 Task: Add an event with the title Project Wrap-up Meeting, date '2024/05/07', time 8:00 AM to 10:00 AMand add a description: In addition, you should be open to discussing your business's short-term and long-term goals, potential challenges, and how an investment could accelerate your growth trajectory. This dialogue will help both parties assess the alignment of interests and the potential for a successful partnership.Select event color  Tangerine . Add location for the event as: 654 Hagia Sophia, Istanbul, Turkey, logged in from the account softage.2@softage.netand send the event invitation to softage.5@softage.net and softage.6@softage.net. Set a reminder for the event Every weekday(Monday to Friday)
Action: Mouse pressed left at (55, 128)
Screenshot: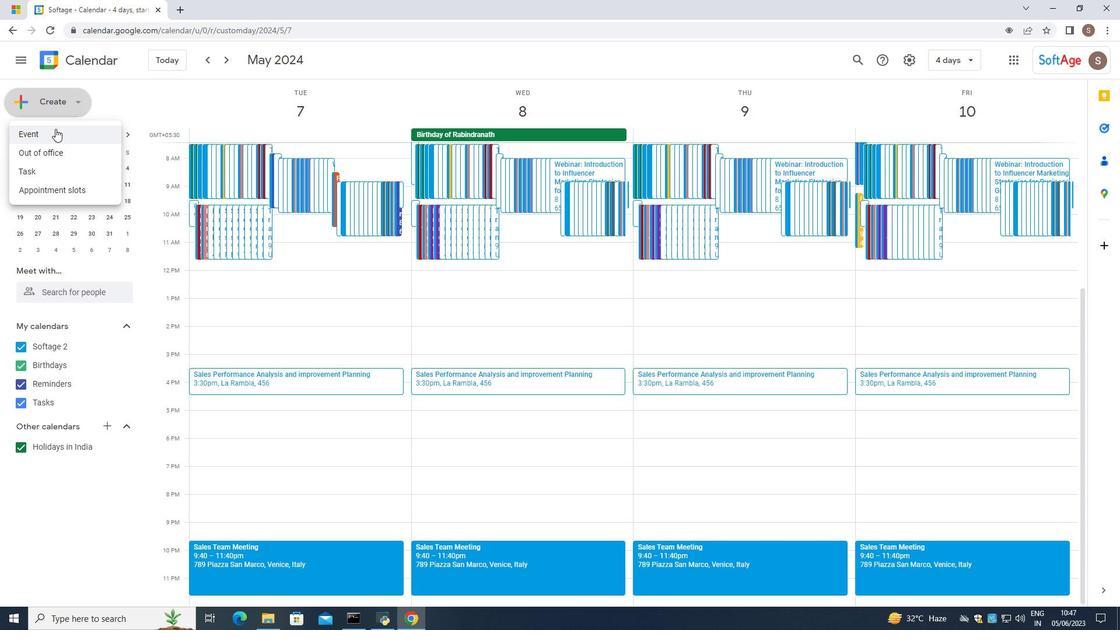 
Action: Mouse moved to (475, 218)
Screenshot: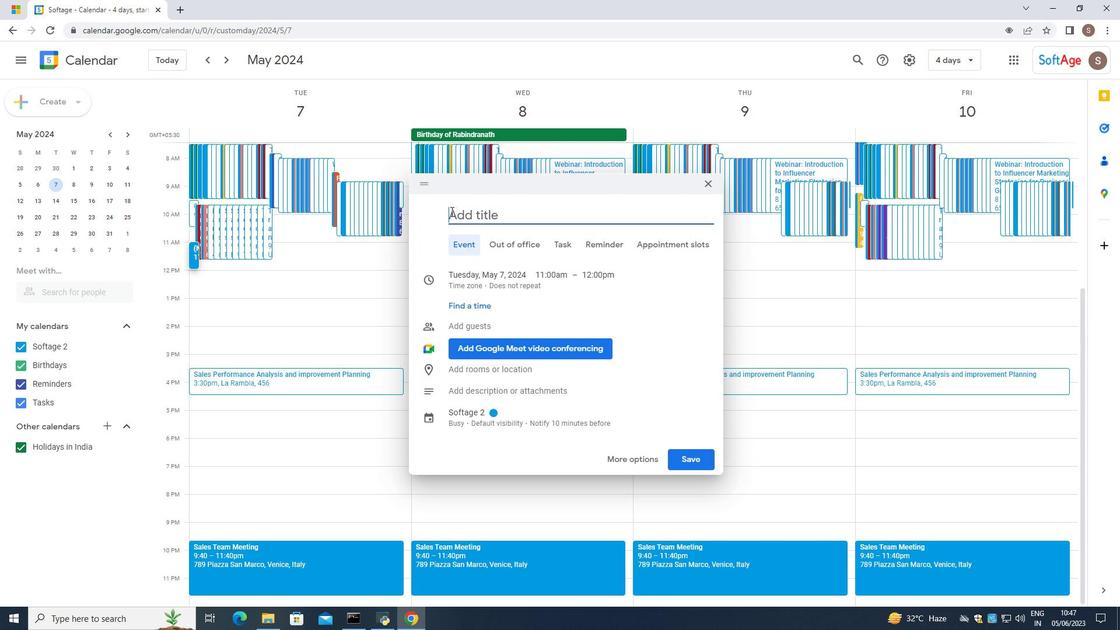 
Action: Mouse pressed left at (475, 218)
Screenshot: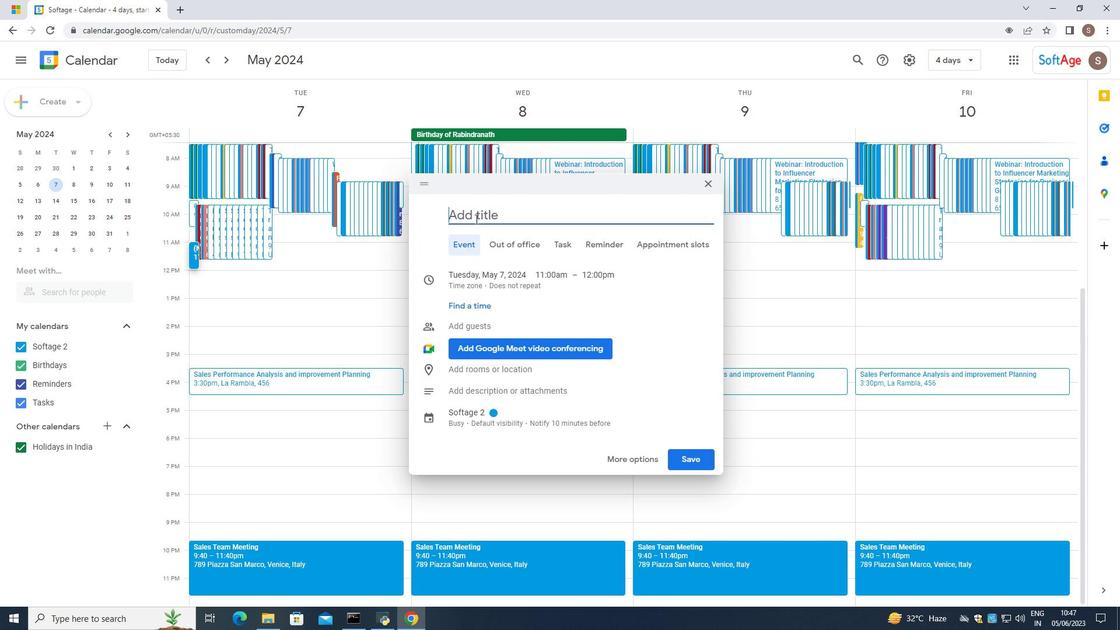 
Action: Mouse moved to (478, 217)
Screenshot: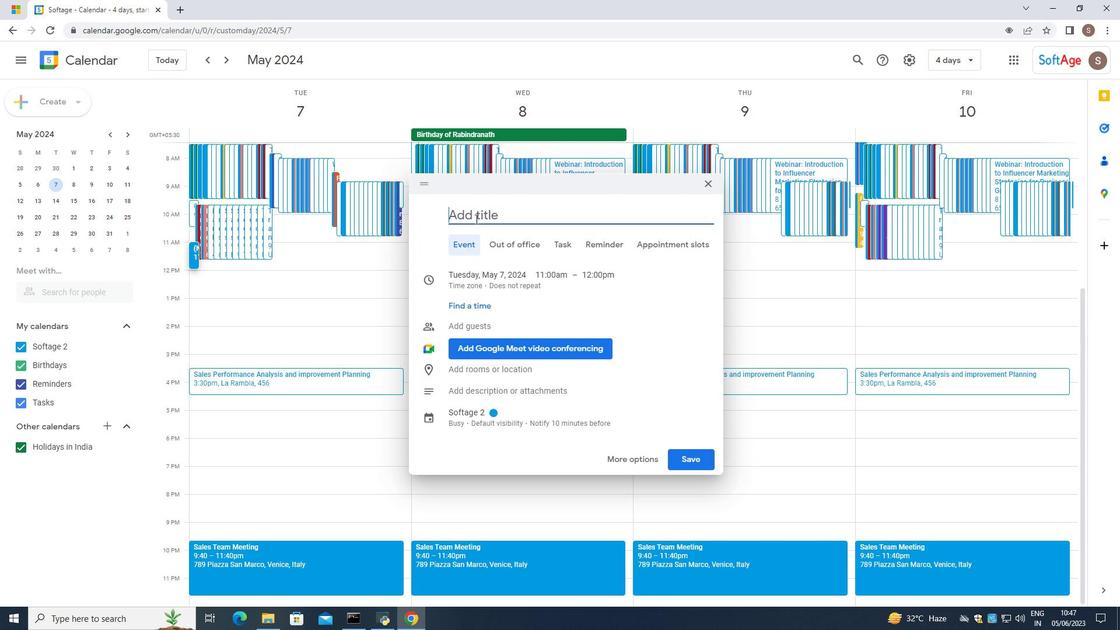 
Action: Key pressed <Key.caps_lock>P<Key.caps_lock>roh
Screenshot: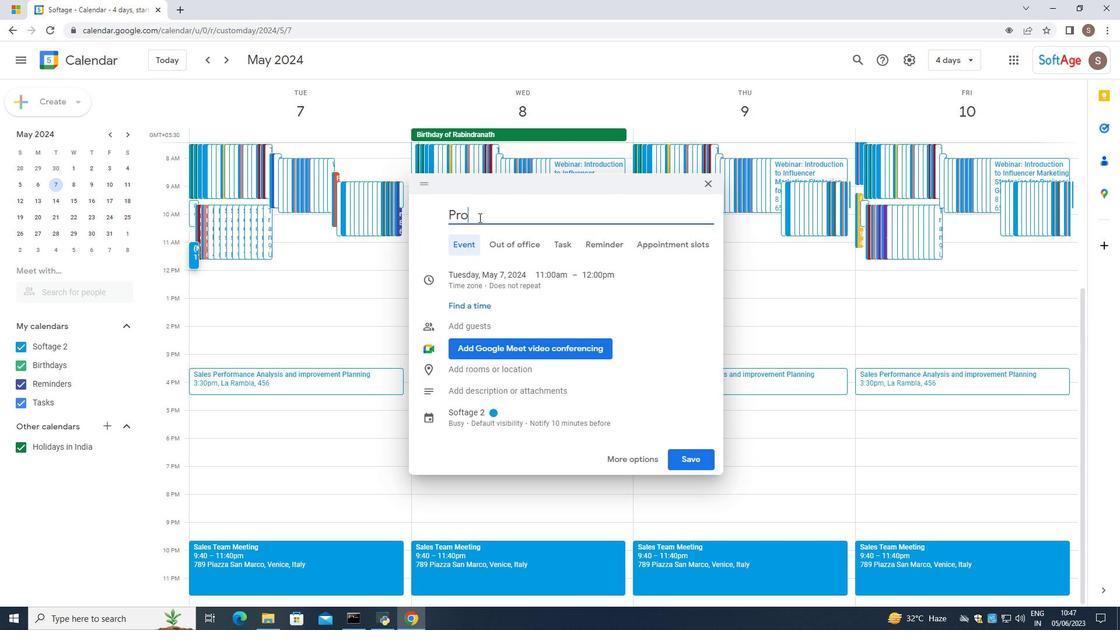 
Action: Mouse moved to (508, 213)
Screenshot: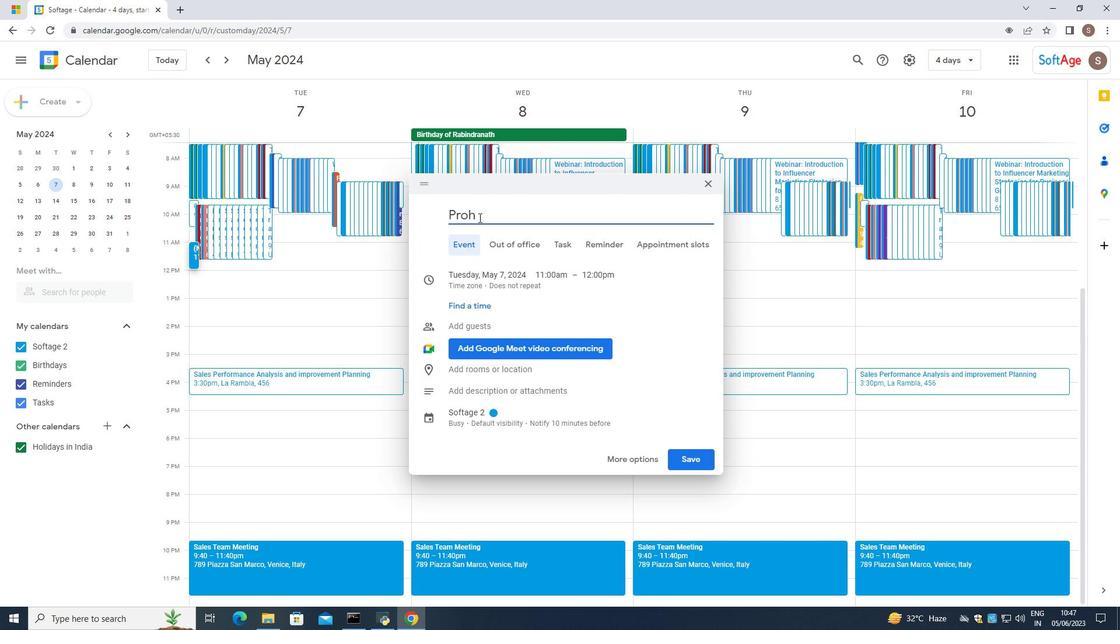 
Action: Key pressed <Key.backspace>jr<Key.backspace>evc<Key.backspace><Key.backspace>ct<Key.space><Key.caps_lock>W<Key.caps_lock>rap<Key.space><Key.caps_lock>U<Key.caps_lock>po]<Key.backspace><Key.backspace><Key.space><Key.caps_lock>MN<Key.caps_lock><Key.backspace><Key.backspace>m<Key.caps_lock><Key.backspace>M<Key.caps_lock>eeting
Screenshot: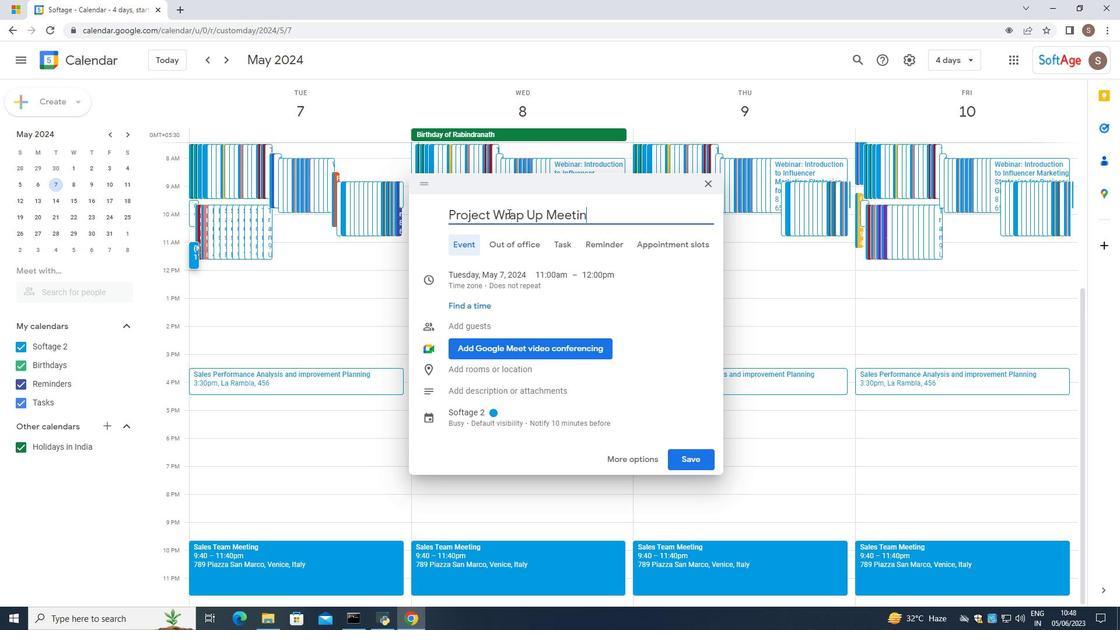 
Action: Mouse moved to (585, 274)
Screenshot: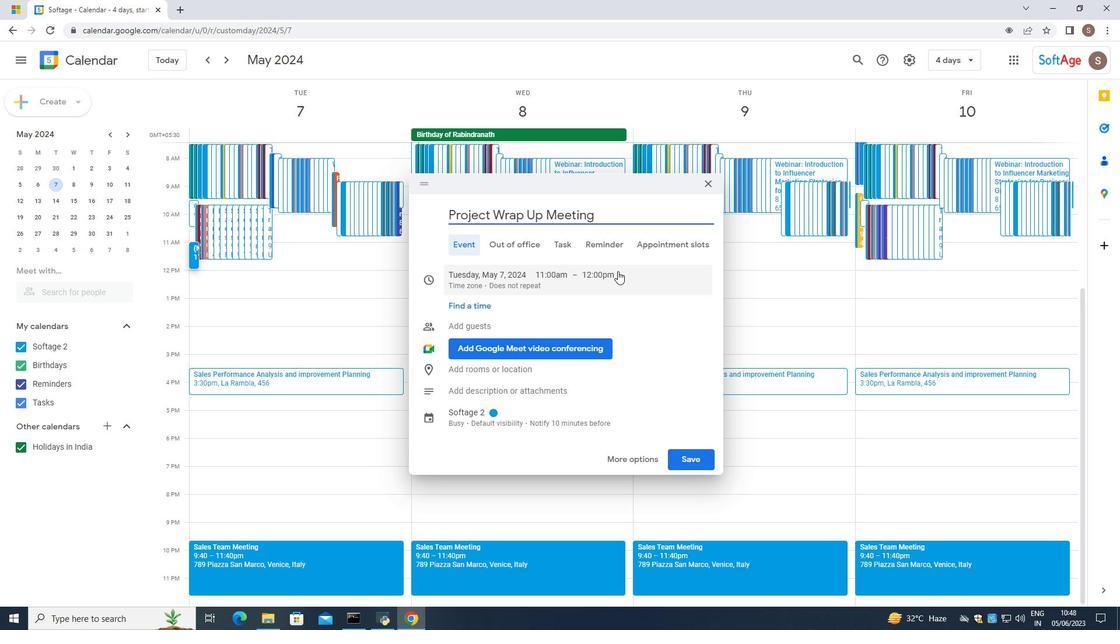 
Action: Mouse pressed left at (585, 274)
Screenshot: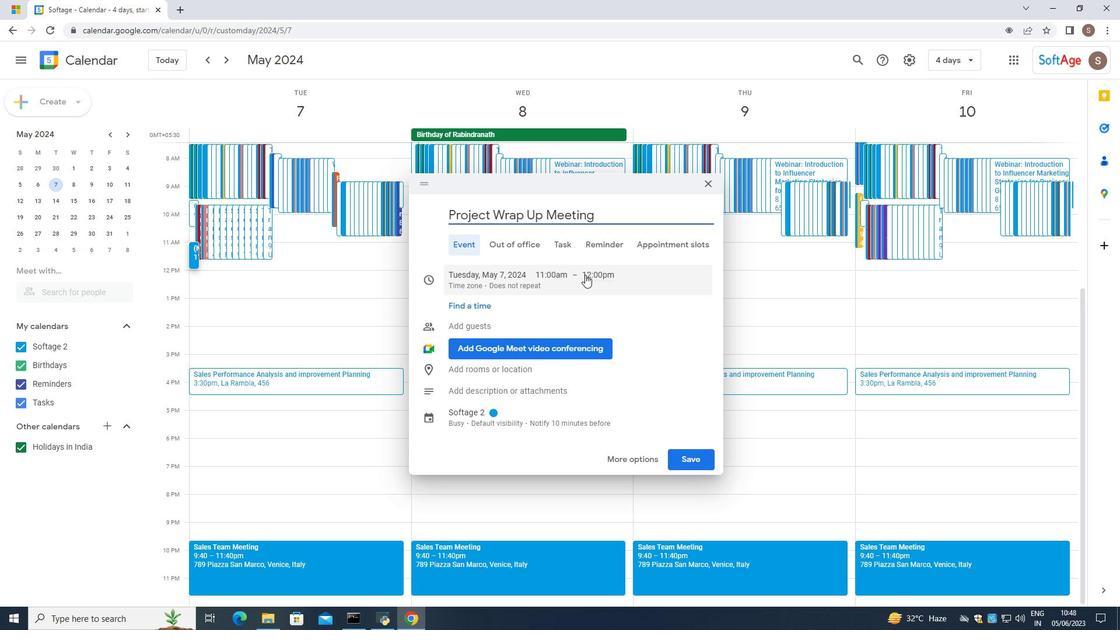 
Action: Mouse moved to (540, 279)
Screenshot: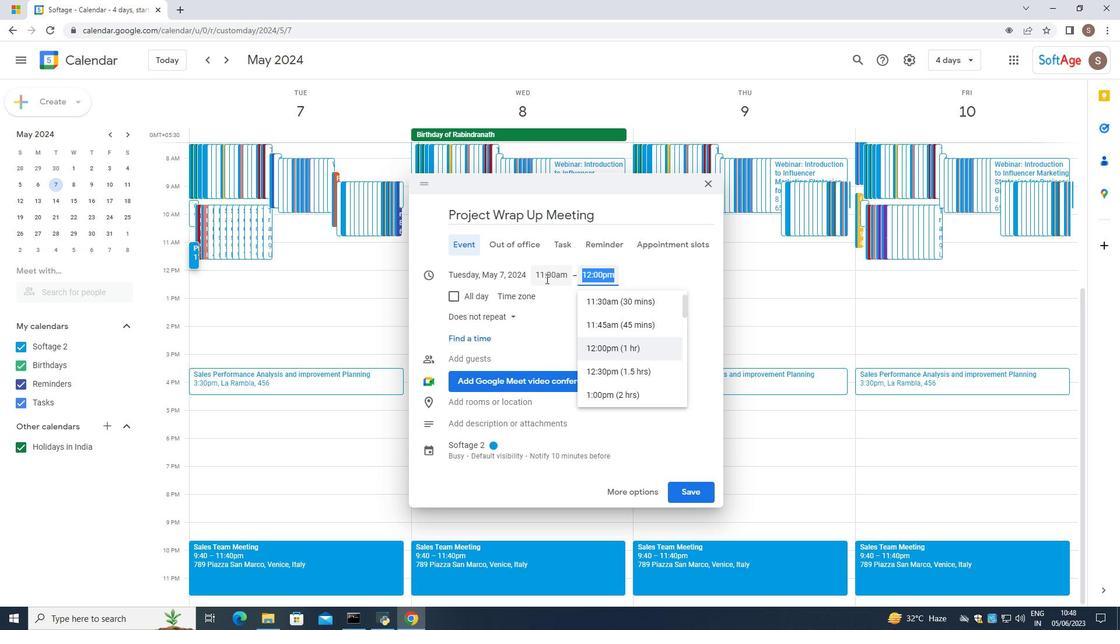 
Action: Mouse pressed left at (540, 279)
Screenshot: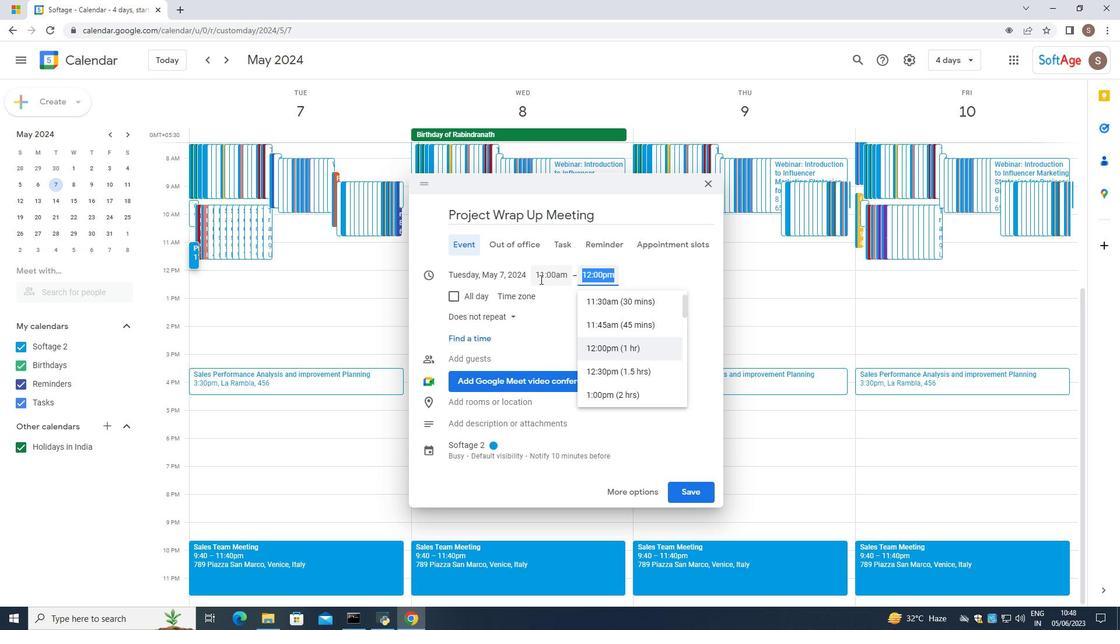 
Action: Mouse moved to (541, 345)
Screenshot: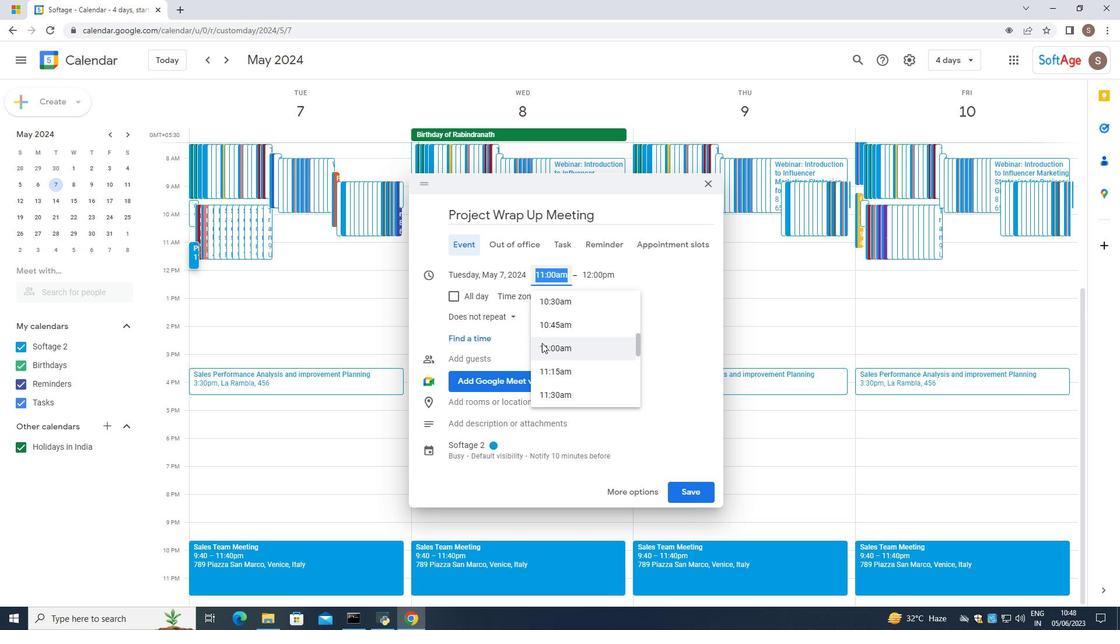 
Action: Mouse scrolled (541, 345) with delta (0, 0)
Screenshot: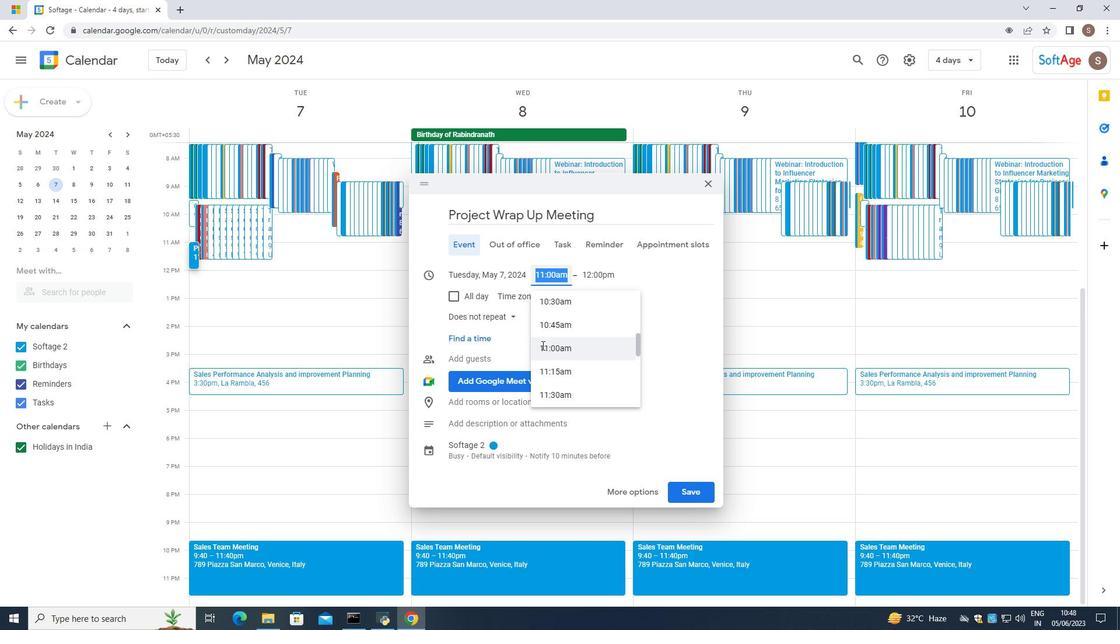 
Action: Mouse scrolled (541, 345) with delta (0, 0)
Screenshot: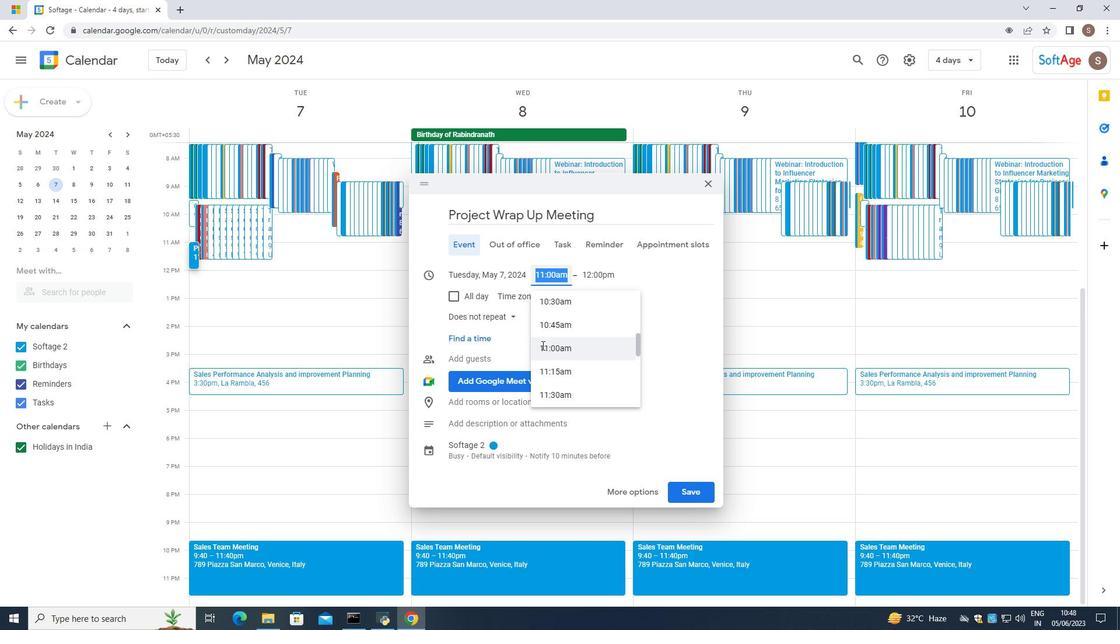 
Action: Mouse moved to (548, 333)
Screenshot: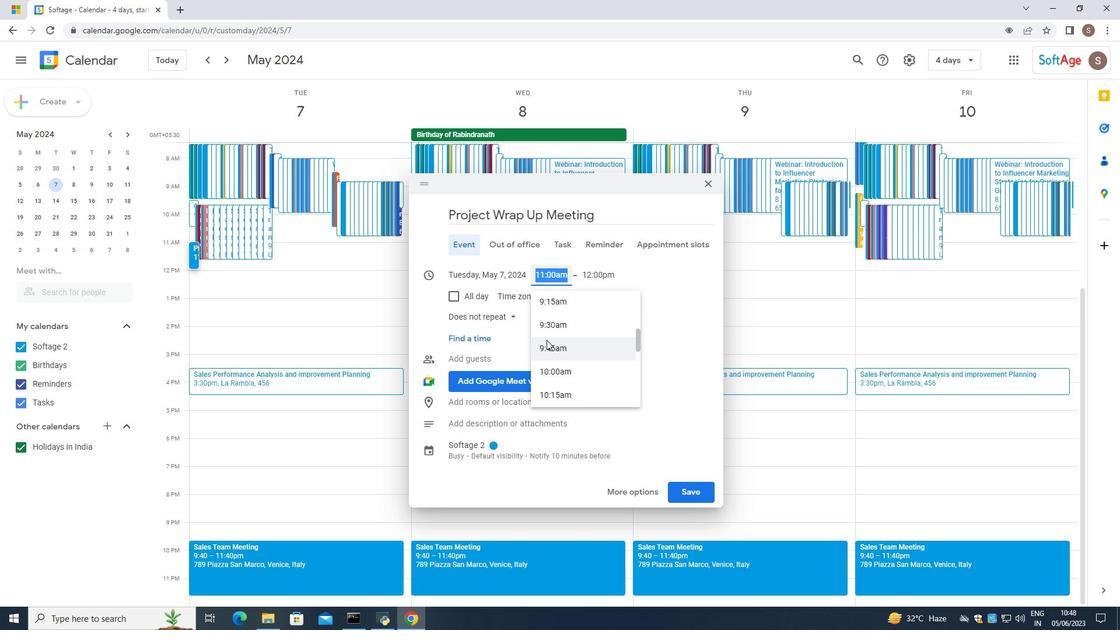 
Action: Mouse scrolled (548, 333) with delta (0, 0)
Screenshot: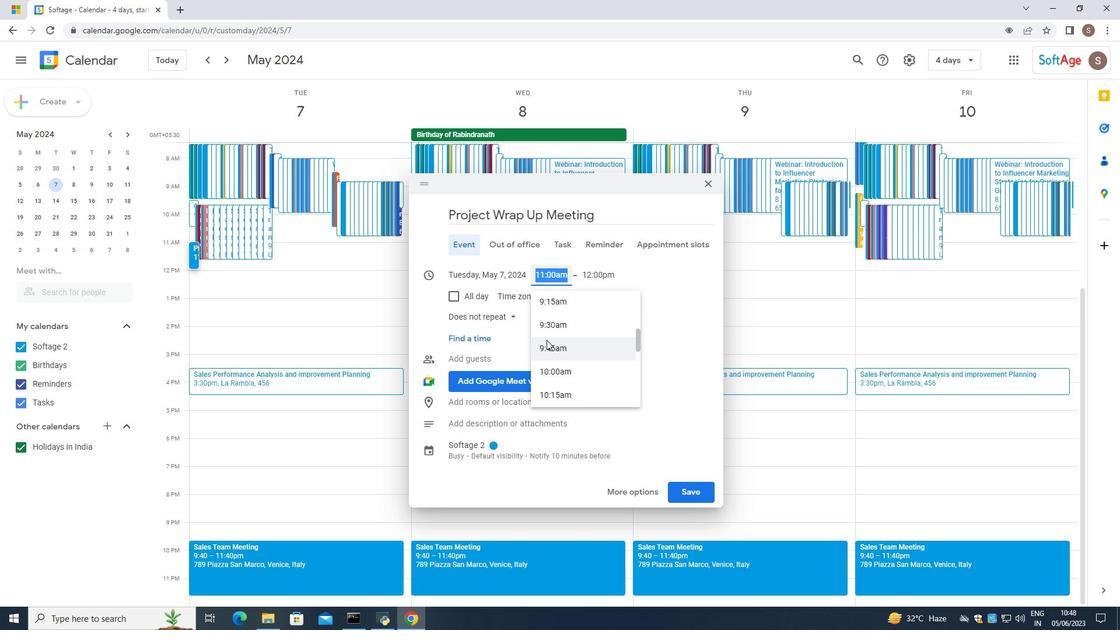
Action: Mouse moved to (551, 317)
Screenshot: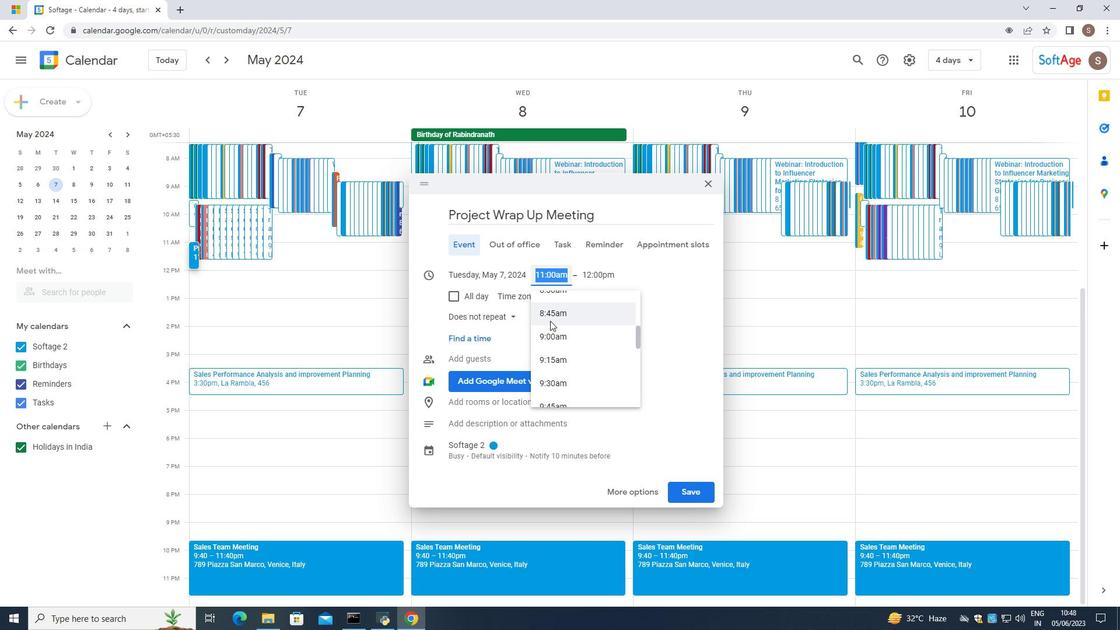 
Action: Mouse scrolled (551, 318) with delta (0, 0)
Screenshot: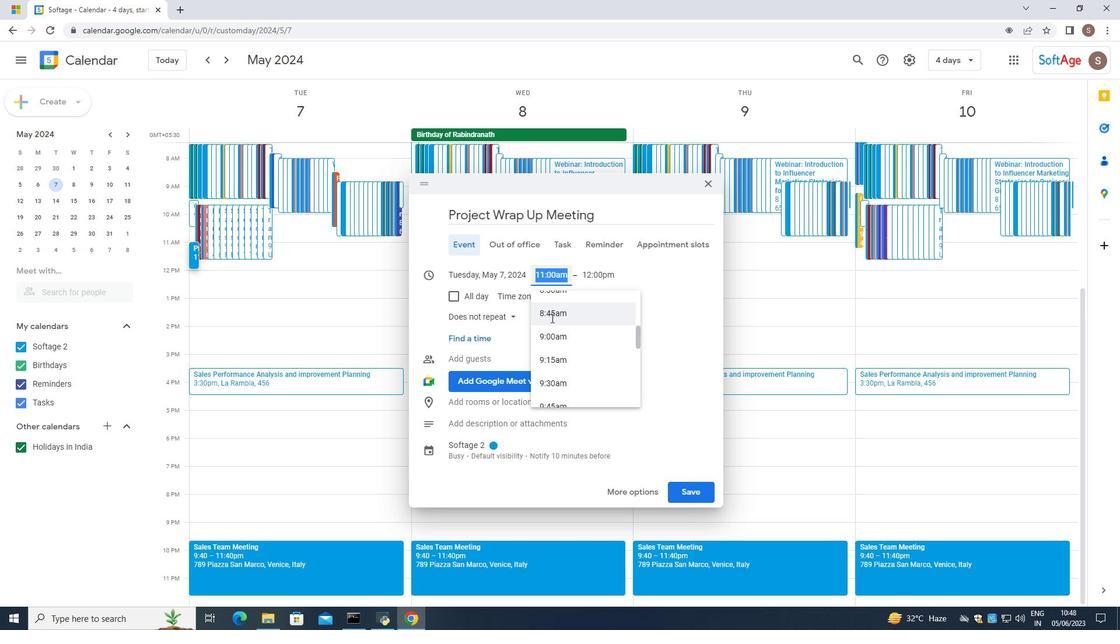 
Action: Mouse moved to (554, 306)
Screenshot: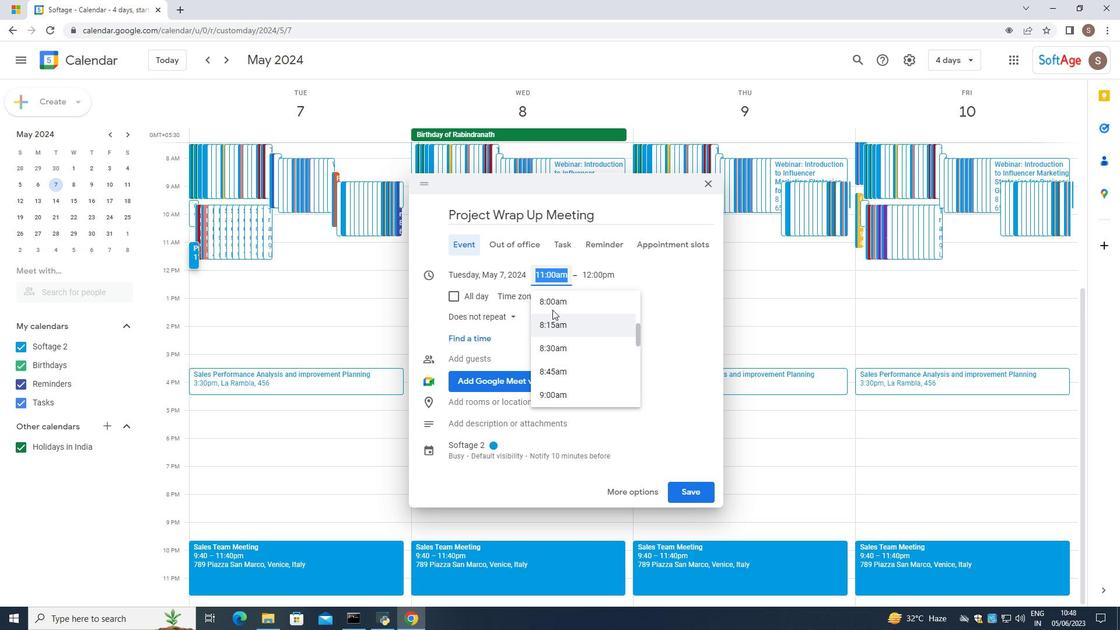 
Action: Mouse pressed left at (554, 306)
Screenshot: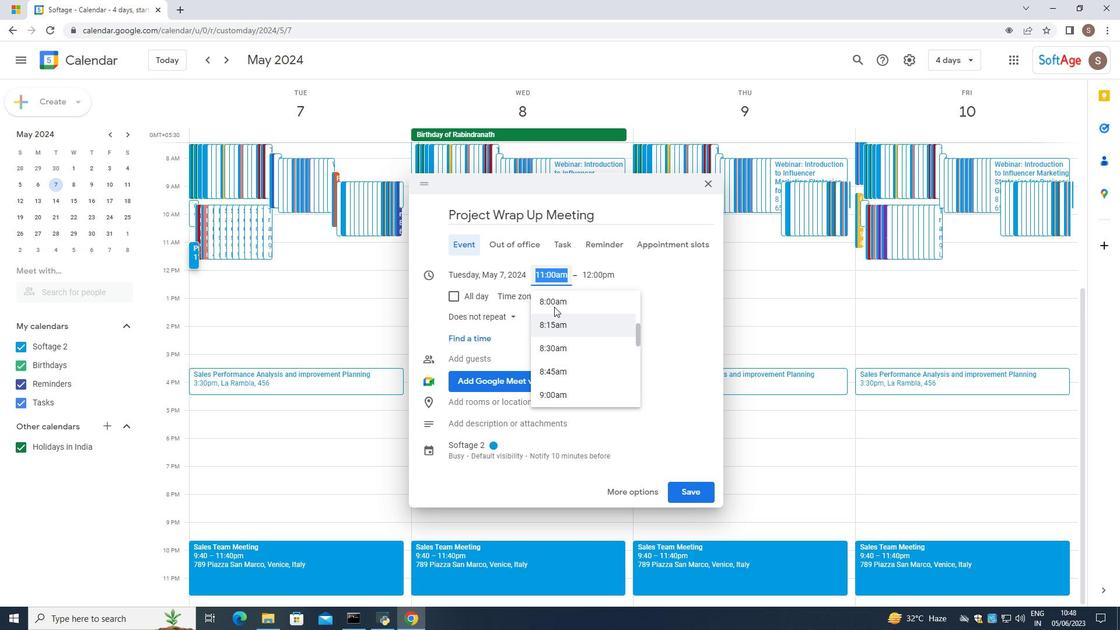 
Action: Mouse moved to (595, 275)
Screenshot: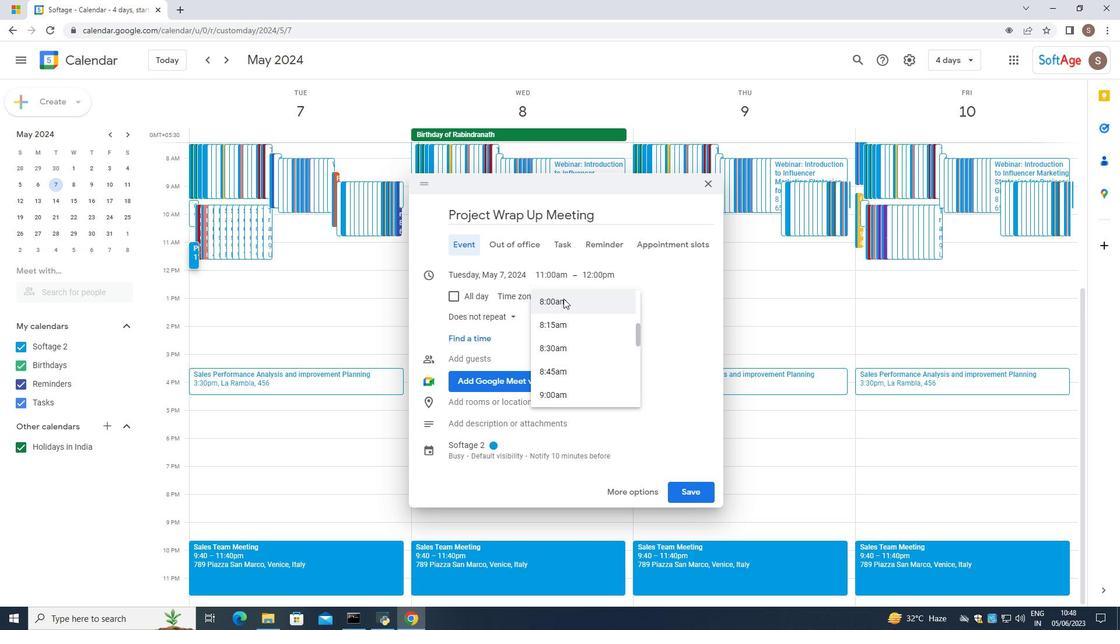 
Action: Mouse pressed left at (595, 275)
Screenshot: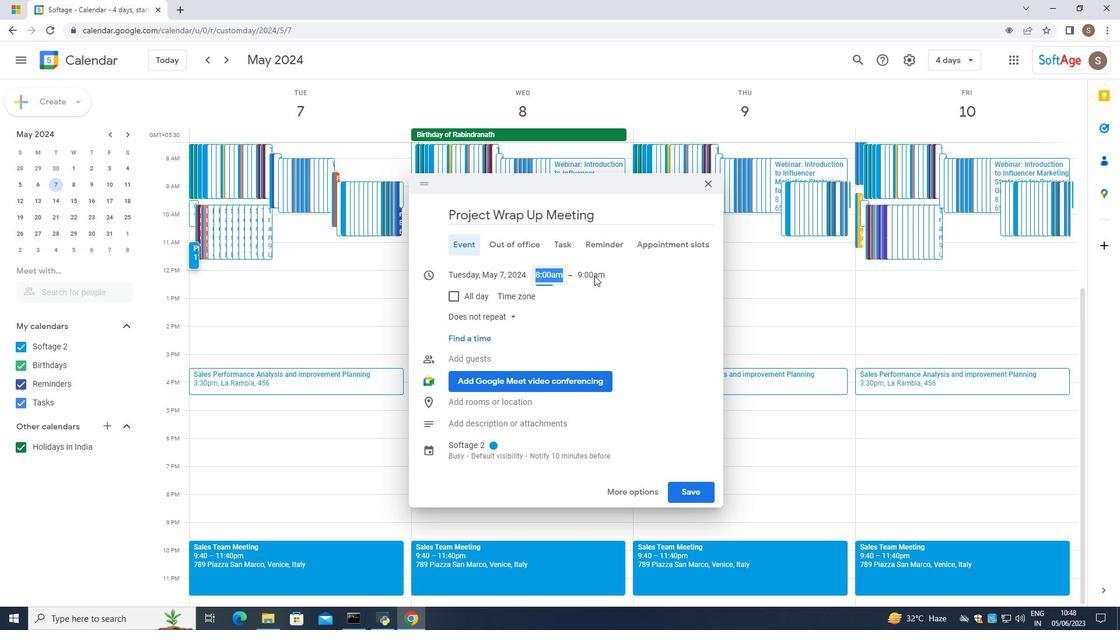 
Action: Mouse moved to (605, 372)
Screenshot: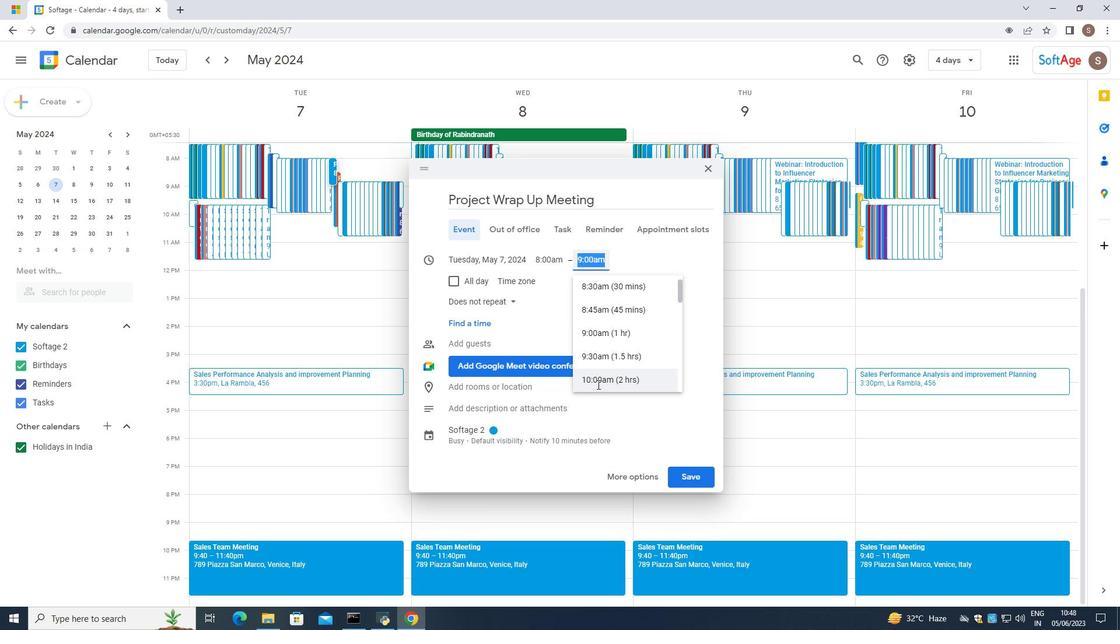 
Action: Mouse pressed left at (605, 372)
Screenshot: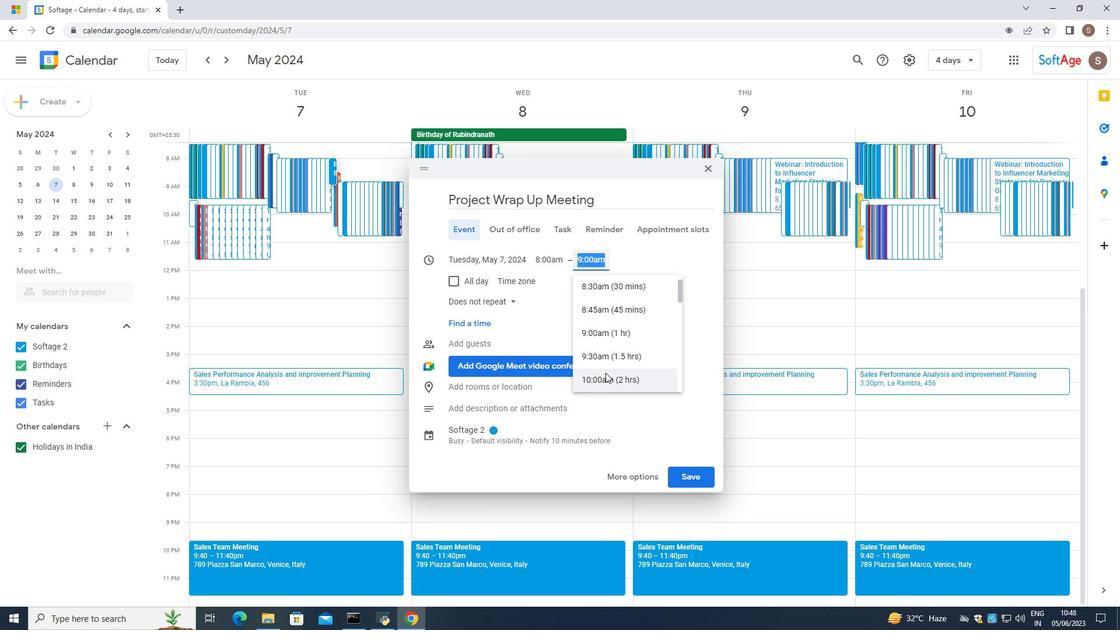 
Action: Mouse moved to (471, 298)
Screenshot: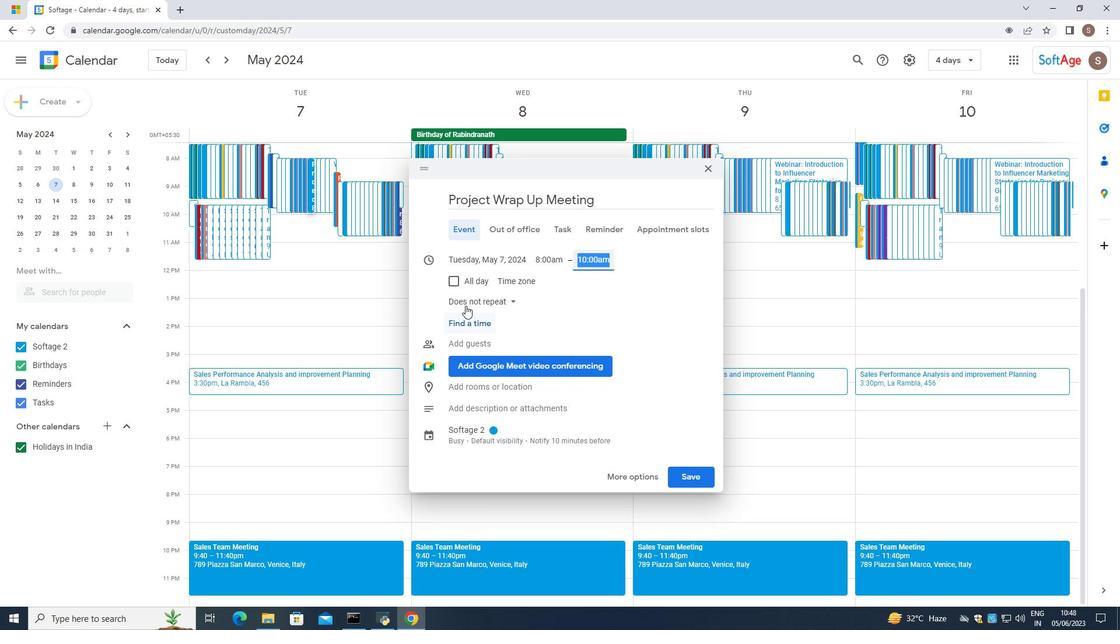 
Action: Mouse pressed left at (471, 298)
Screenshot: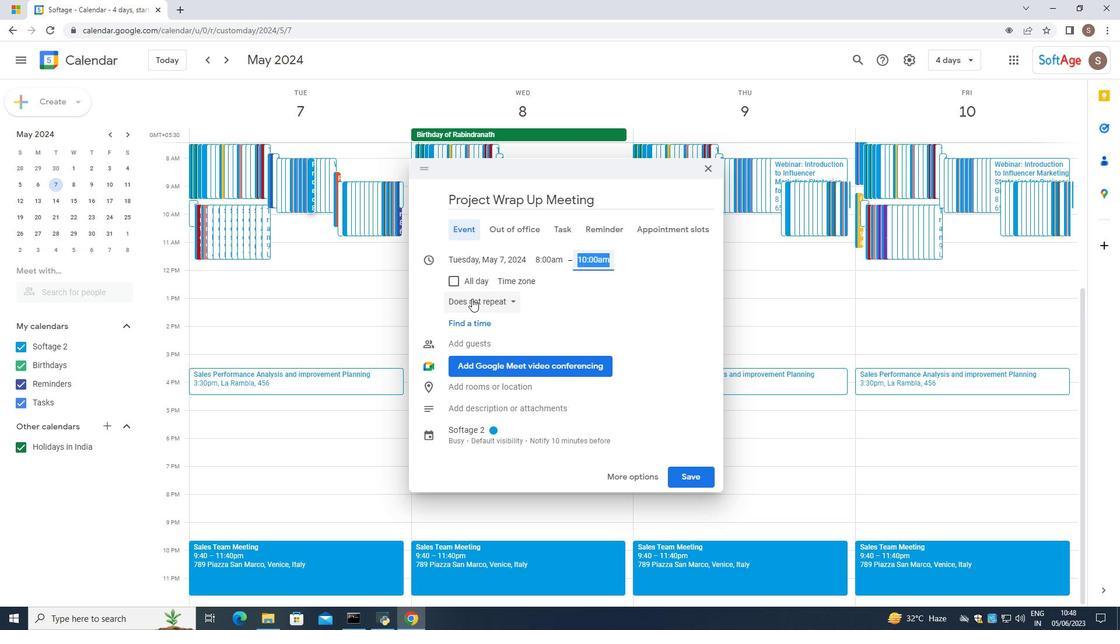 
Action: Mouse moved to (469, 402)
Screenshot: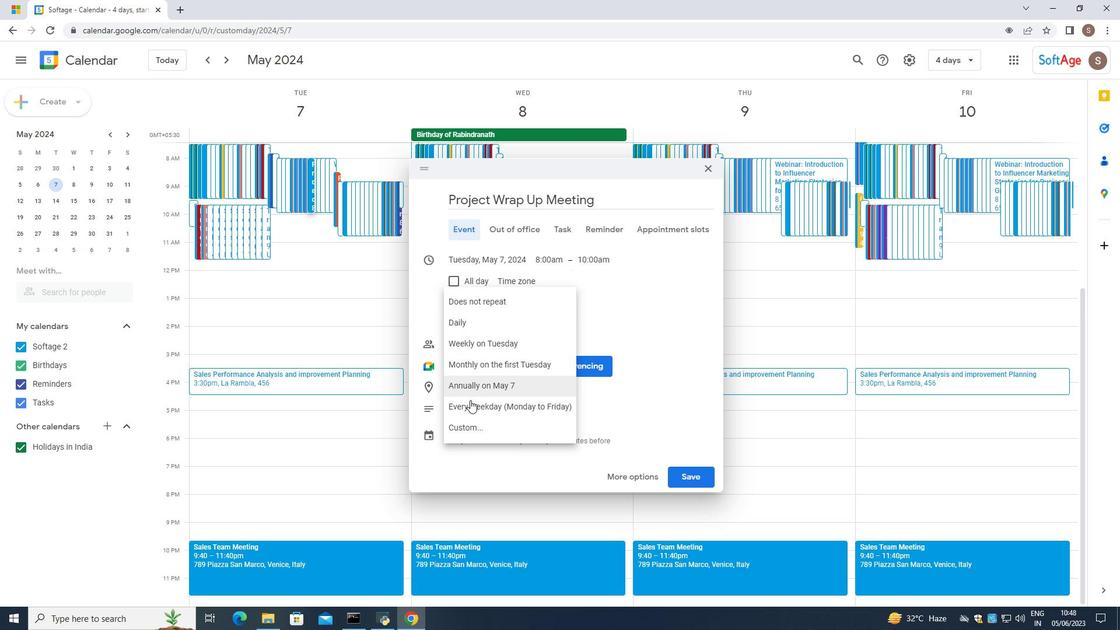 
Action: Mouse pressed left at (469, 402)
Screenshot: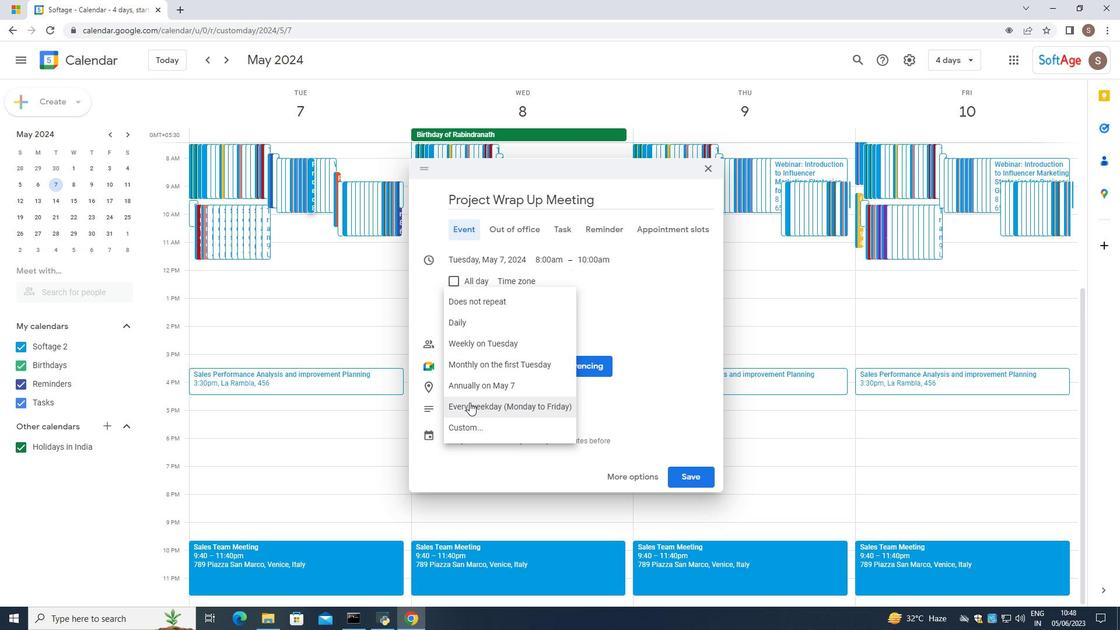 
Action: Mouse moved to (472, 333)
Screenshot: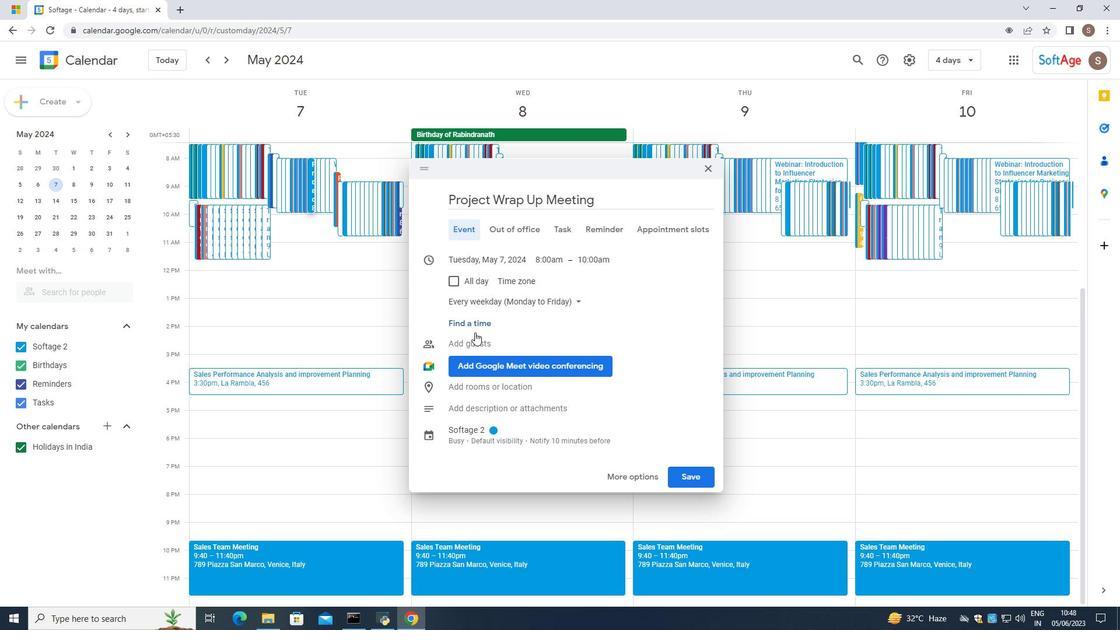
Action: Mouse scrolled (472, 332) with delta (0, 0)
Screenshot: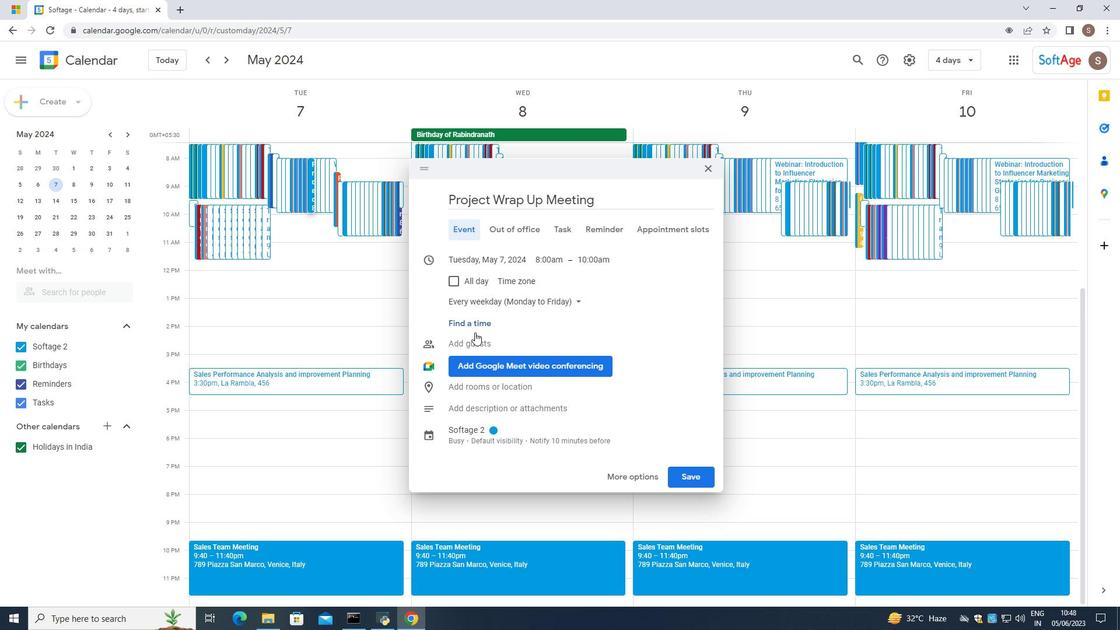 
Action: Mouse moved to (470, 334)
Screenshot: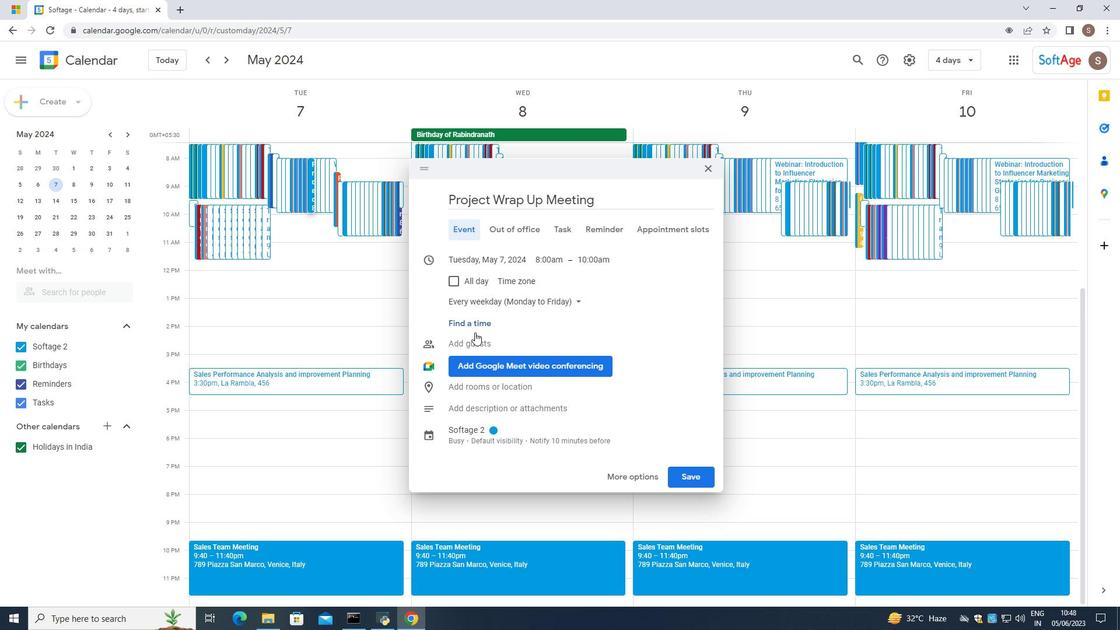 
Action: Mouse scrolled (470, 334) with delta (0, 0)
Screenshot: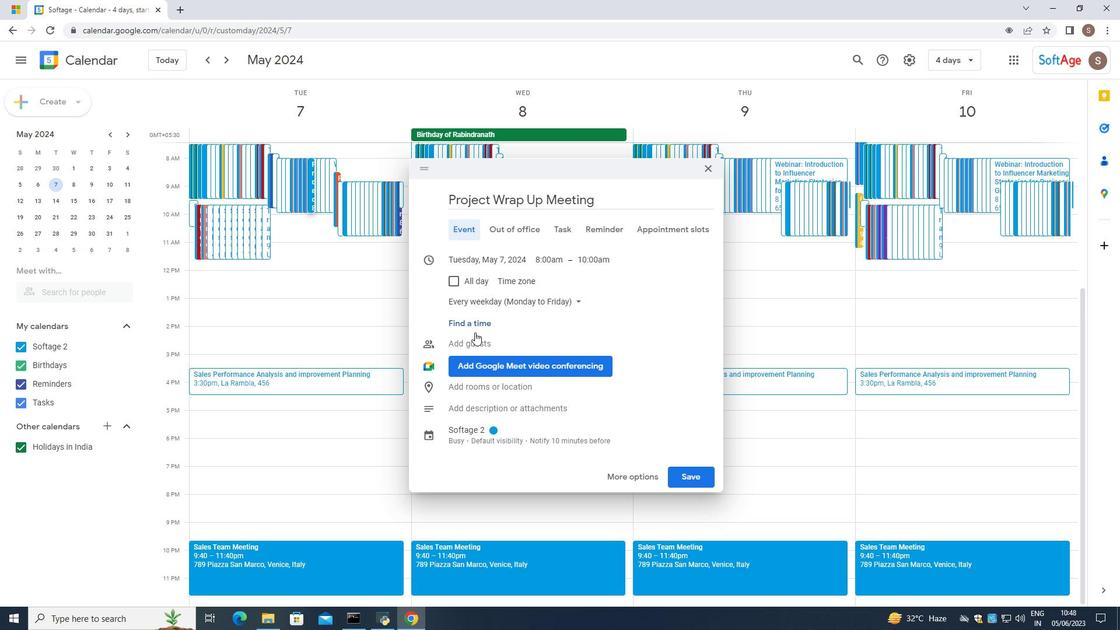 
Action: Mouse moved to (468, 336)
Screenshot: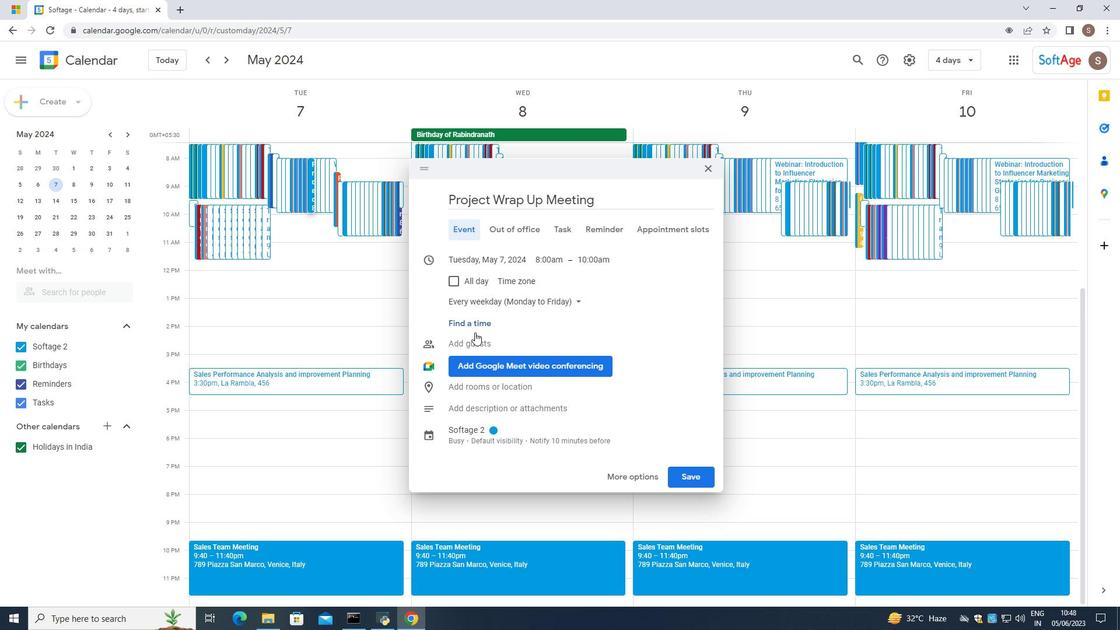 
Action: Mouse scrolled (468, 335) with delta (0, 0)
Screenshot: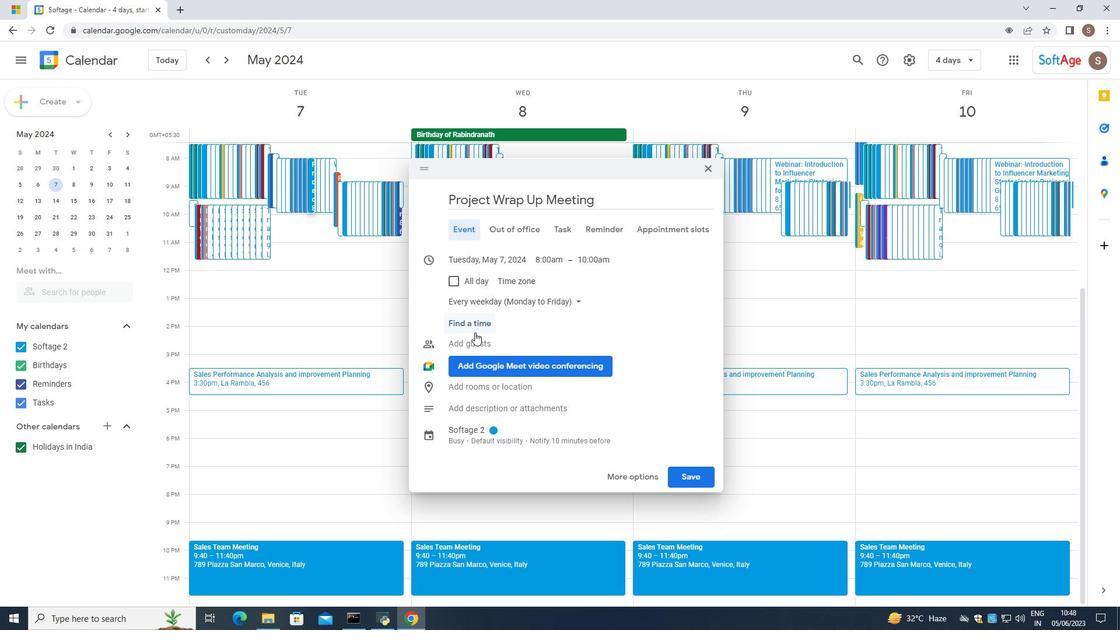 
Action: Mouse scrolled (468, 335) with delta (0, 0)
Screenshot: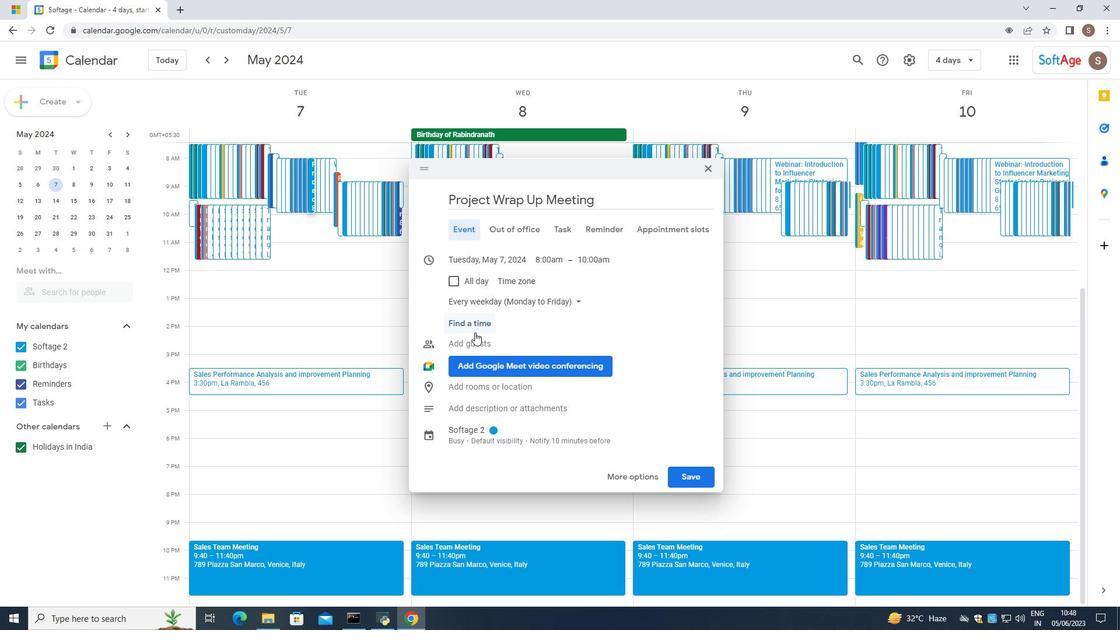 
Action: Mouse moved to (467, 336)
Screenshot: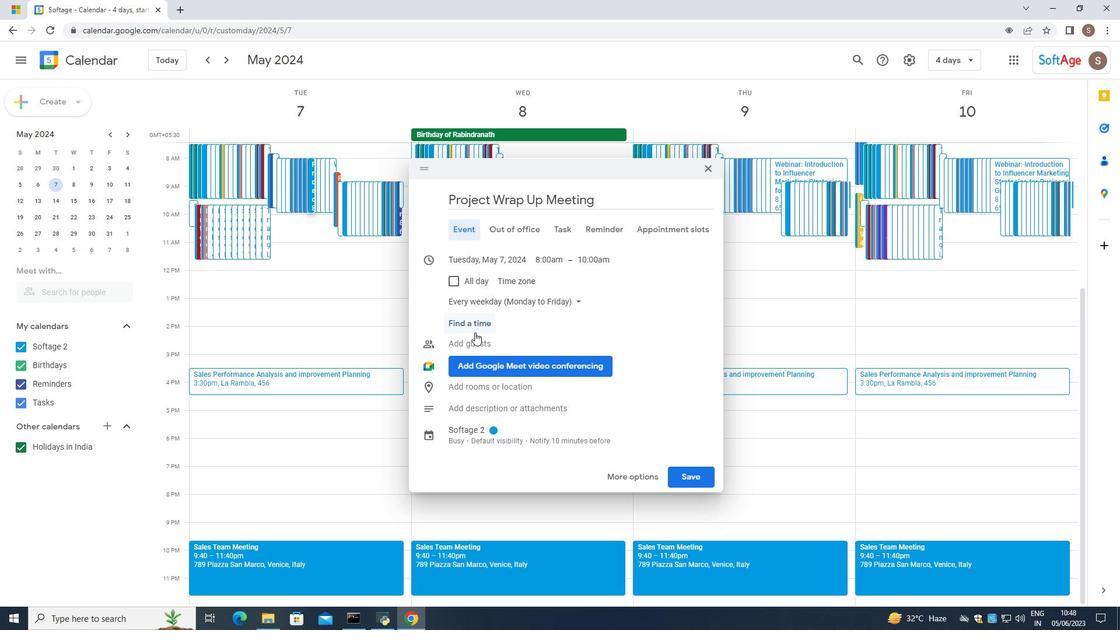 
Action: Mouse scrolled (467, 336) with delta (0, 0)
Screenshot: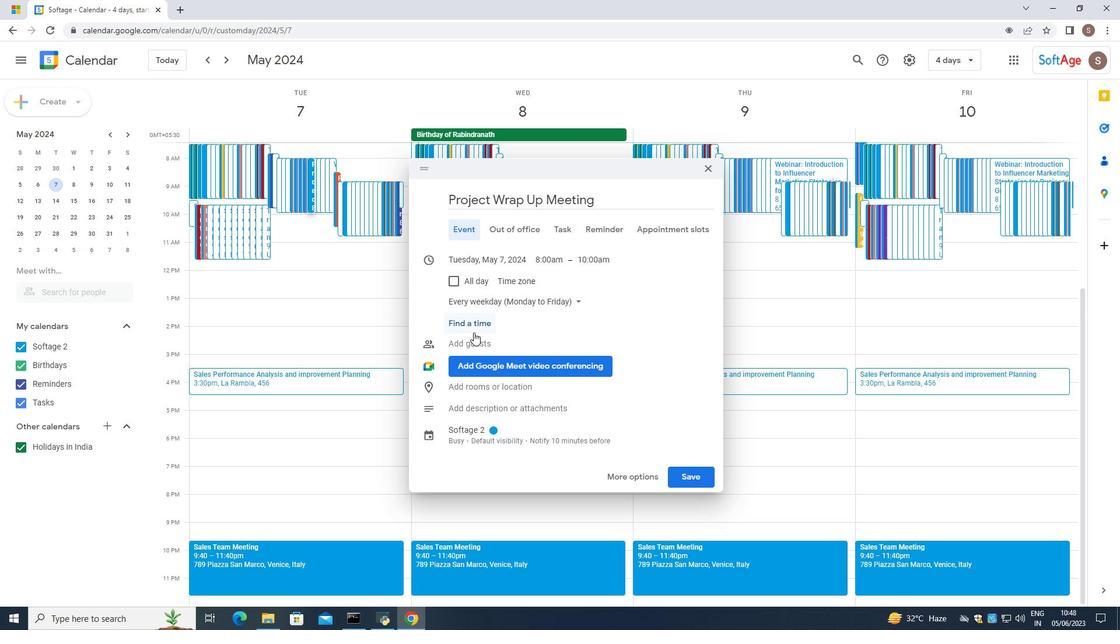
Action: Mouse moved to (463, 421)
Screenshot: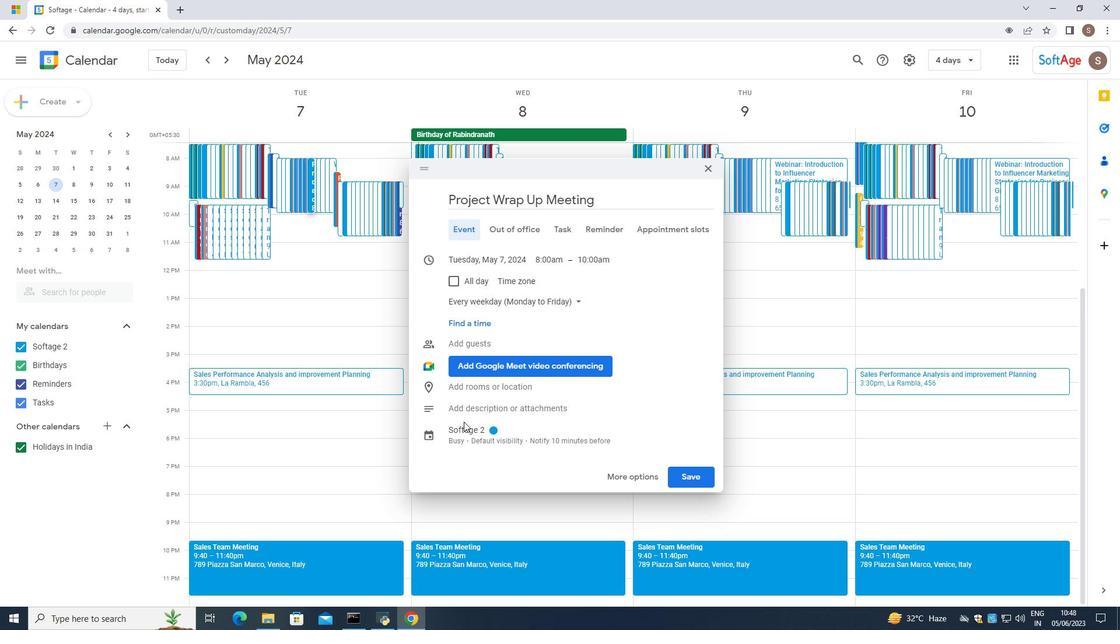 
Action: Mouse scrolled (463, 422) with delta (0, 0)
Screenshot: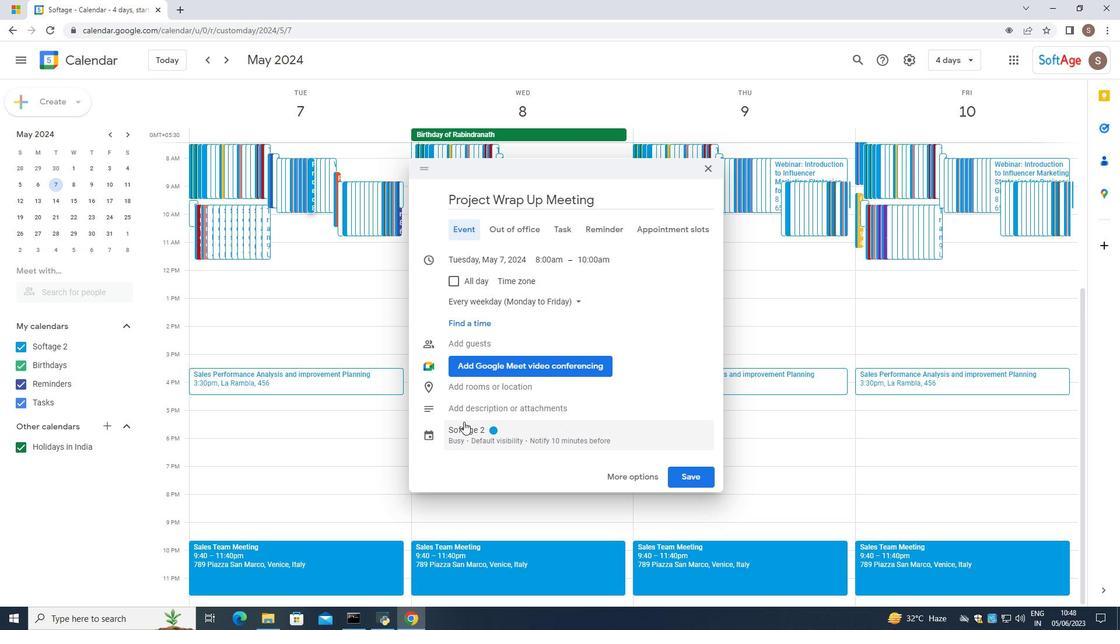 
Action: Mouse moved to (464, 424)
Screenshot: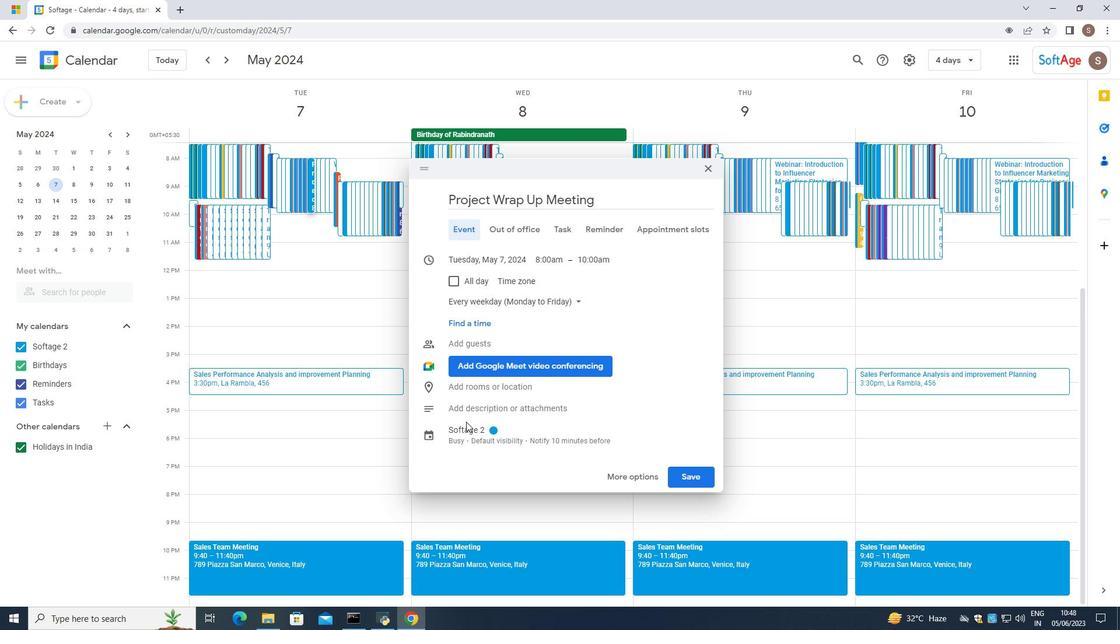 
Action: Mouse pressed left at (464, 424)
Screenshot: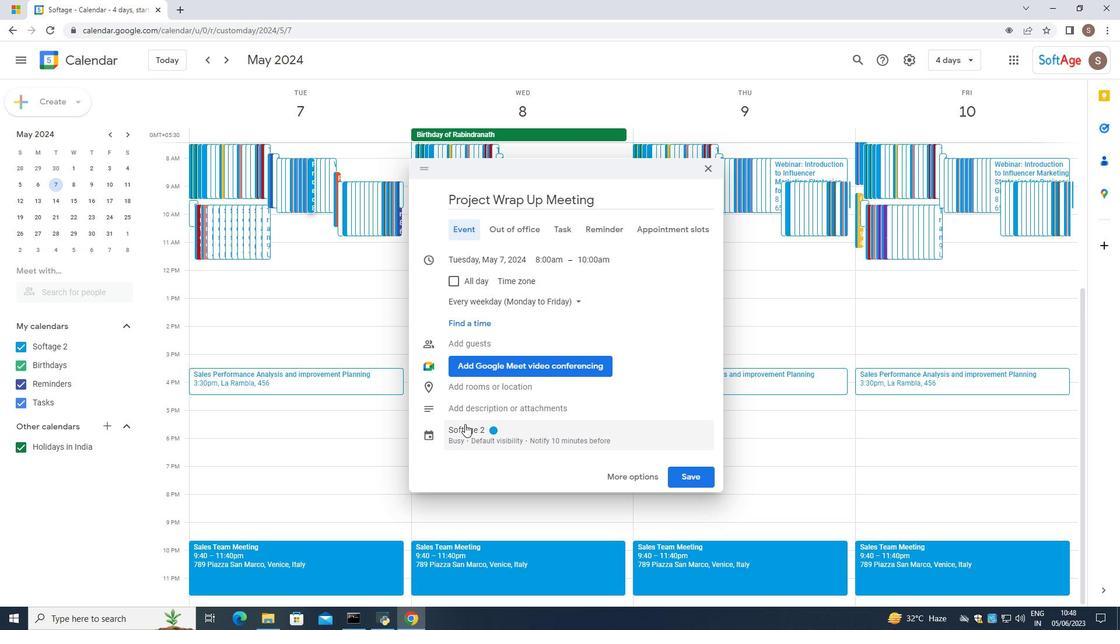 
Action: Mouse moved to (462, 399)
Screenshot: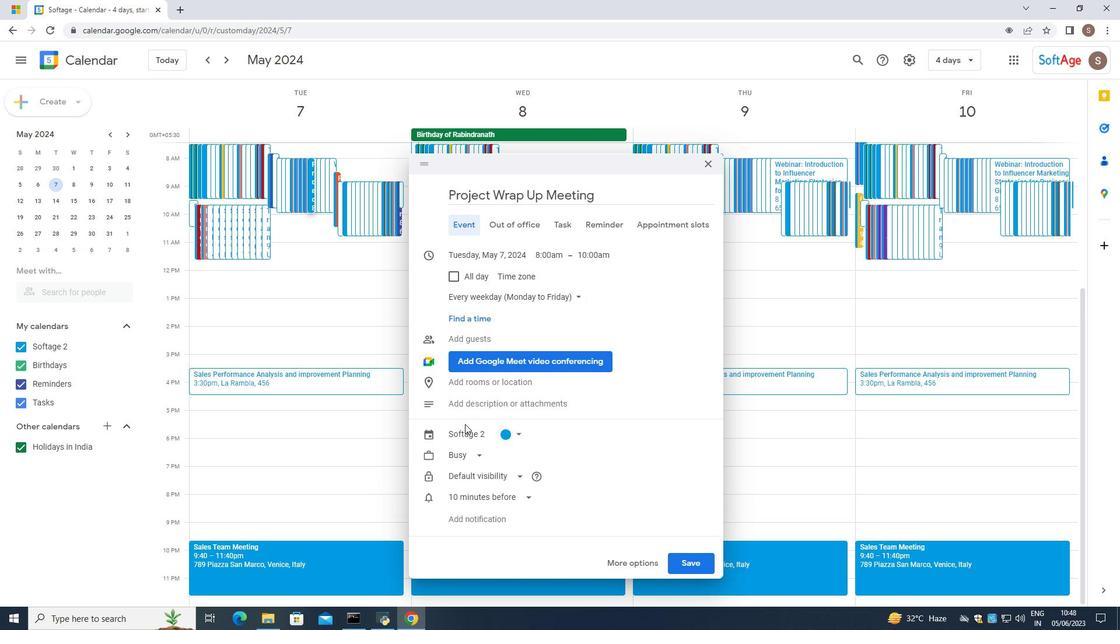 
Action: Mouse scrolled (462, 398) with delta (0, 0)
Screenshot: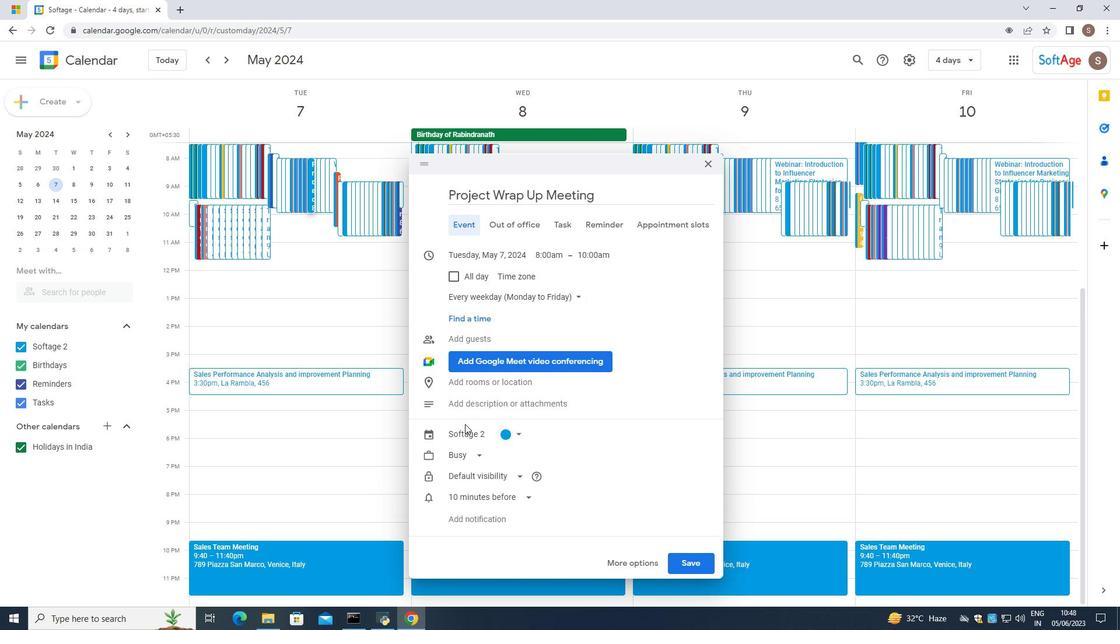 
Action: Mouse moved to (512, 422)
Screenshot: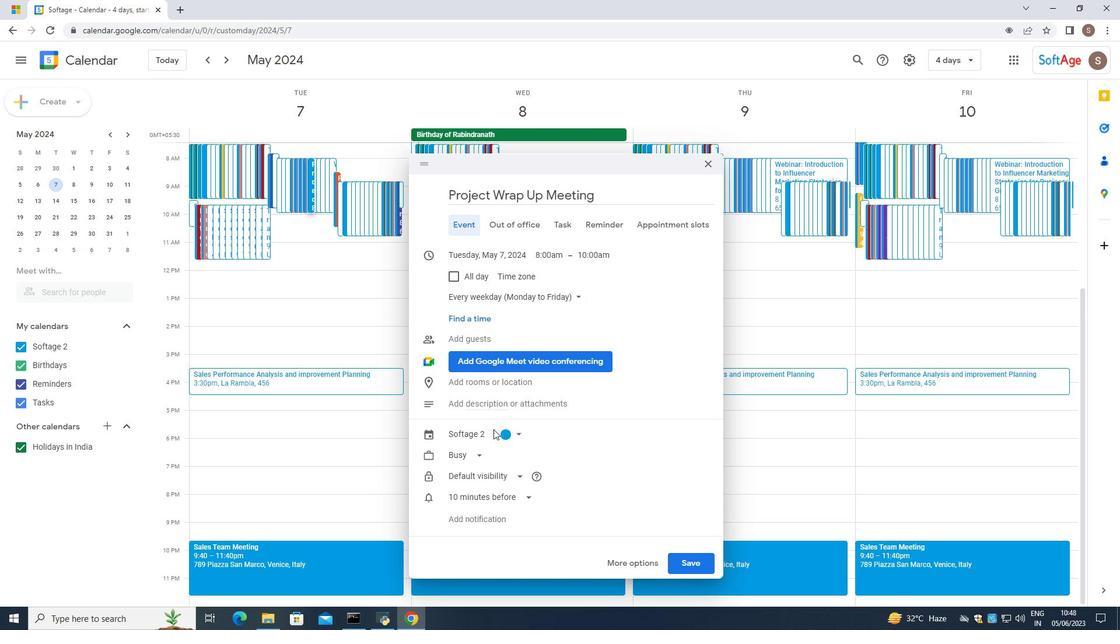
Action: Mouse pressed left at (512, 422)
Screenshot: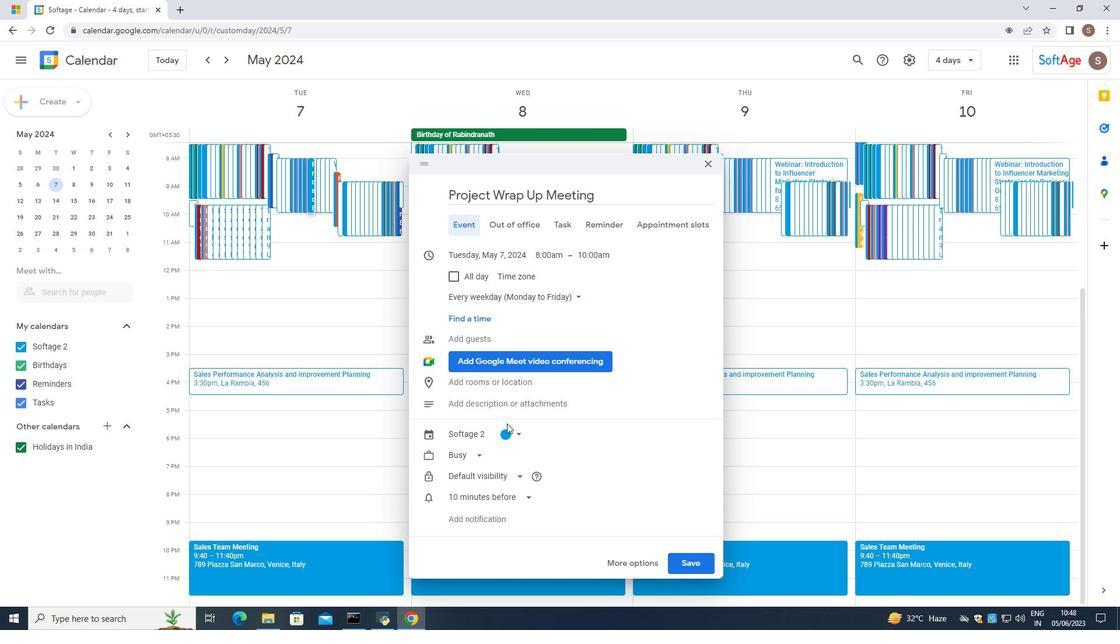 
Action: Mouse moved to (502, 444)
Screenshot: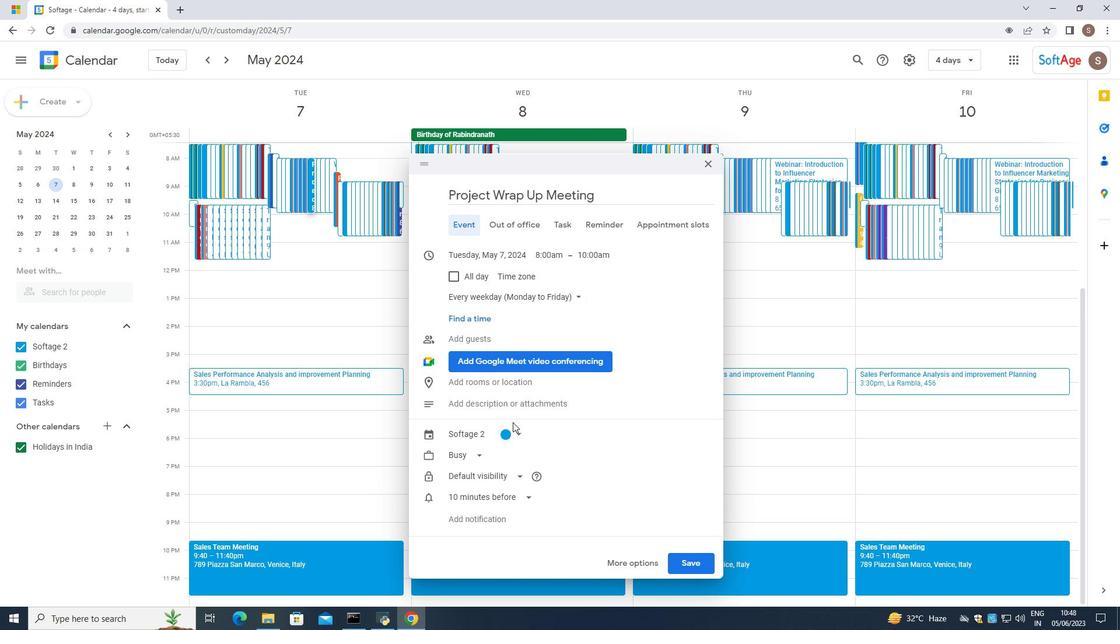 
Action: Mouse pressed left at (502, 444)
Screenshot: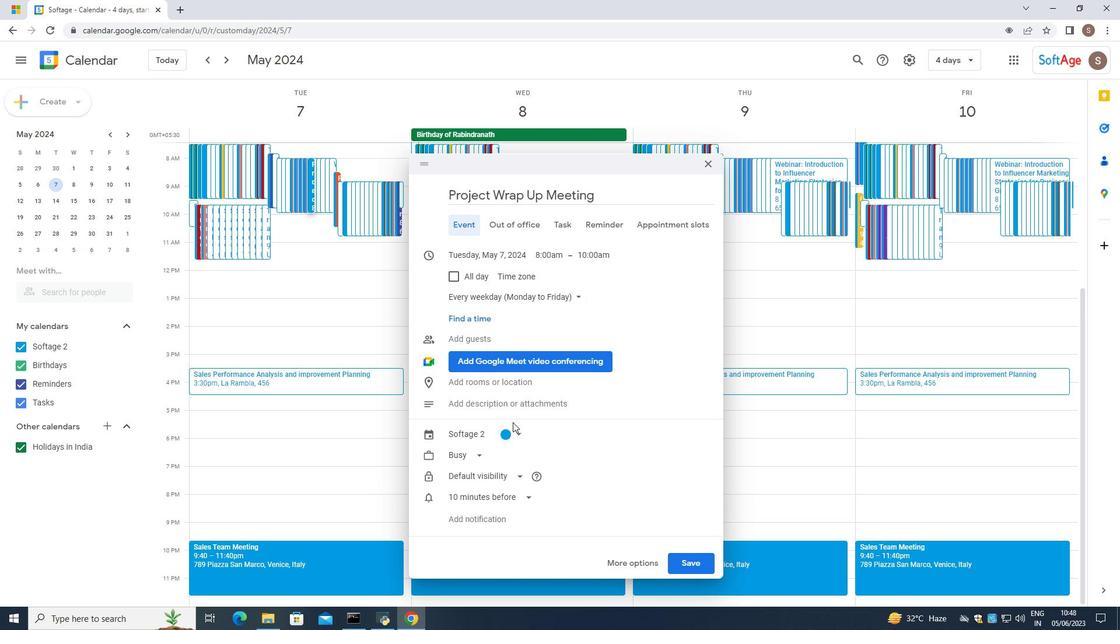 
Action: Mouse moved to (505, 446)
Screenshot: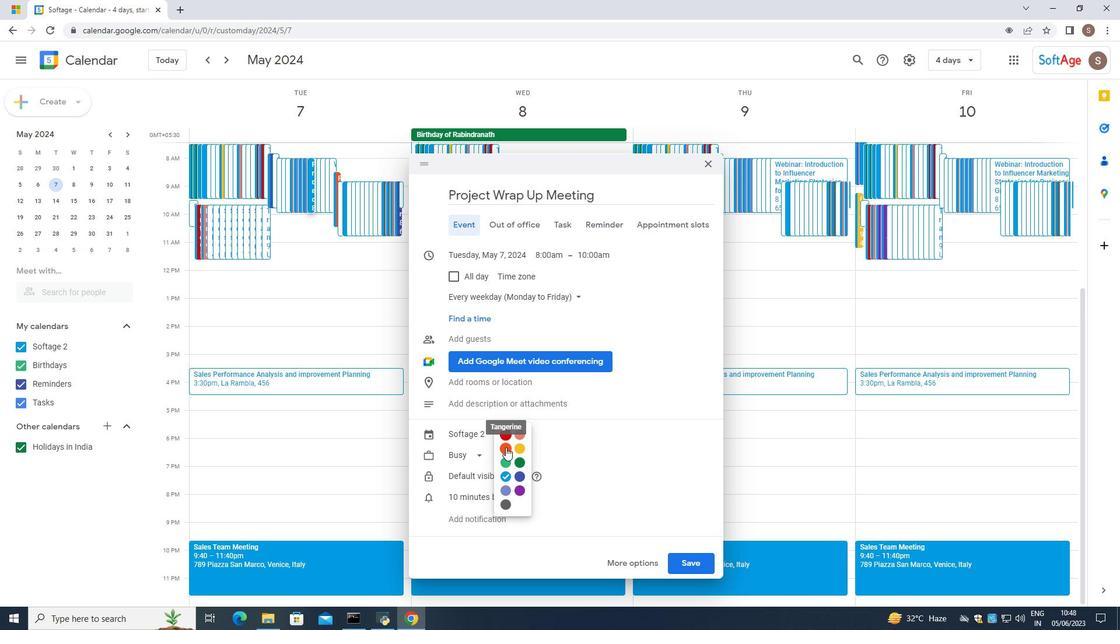 
Action: Mouse pressed left at (505, 446)
Screenshot: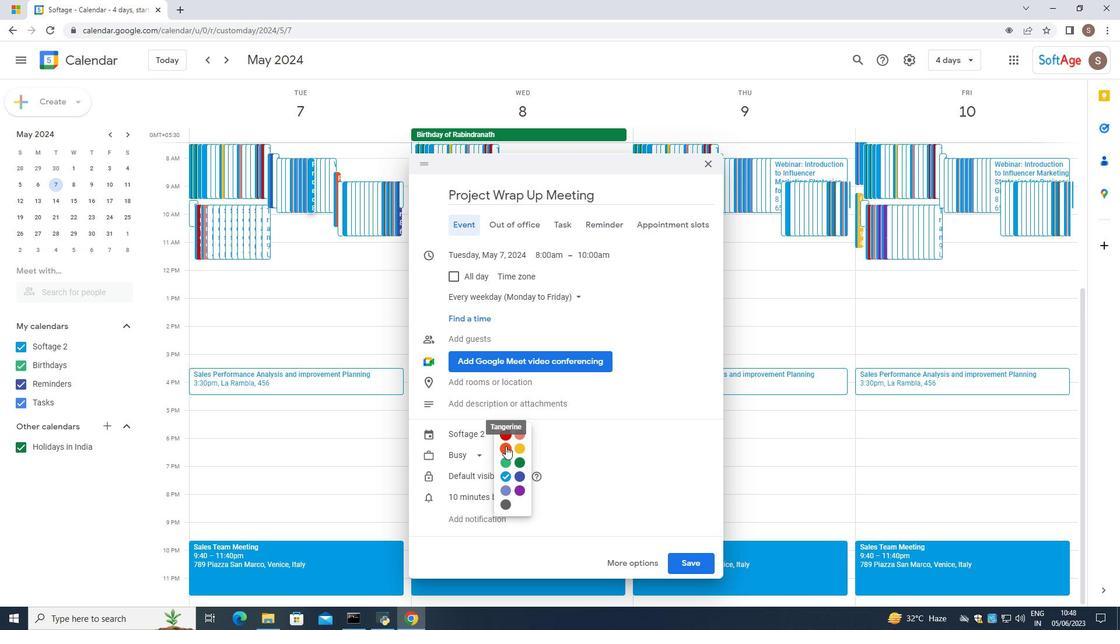 
Action: Mouse moved to (473, 382)
Screenshot: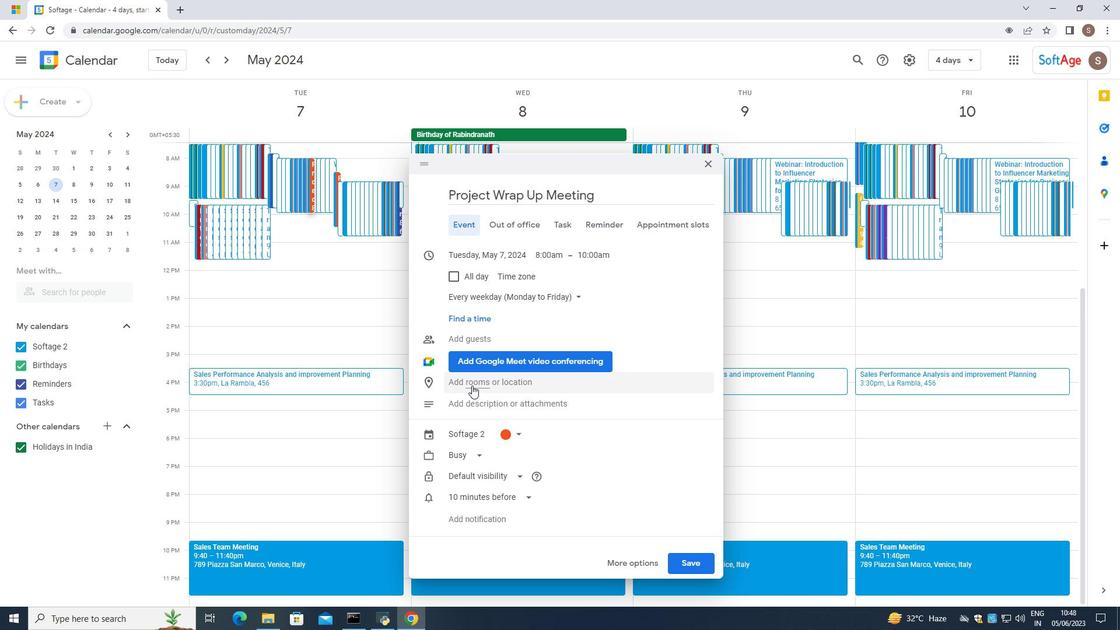 
Action: Mouse pressed left at (473, 382)
Screenshot: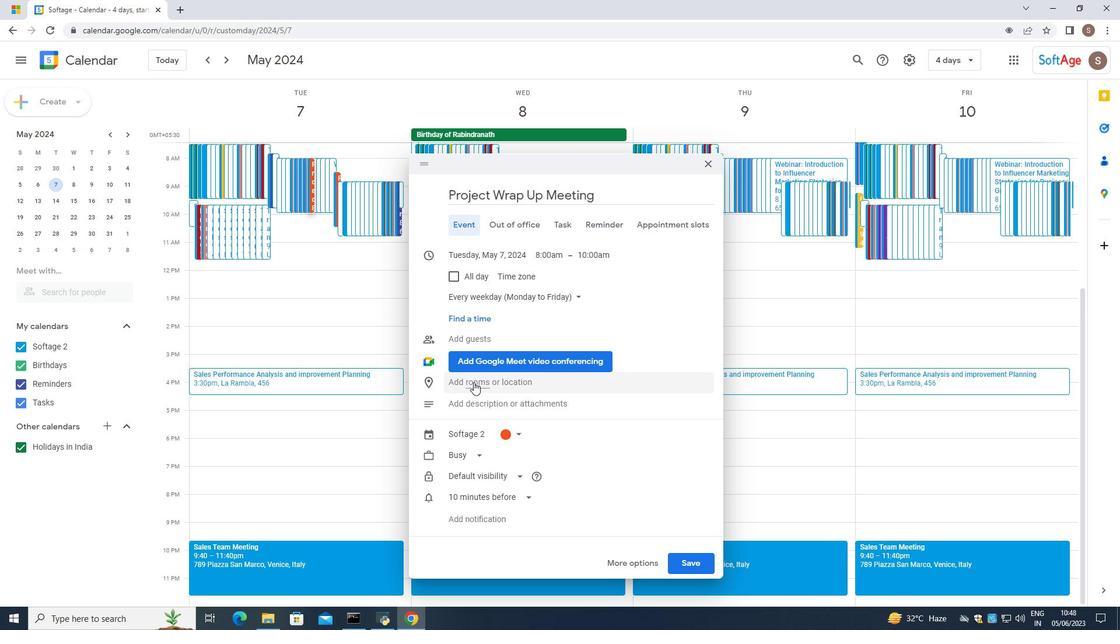 
Action: Mouse moved to (428, 134)
Screenshot: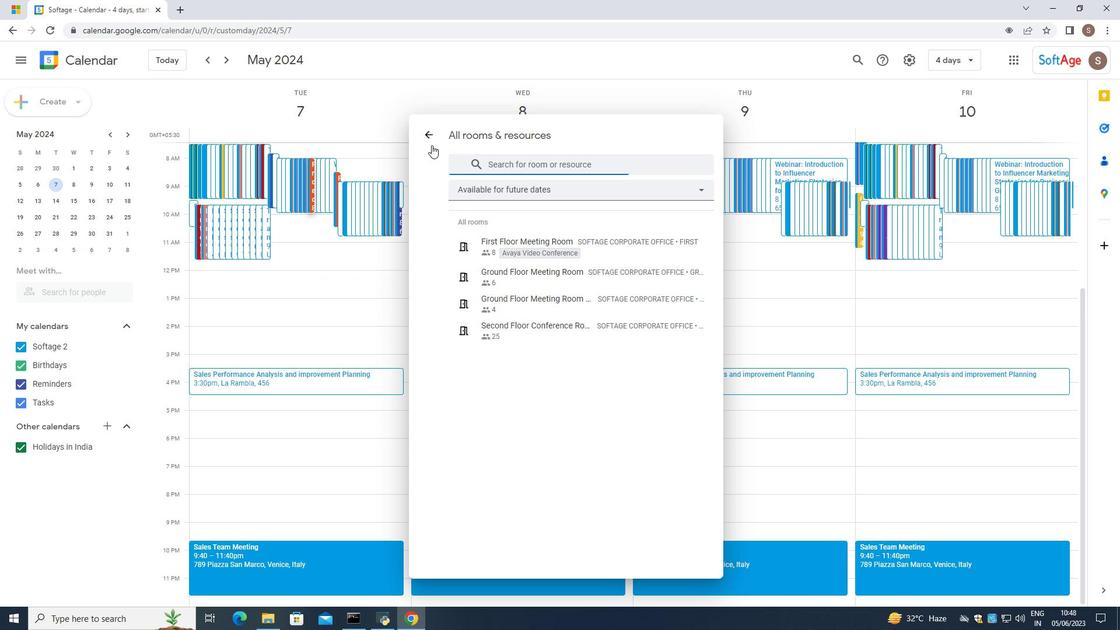 
Action: Mouse pressed left at (428, 134)
Screenshot: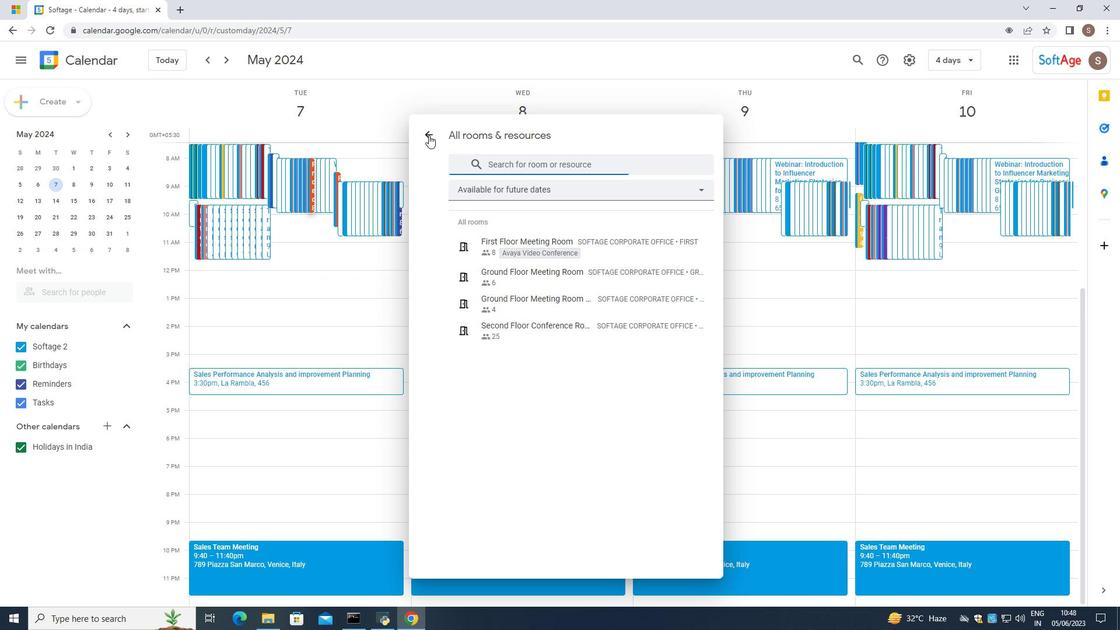 
Action: Mouse moved to (447, 373)
Screenshot: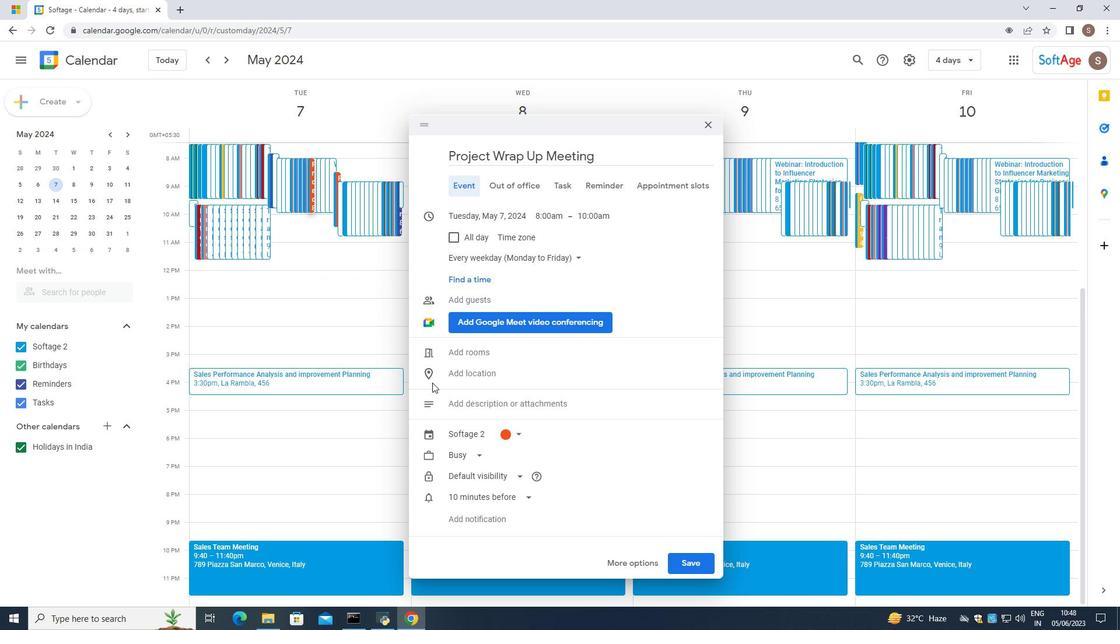 
Action: Mouse pressed left at (447, 373)
Screenshot: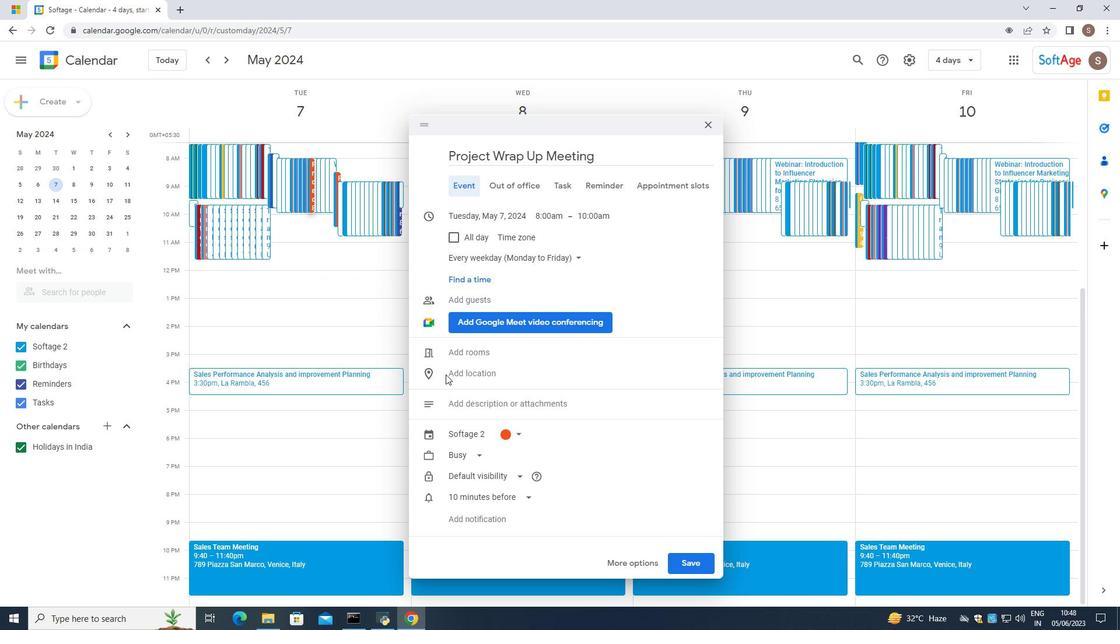 
Action: Mouse moved to (450, 371)
Screenshot: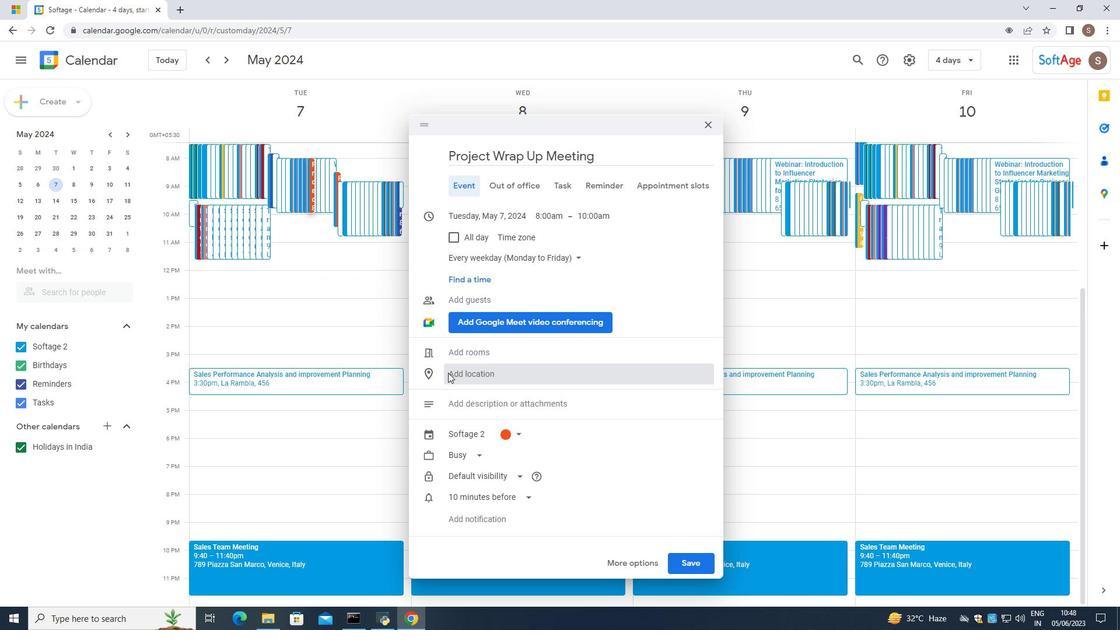 
Action: Mouse pressed left at (450, 371)
Screenshot: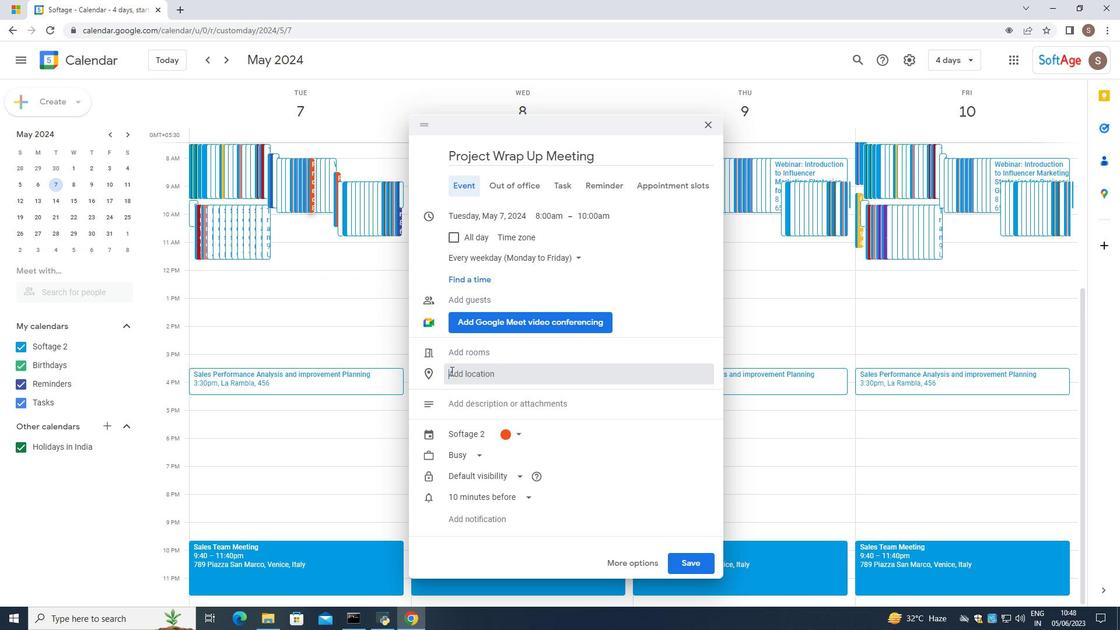 
Action: Mouse moved to (451, 370)
Screenshot: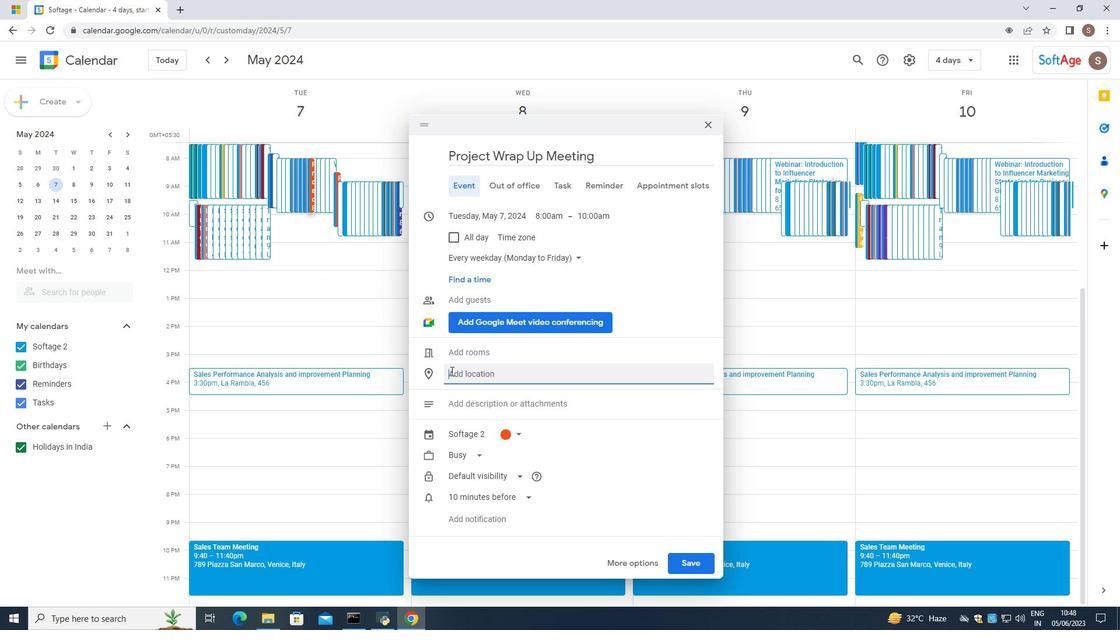 
Action: Key pressed 654,<Key.space><Key.caps_lock>H<Key.caps_lock>gia<Key.space><Key.caps_lock>S<Key.caps_lock>opj=<Key.backspace><Key.backspace><Key.backspace><Key.backspace><Key.backspace><Key.backspace><Key.backspace><Key.backspace><Key.backspace>agui<Key.backspace><Key.backspace>ia<Key.space><Key.caps_lock>S<Key.caps_lock>opjhi<Key.backspace><Key.backspace><Key.backspace>j<Key.backspace>hia,<Key.caps_lock>I<Key.caps_lock>stanbul,m<Key.backspace><Key.space><Key.caps_lock>T<Key.caps_lock>urkey
Screenshot: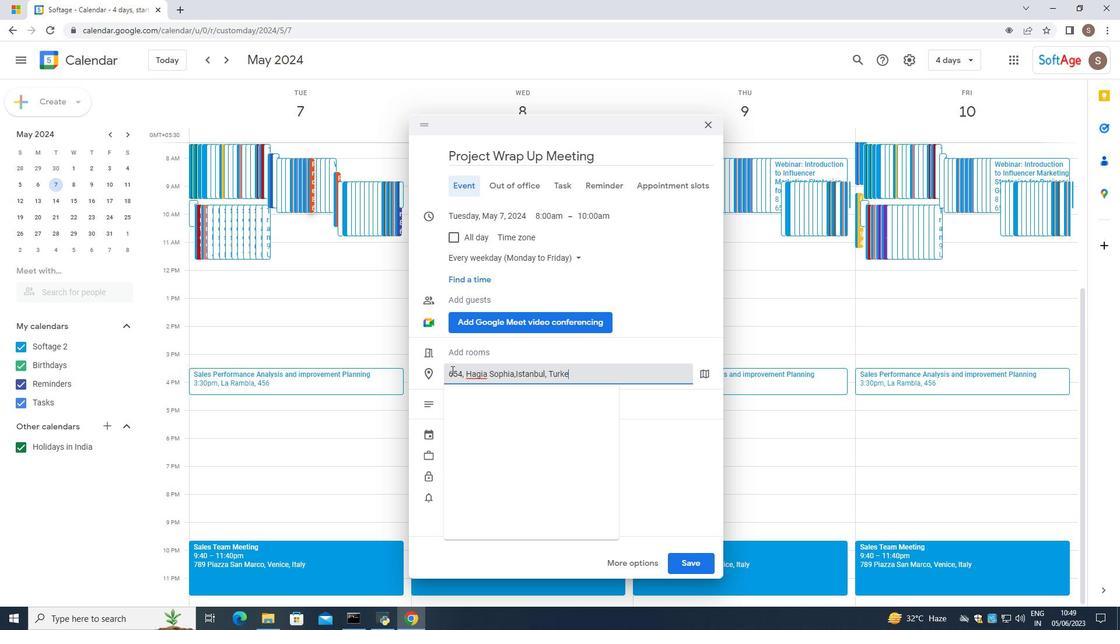 
Action: Mouse scrolled (451, 371) with delta (0, 0)
Screenshot: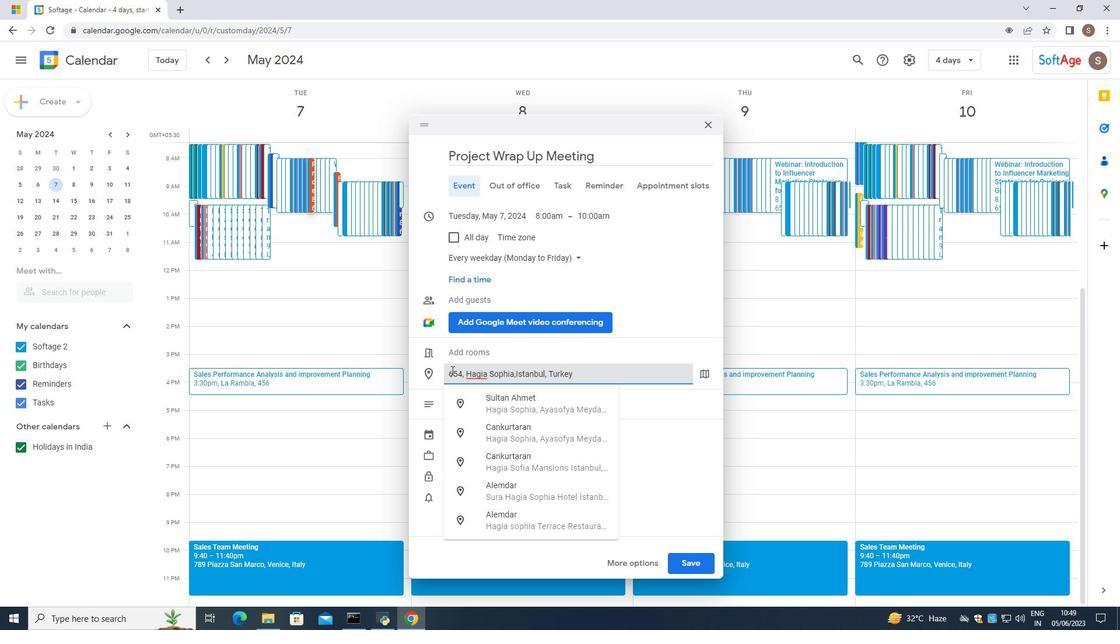 
Action: Mouse scrolled (451, 371) with delta (0, 0)
Screenshot: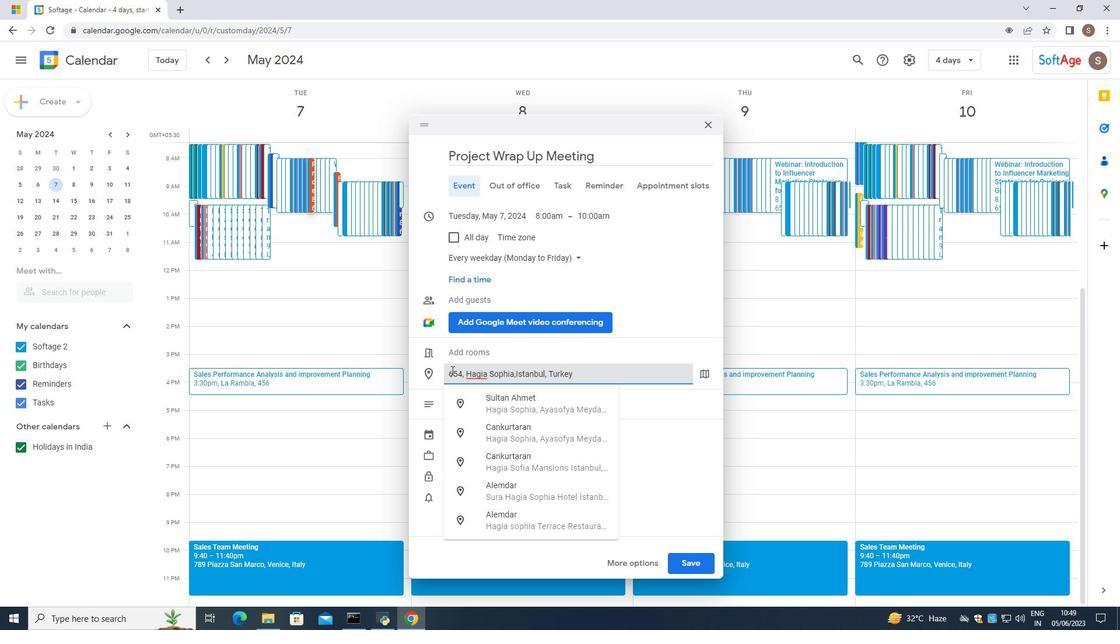 
Action: Mouse moved to (484, 371)
Screenshot: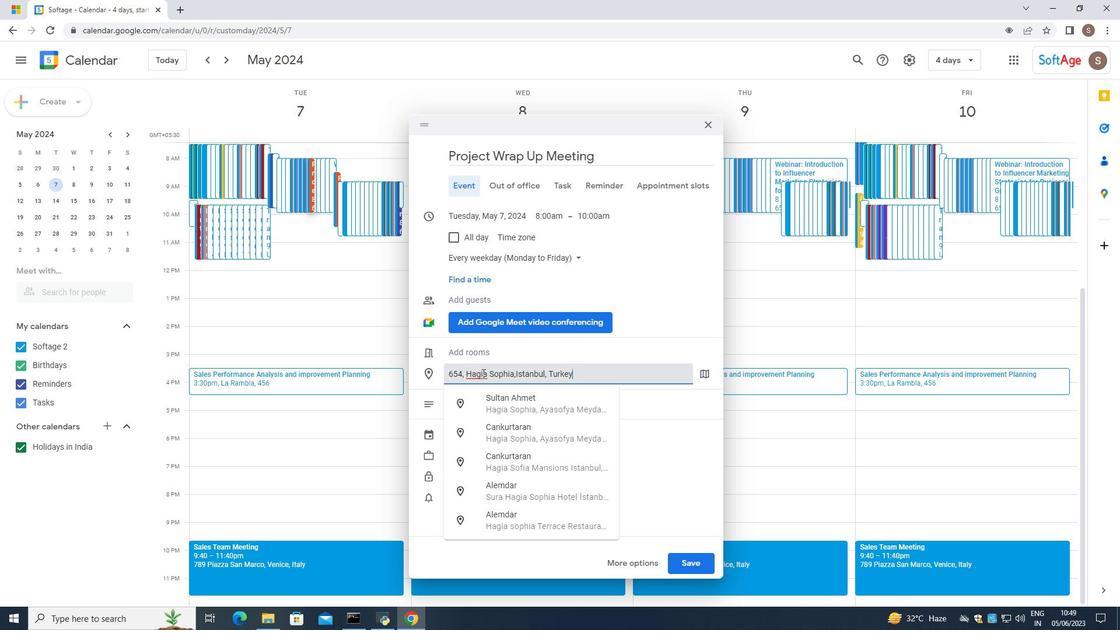 
Action: Mouse pressed left at (484, 371)
Screenshot: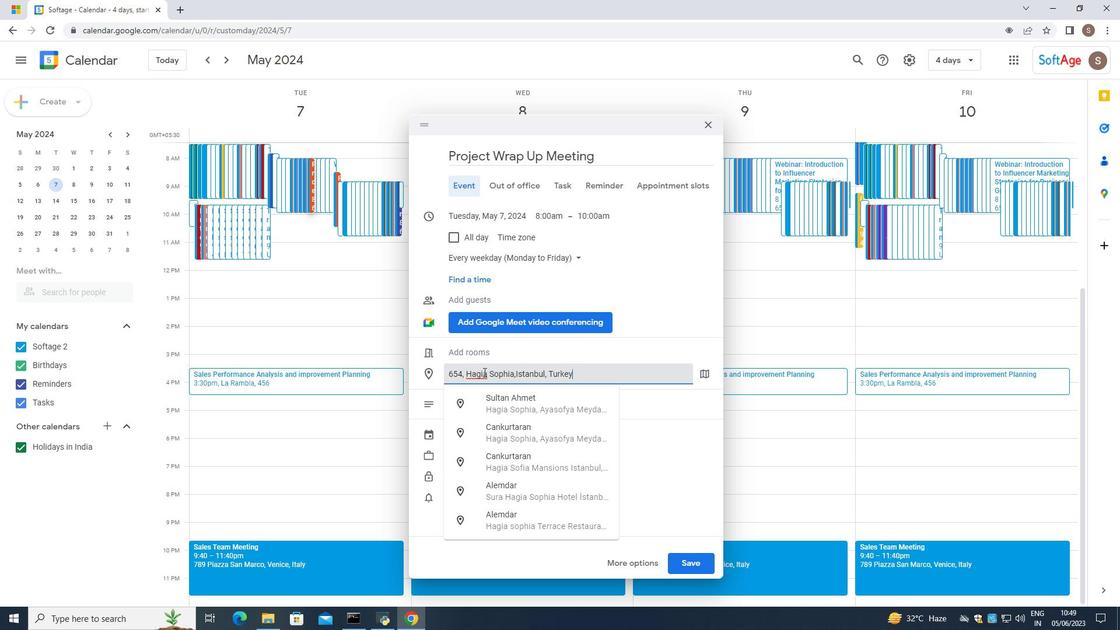 
Action: Mouse moved to (463, 407)
Screenshot: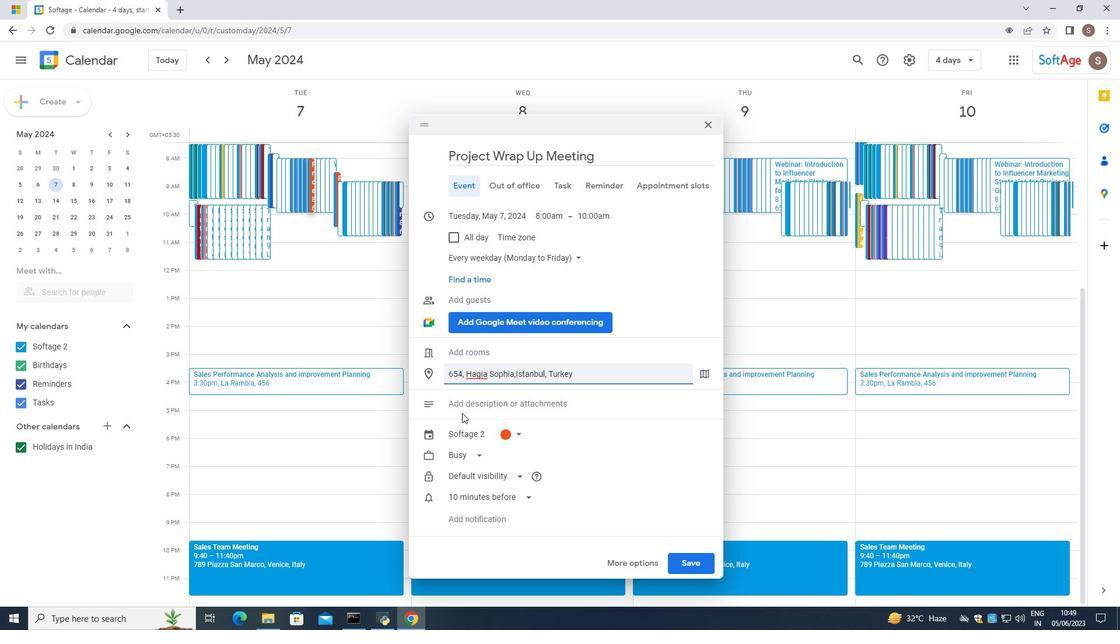 
Action: Mouse pressed left at (463, 407)
Screenshot: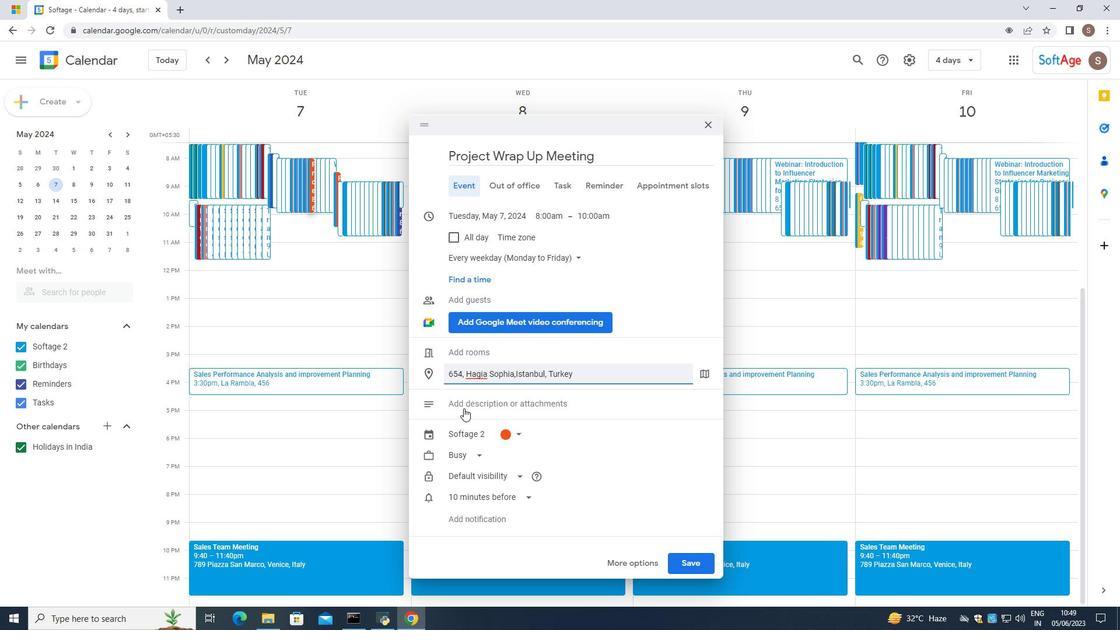 
Action: Mouse moved to (472, 378)
Screenshot: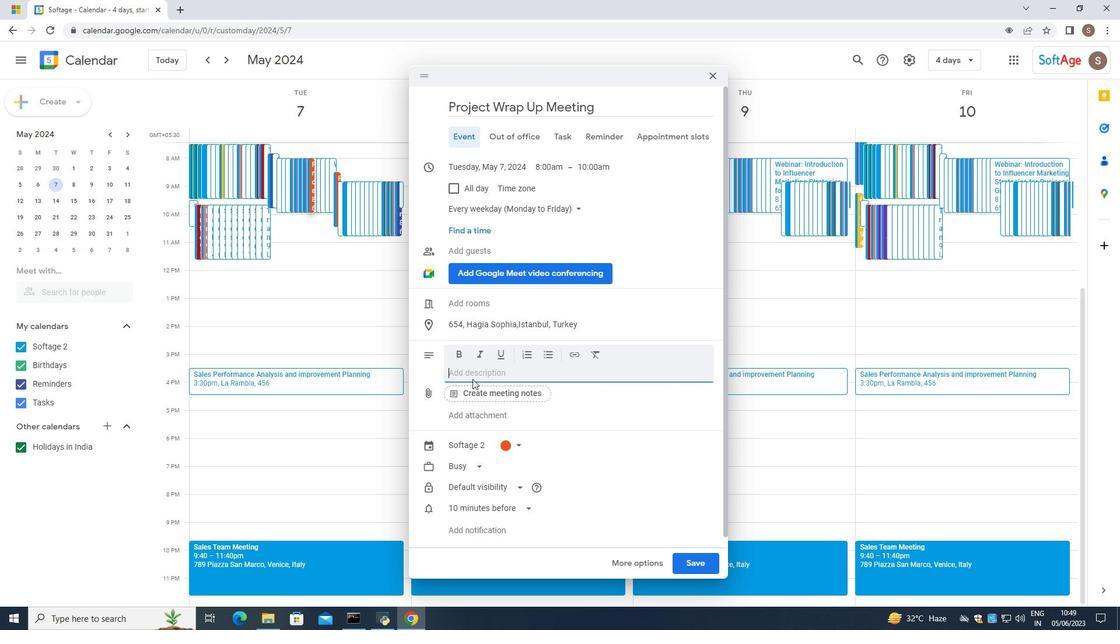 
Action: Key pressed <Key.shift><Key.caps_lock>I<Key.caps_lock>n<Key.space>addistion<Key.space>you<Key.space>should<Key.space>be<Key.space>
Screenshot: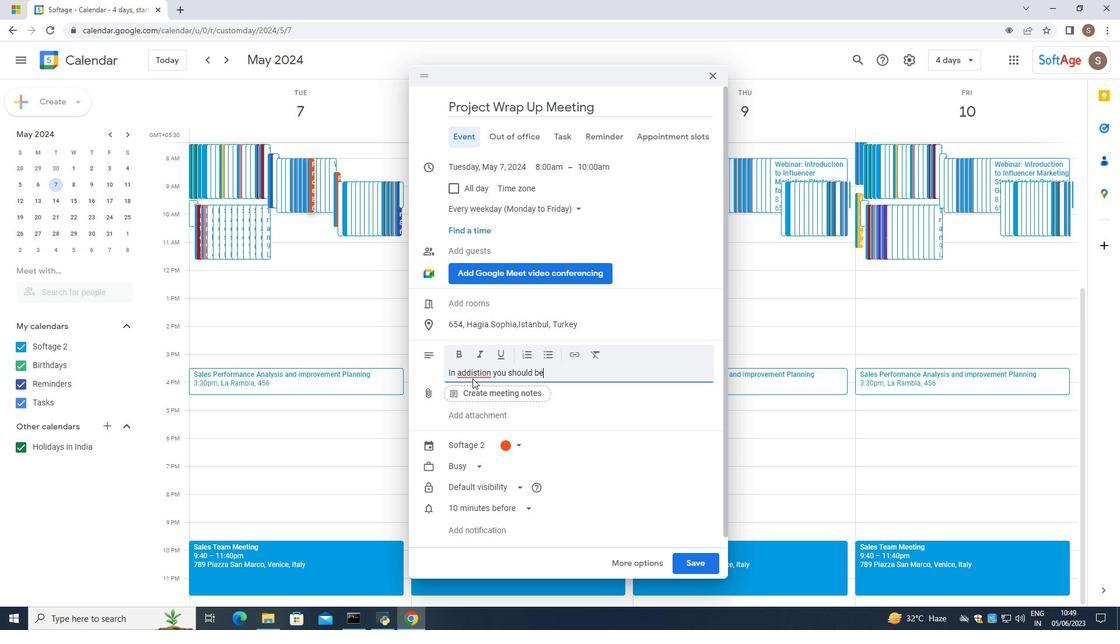 
Action: Mouse moved to (473, 371)
Screenshot: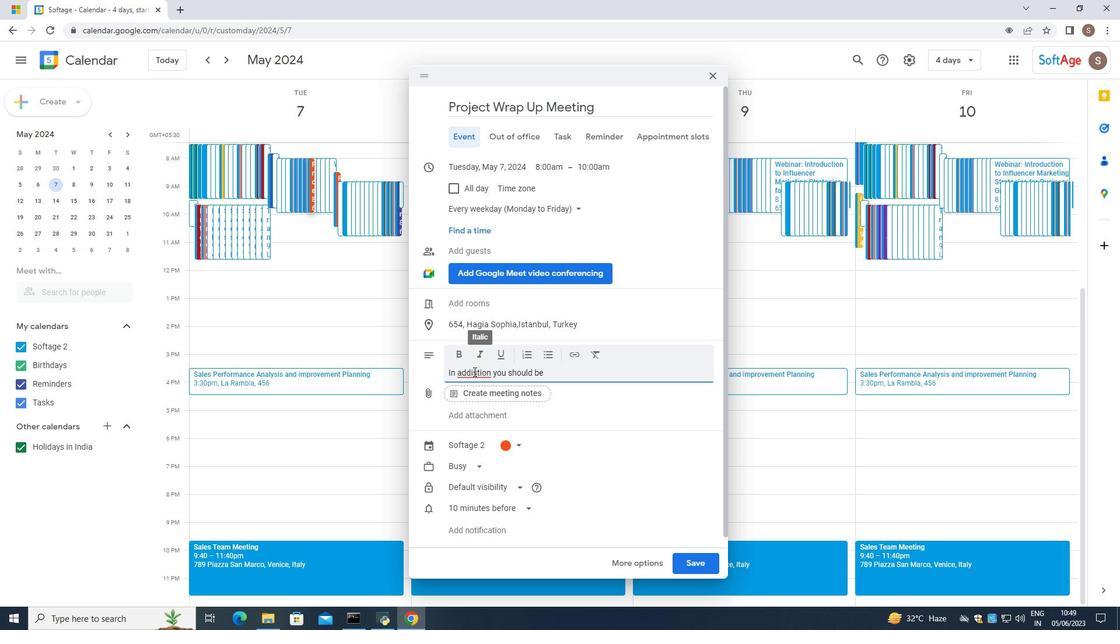 
Action: Mouse pressed left at (473, 371)
Screenshot: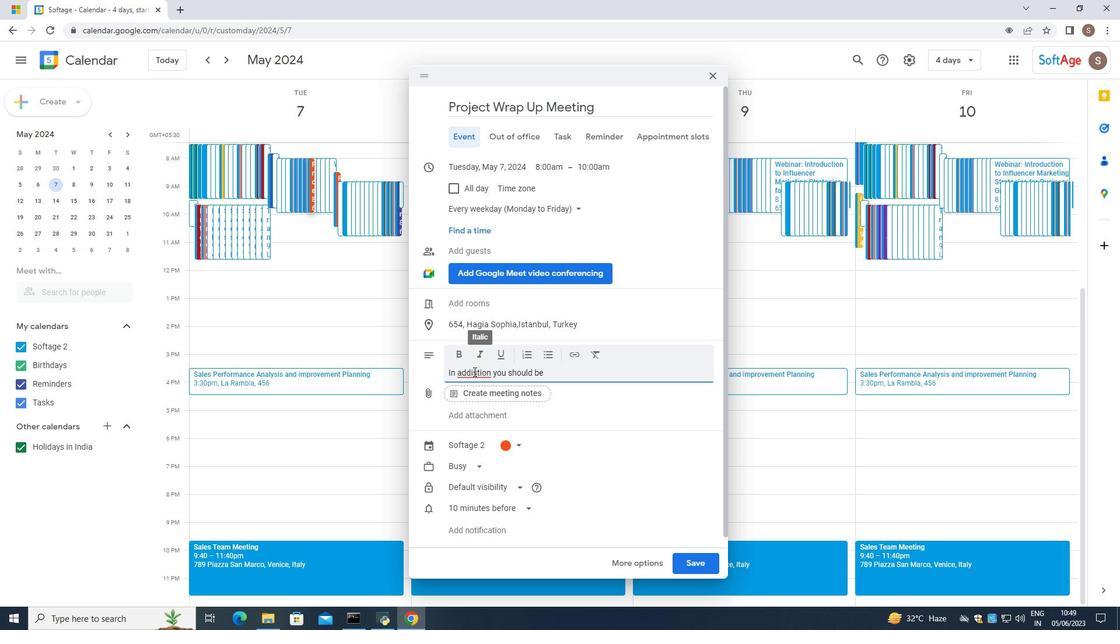 
Action: Mouse pressed right at (473, 371)
Screenshot: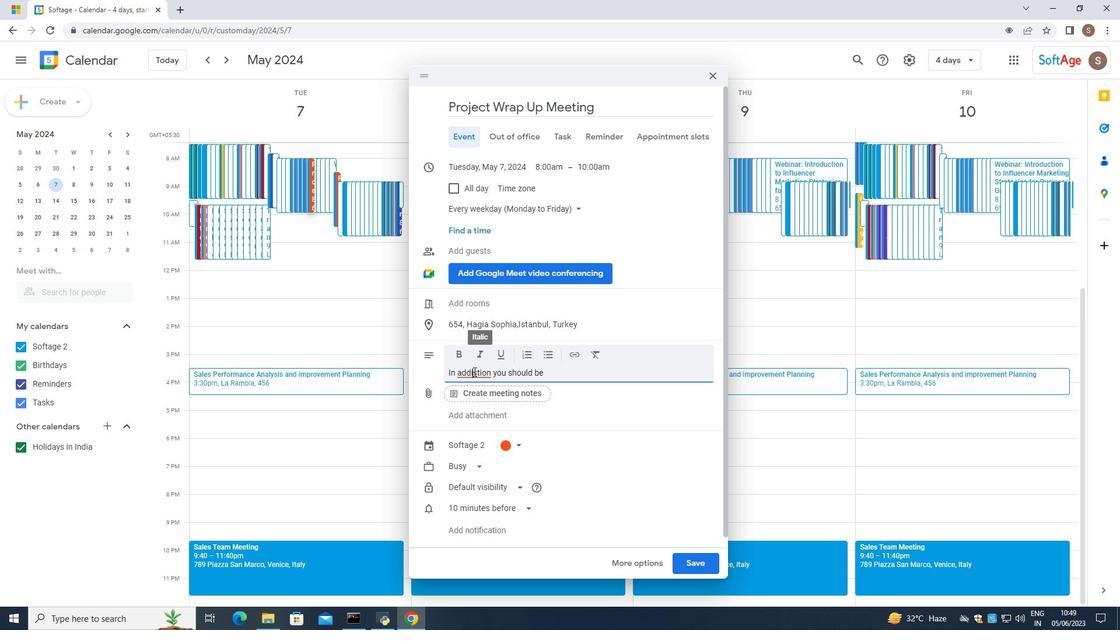 
Action: Mouse moved to (485, 385)
Screenshot: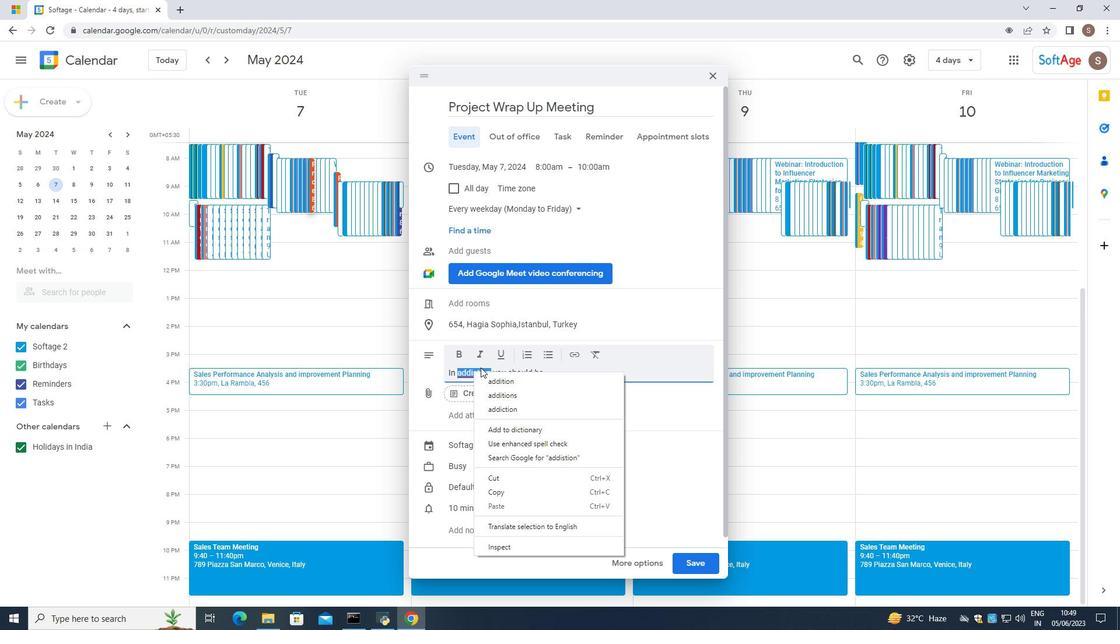 
Action: Mouse pressed left at (485, 385)
Screenshot: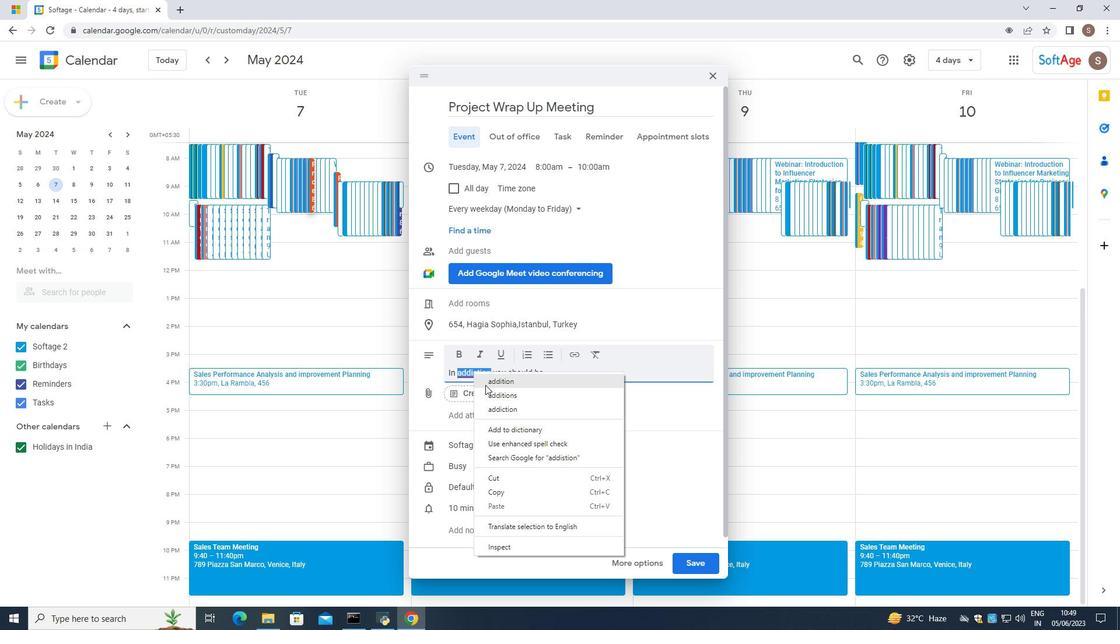 
Action: Mouse moved to (558, 373)
Screenshot: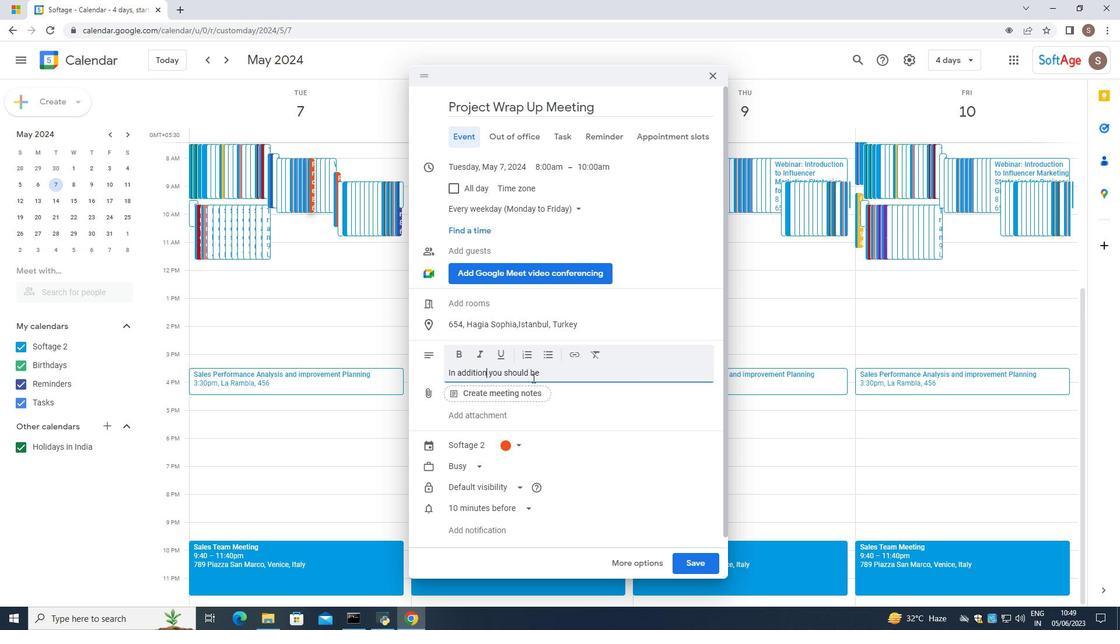 
Action: Mouse pressed left at (558, 373)
Screenshot: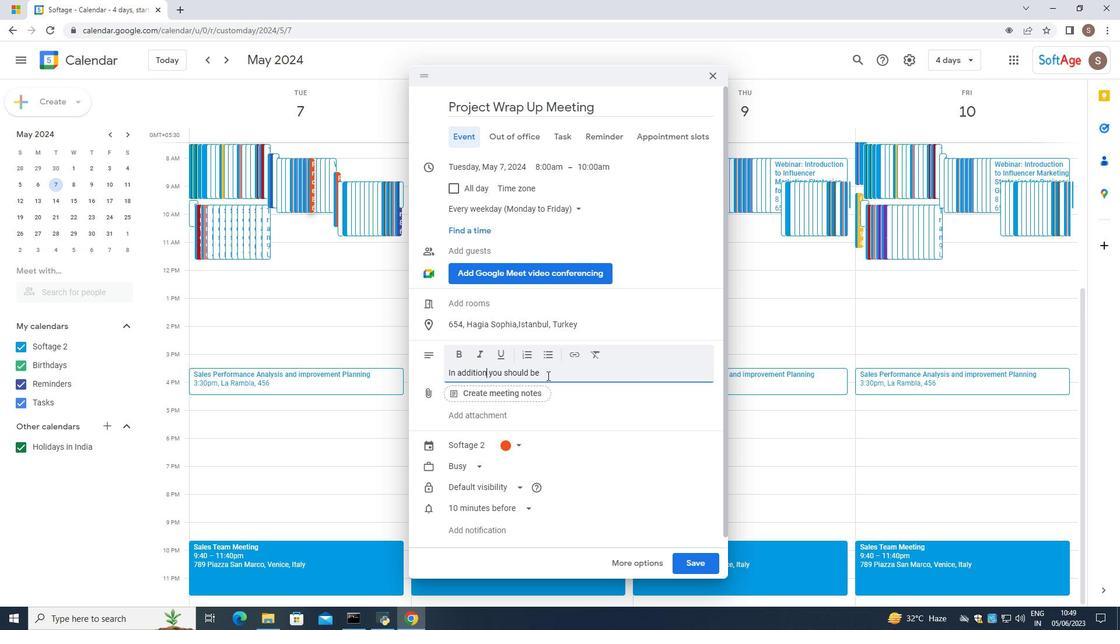 
Action: Key pressed opento<Key.space><Key.backspace><Key.backspace><Key.backspace>m<Key.backspace><Key.backspace>n<Key.space>to<Key.space>discussing<Key.space>your<Key.space>n<Key.backspace>business<Key.space>short<Key.space>tem=rm<Key.space><Key.backspace><Key.backspace><Key.backspace><Key.backspace><Key.backspace><Key.backspace>erm<Key.space>and<Key.space>long<Key.space>term<Key.space>h<Key.backspace>goals<Key.space>
Screenshot: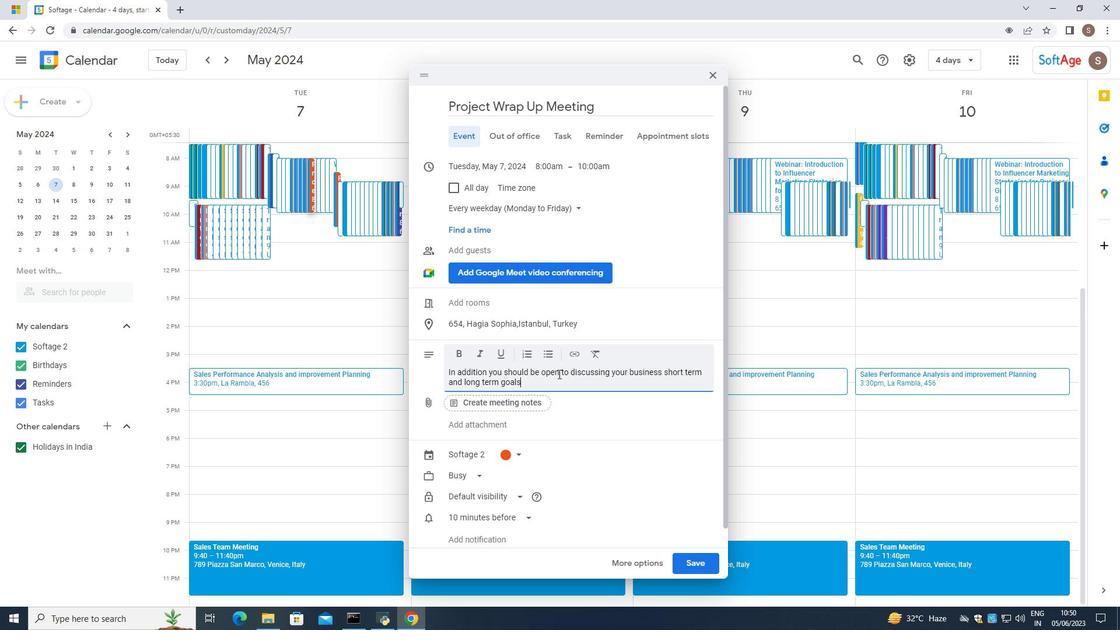 
Action: Mouse moved to (441, 345)
Screenshot: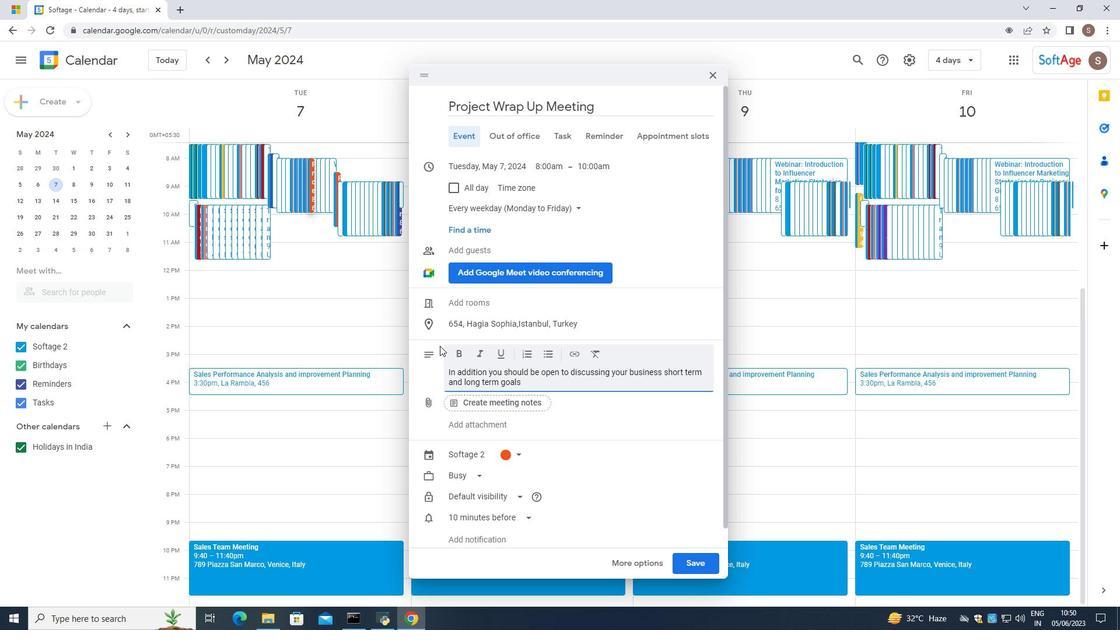 
Action: Key pressed ,<Key.space>potentail<Key.space>chasllenghes
Screenshot: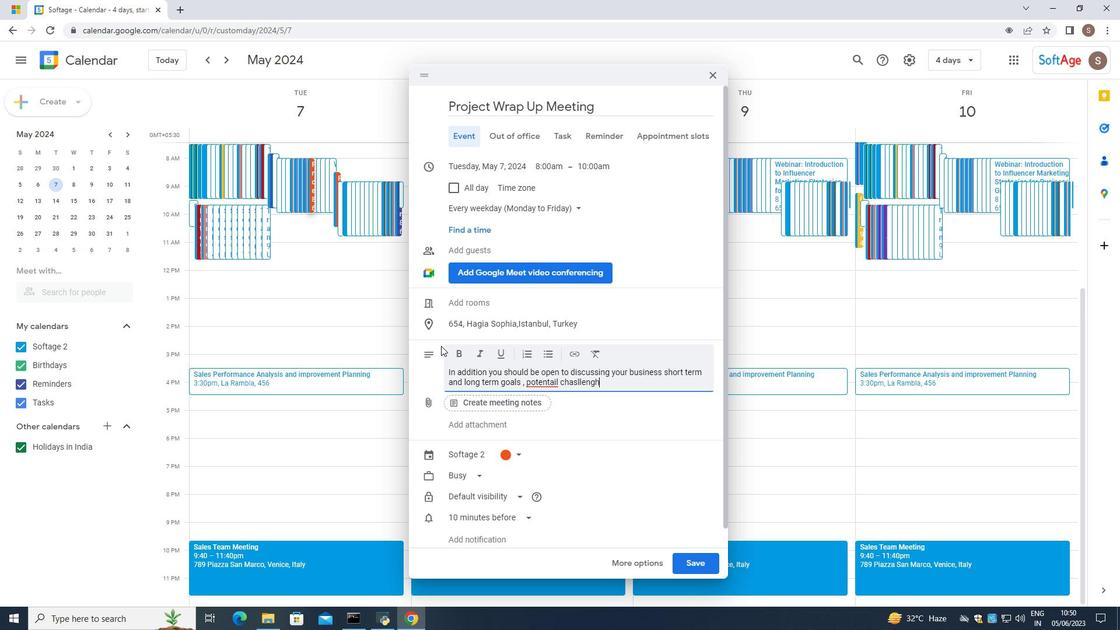 
Action: Mouse moved to (533, 383)
Screenshot: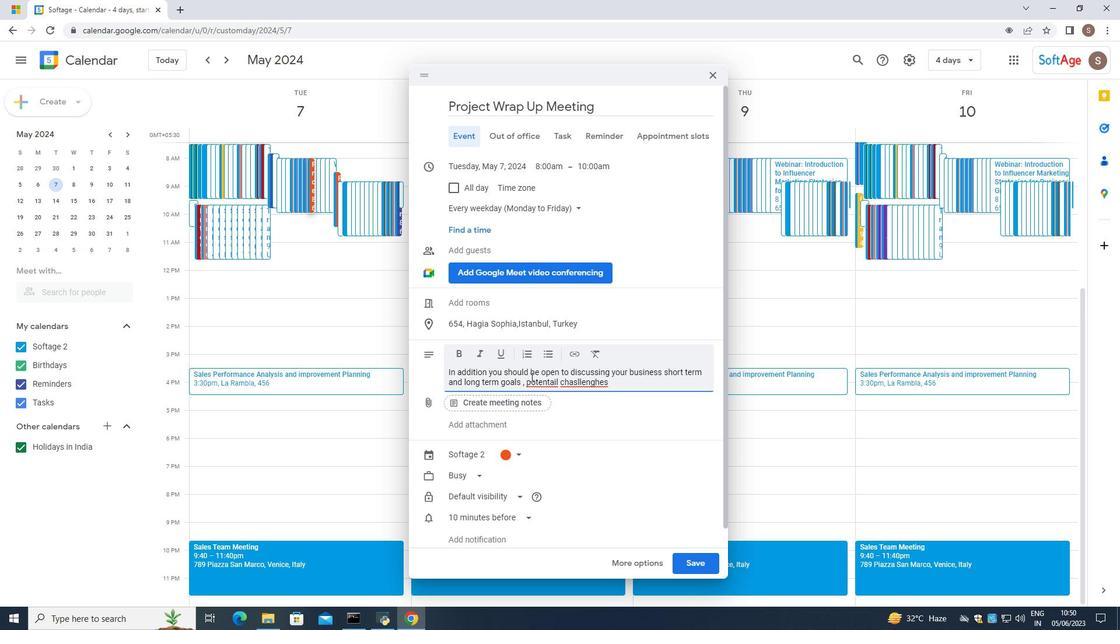 
Action: Mouse pressed left at (533, 383)
Screenshot: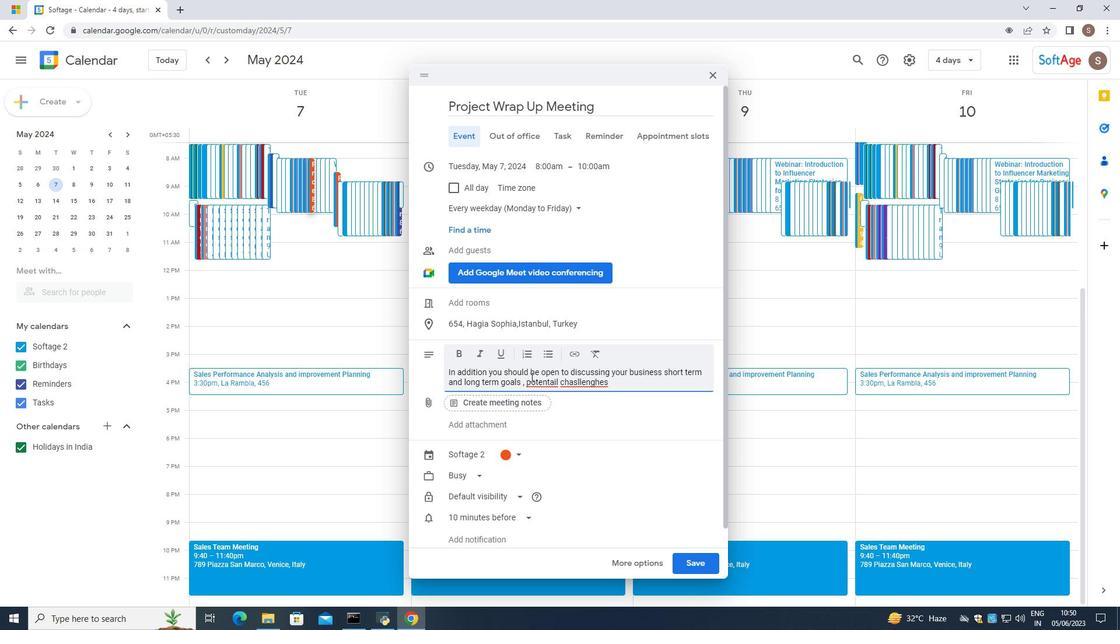 
Action: Mouse pressed right at (533, 383)
Screenshot: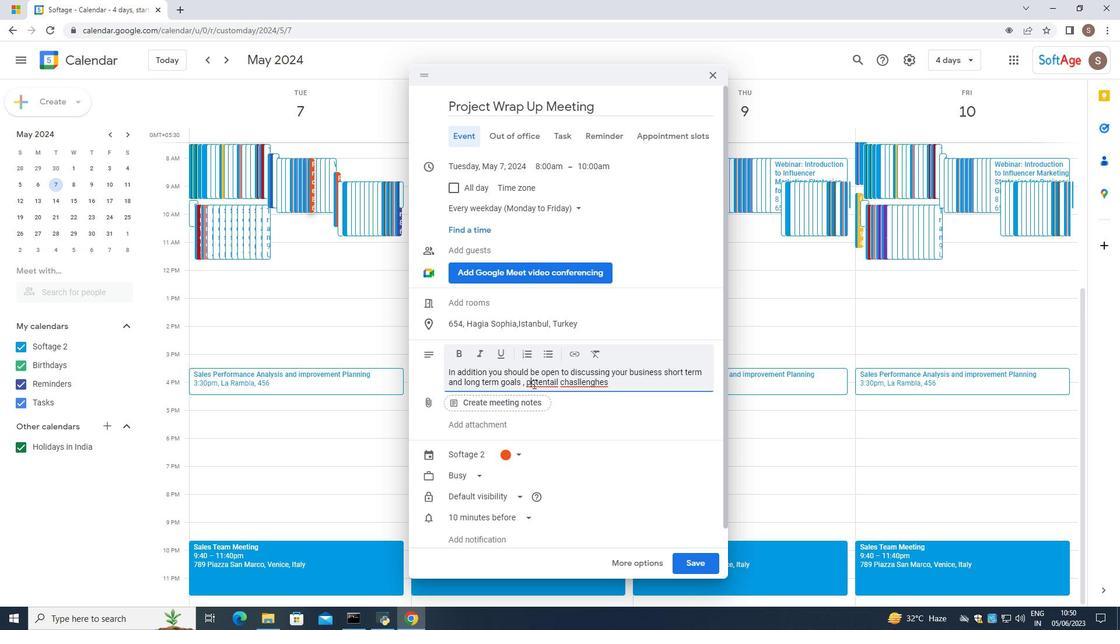 
Action: Mouse moved to (562, 392)
Screenshot: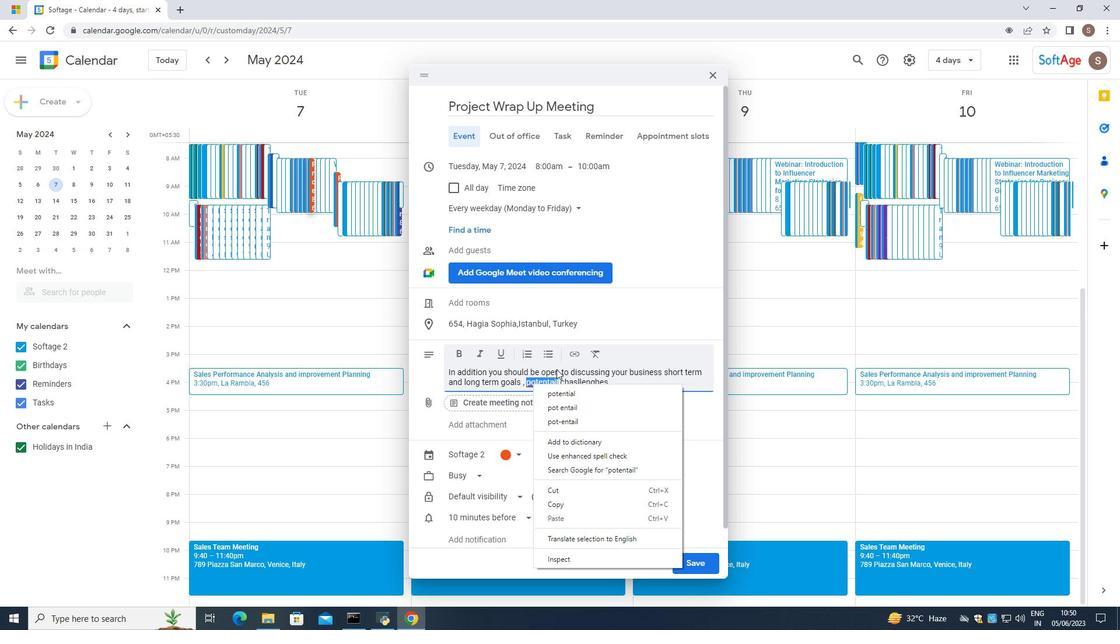 
Action: Mouse pressed left at (562, 392)
Screenshot: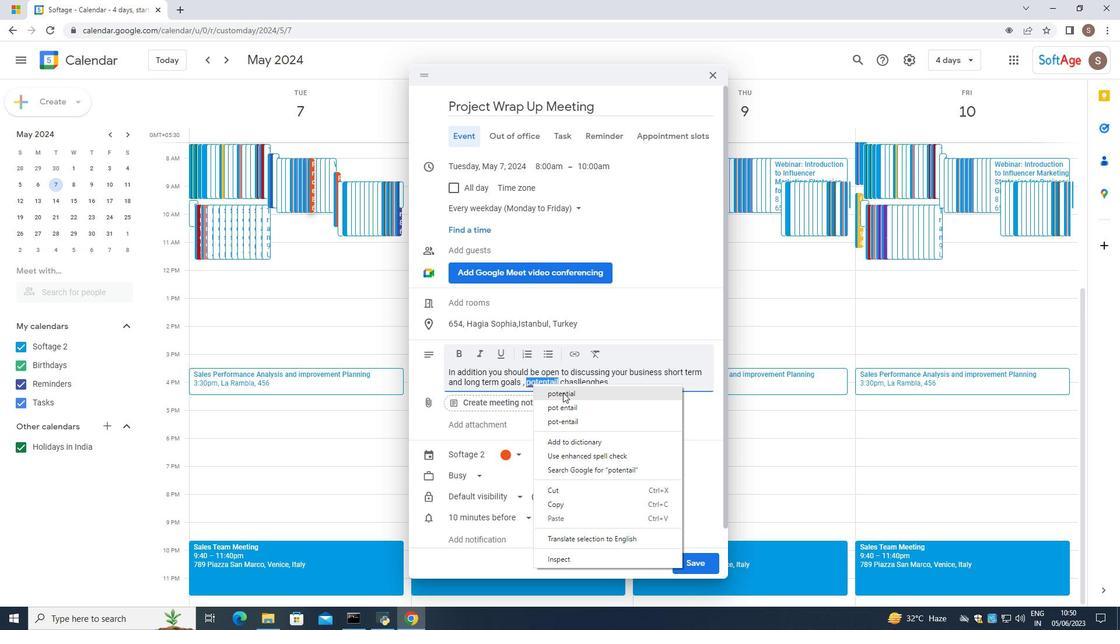 
Action: Mouse moved to (571, 387)
Screenshot: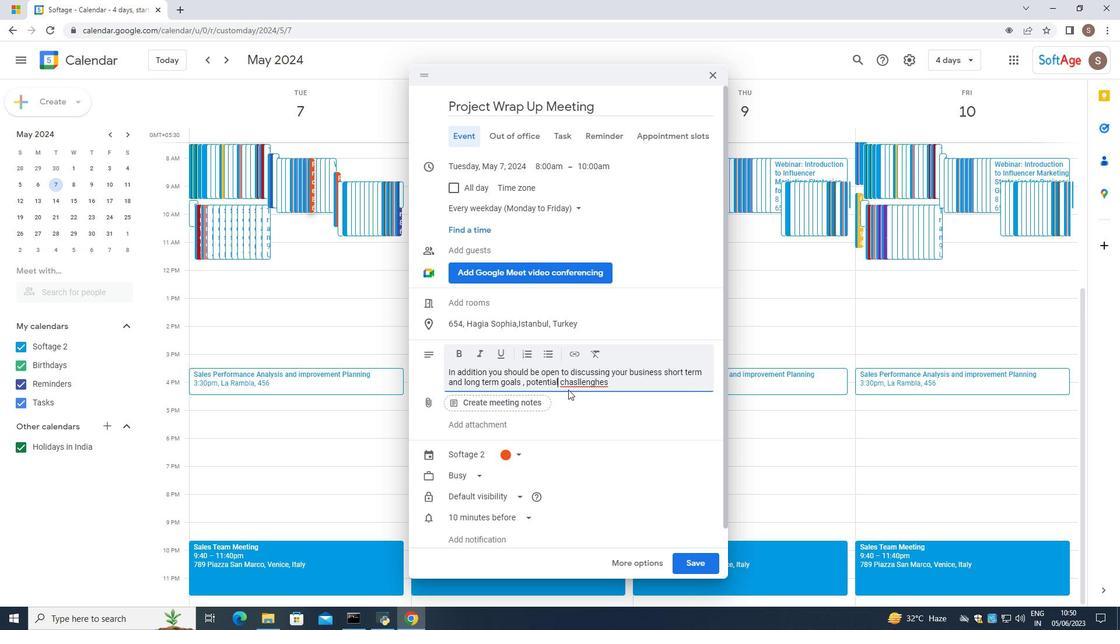
Action: Mouse pressed left at (571, 387)
Screenshot: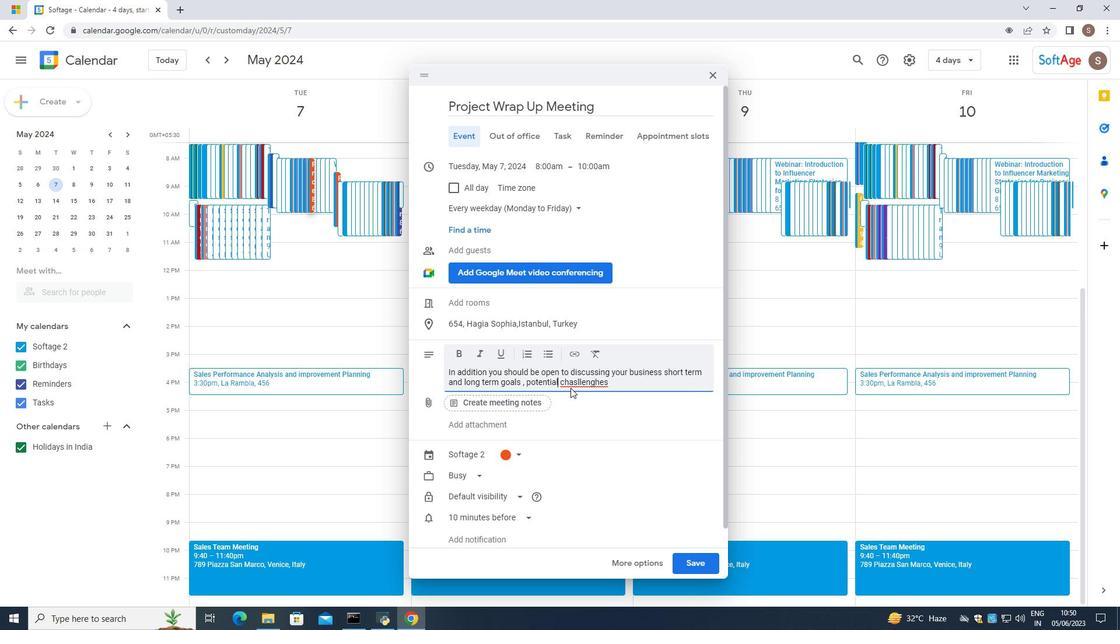 
Action: Mouse moved to (572, 386)
Screenshot: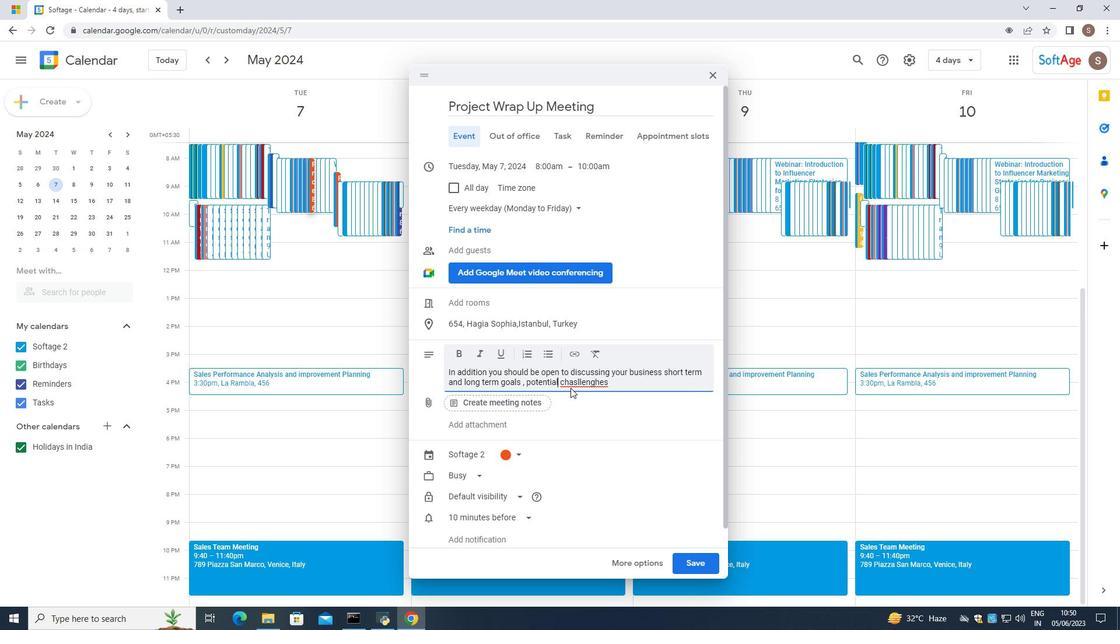 
Action: Mouse pressed left at (572, 386)
Screenshot: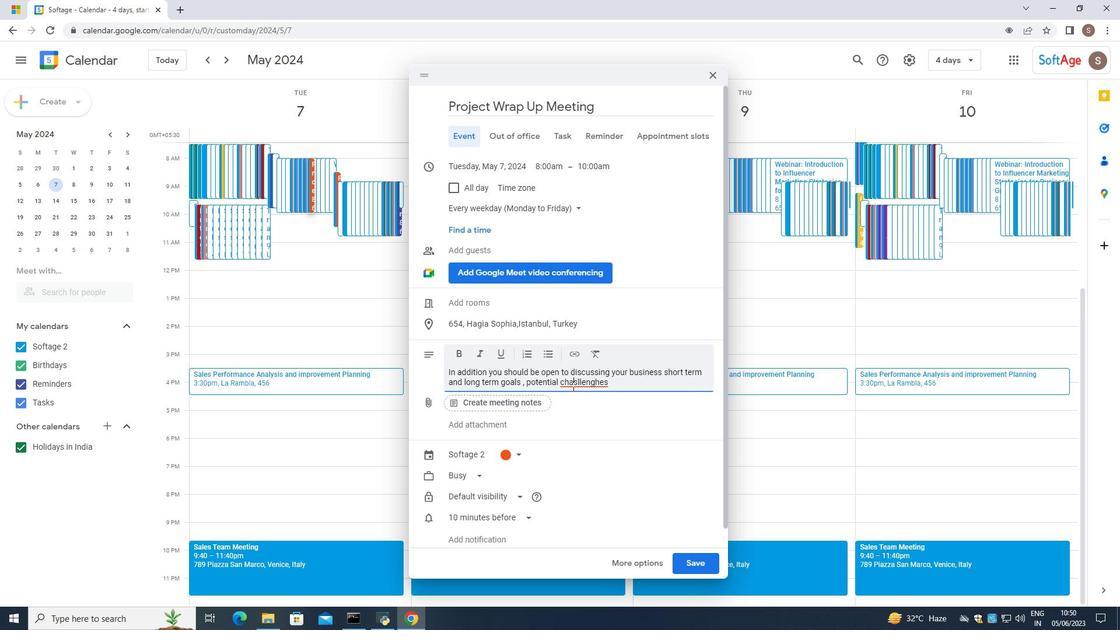 
Action: Mouse pressed right at (572, 386)
Screenshot: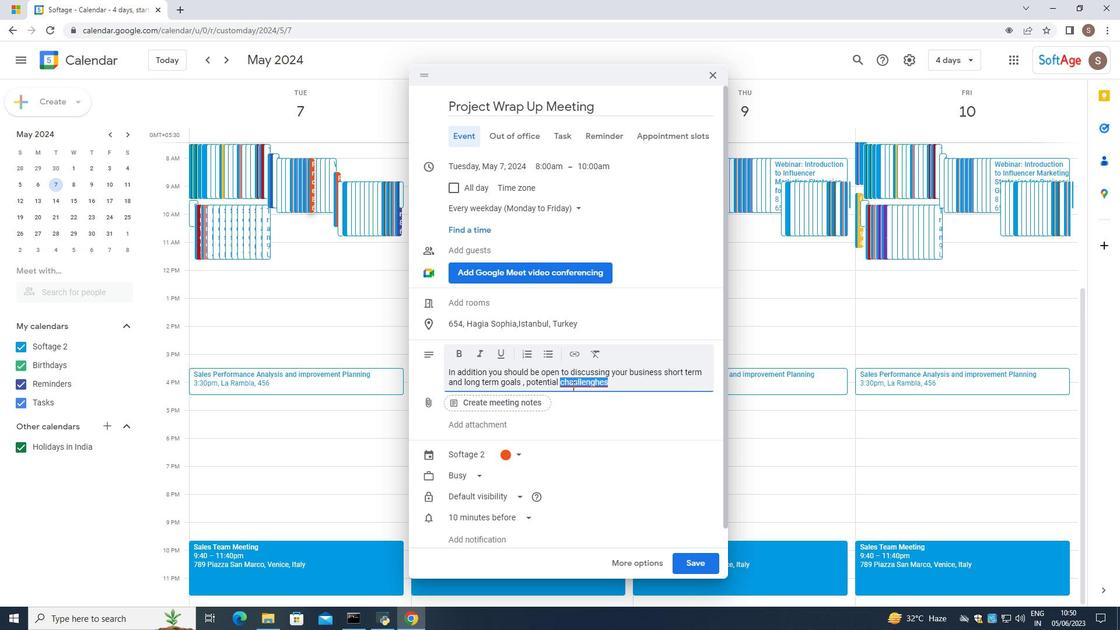 
Action: Mouse moved to (579, 391)
Screenshot: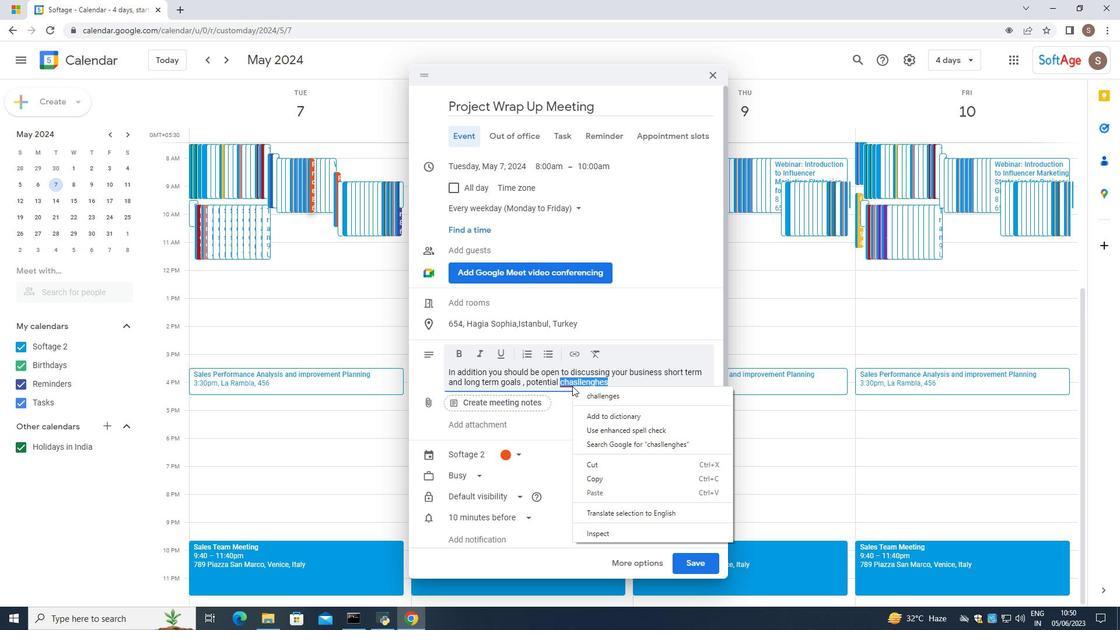
Action: Mouse pressed left at (579, 391)
Screenshot: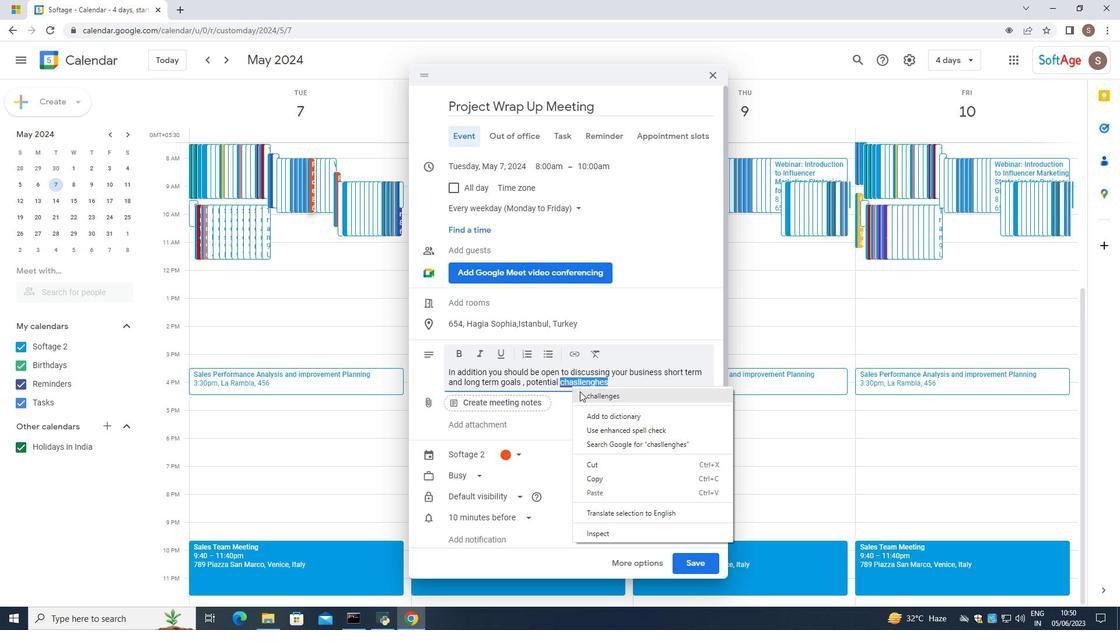 
Action: Mouse moved to (614, 385)
Screenshot: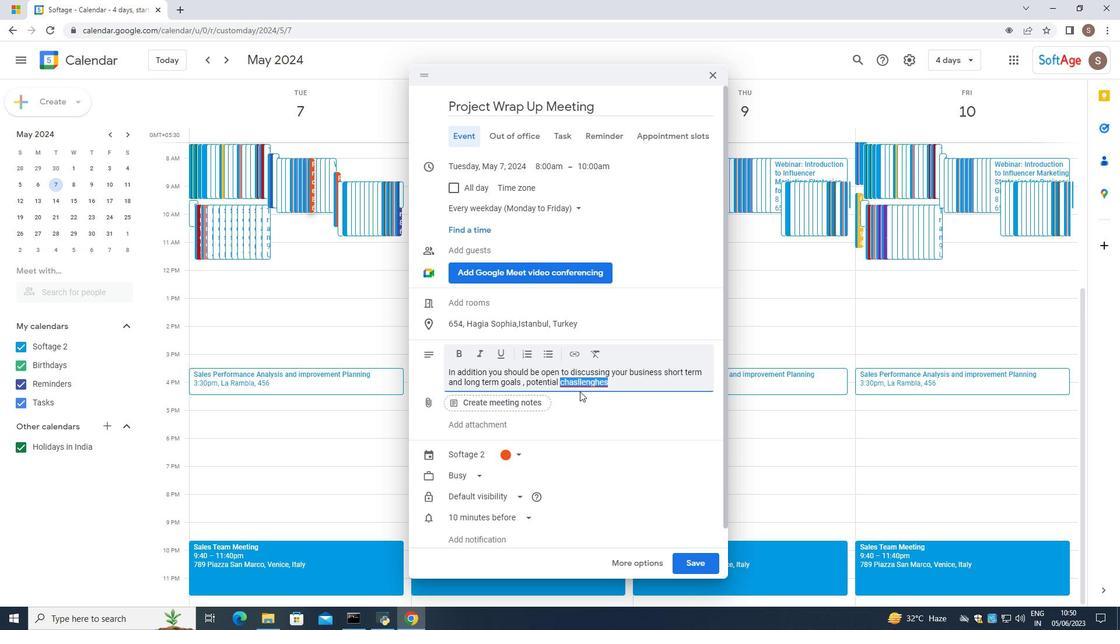 
Action: Mouse pressed left at (614, 385)
Screenshot: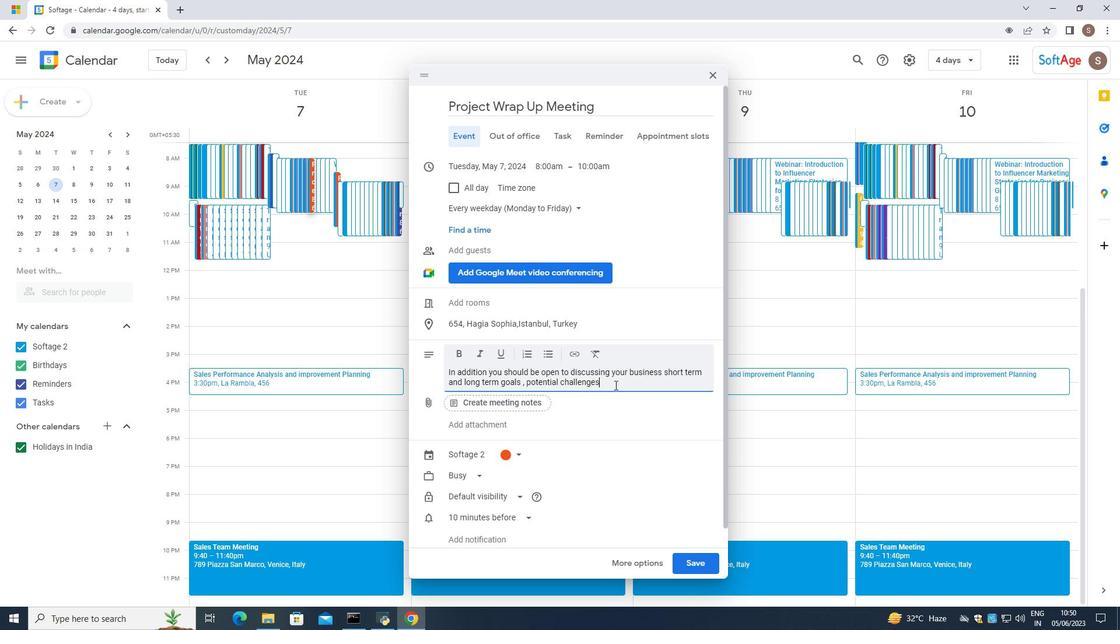 
Action: Key pressed <Key.space>and<Key.space>how<Key.space>an<Key.space>invbrestmentn<Key.backspace><Key.space>
Screenshot: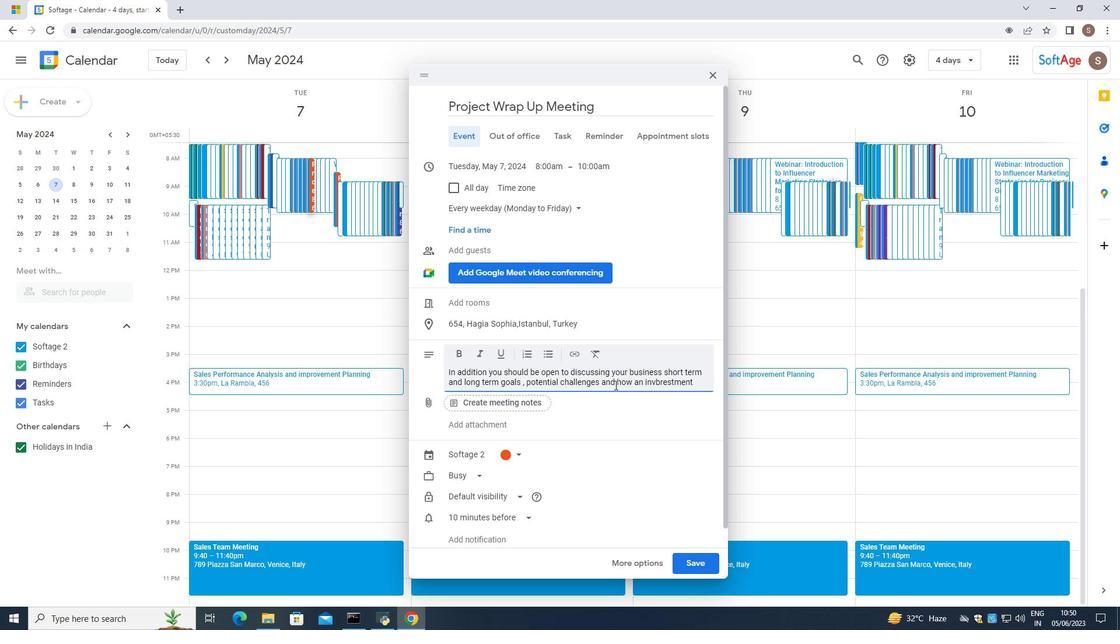 
Action: Mouse moved to (669, 386)
Screenshot: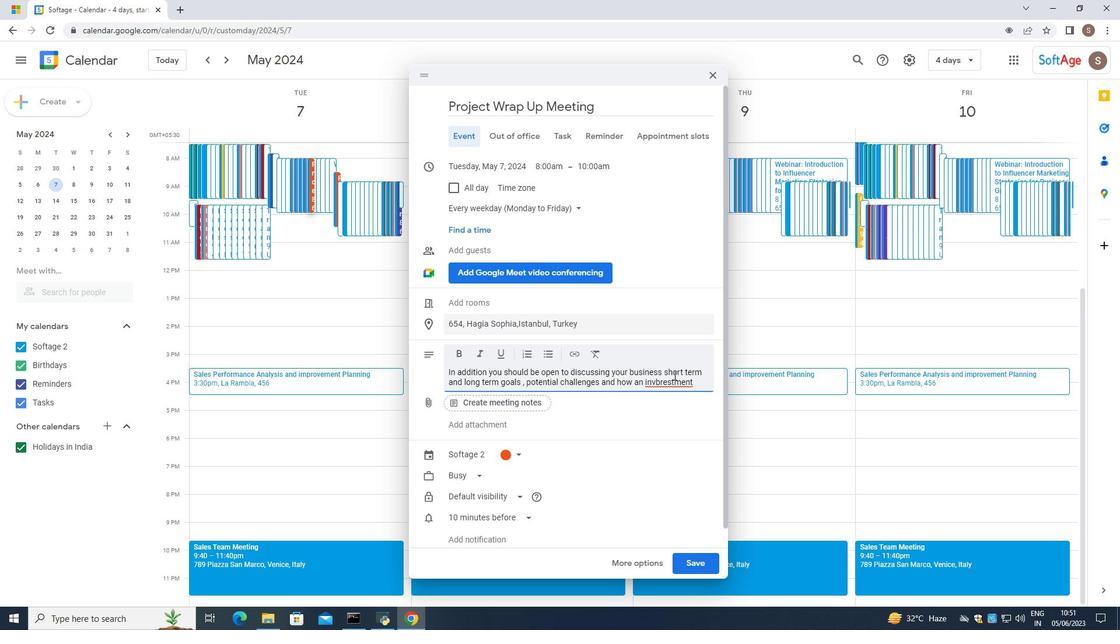 
Action: Mouse pressed left at (669, 386)
Screenshot: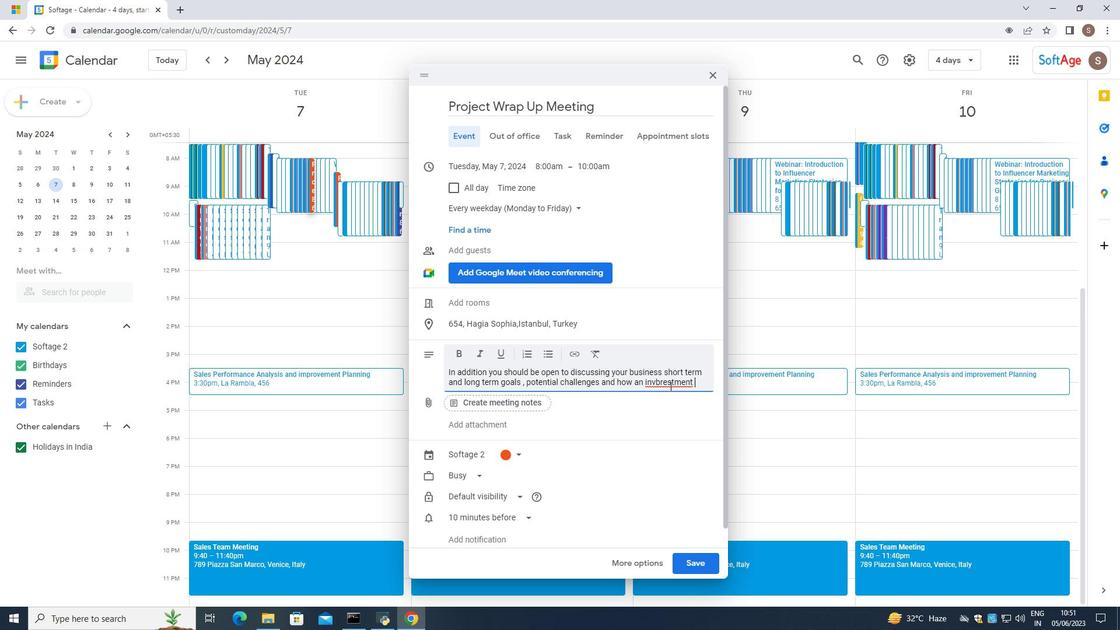 
Action: Mouse pressed right at (669, 386)
Screenshot: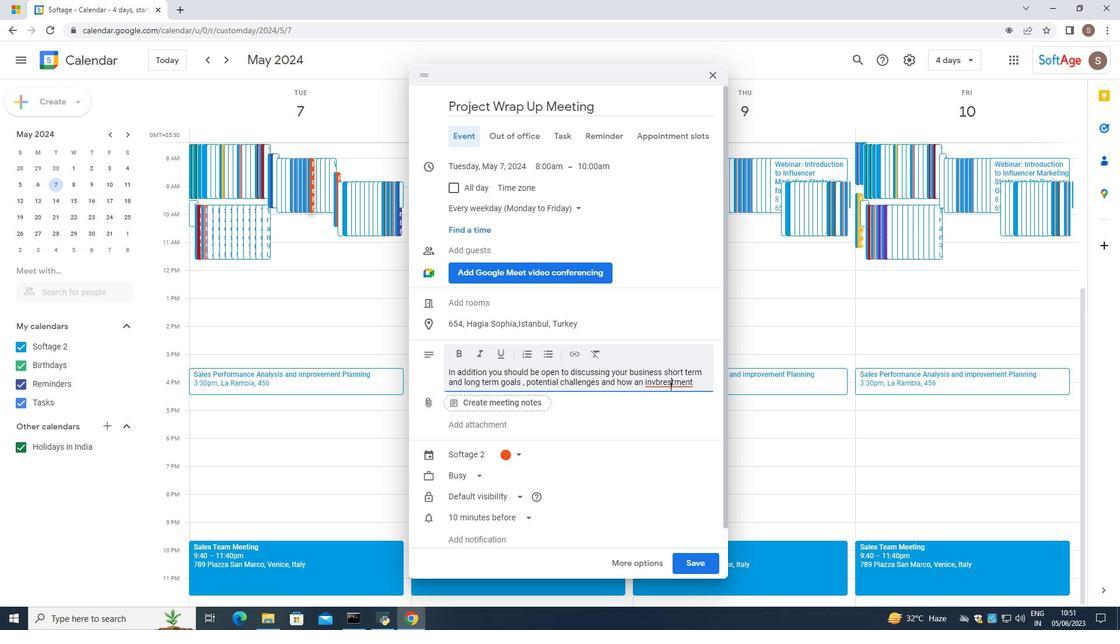 
Action: Mouse moved to (690, 386)
Screenshot: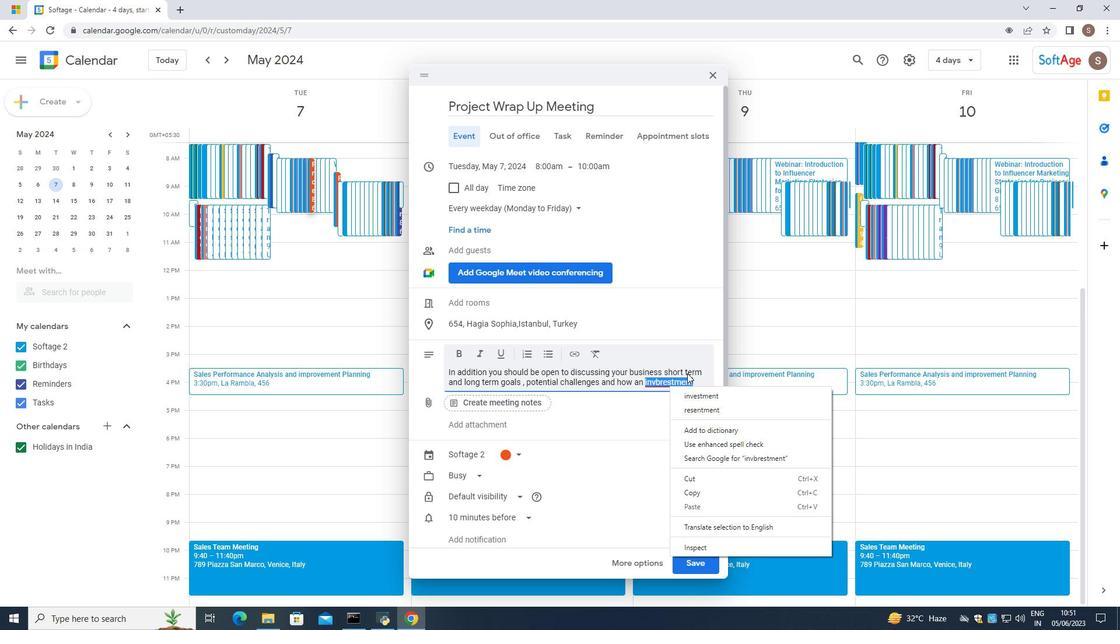 
Action: Mouse pressed left at (690, 386)
Screenshot: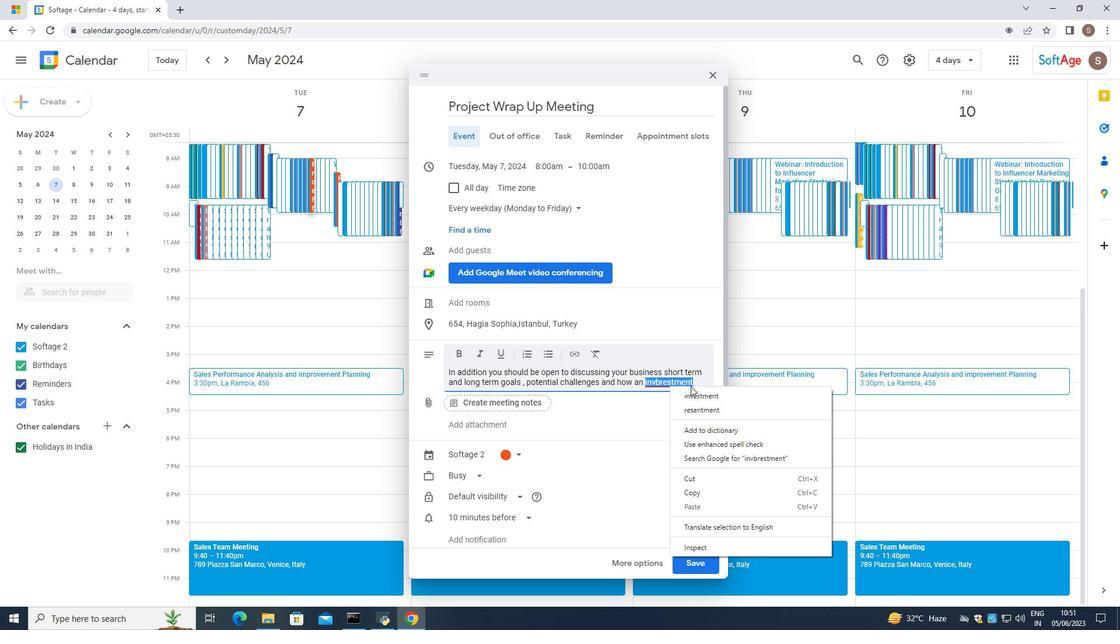 
Action: Mouse moved to (687, 385)
Screenshot: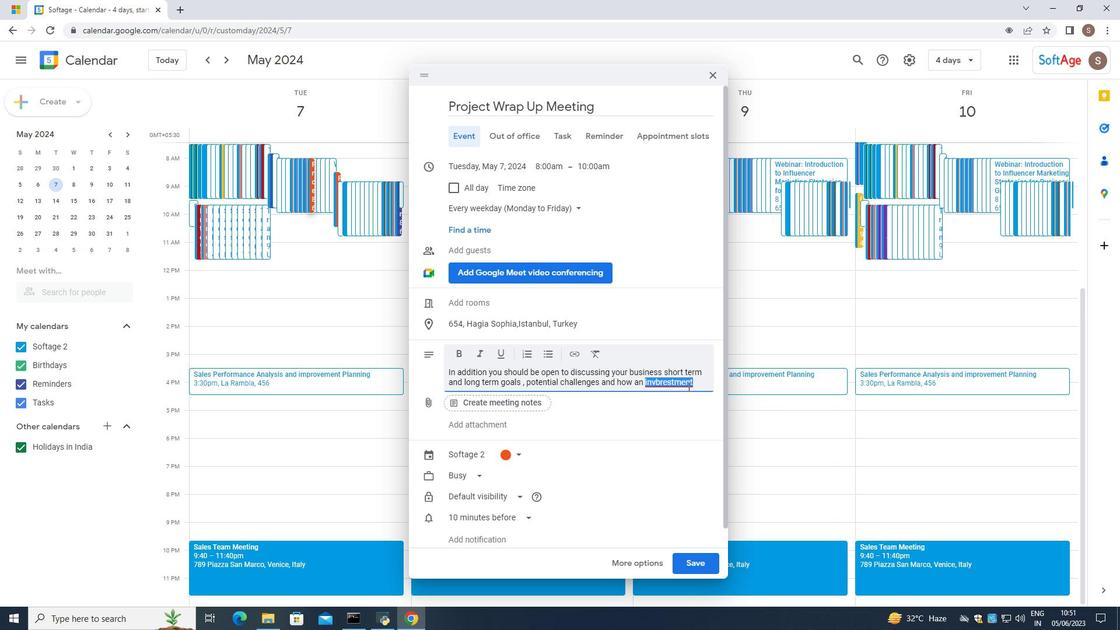 
Action: Mouse pressed left at (687, 385)
Screenshot: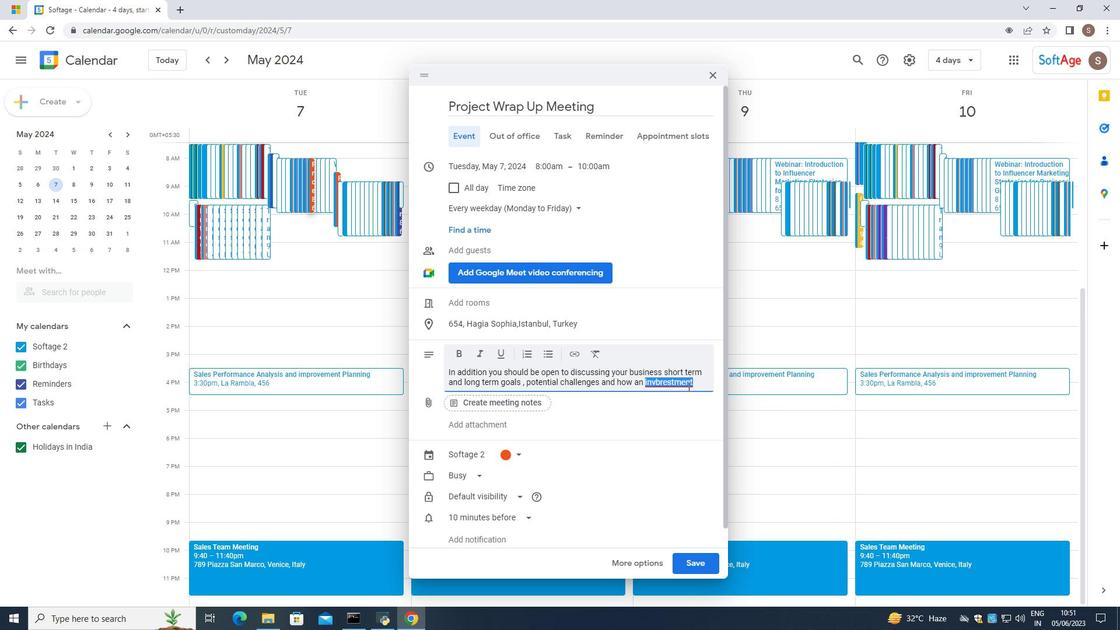 
Action: Mouse pressed right at (687, 385)
Screenshot: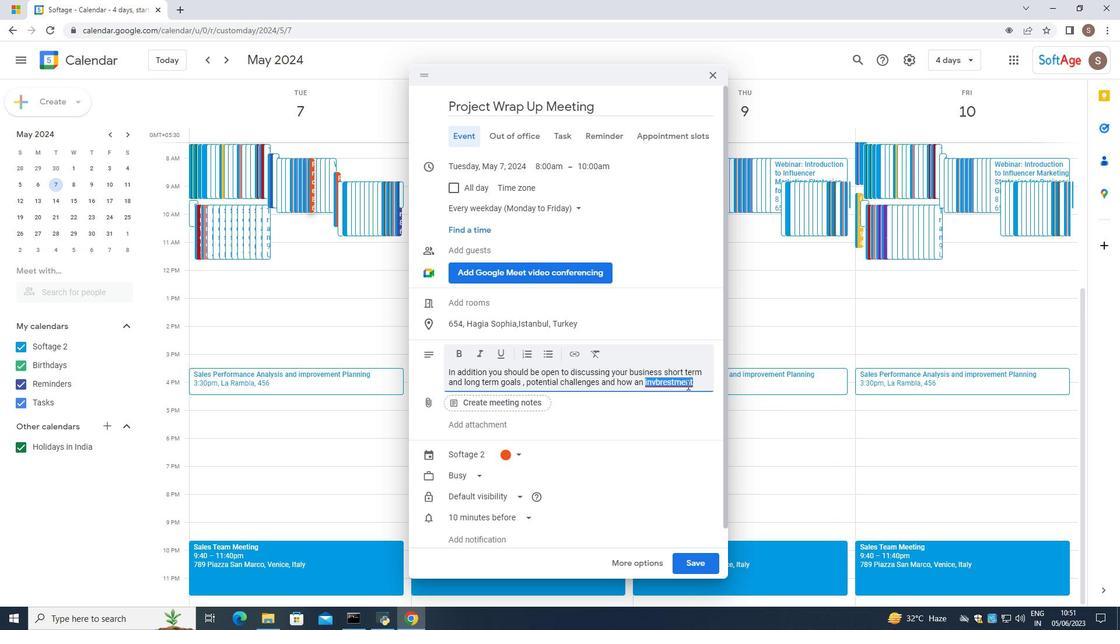 
Action: Mouse moved to (694, 389)
Screenshot: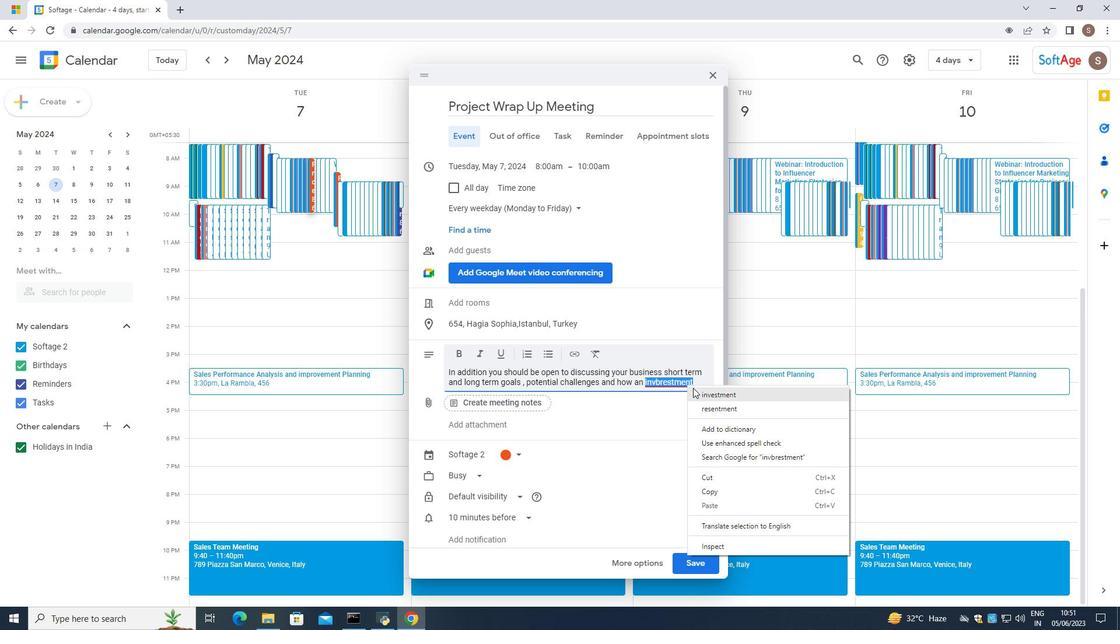 
Action: Mouse pressed left at (694, 389)
Screenshot: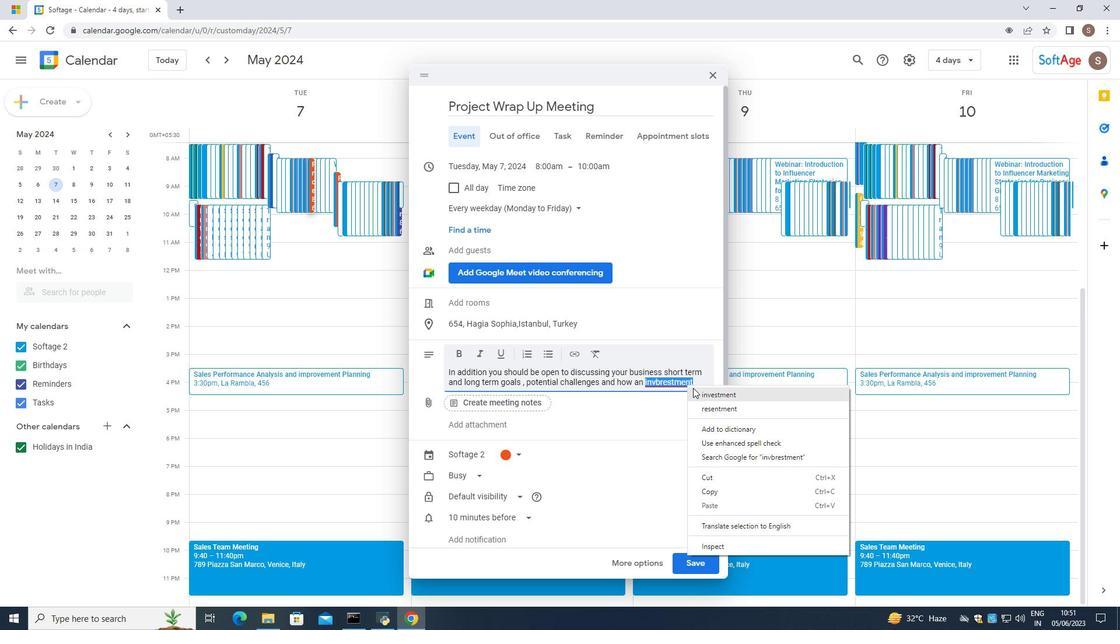 
Action: Mouse moved to (694, 380)
Screenshot: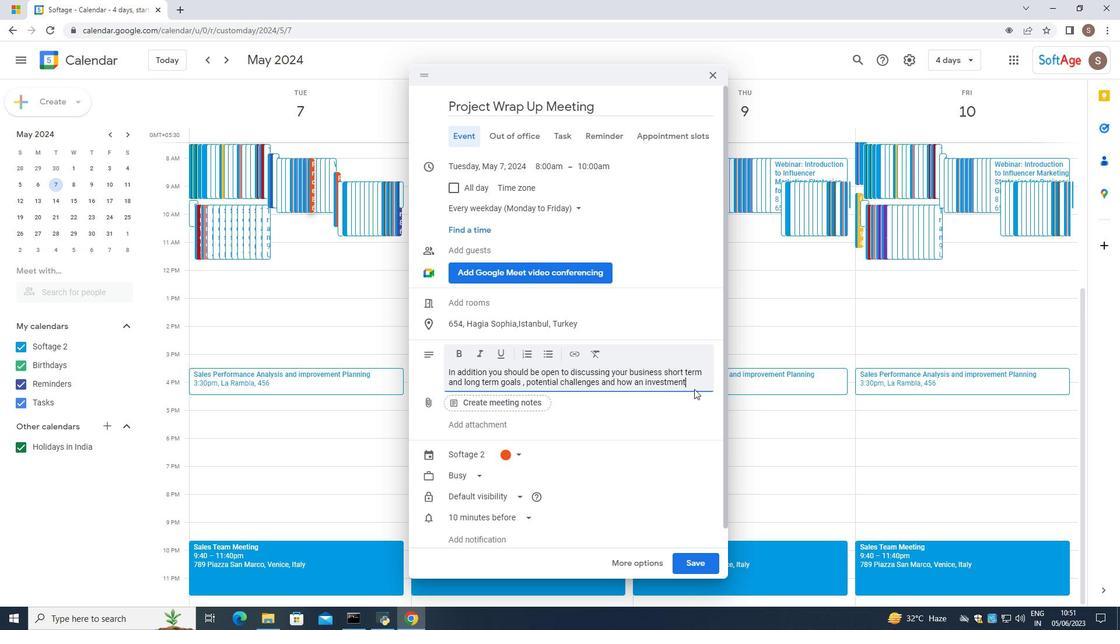 
Action: Mouse pressed left at (694, 380)
Screenshot: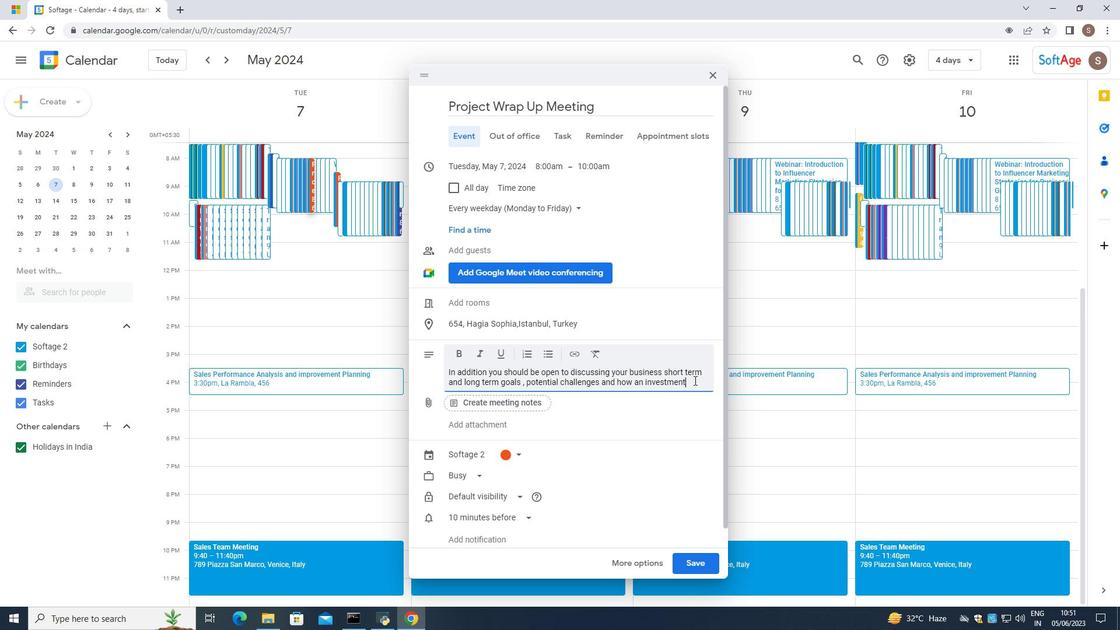 
Action: Key pressed could<Key.space>accerateg=<Key.backspace><Key.backspace><Key.backspace>e<Key.space>yoy=ur<Key.space>
Screenshot: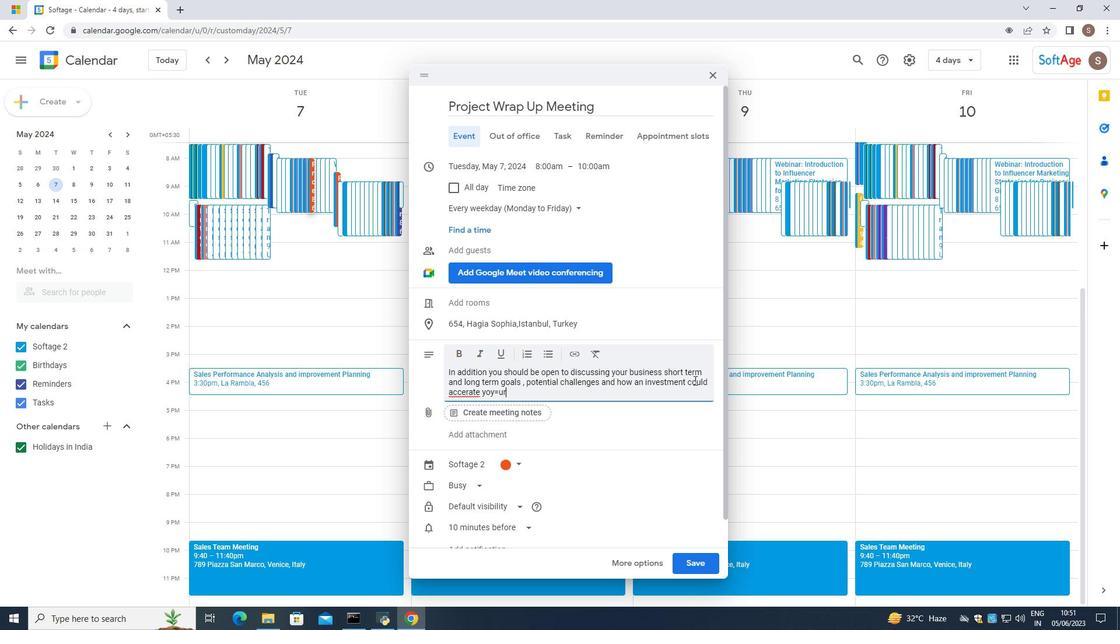 
Action: Mouse moved to (467, 390)
Screenshot: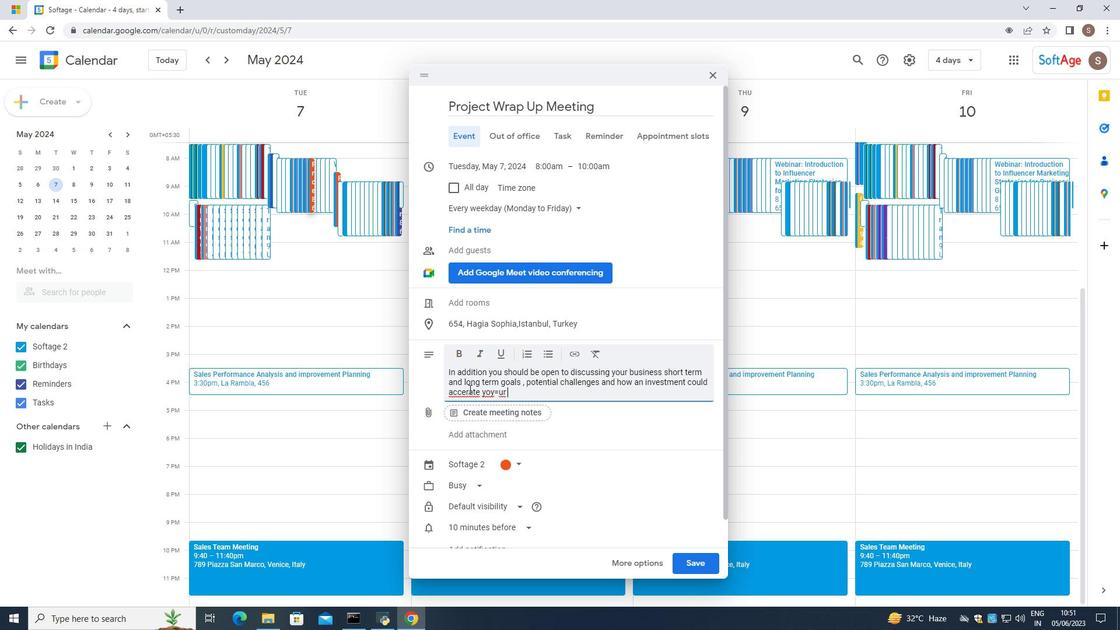 
Action: Mouse pressed left at (467, 390)
Screenshot: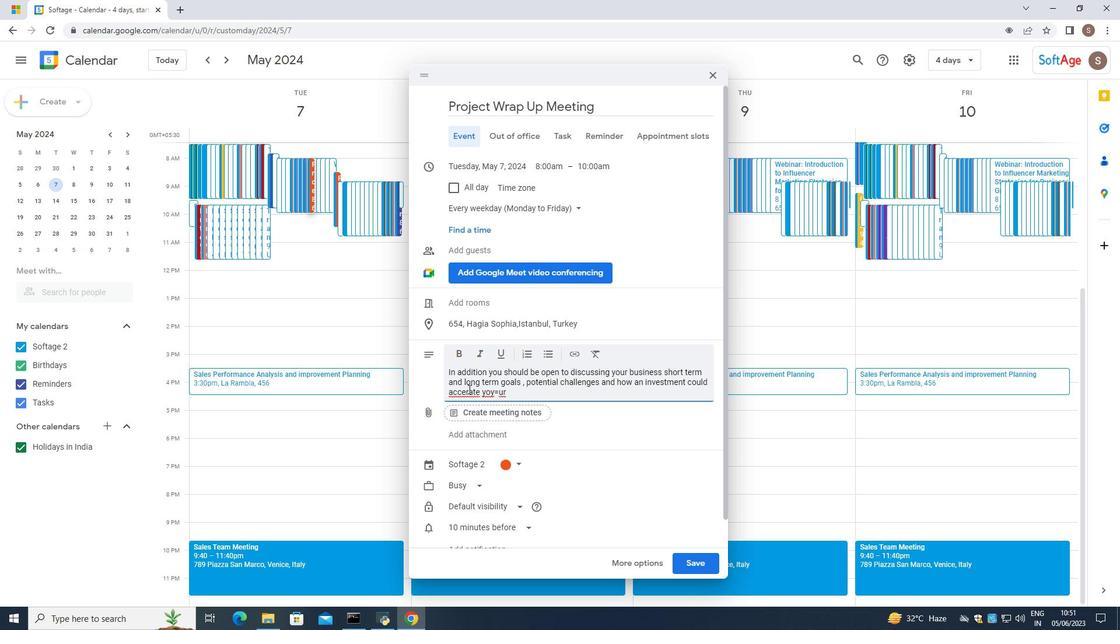 
Action: Mouse pressed right at (467, 390)
Screenshot: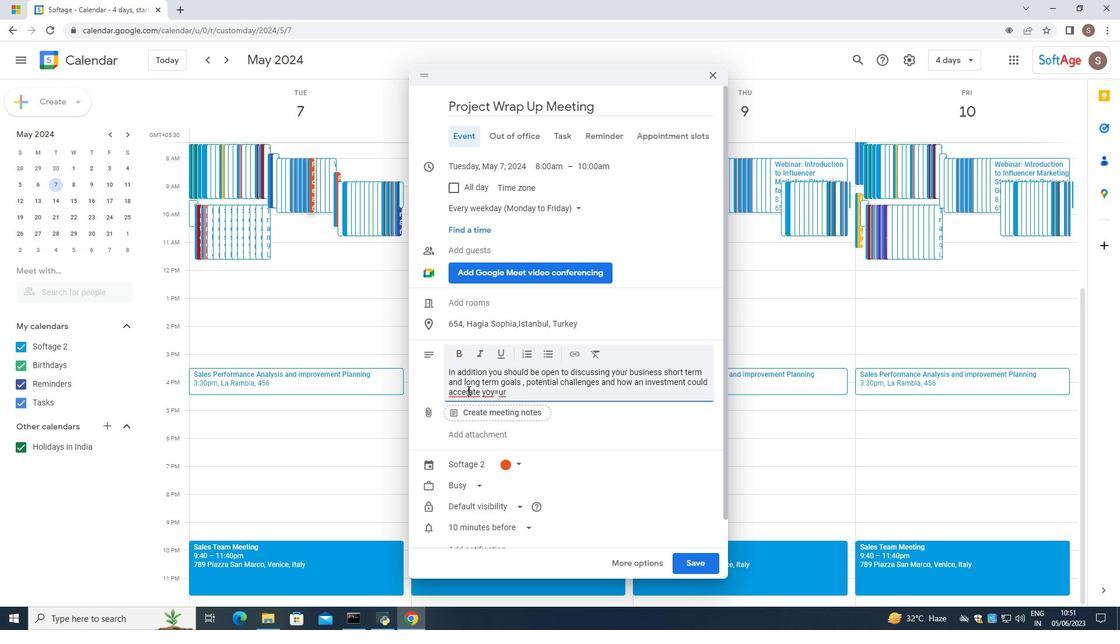 
Action: Mouse moved to (498, 393)
Screenshot: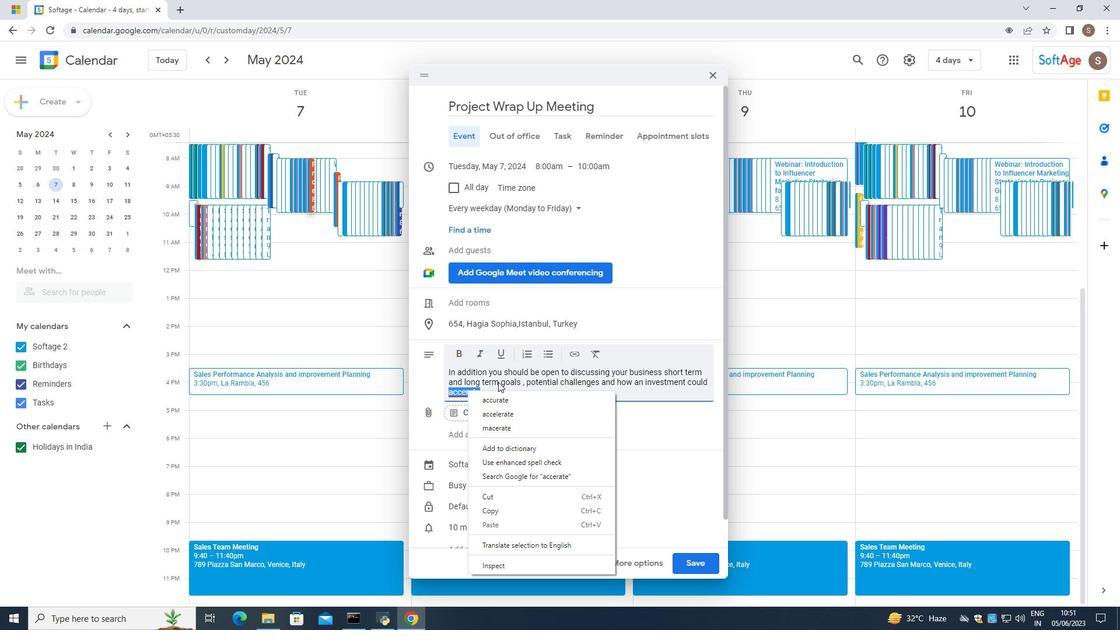 
Action: Mouse pressed left at (498, 393)
Screenshot: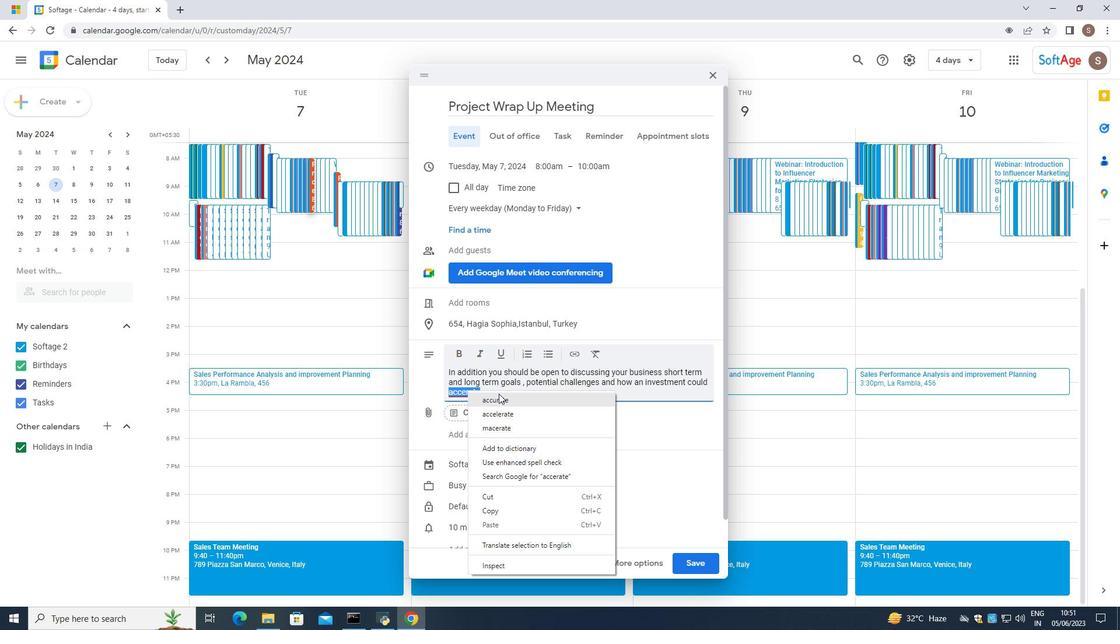 
Action: Mouse moved to (557, 342)
Screenshot: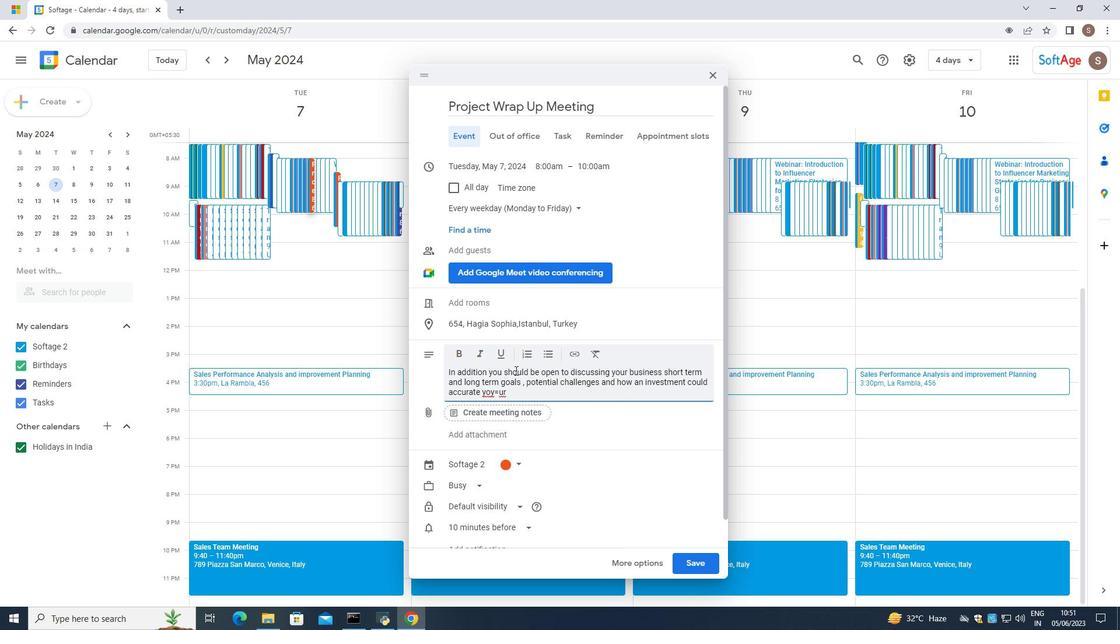 
Action: Key pressed <Key.backspace><Key.backspace><Key.backspace><Key.backspace><Key.backspace><Key.backspace>celerate<Key.space>
Screenshot: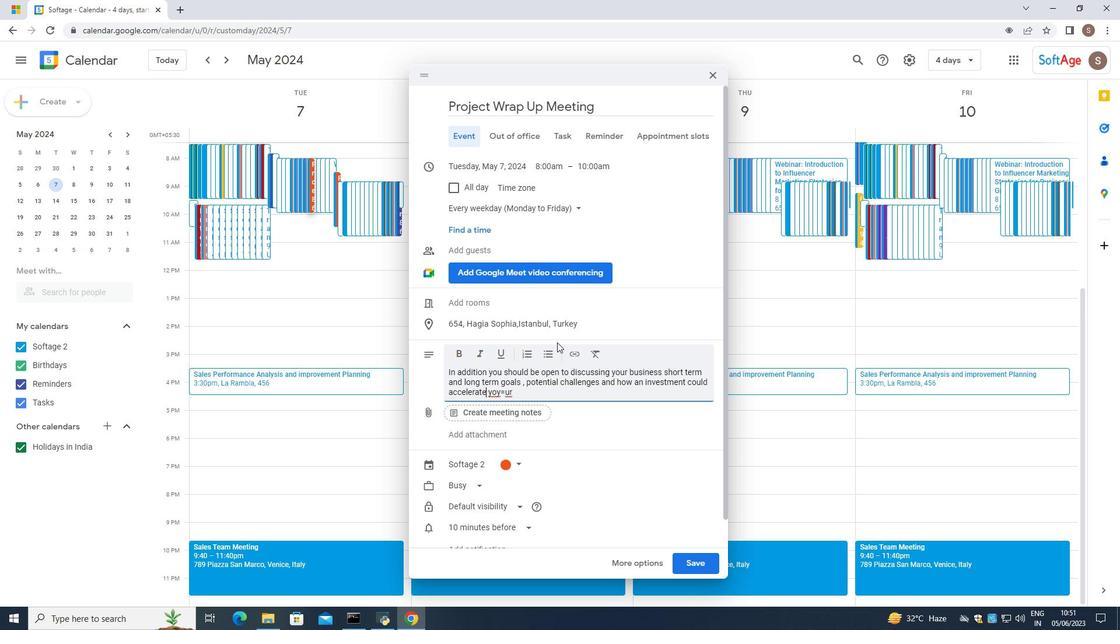
Action: Mouse moved to (505, 395)
Screenshot: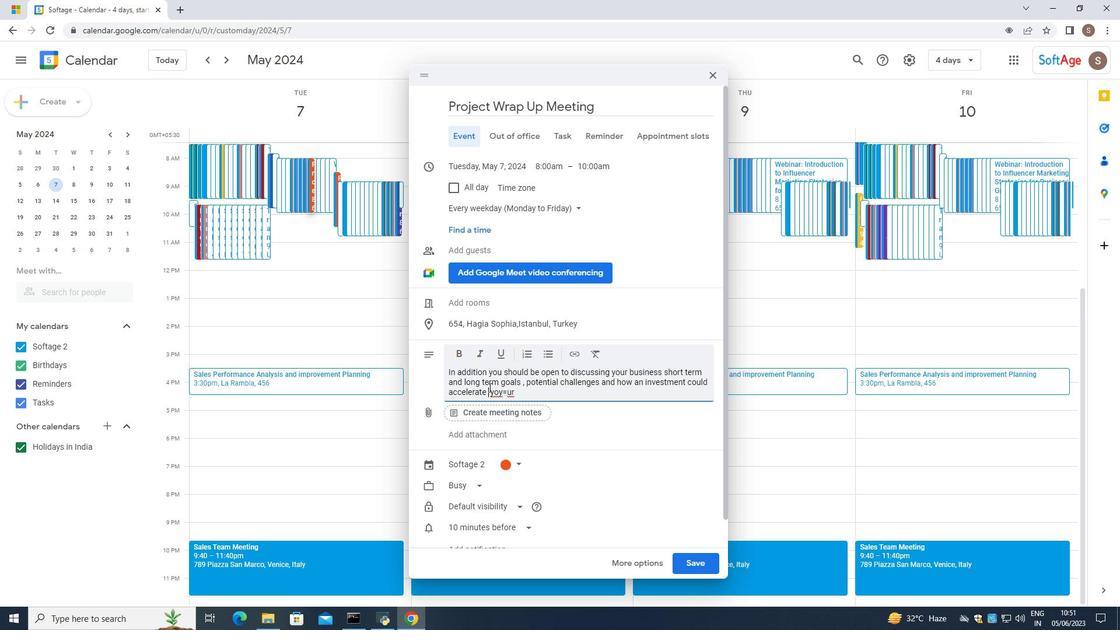 
Action: Mouse pressed left at (505, 395)
Screenshot: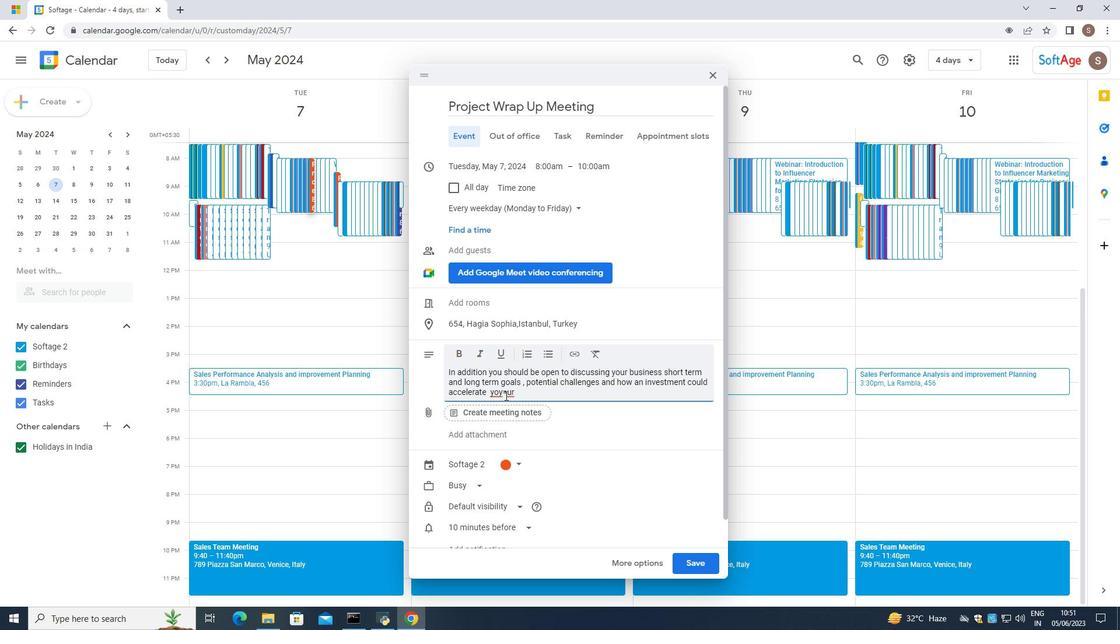 
Action: Key pressed <Key.backspace><Key.backspace>
Screenshot: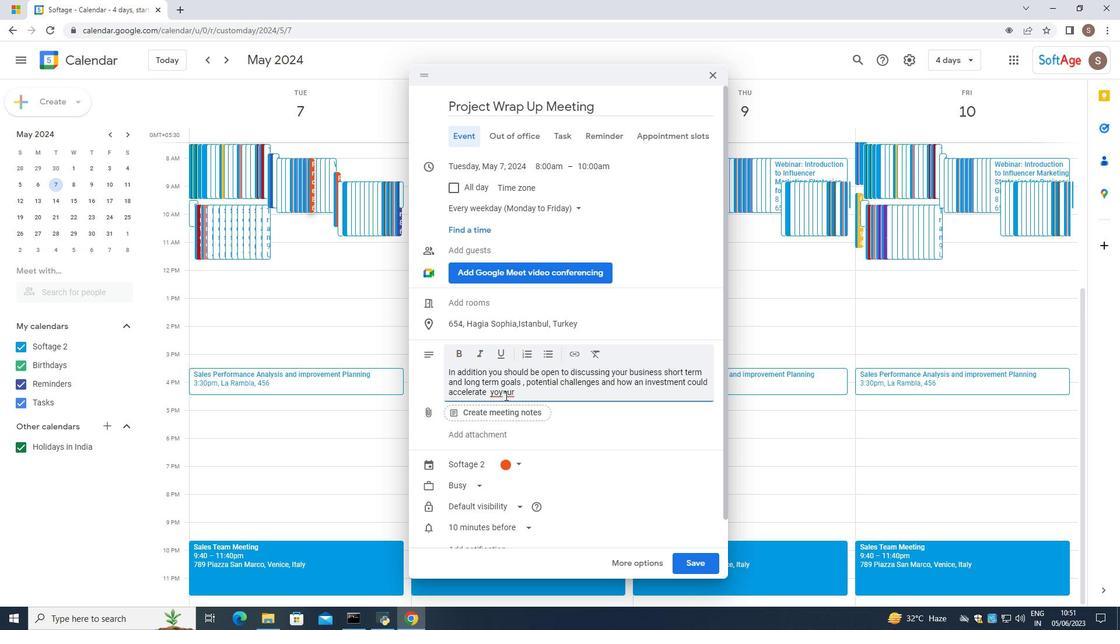 
Action: Mouse moved to (517, 382)
Screenshot: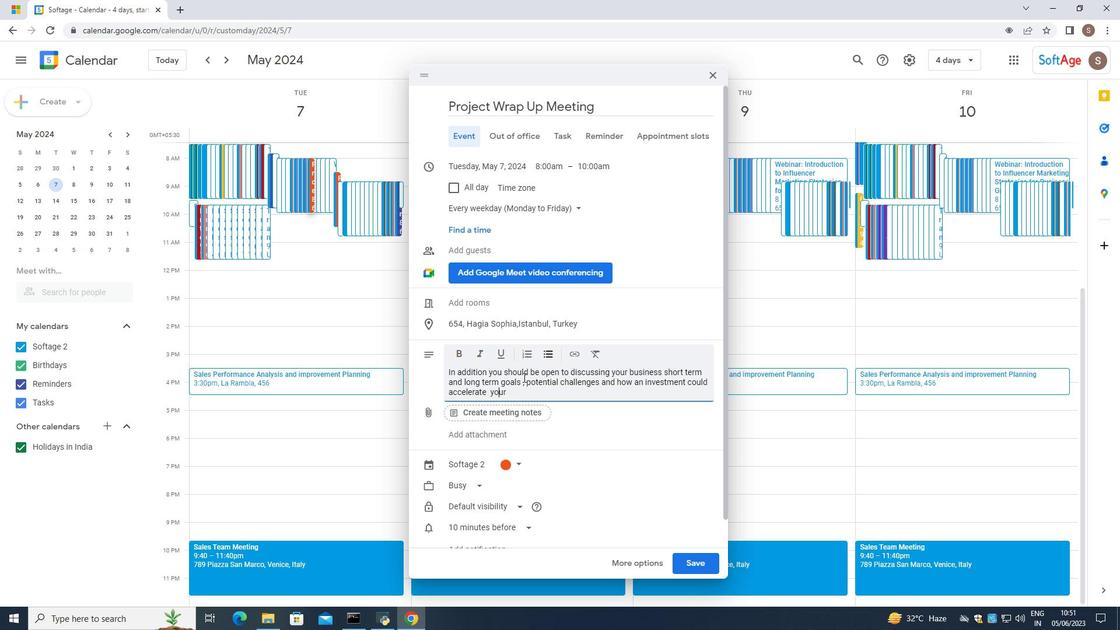 
Action: Mouse pressed left at (517, 382)
Screenshot: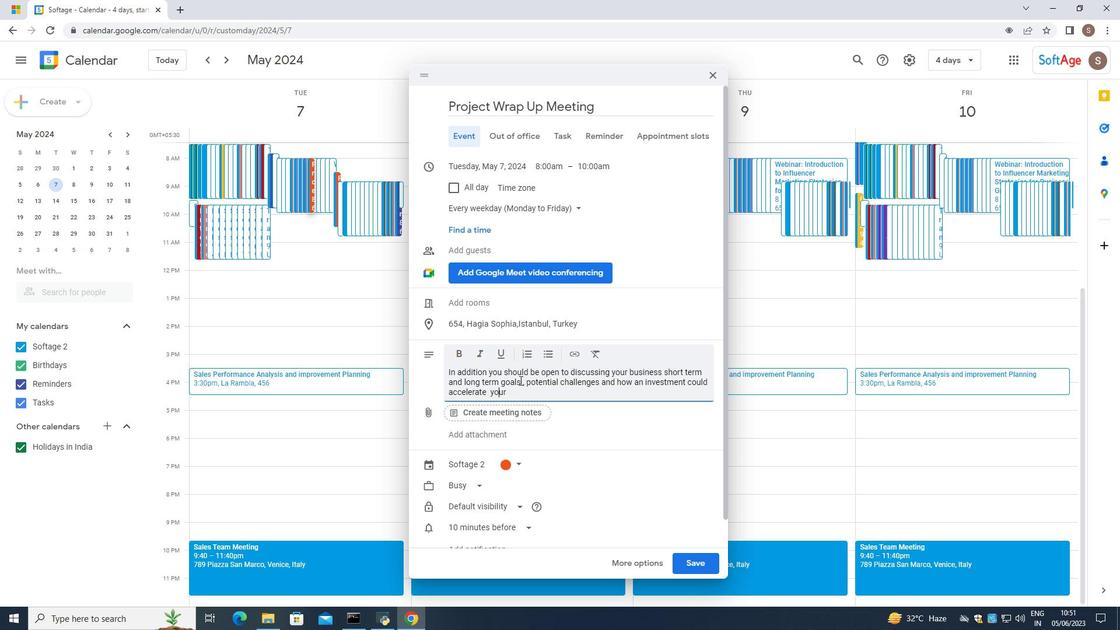 
Action: Mouse moved to (516, 388)
Screenshot: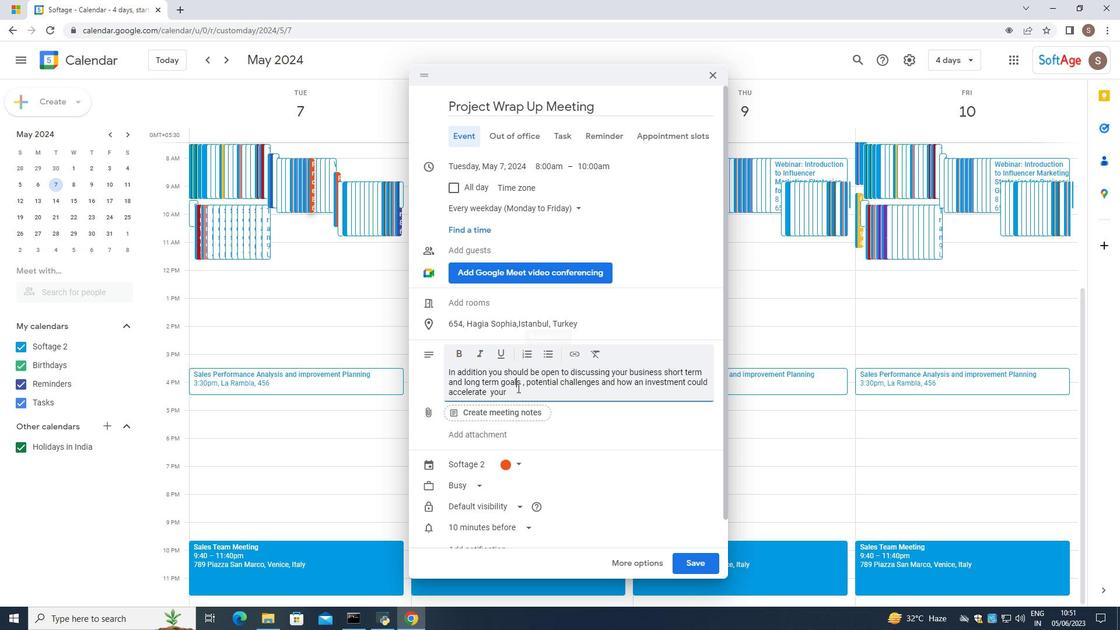 
Action: Mouse pressed left at (516, 388)
Screenshot: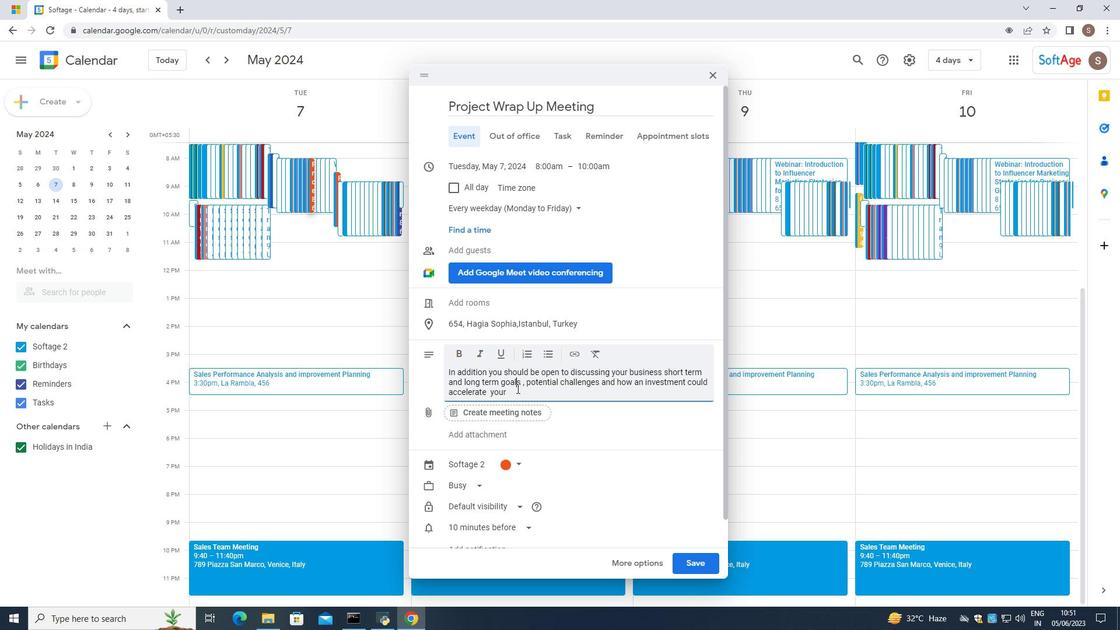 
Action: Mouse moved to (488, 365)
Screenshot: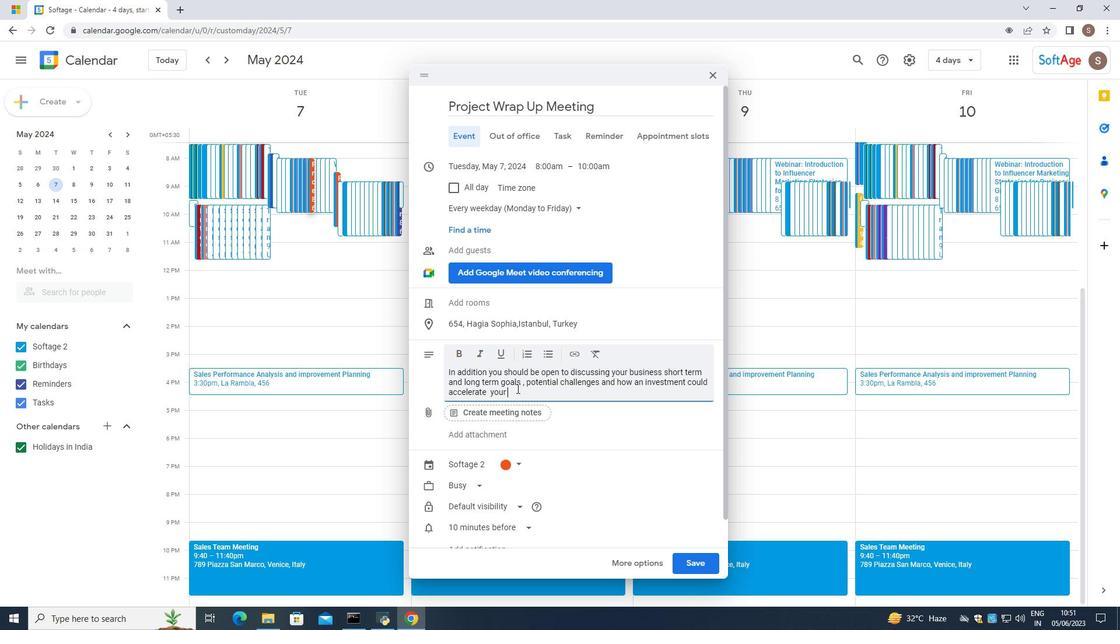 
Action: Key pressed <Key.space>gropwth<Key.space>trajkectory.
Screenshot: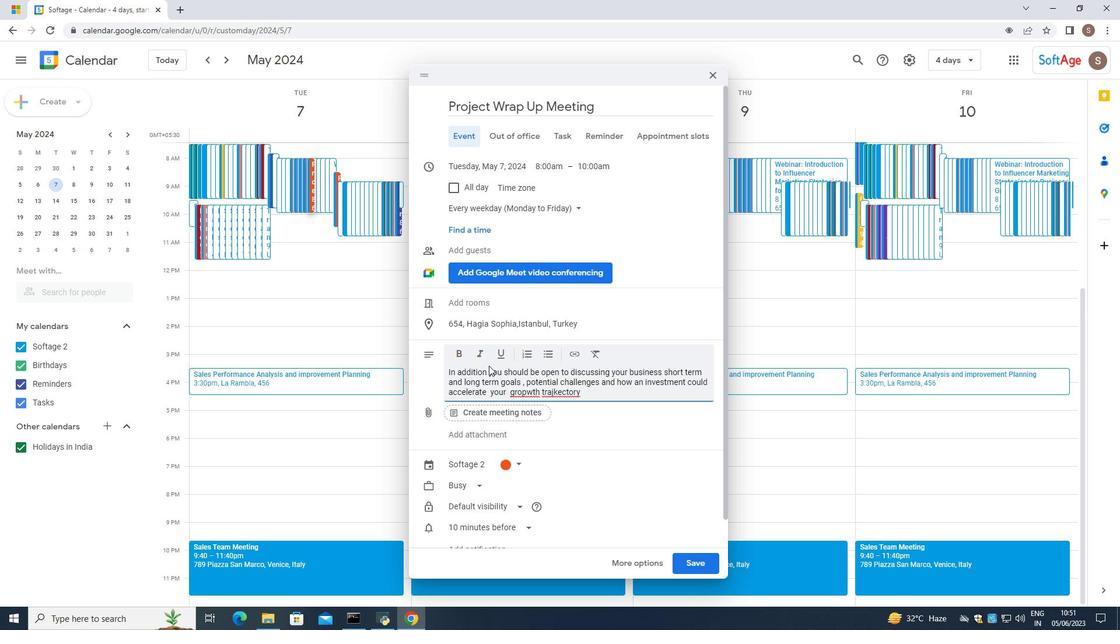 
Action: Mouse moved to (530, 392)
Screenshot: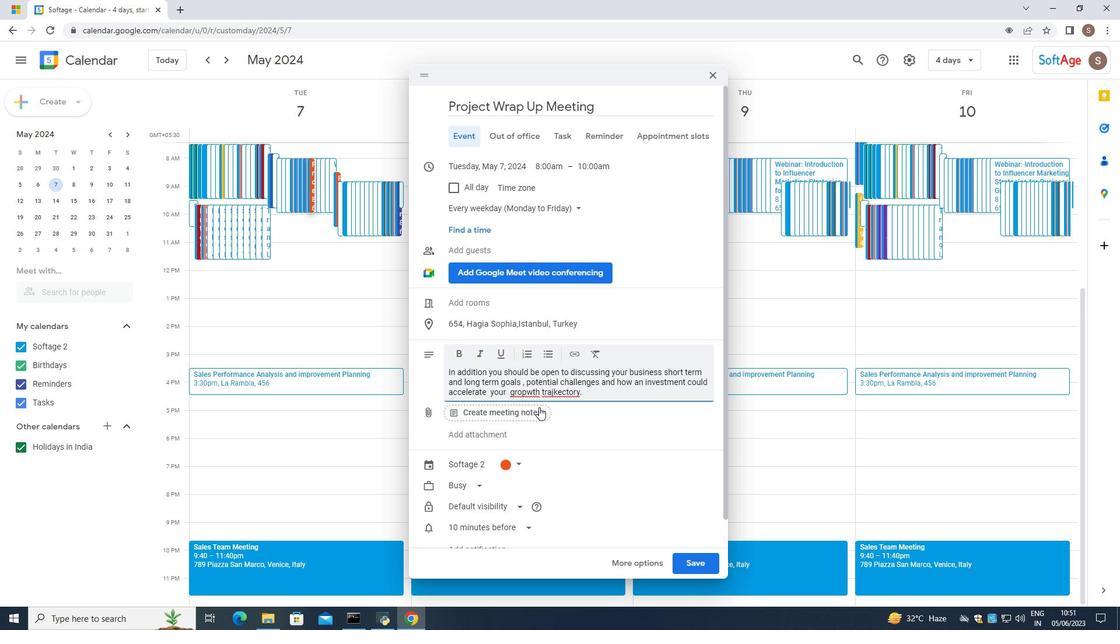 
Action: Mouse pressed left at (530, 392)
Screenshot: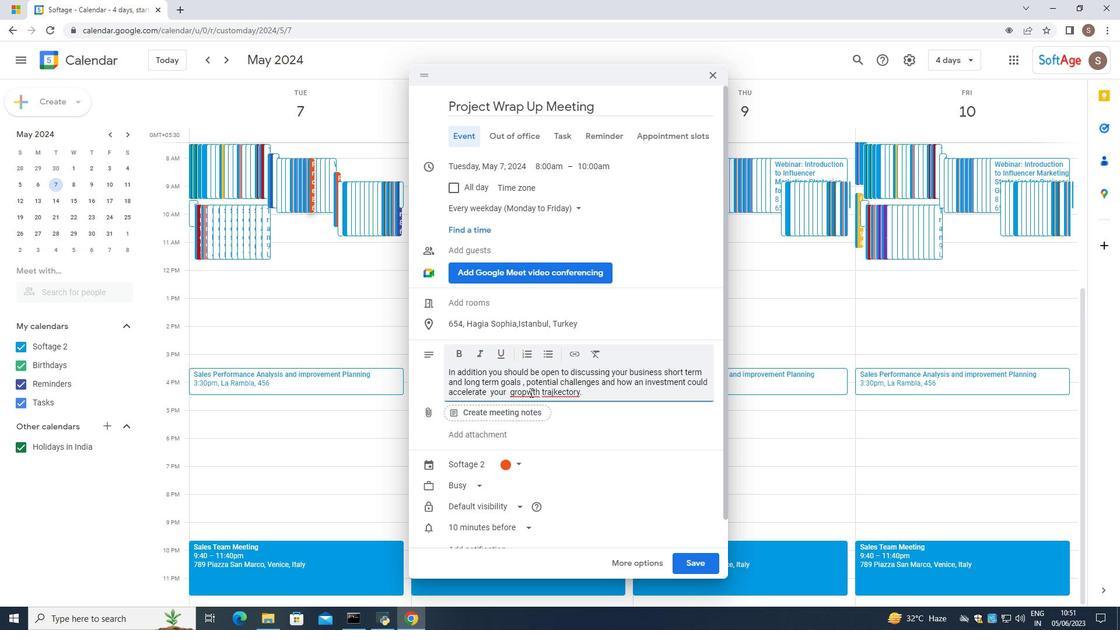 
Action: Mouse pressed right at (530, 392)
Screenshot: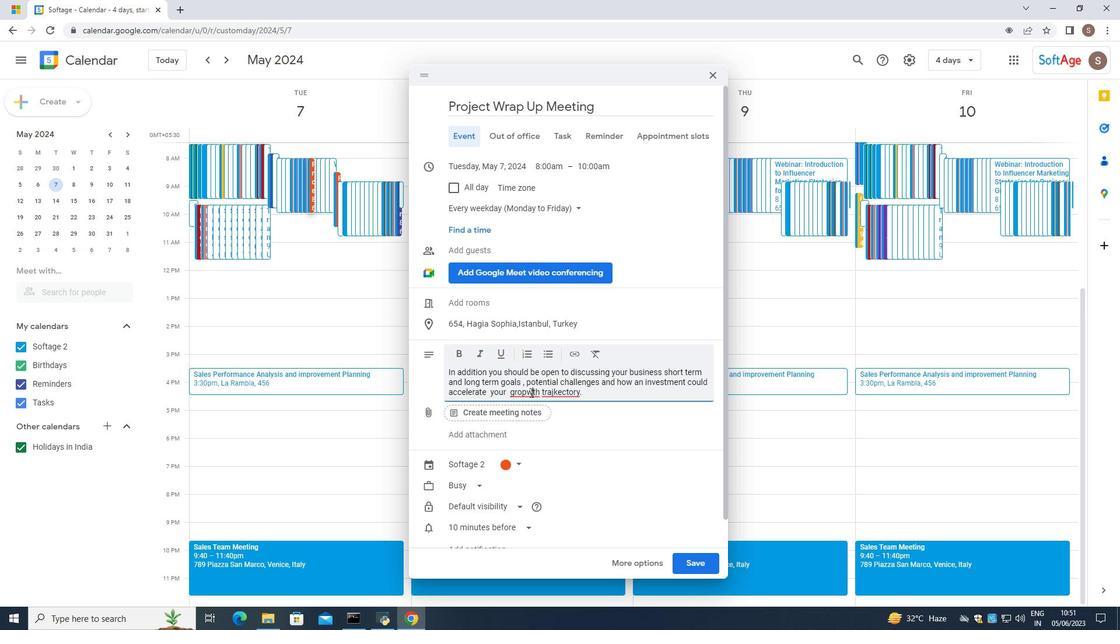 
Action: Mouse moved to (540, 404)
Screenshot: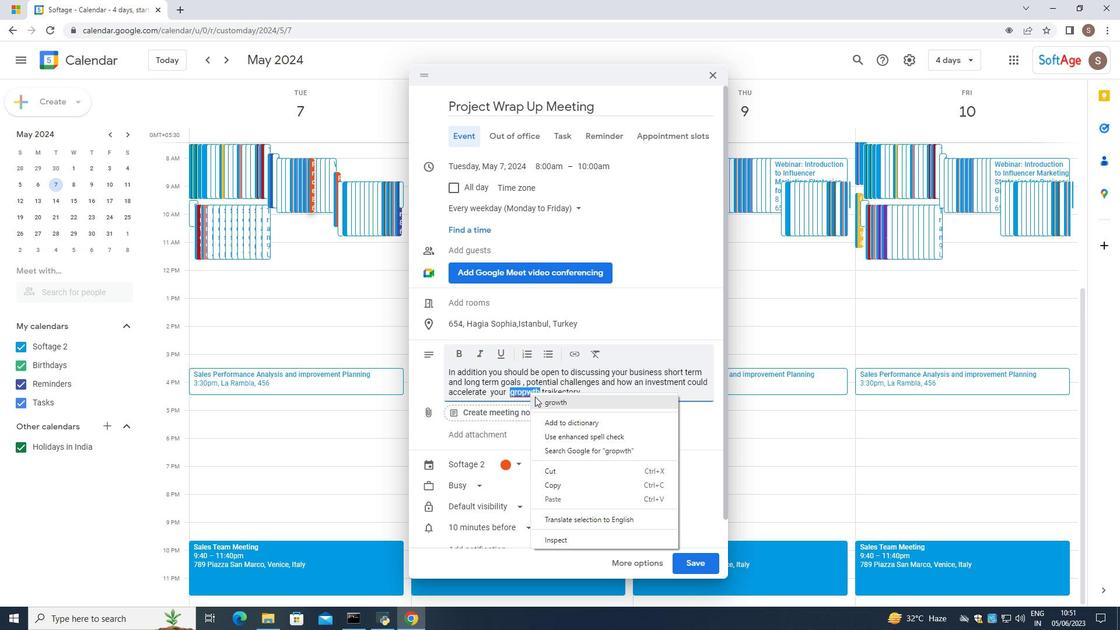 
Action: Mouse pressed left at (540, 404)
Screenshot: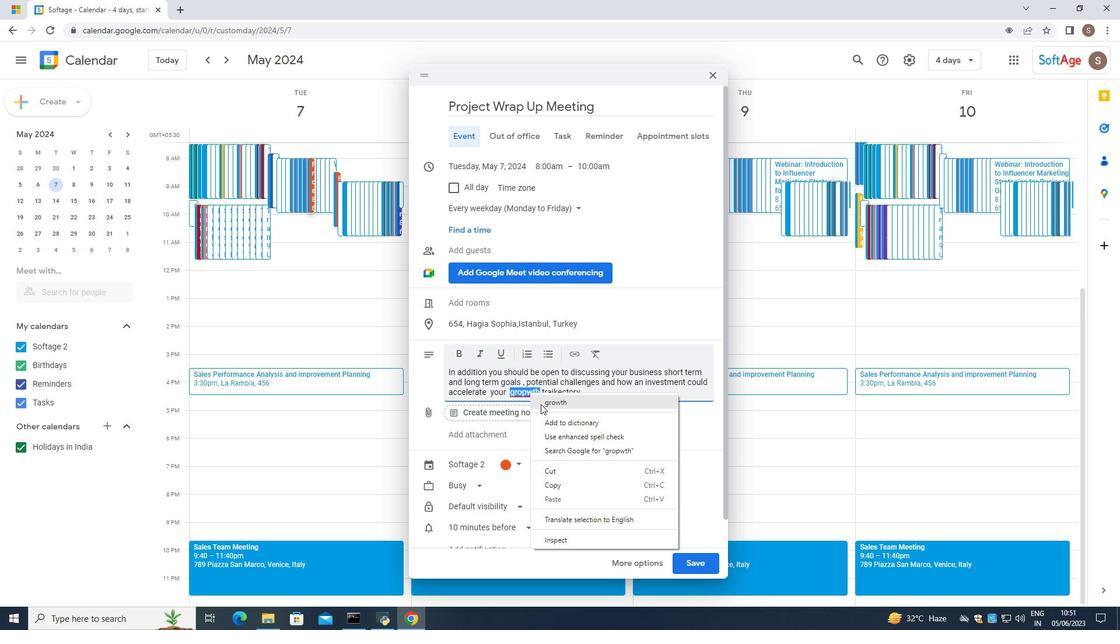 
Action: Mouse moved to (546, 392)
Screenshot: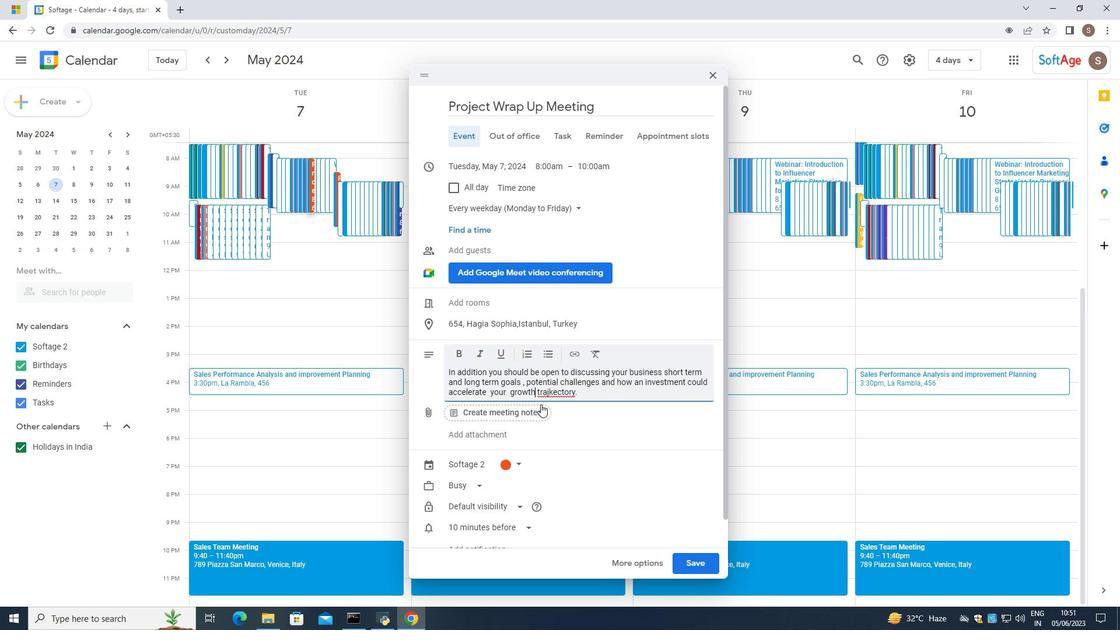 
Action: Mouse pressed left at (546, 392)
Screenshot: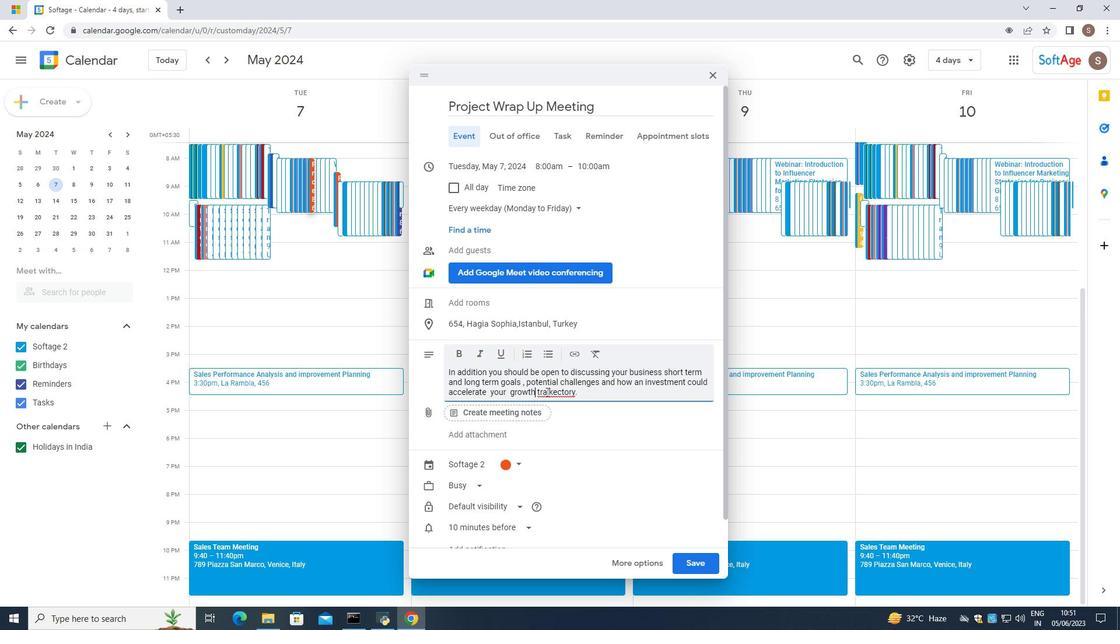 
Action: Mouse pressed right at (546, 392)
Screenshot: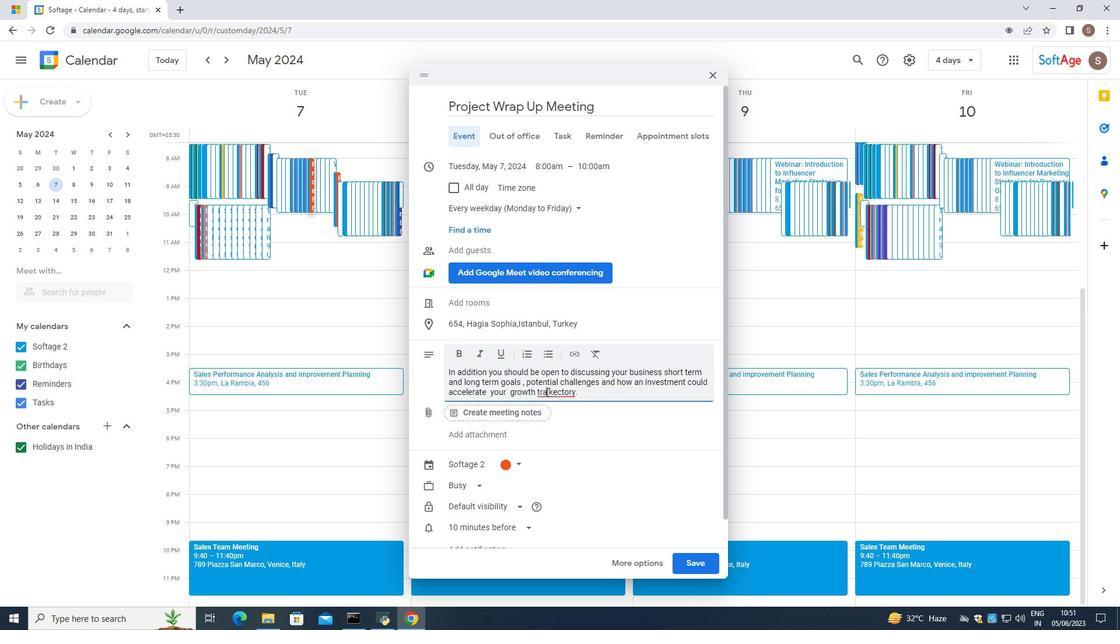 
Action: Mouse moved to (553, 401)
Screenshot: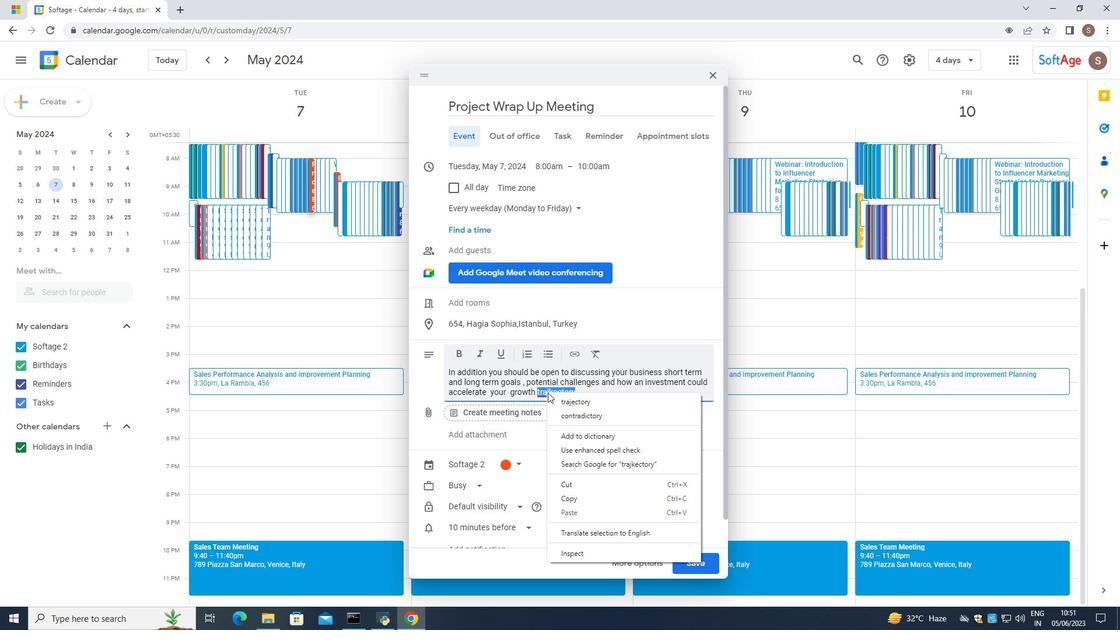 
Action: Mouse pressed left at (553, 401)
Screenshot: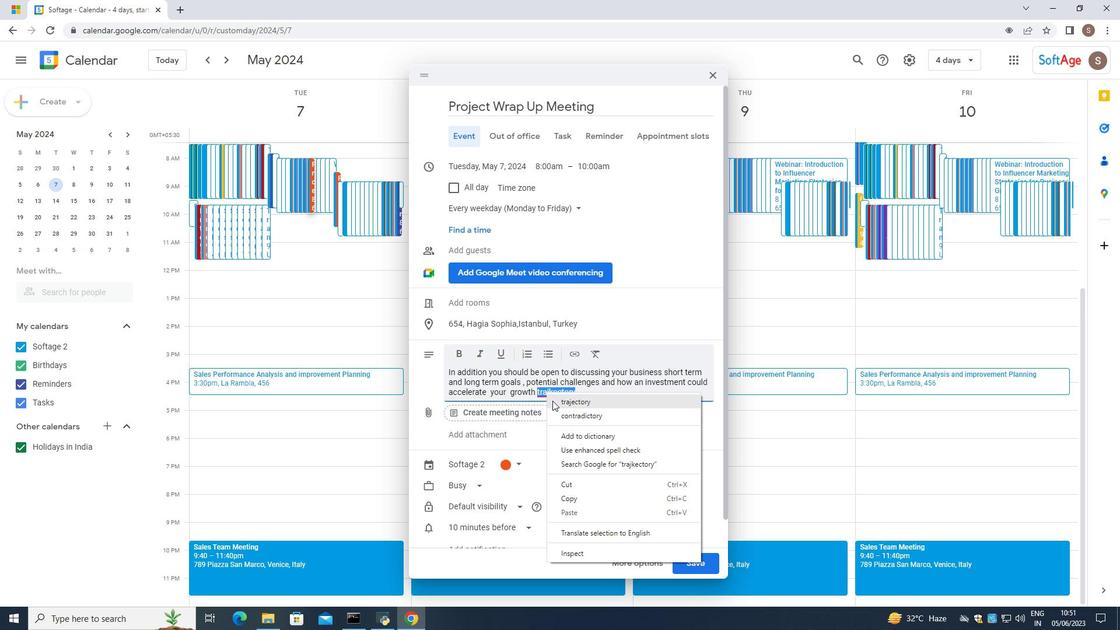 
Action: Mouse moved to (575, 393)
Screenshot: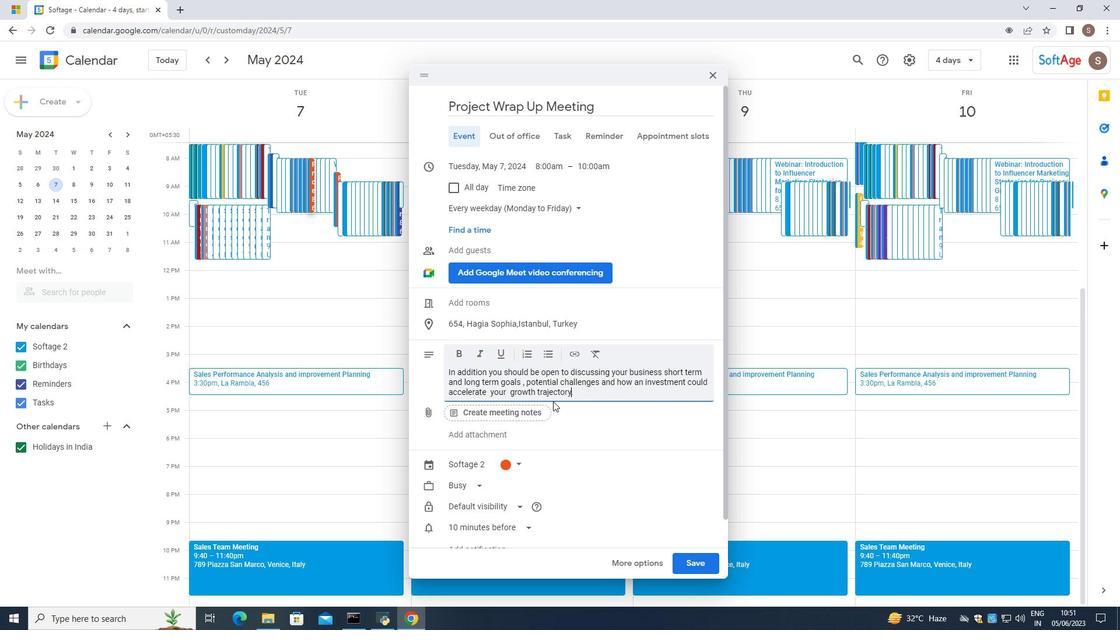 
Action: Mouse pressed left at (575, 393)
Screenshot: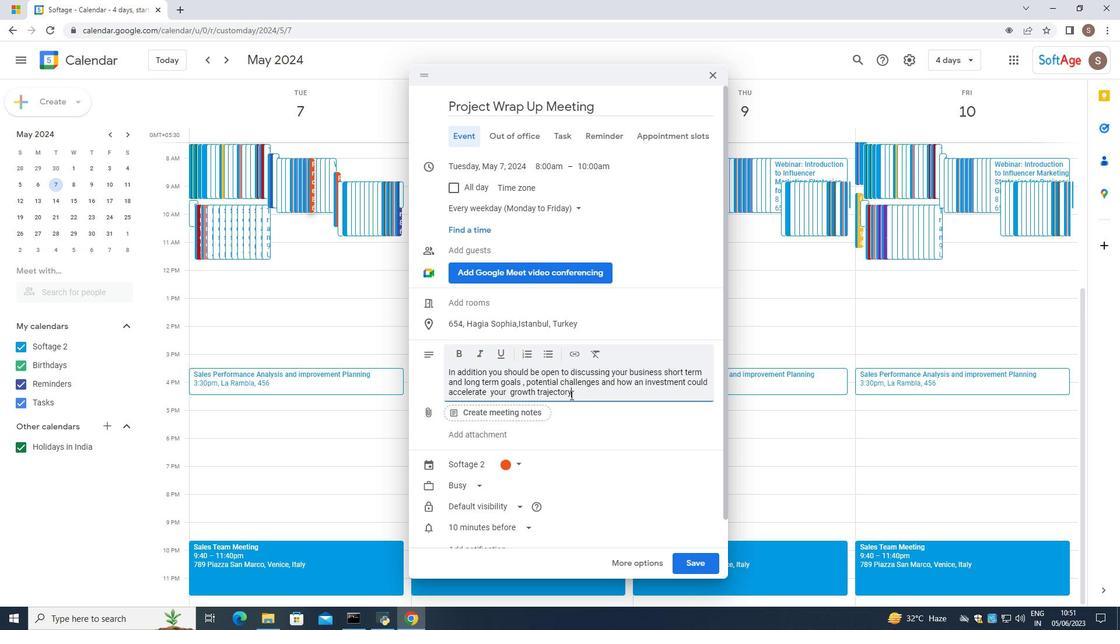
Action: Mouse moved to (578, 392)
Screenshot: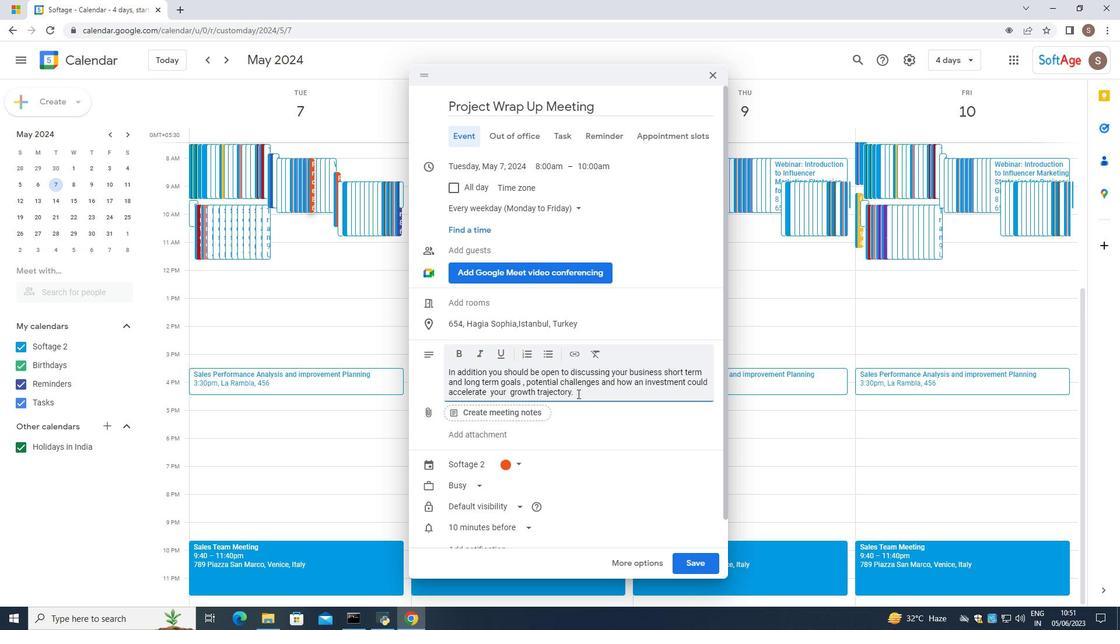 
Action: Key pressed <Key.caps_lock>T<Key.caps_lock>hsi<Key.backspace><Key.backspace>is<Key.space>dialogue<Key.space>willhelpboth<Key.space>poarties
Screenshot: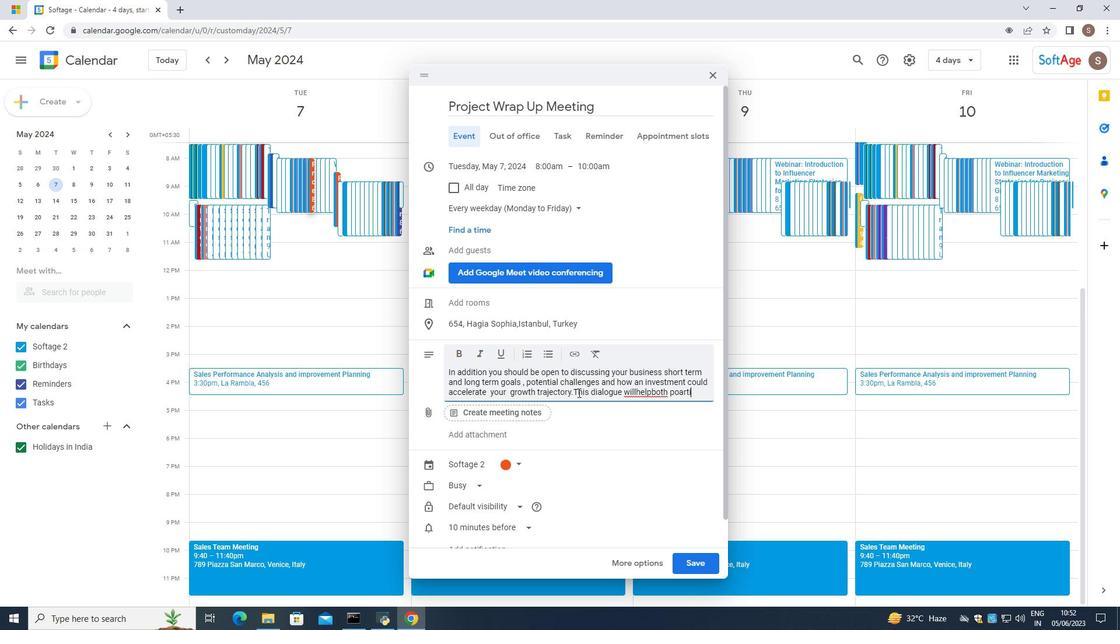 
Action: Mouse moved to (637, 389)
Screenshot: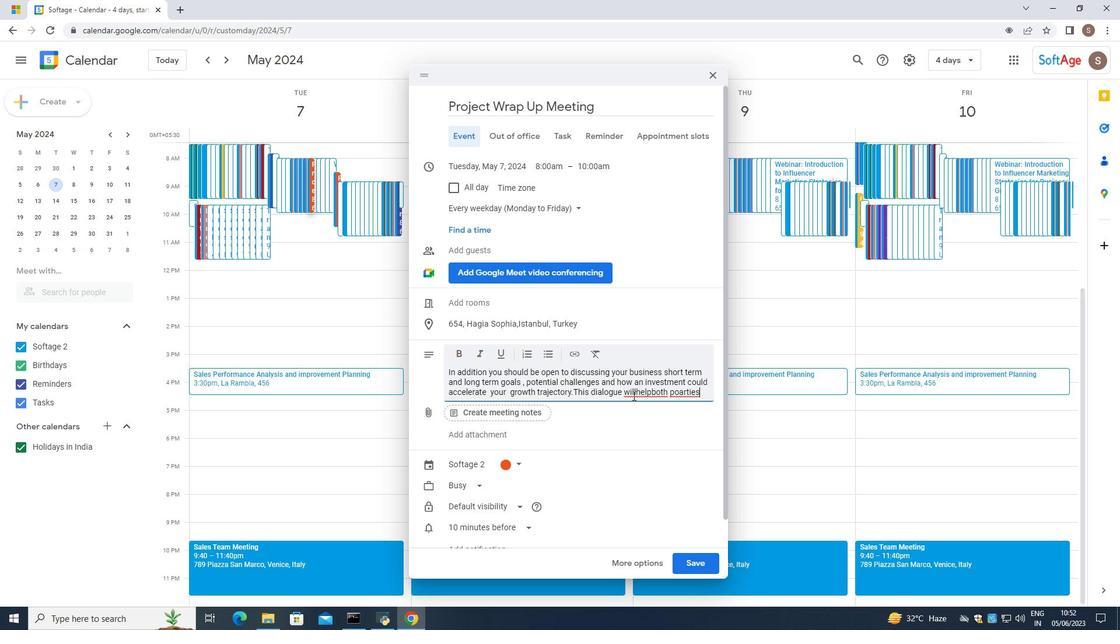 
Action: Mouse pressed left at (637, 389)
Screenshot: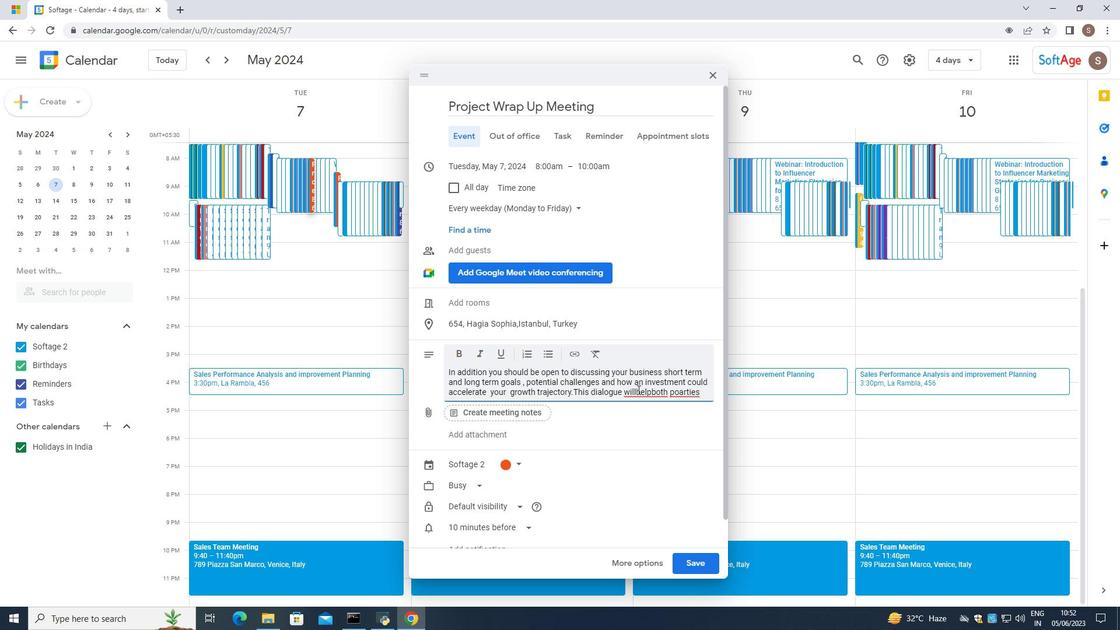 
Action: Mouse moved to (637, 390)
Screenshot: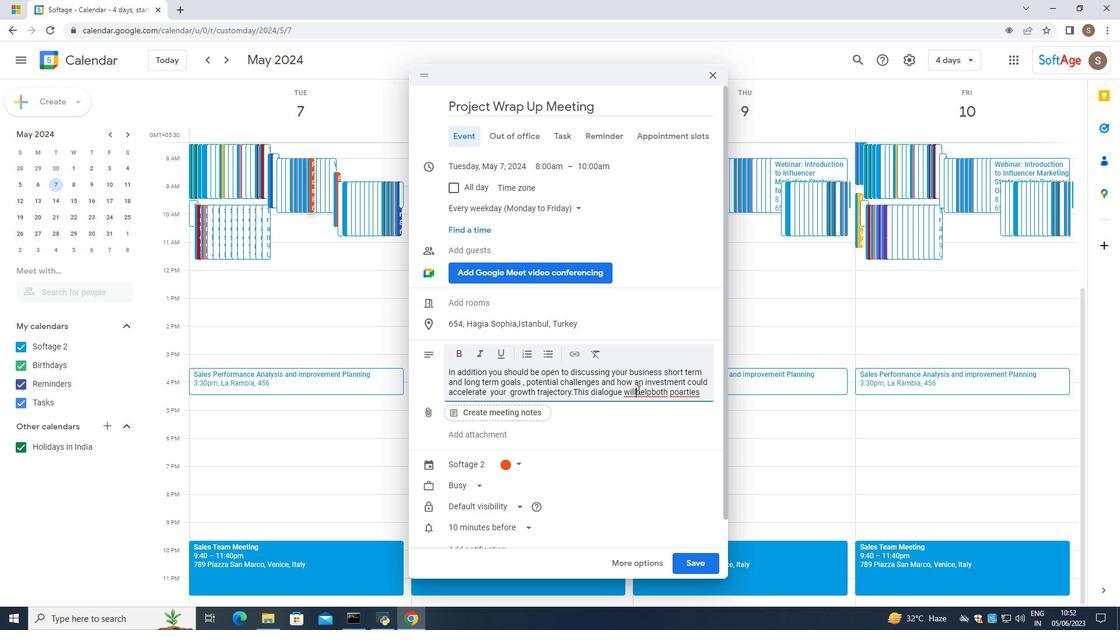 
Action: Key pressed <Key.space>
Screenshot: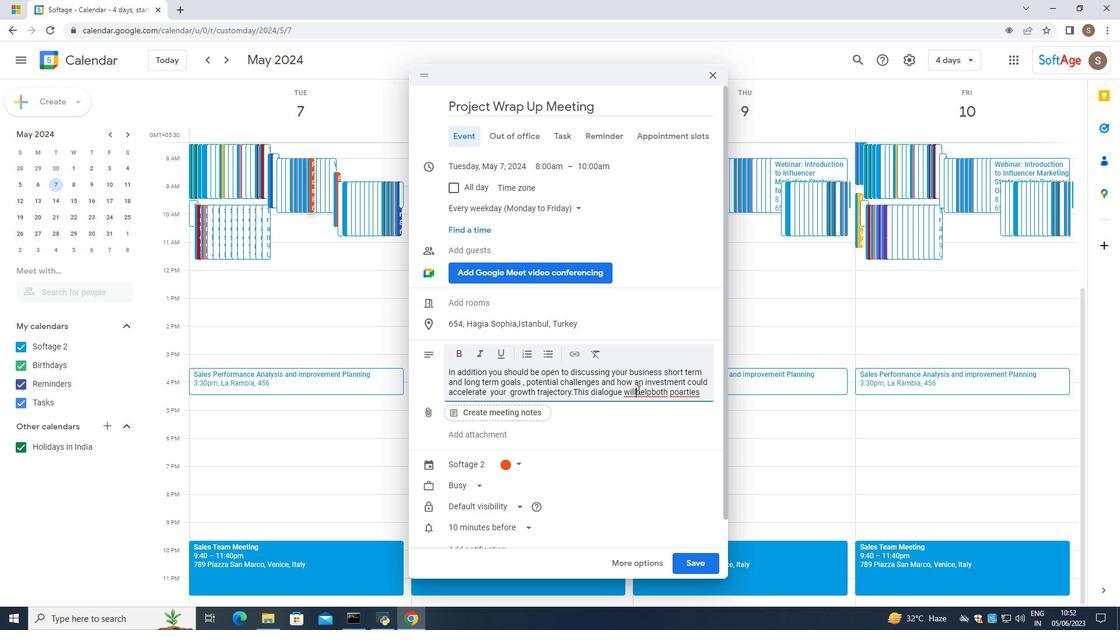 
Action: Mouse moved to (654, 393)
Screenshot: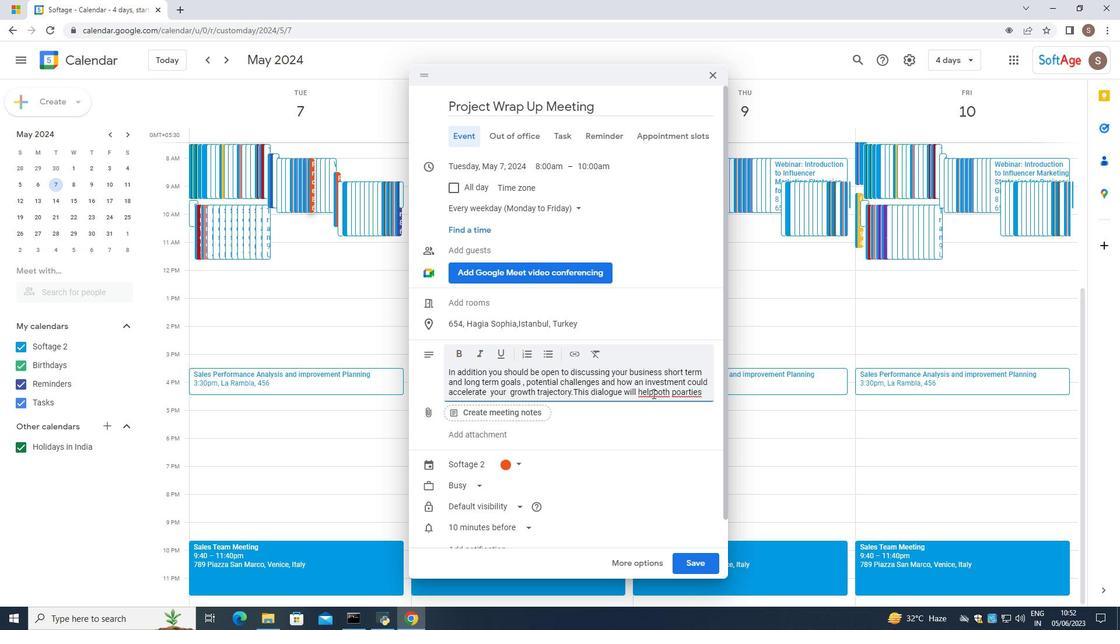
Action: Mouse pressed left at (654, 393)
Screenshot: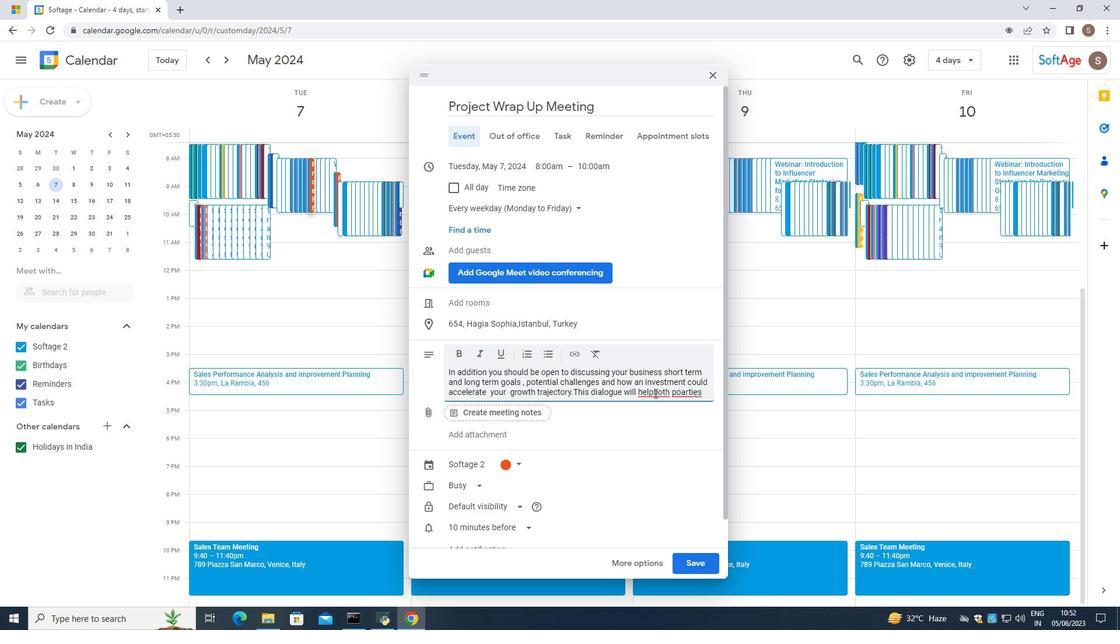 
Action: Key pressed <Key.space>
Screenshot: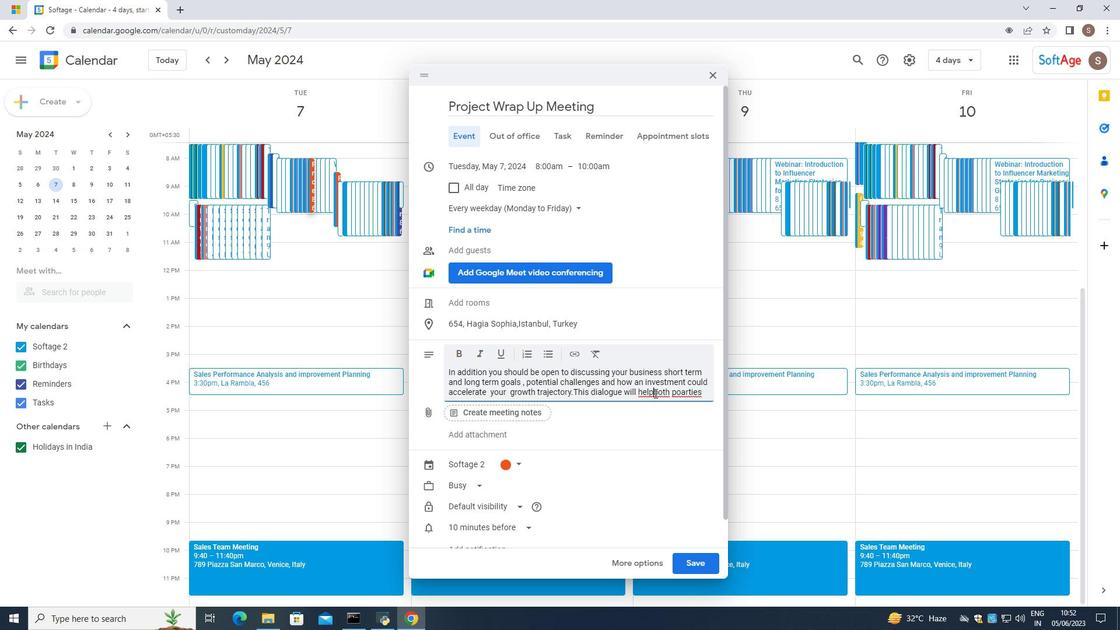 
Action: Mouse moved to (684, 393)
Screenshot: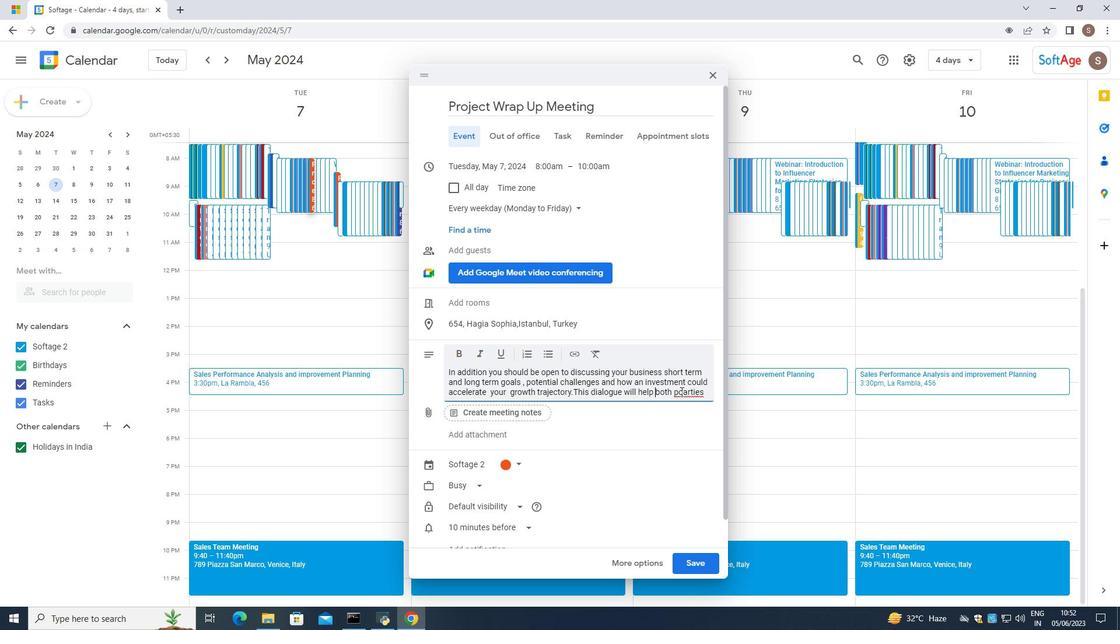 
Action: Mouse pressed left at (684, 393)
Screenshot: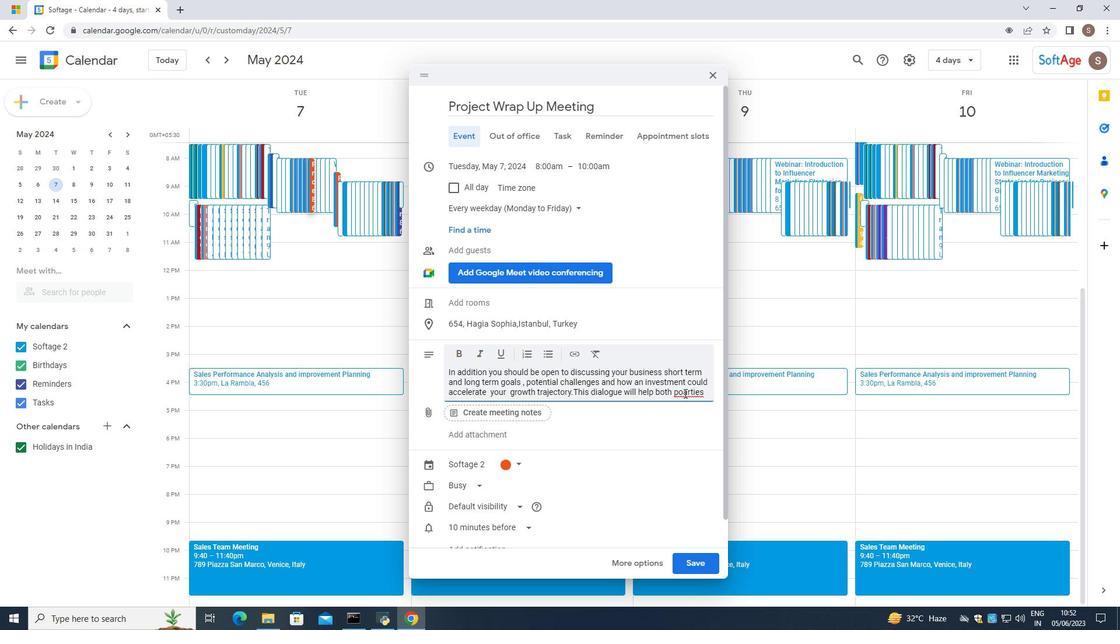 
Action: Key pressed <Key.backspace>
Screenshot: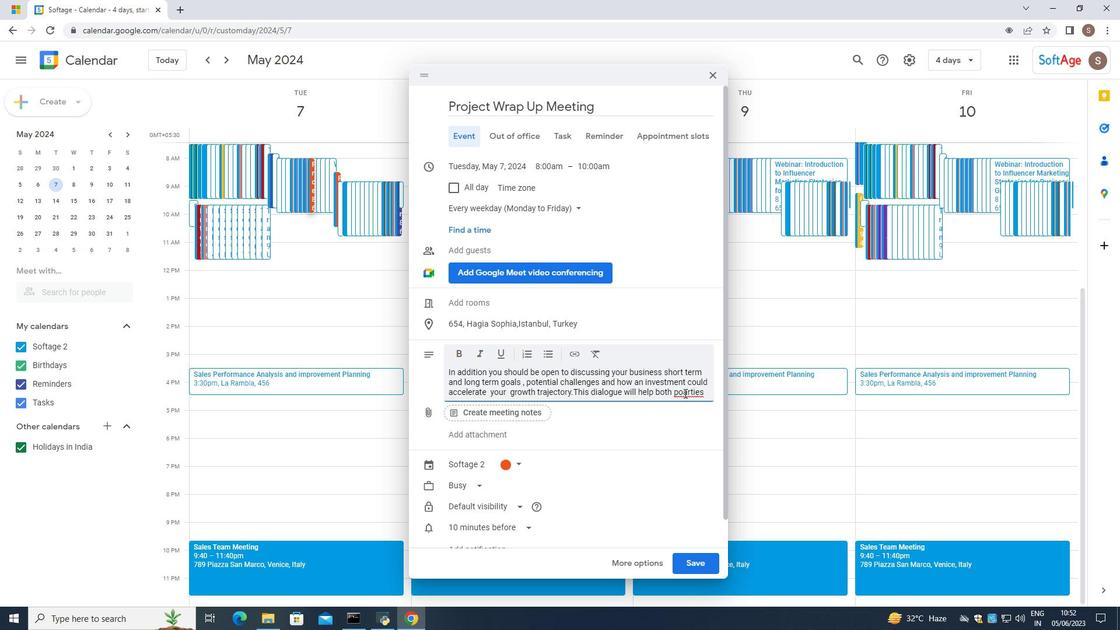 
Action: Mouse moved to (697, 388)
Screenshot: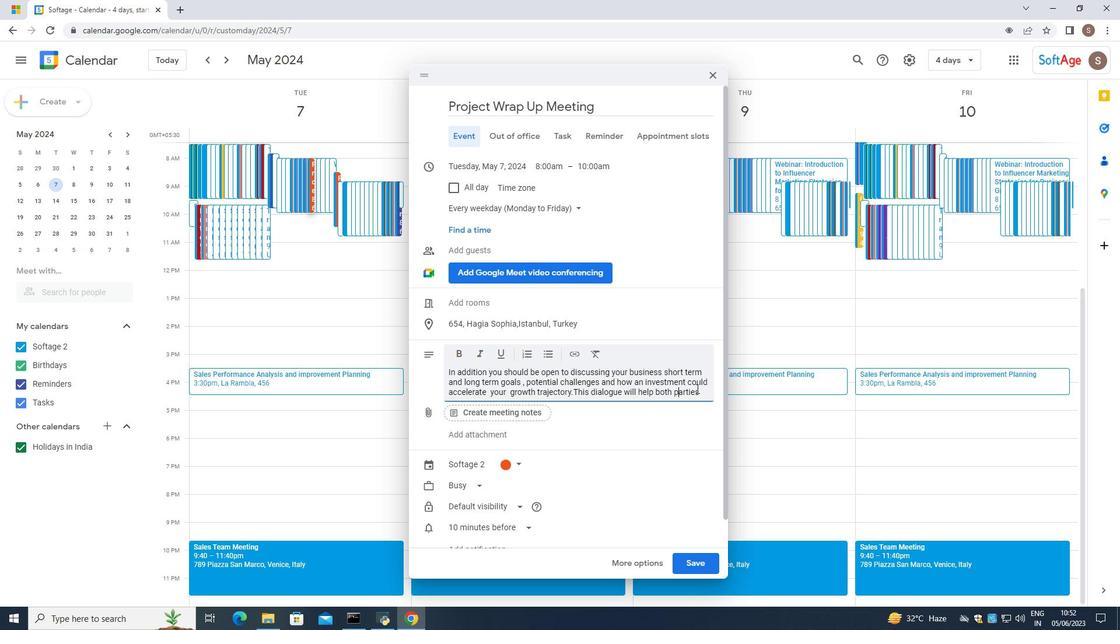 
Action: Mouse pressed left at (697, 388)
Screenshot: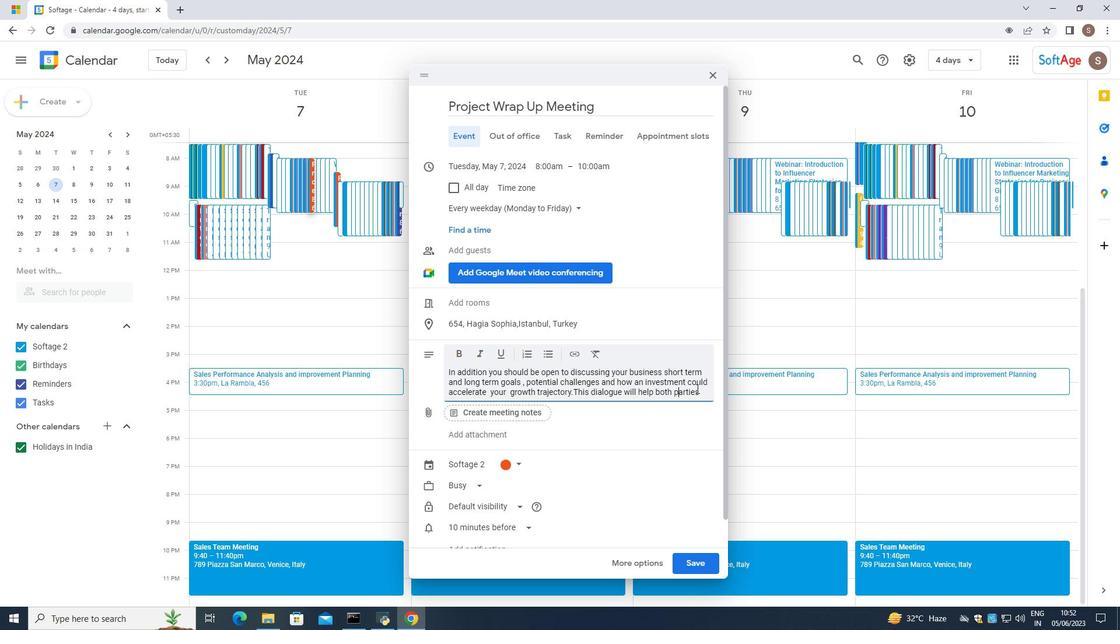 
Action: Mouse moved to (704, 390)
Screenshot: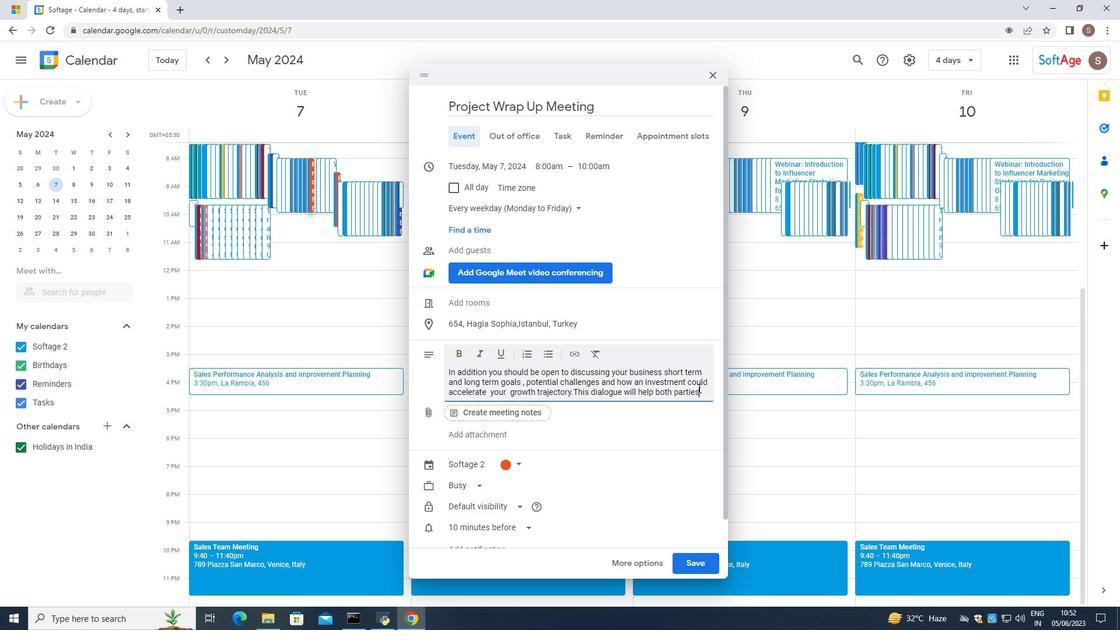 
Action: Mouse pressed left at (704, 390)
Screenshot: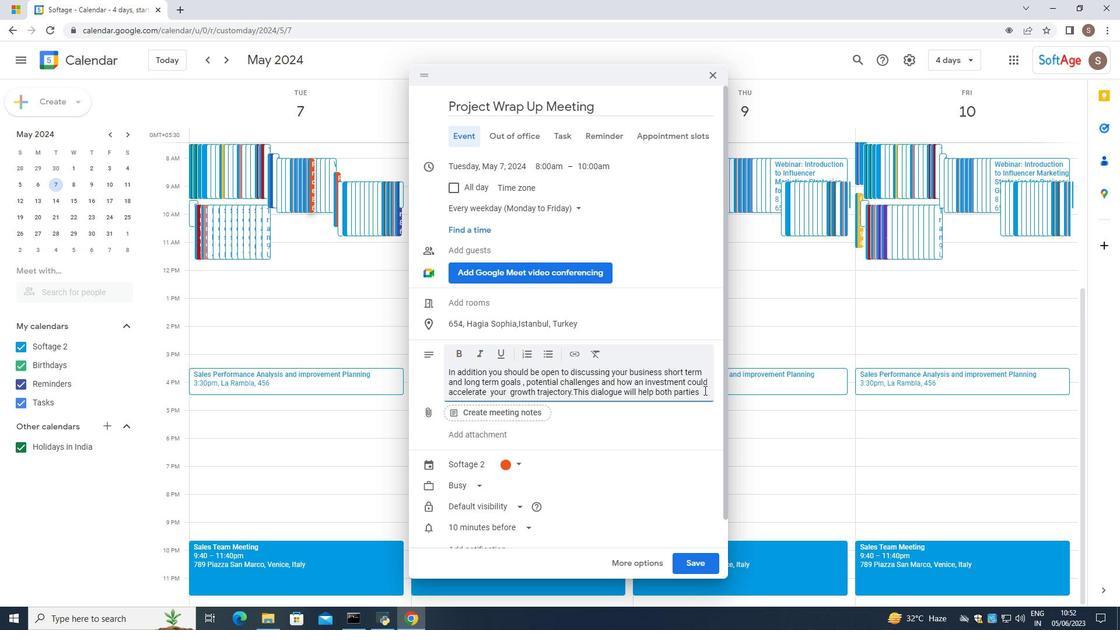 
Action: Key pressed <Key.space>assess<Key.space>gthe<Key.space>allignment<Key.space>
Screenshot: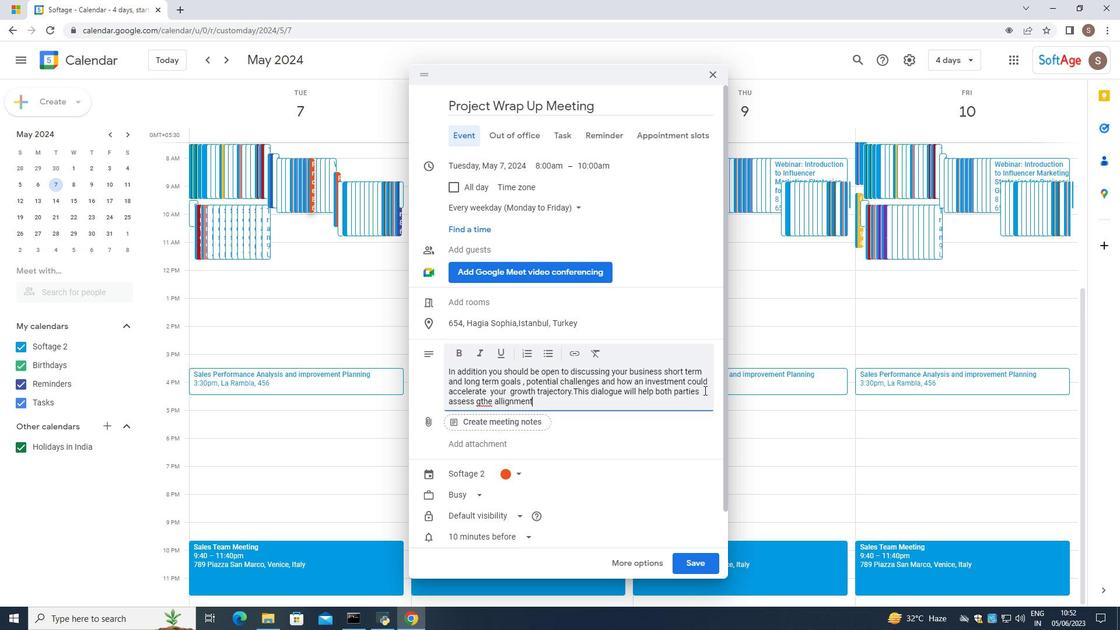 
Action: Mouse moved to (486, 402)
Screenshot: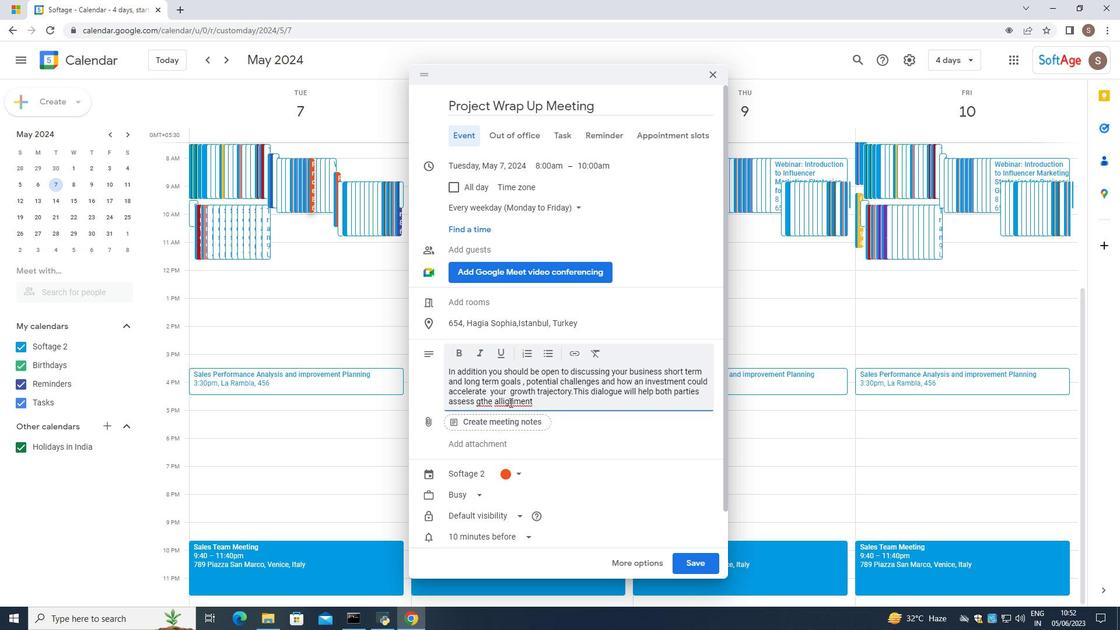 
Action: Mouse pressed left at (486, 402)
Screenshot: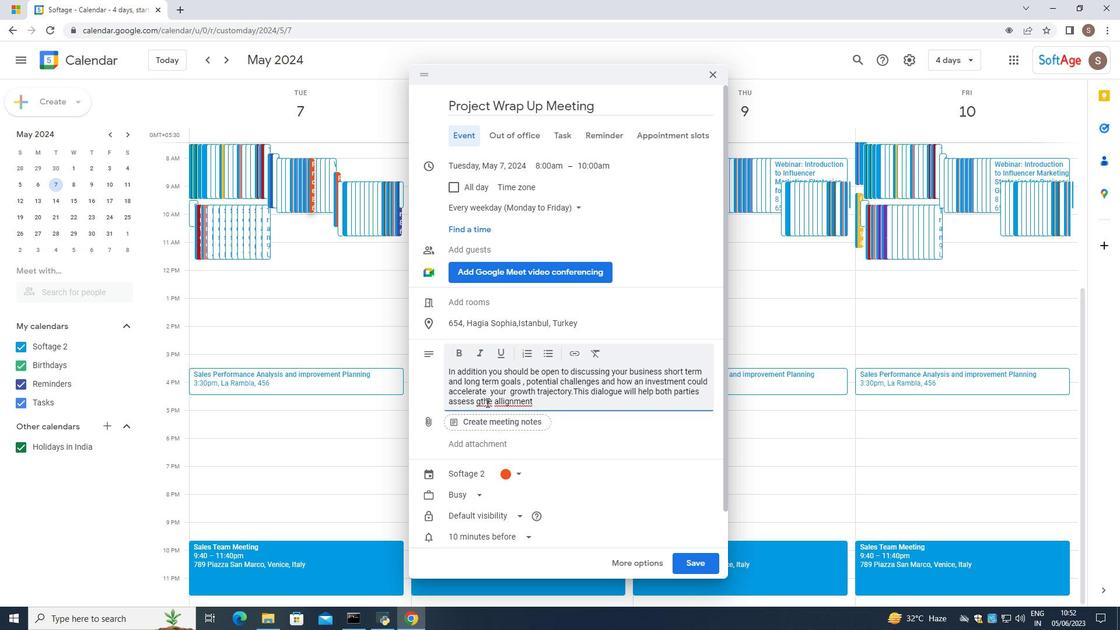 
Action: Mouse pressed left at (486, 402)
Screenshot: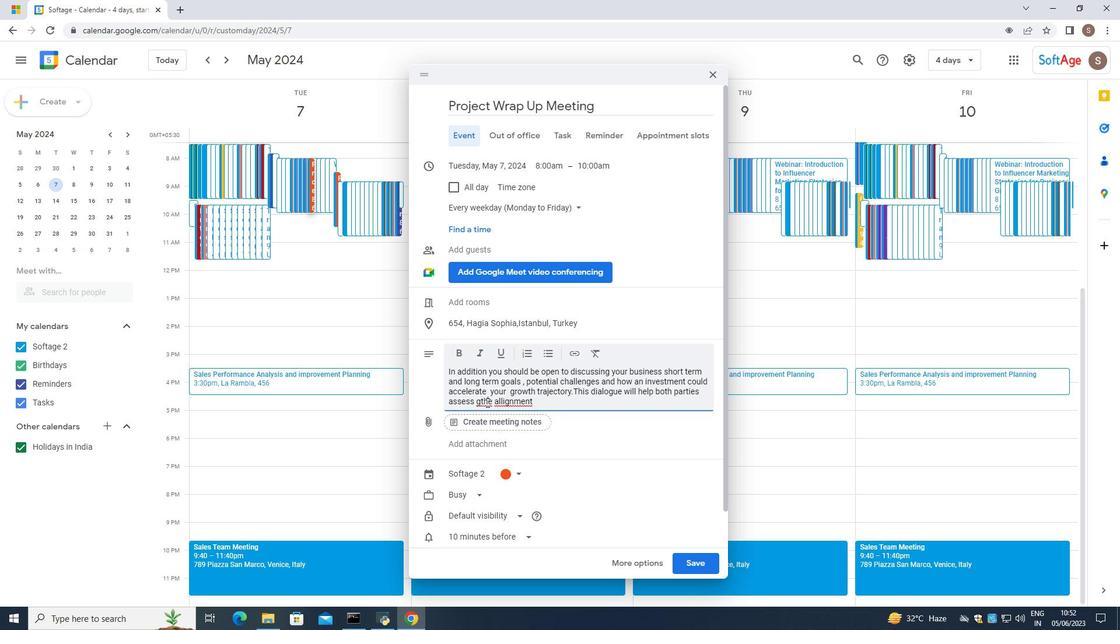 
Action: Mouse pressed left at (486, 402)
Screenshot: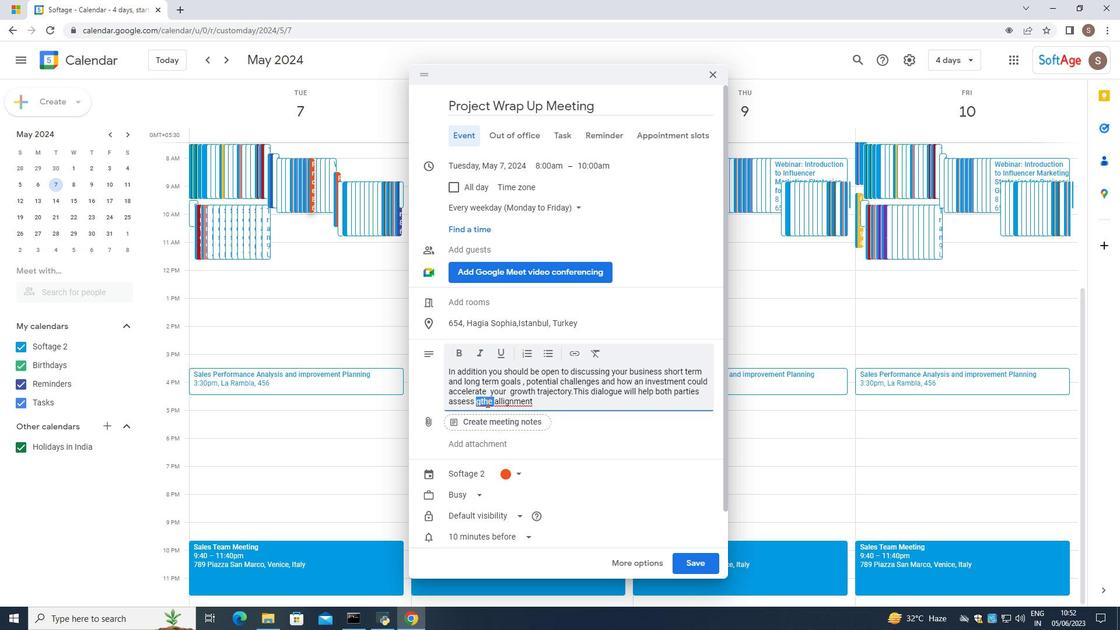 
Action: Mouse pressed right at (486, 402)
Screenshot: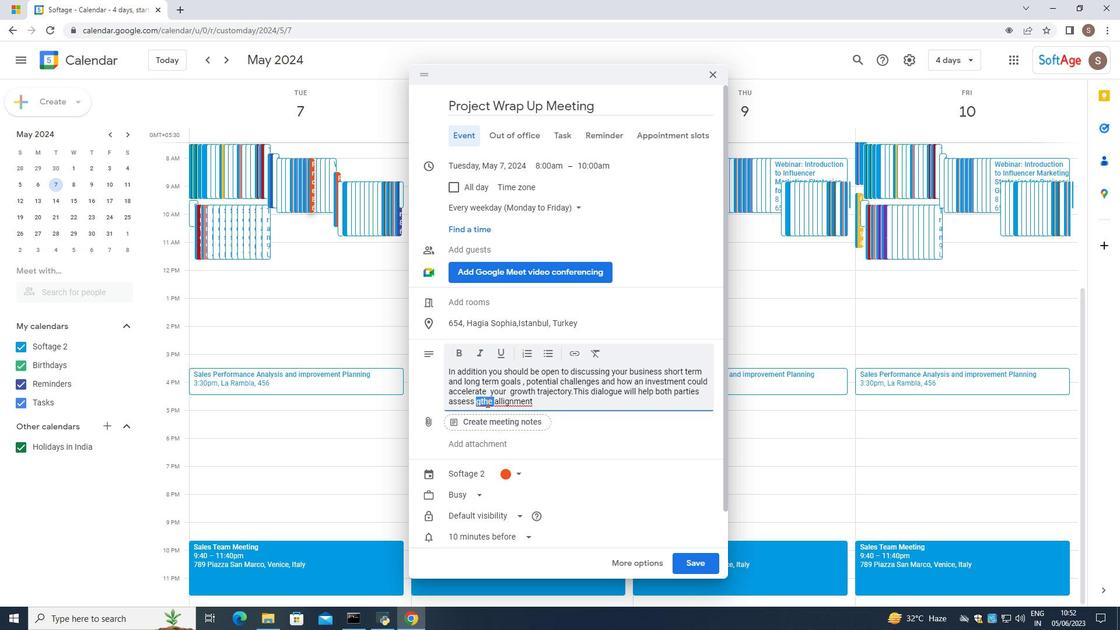 
Action: Mouse pressed left at (486, 402)
Screenshot: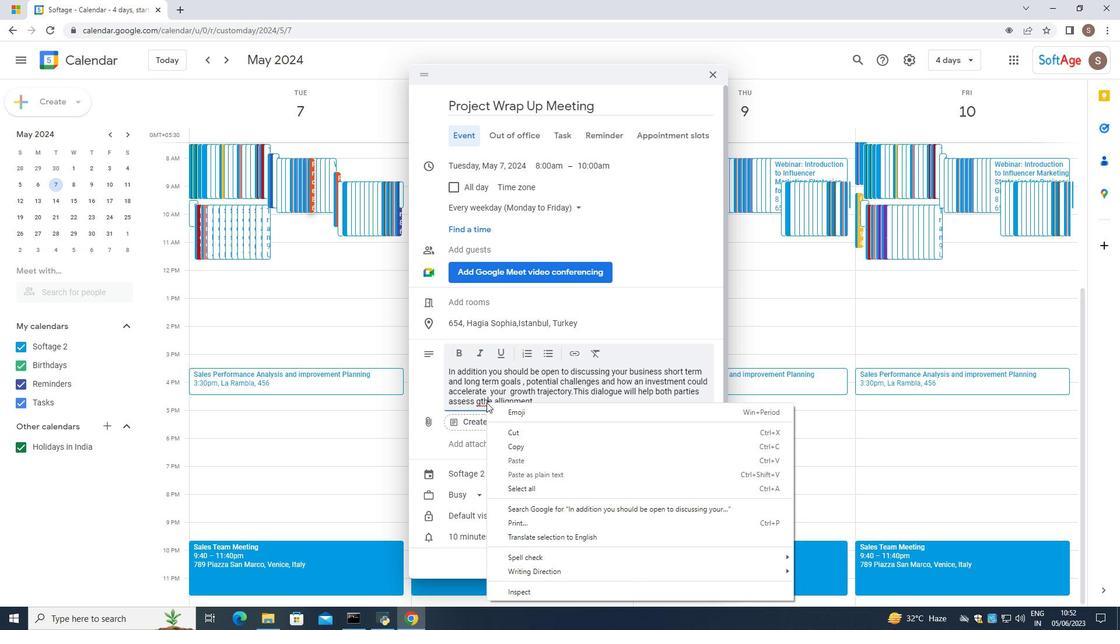 
Action: Mouse moved to (485, 402)
Screenshot: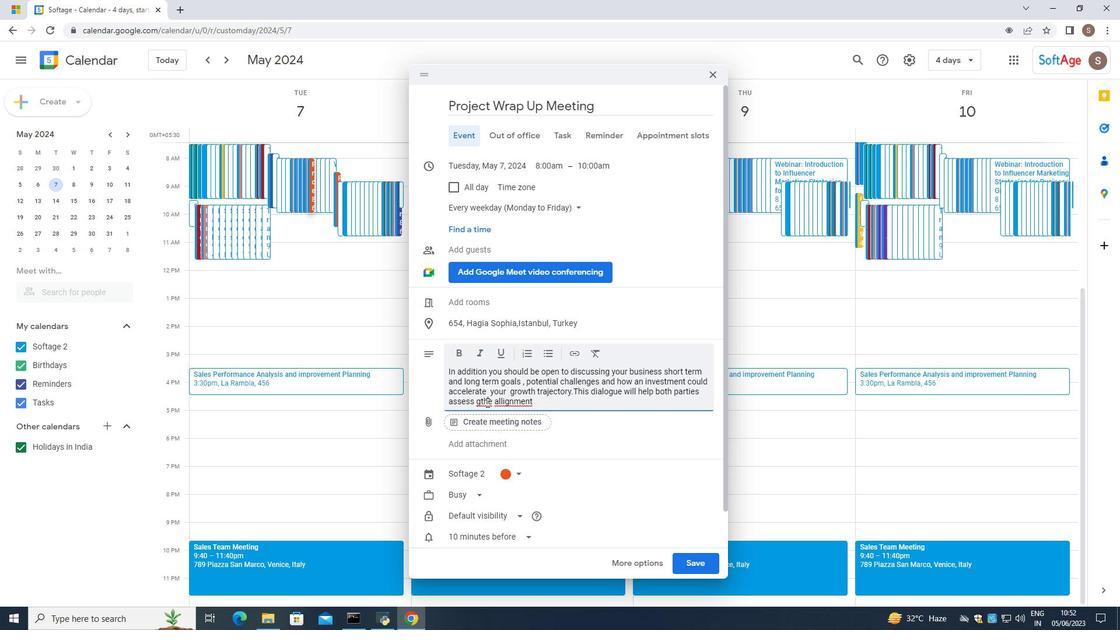 
Action: Mouse pressed left at (485, 402)
Screenshot: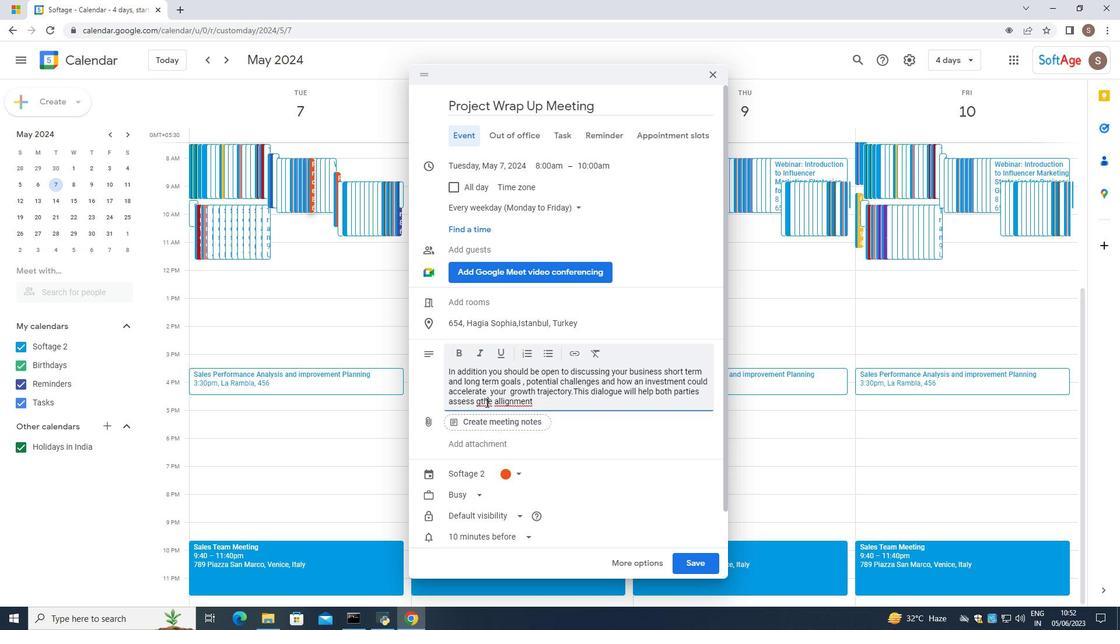 
Action: Mouse pressed left at (485, 402)
Screenshot: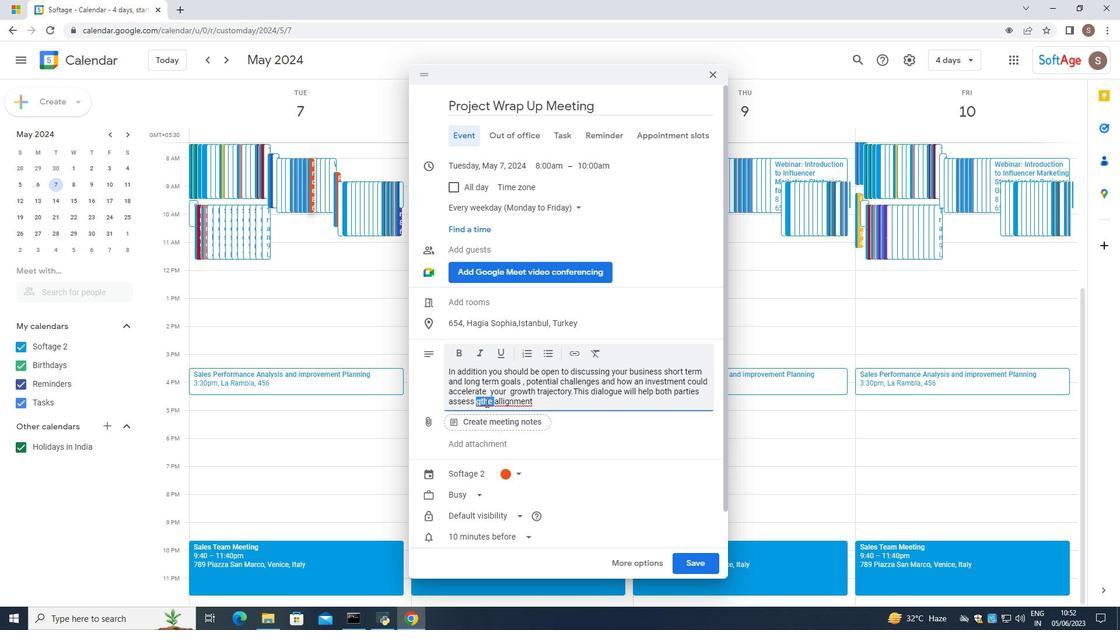 
Action: Mouse pressed left at (485, 402)
Screenshot: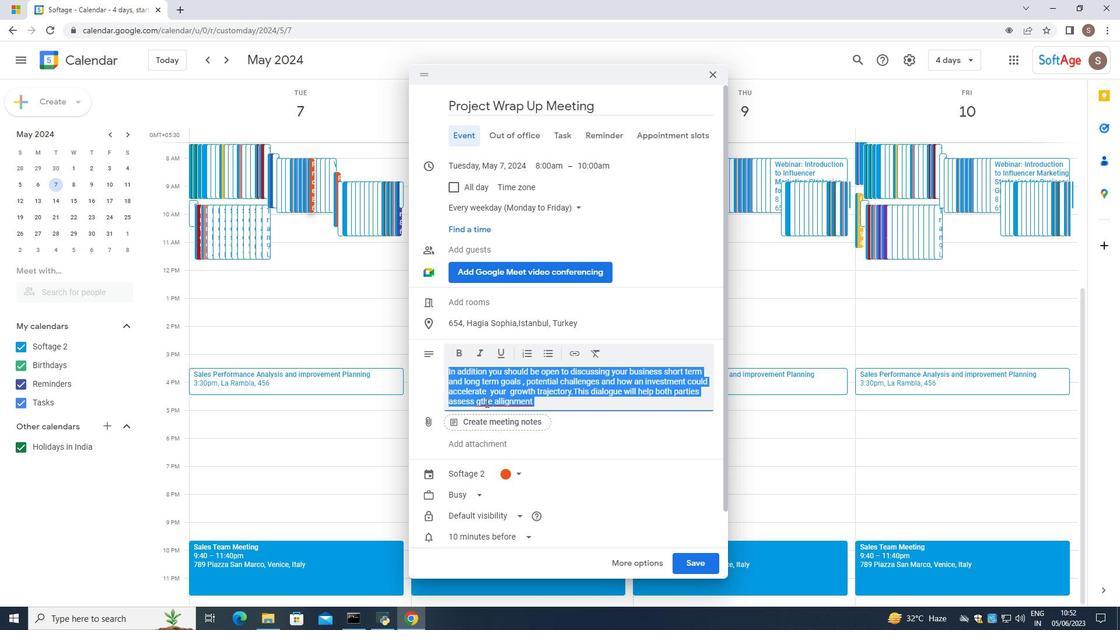 
Action: Mouse moved to (485, 402)
Screenshot: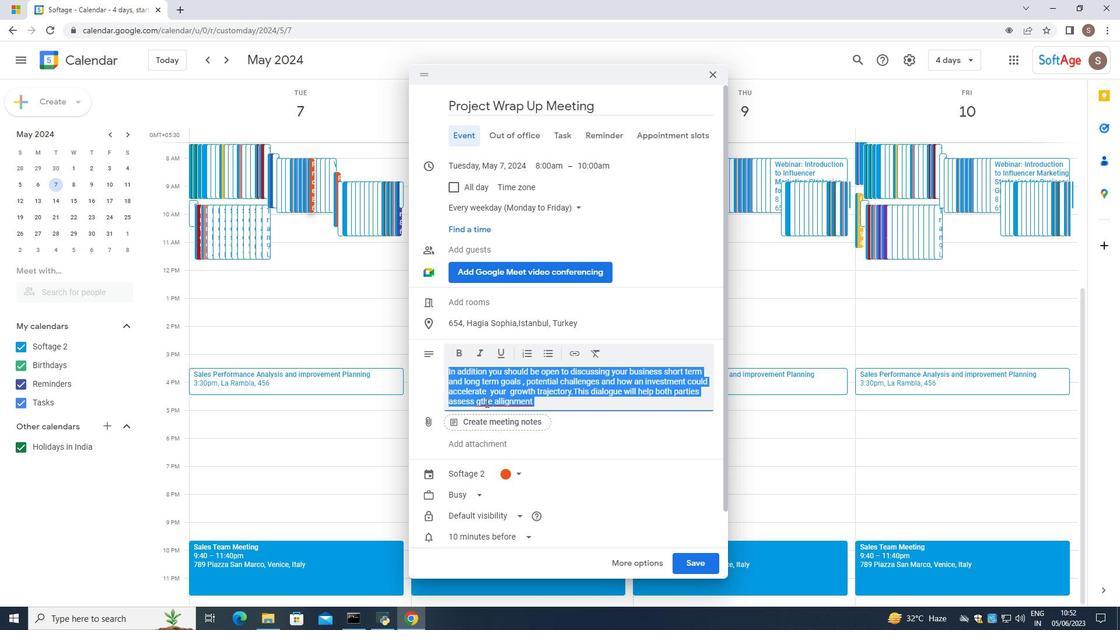 
Action: Mouse pressed left at (485, 402)
Screenshot: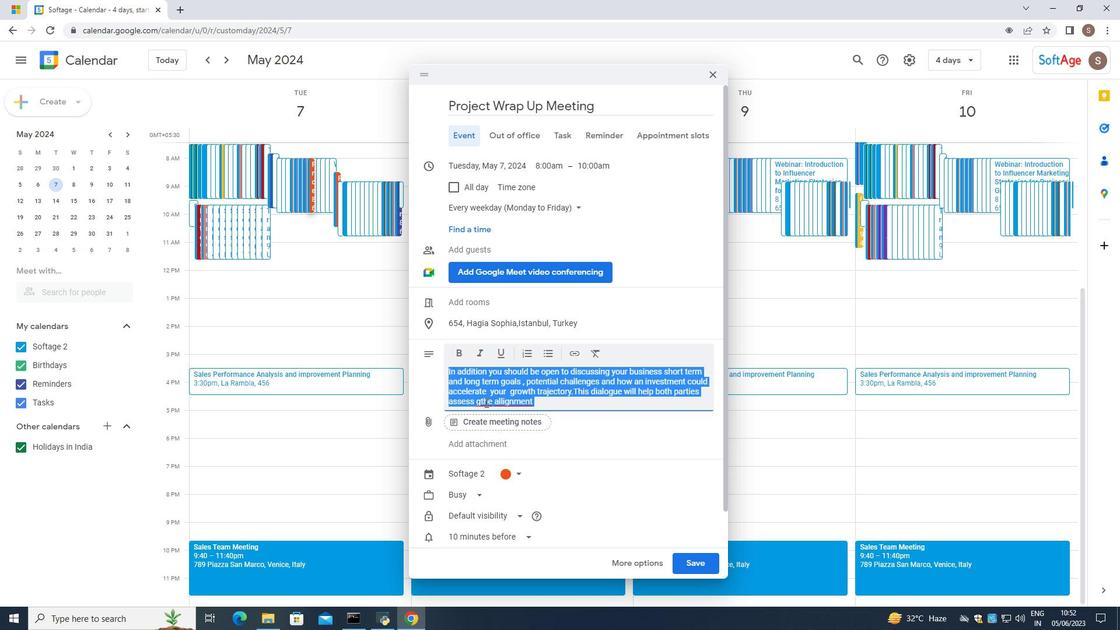 
Action: Mouse moved to (484, 403)
Screenshot: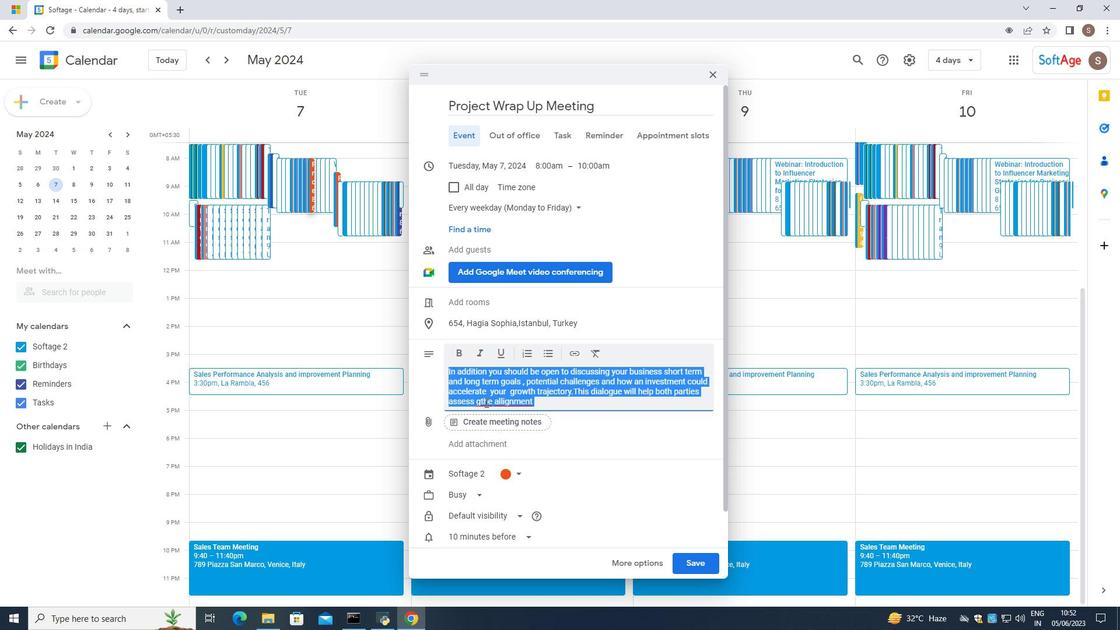 
Action: Mouse pressed left at (484, 403)
Screenshot: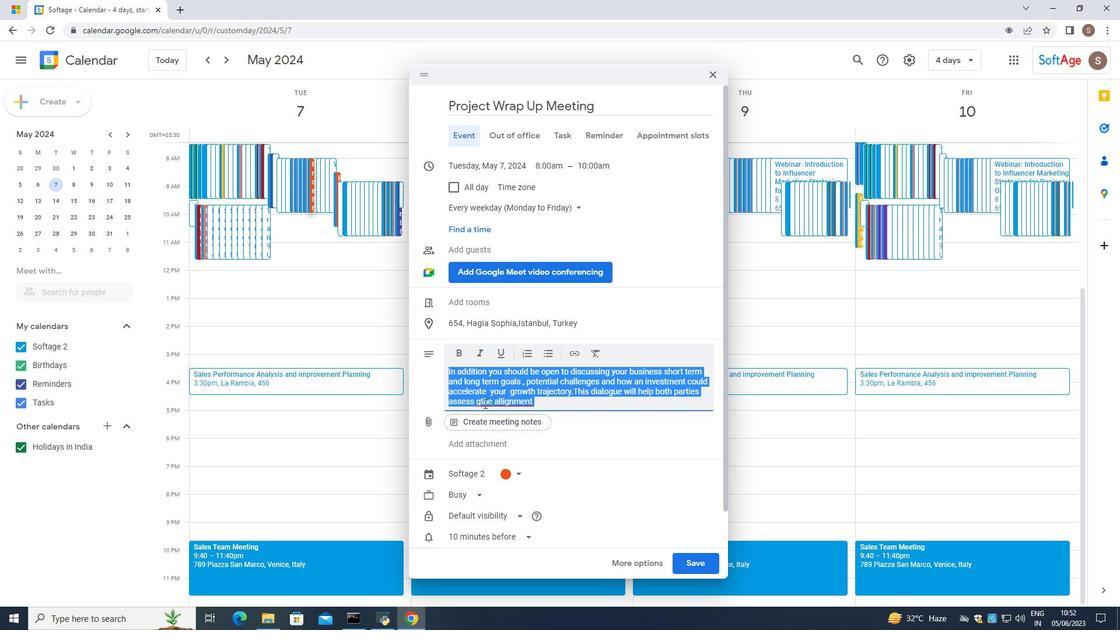 
Action: Mouse moved to (481, 403)
Screenshot: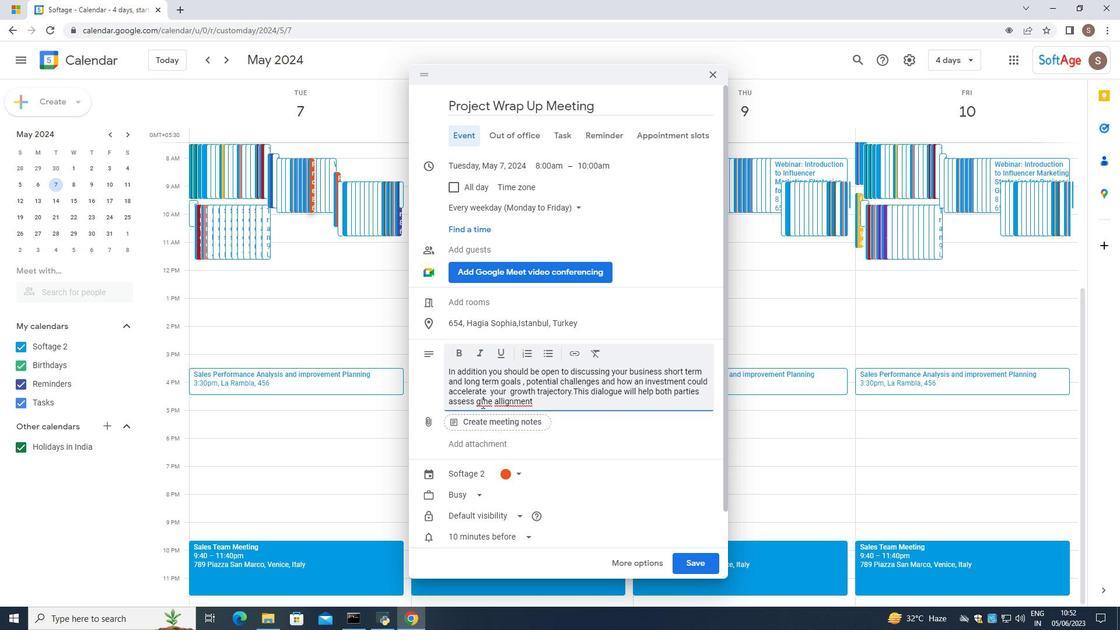 
Action: Mouse pressed right at (481, 403)
Screenshot: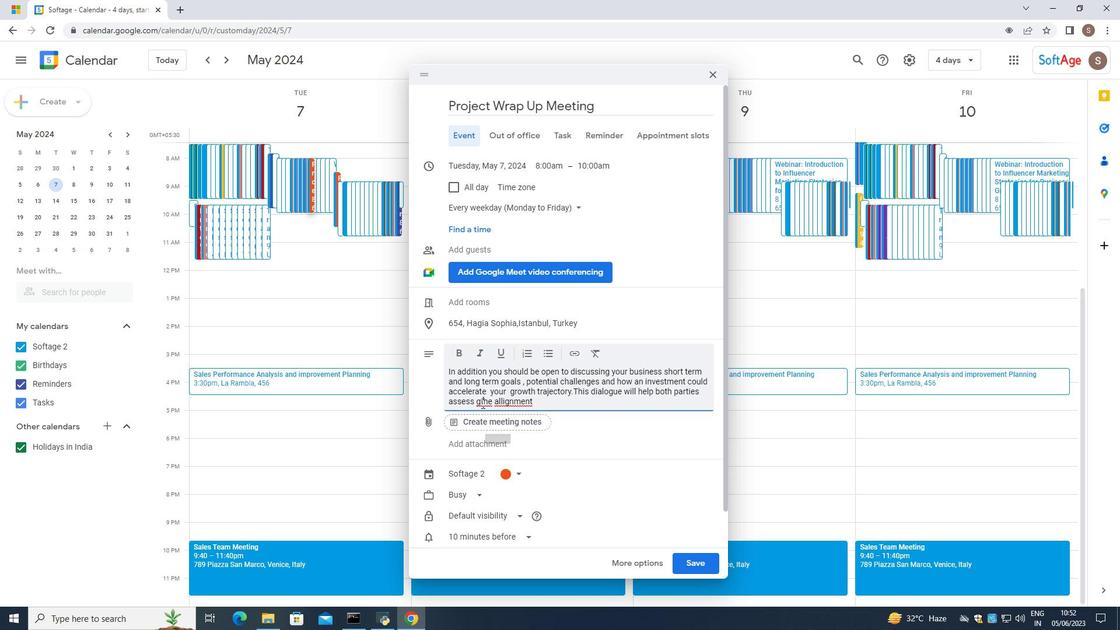 
Action: Mouse pressed left at (481, 403)
Screenshot: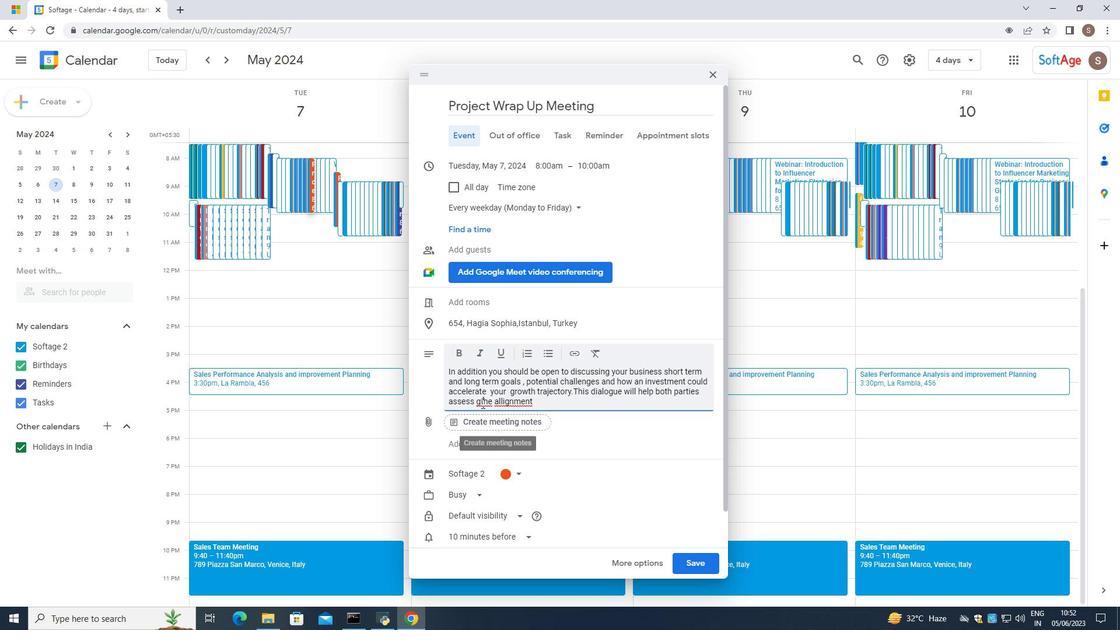 
Action: Mouse moved to (508, 415)
Screenshot: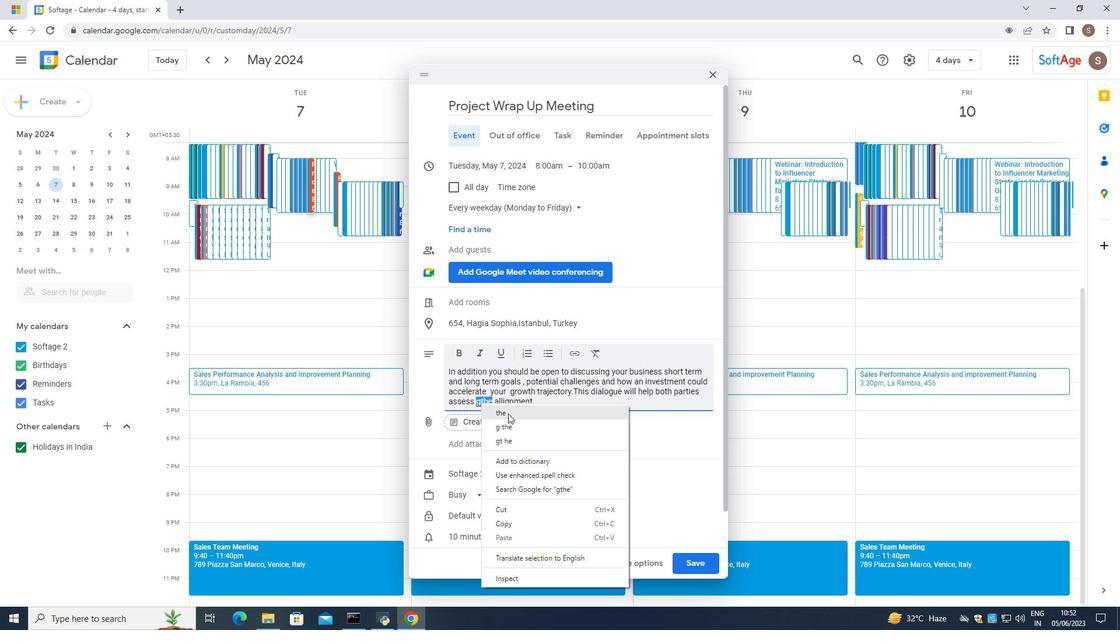 
Action: Mouse pressed left at (508, 415)
Screenshot: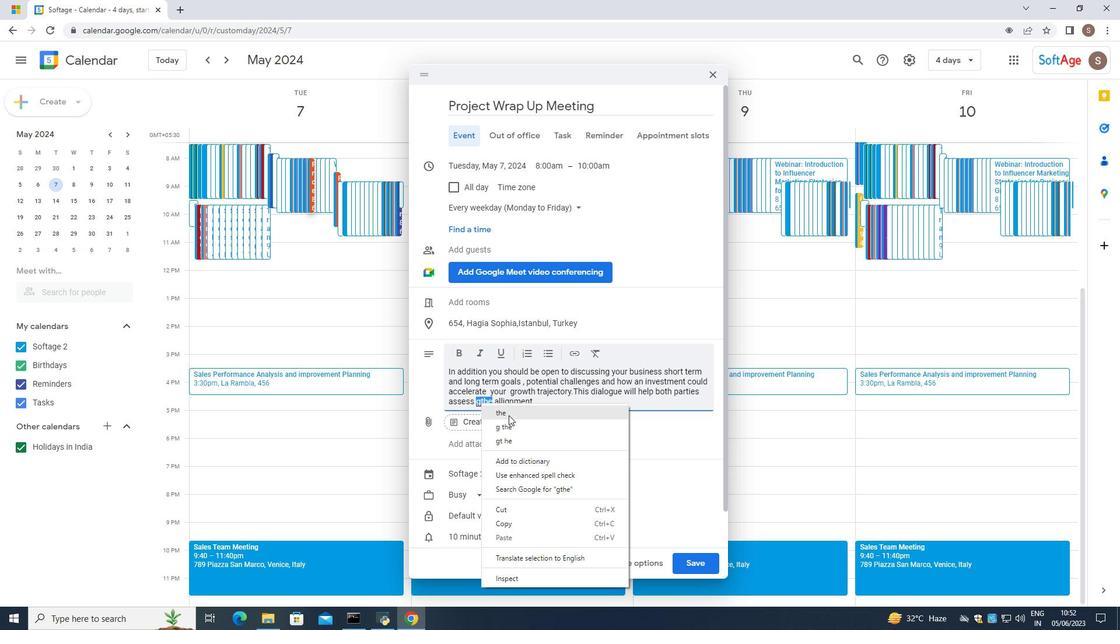 
Action: Mouse moved to (510, 399)
Screenshot: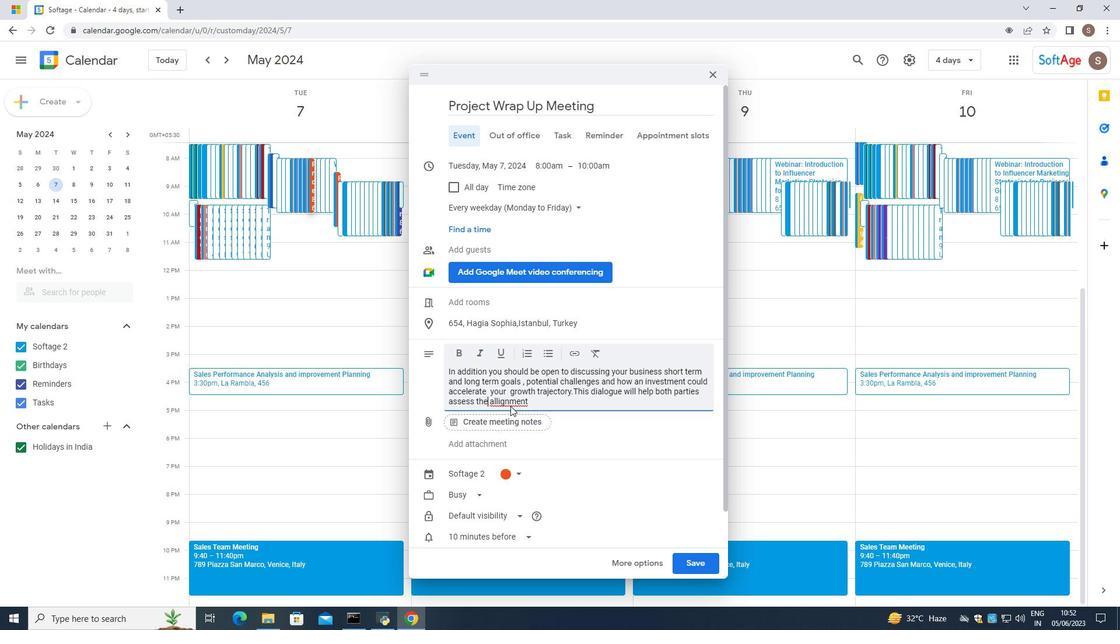 
Action: Mouse pressed left at (510, 399)
Screenshot: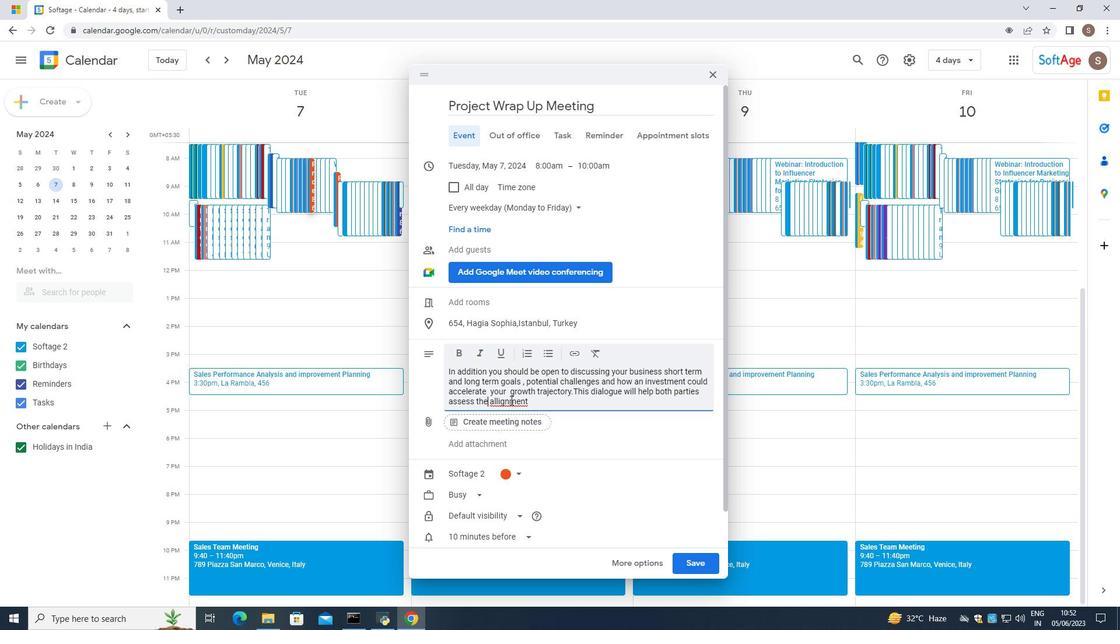 
Action: Mouse pressed right at (510, 399)
Screenshot: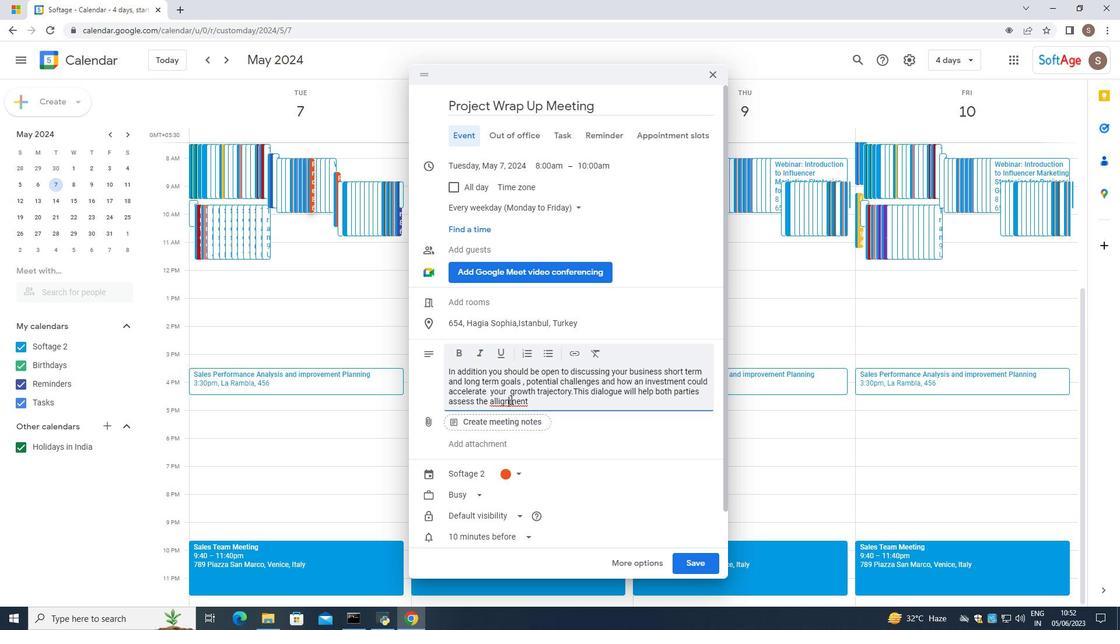 
Action: Mouse moved to (522, 404)
Screenshot: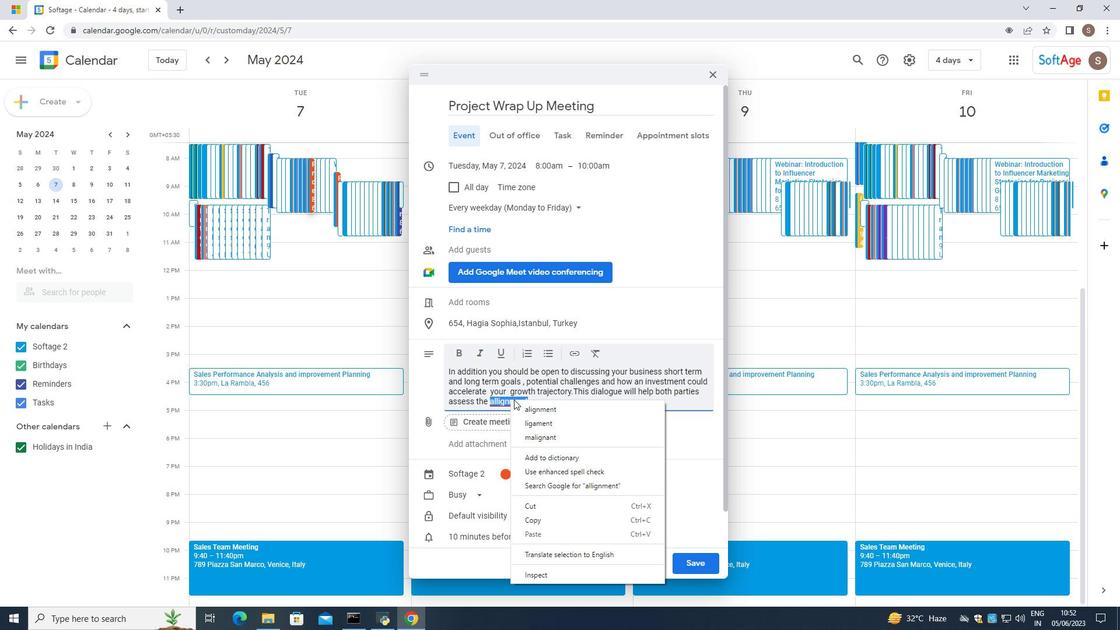 
Action: Mouse pressed left at (522, 404)
Screenshot: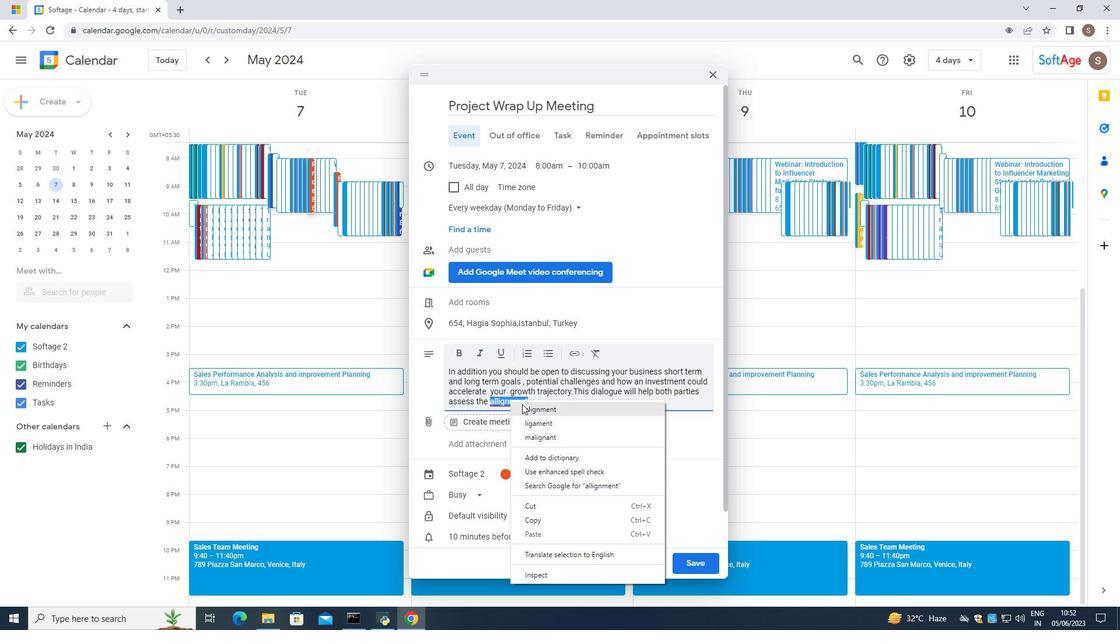 
Action: Mouse moved to (527, 403)
Screenshot: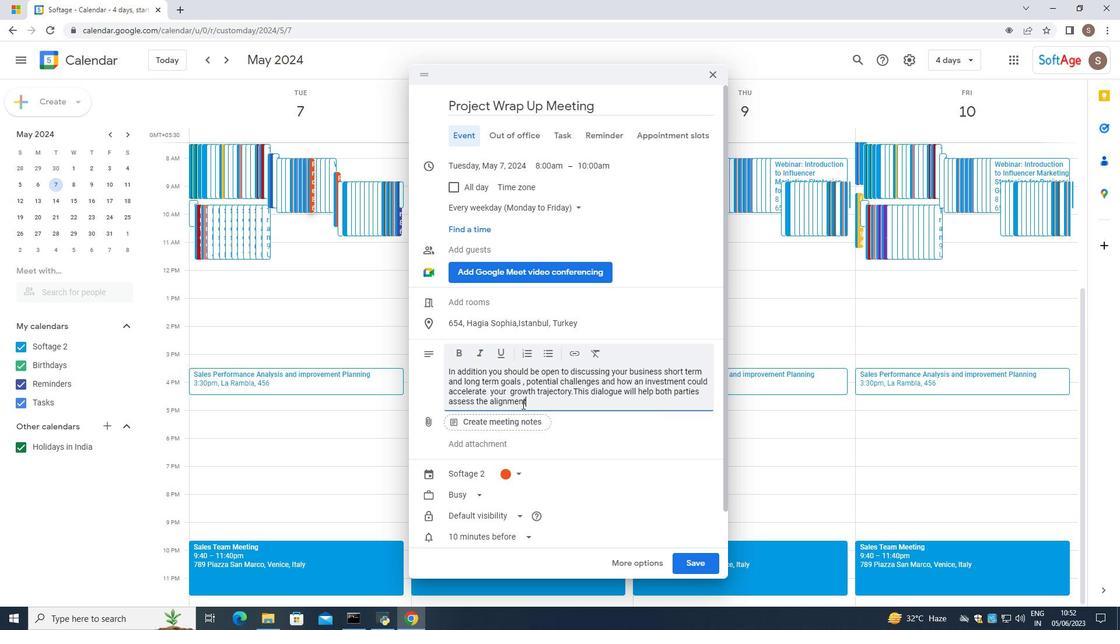 
Action: Mouse pressed left at (527, 403)
Screenshot: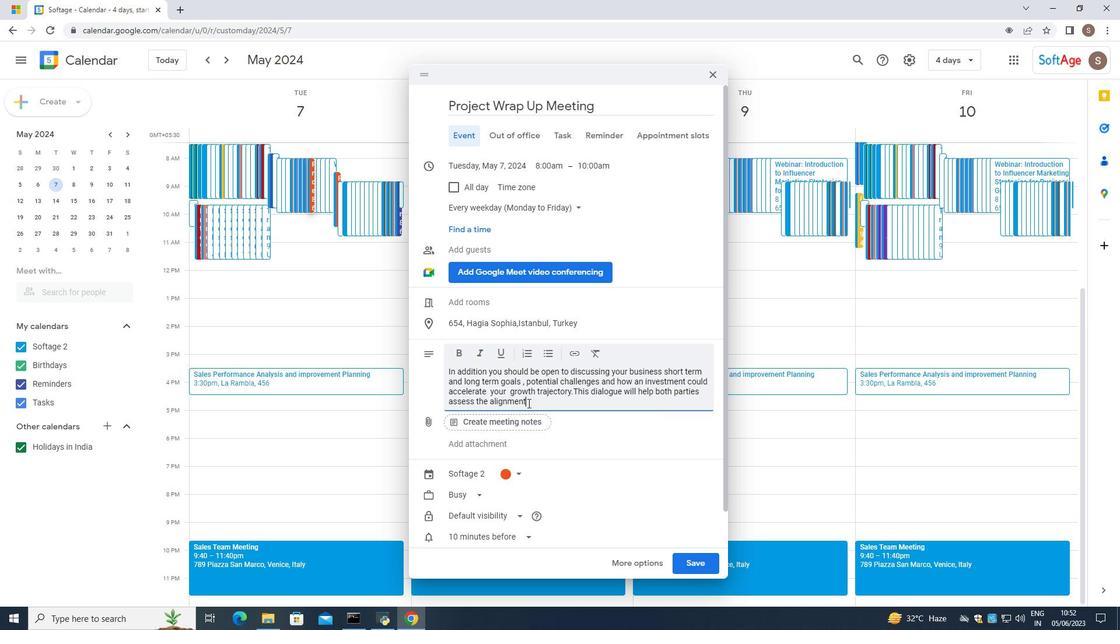 
Action: Mouse moved to (633, 412)
Screenshot: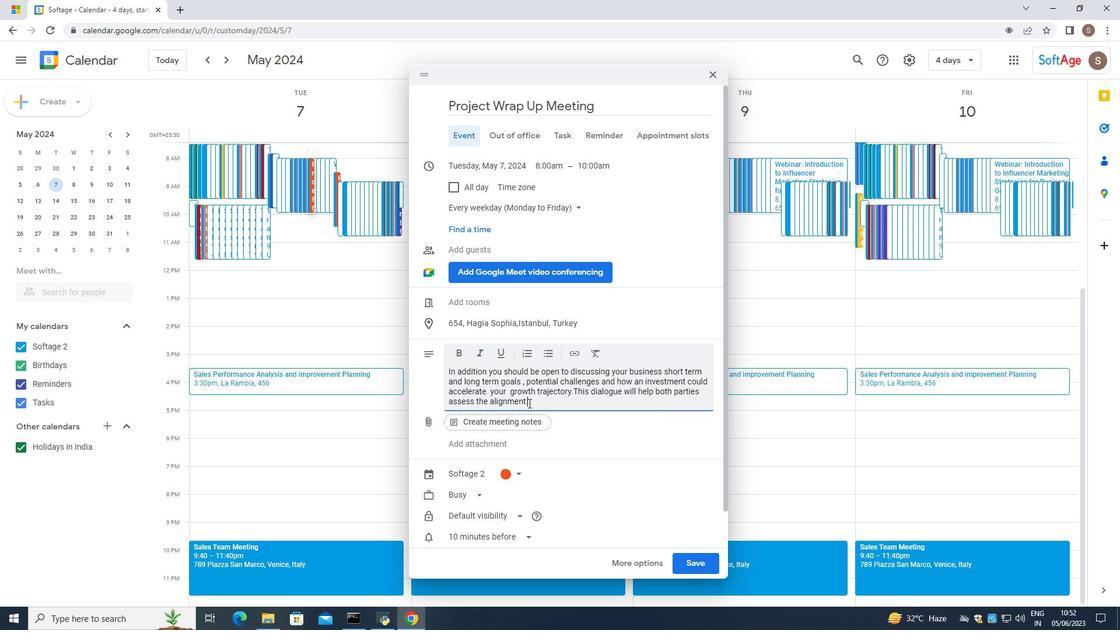 
Action: Key pressed <Key.space>
Screenshot: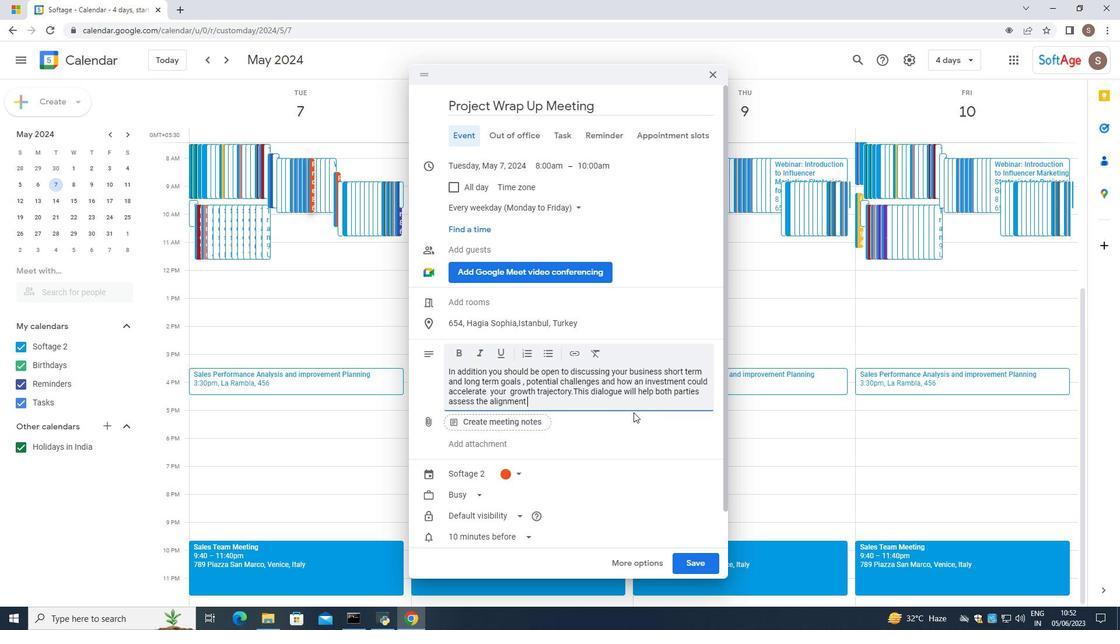 
Action: Mouse moved to (627, 396)
Screenshot: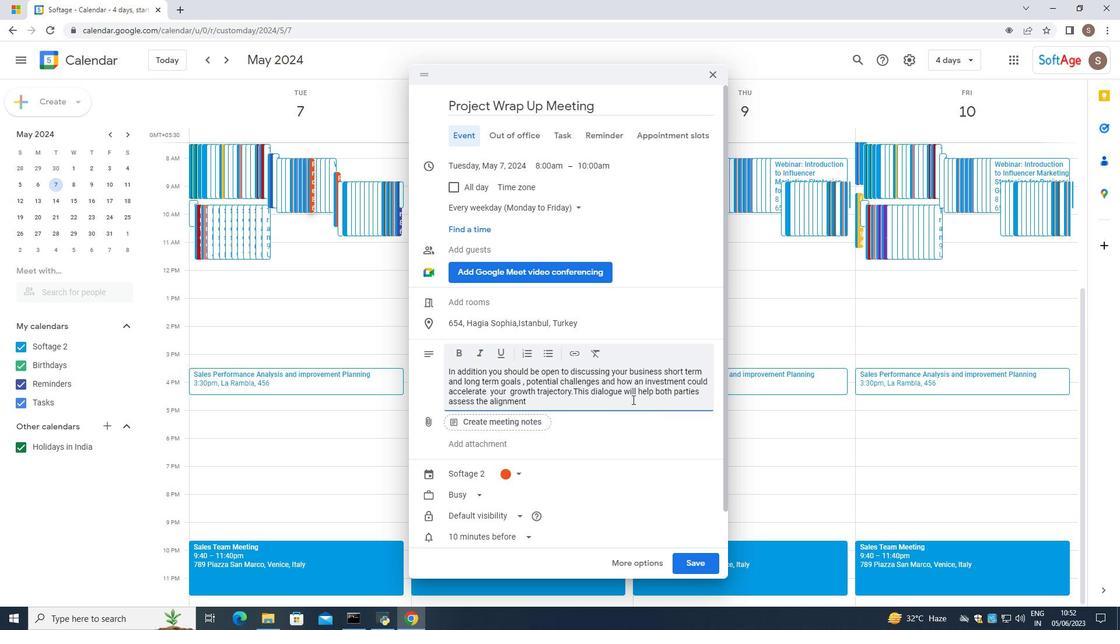 
Action: Key pressed of<Key.space>interests<Key.space>abn<Key.backspace><Key.backspace><Key.backspace>and<Key.space>the<Key.space>potentatial<Key.space>
Screenshot: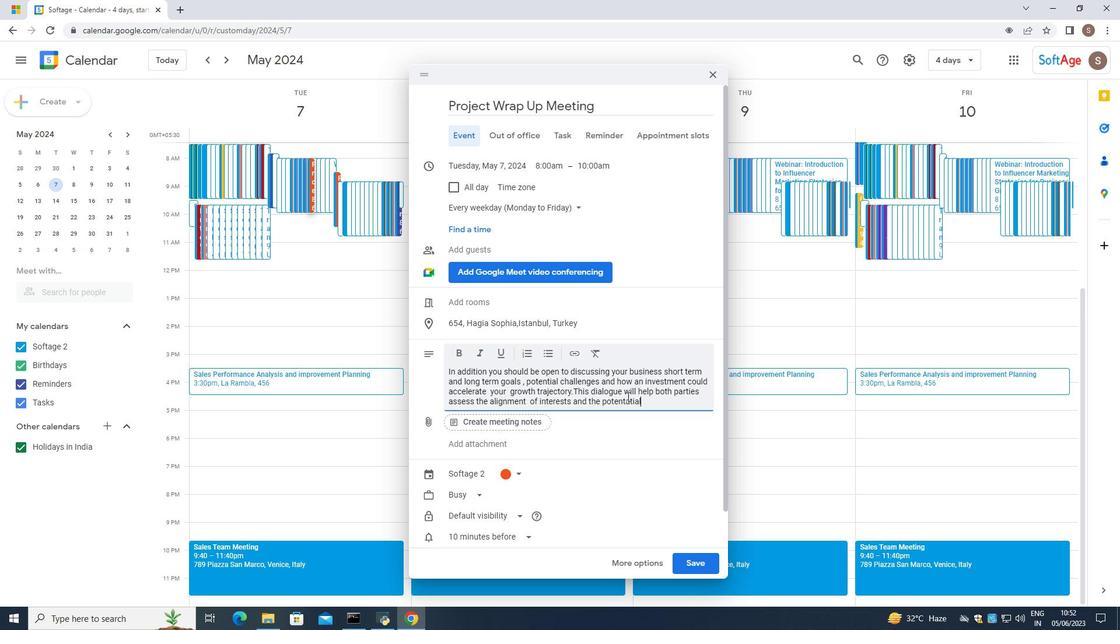 
Action: Mouse moved to (639, 398)
Screenshot: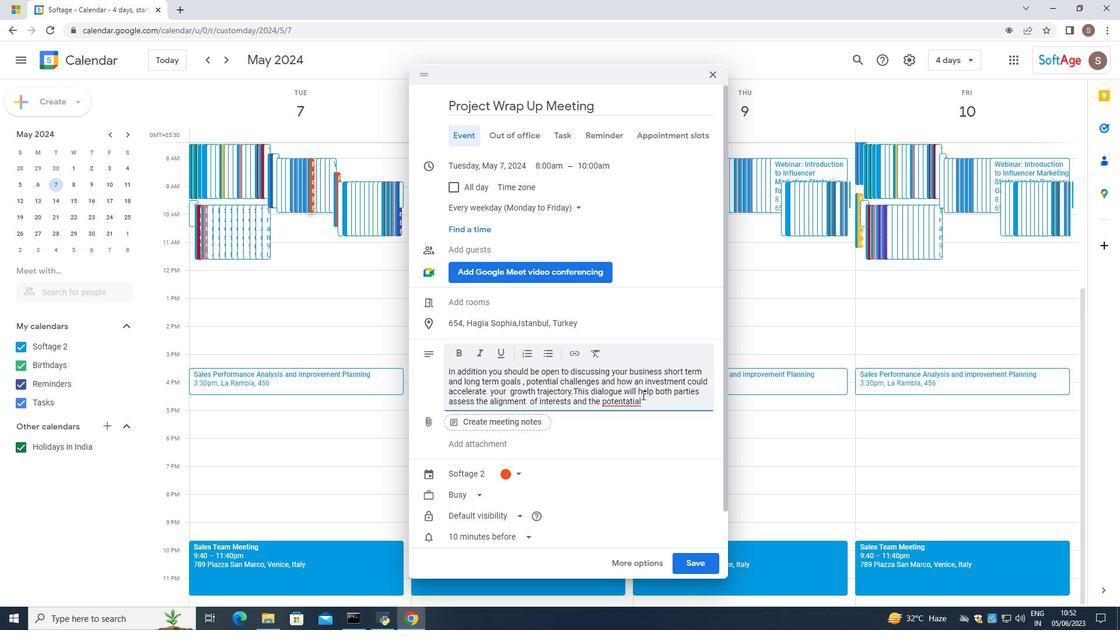 
Action: Mouse pressed left at (639, 398)
Screenshot: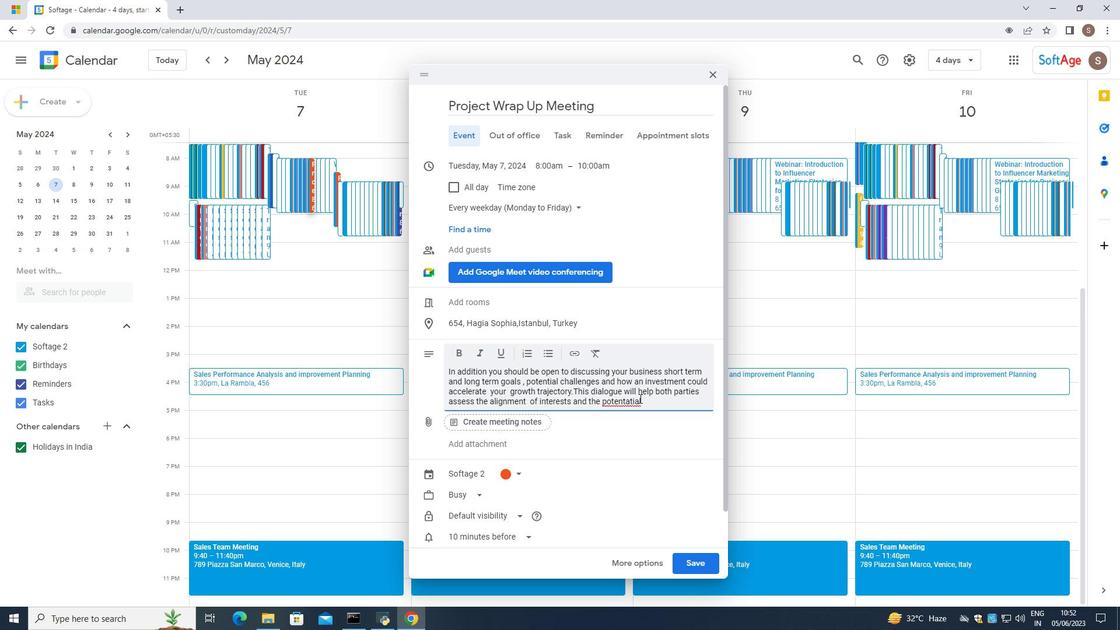 
Action: Mouse pressed left at (639, 398)
Screenshot: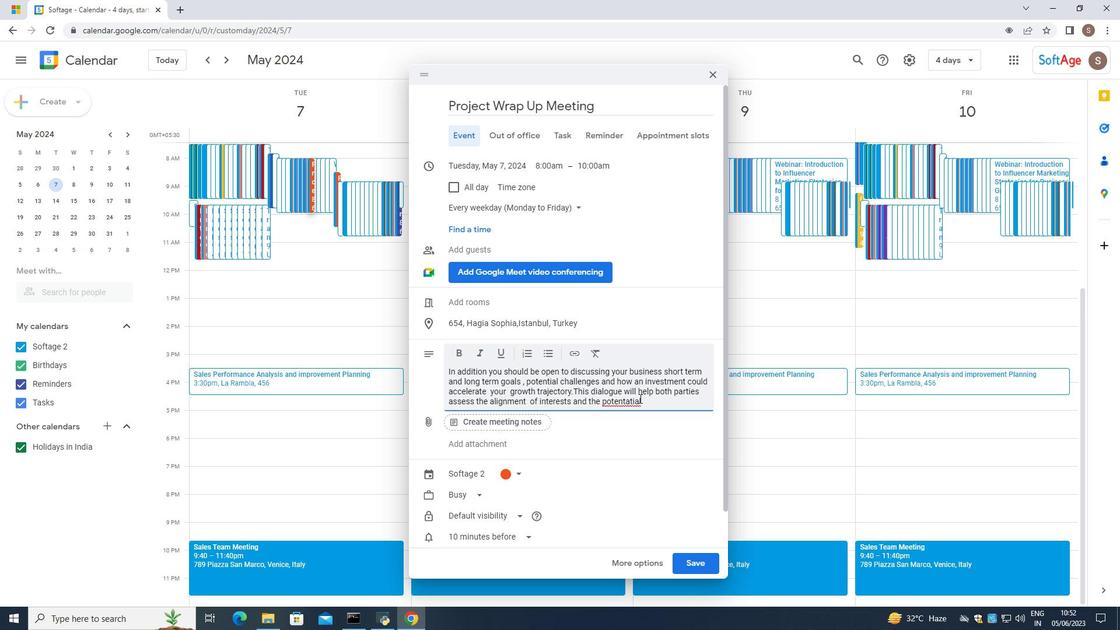 
Action: Mouse pressed right at (639, 398)
Screenshot: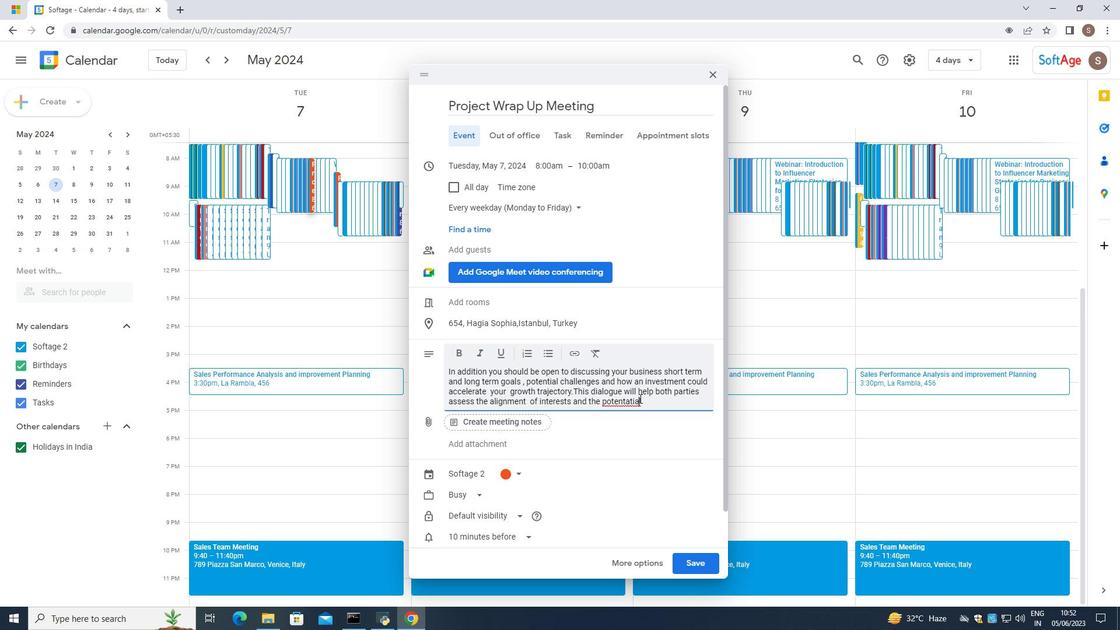 
Action: Mouse moved to (658, 403)
Screenshot: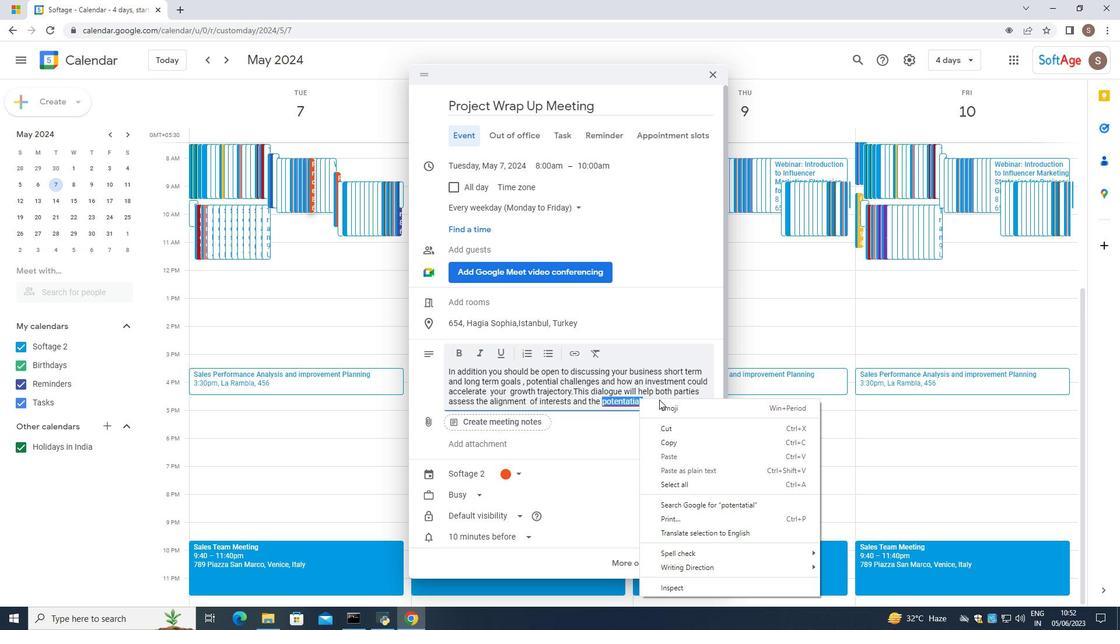 
Action: Mouse pressed left at (658, 403)
Screenshot: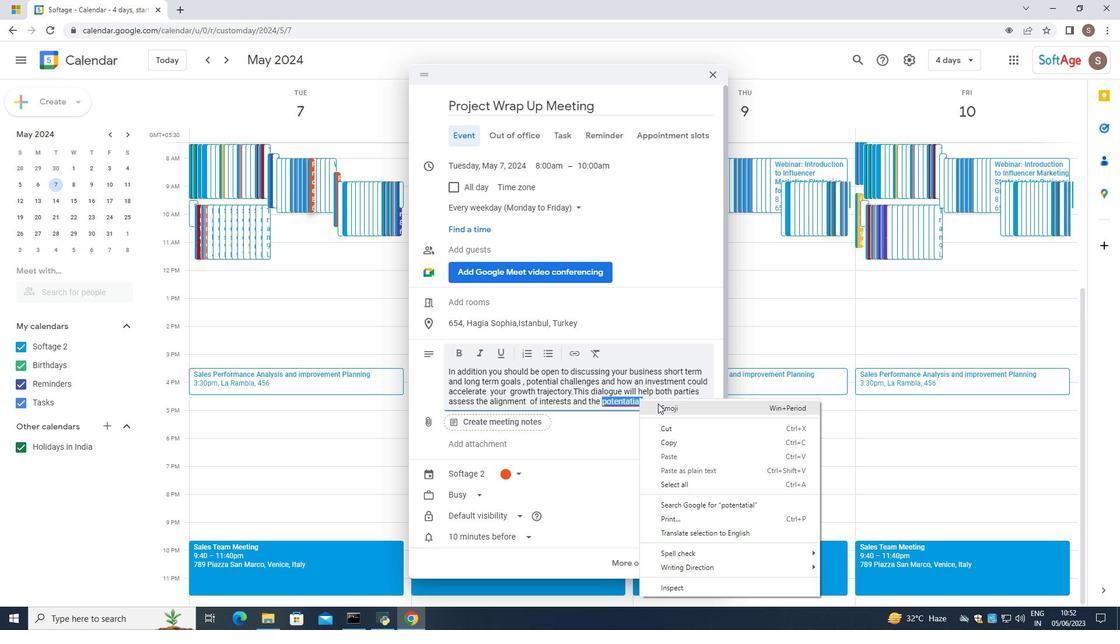 
Action: Mouse moved to (658, 404)
Screenshot: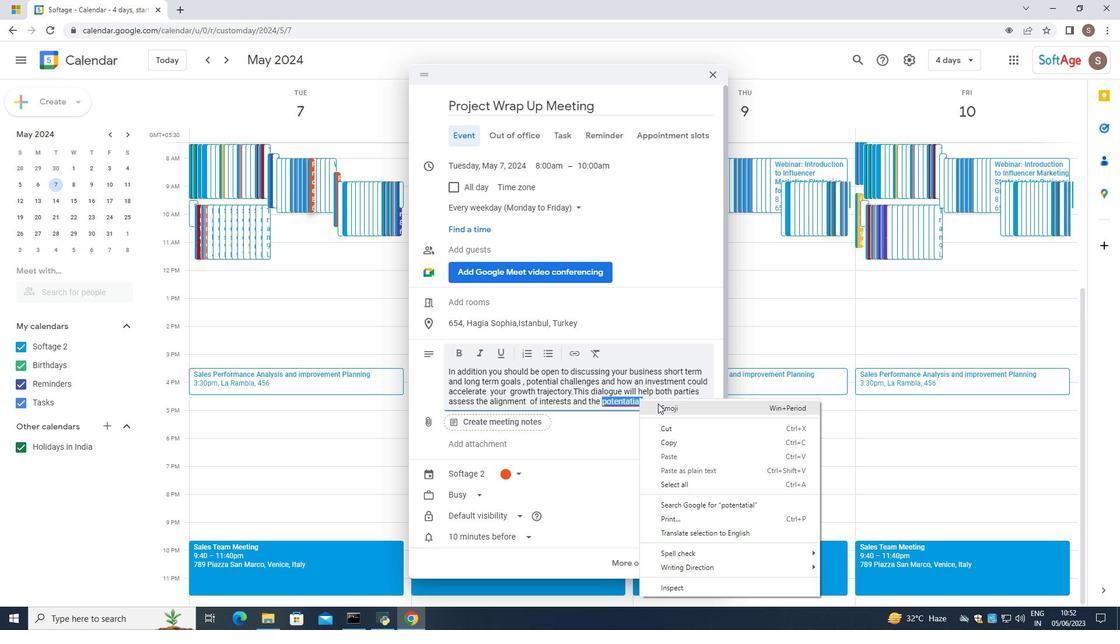 
Action: Key pressed <Key.cmd>.
Screenshot: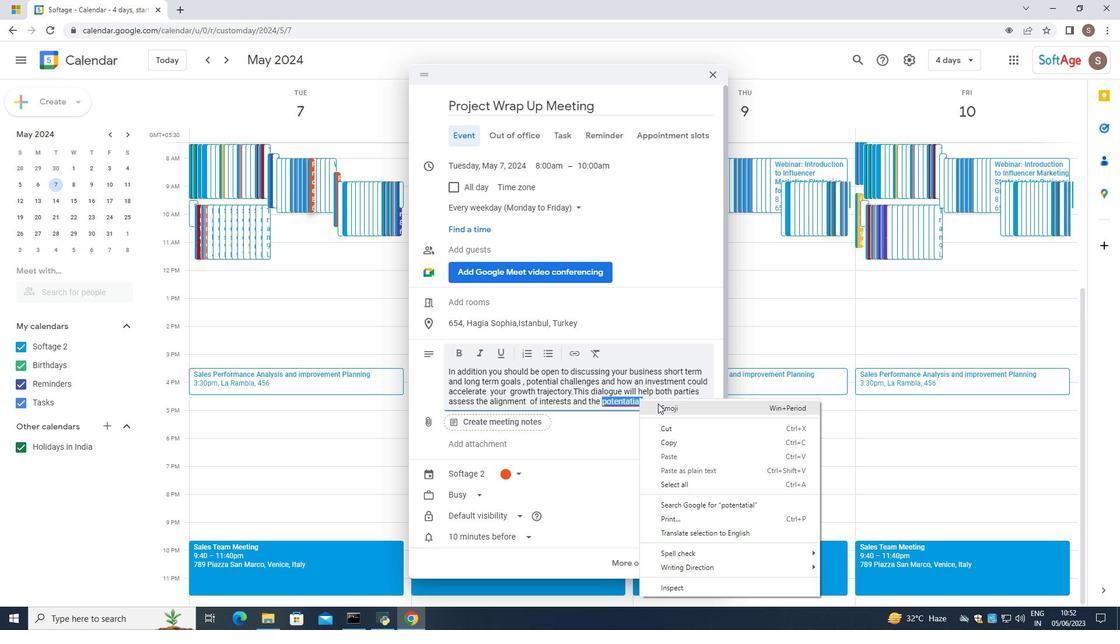 
Action: Mouse moved to (630, 403)
Screenshot: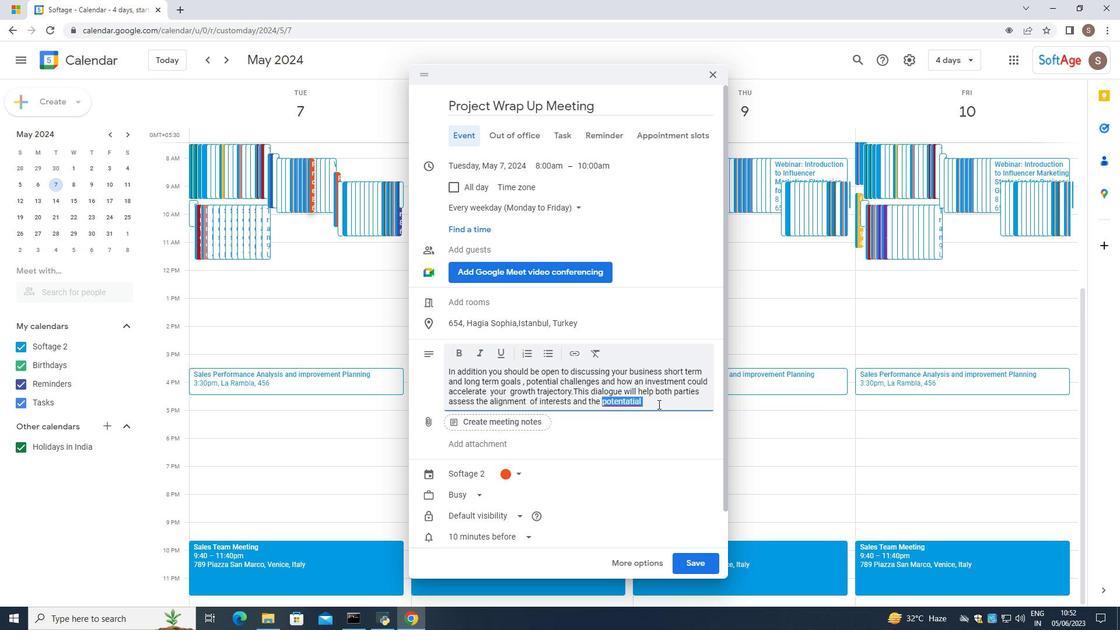 
Action: Mouse pressed left at (630, 403)
Screenshot: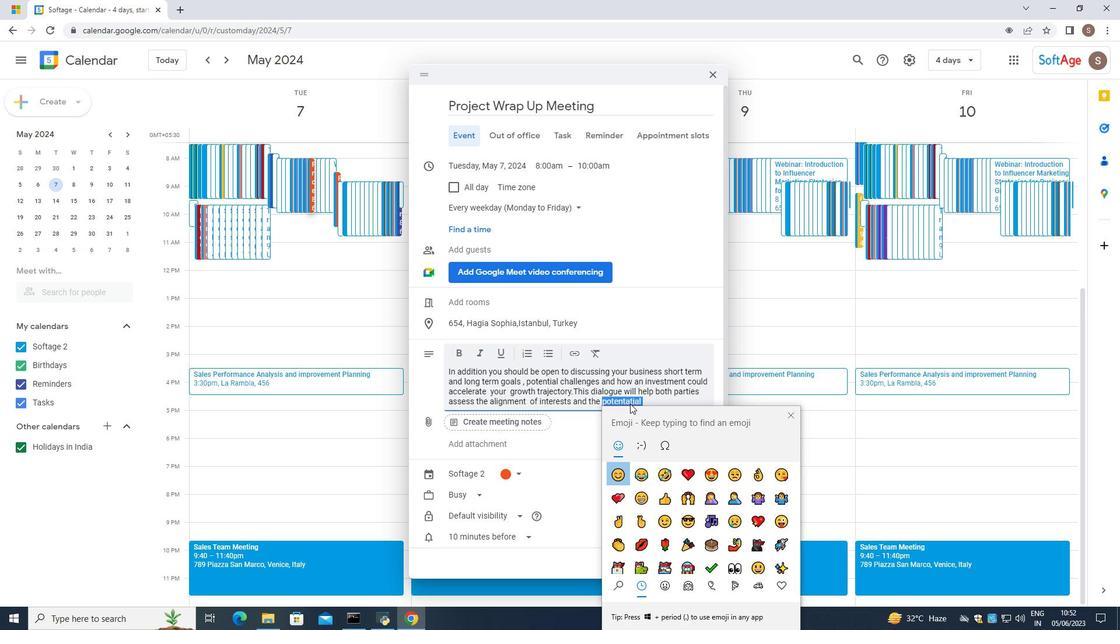 
Action: Mouse moved to (638, 396)
Screenshot: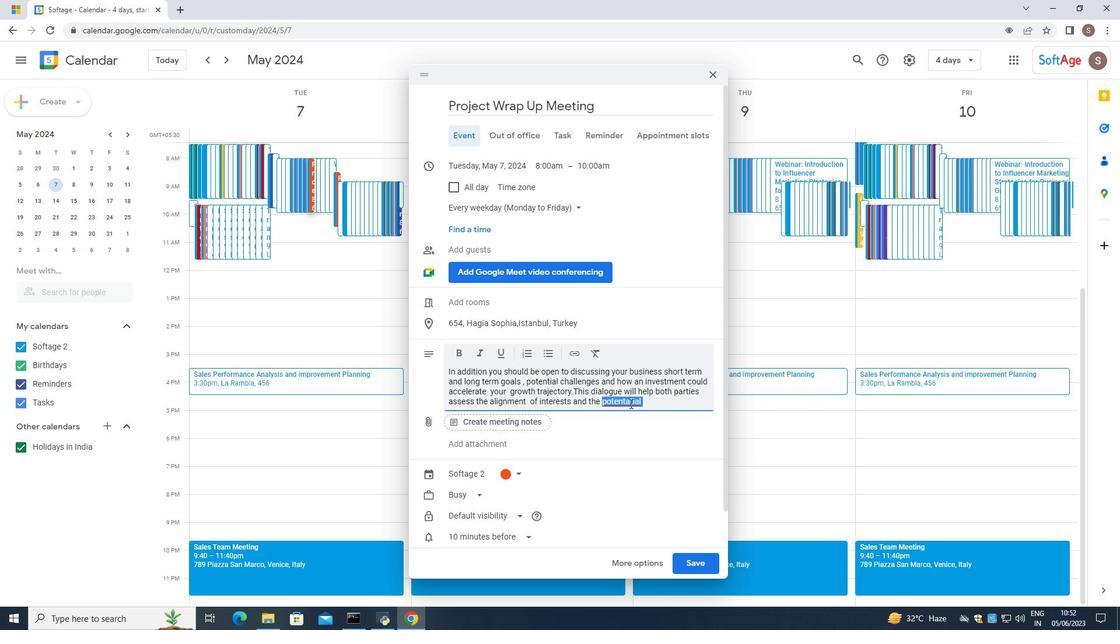 
Action: Mouse pressed left at (638, 396)
Screenshot: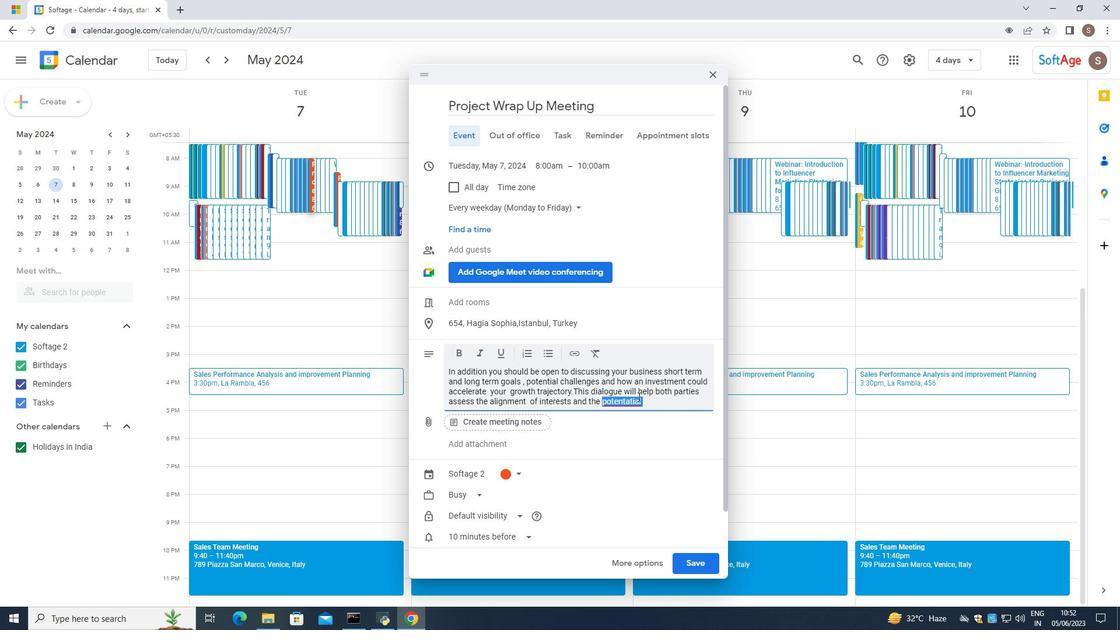 
Action: Mouse pressed right at (638, 396)
Screenshot: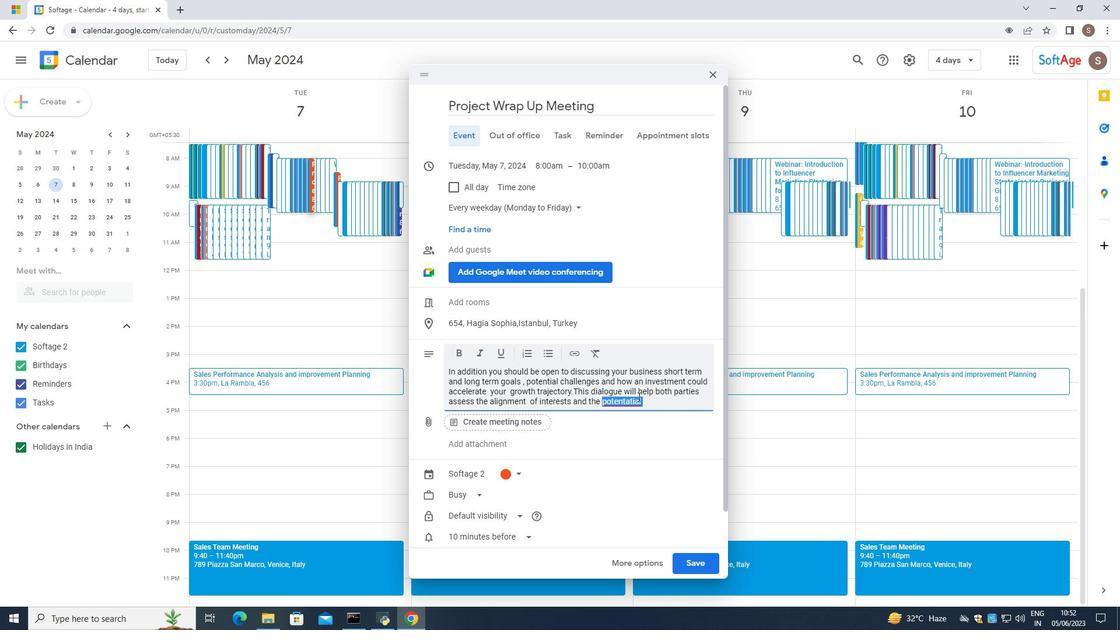 
Action: Mouse moved to (656, 407)
Screenshot: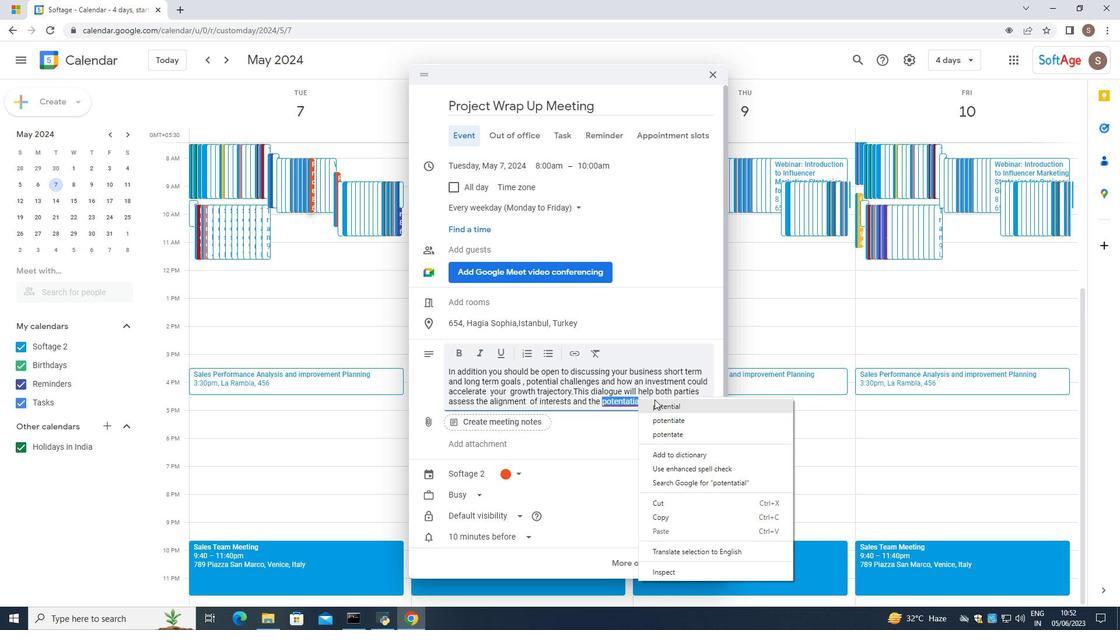 
Action: Mouse pressed left at (656, 407)
Screenshot: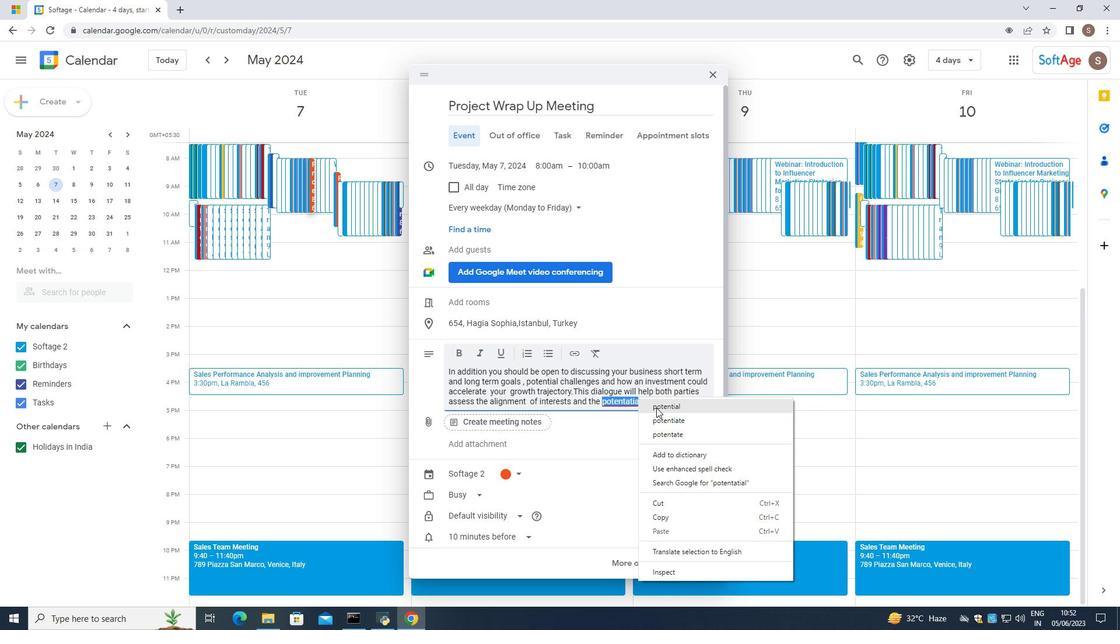 
Action: Mouse moved to (659, 407)
Screenshot: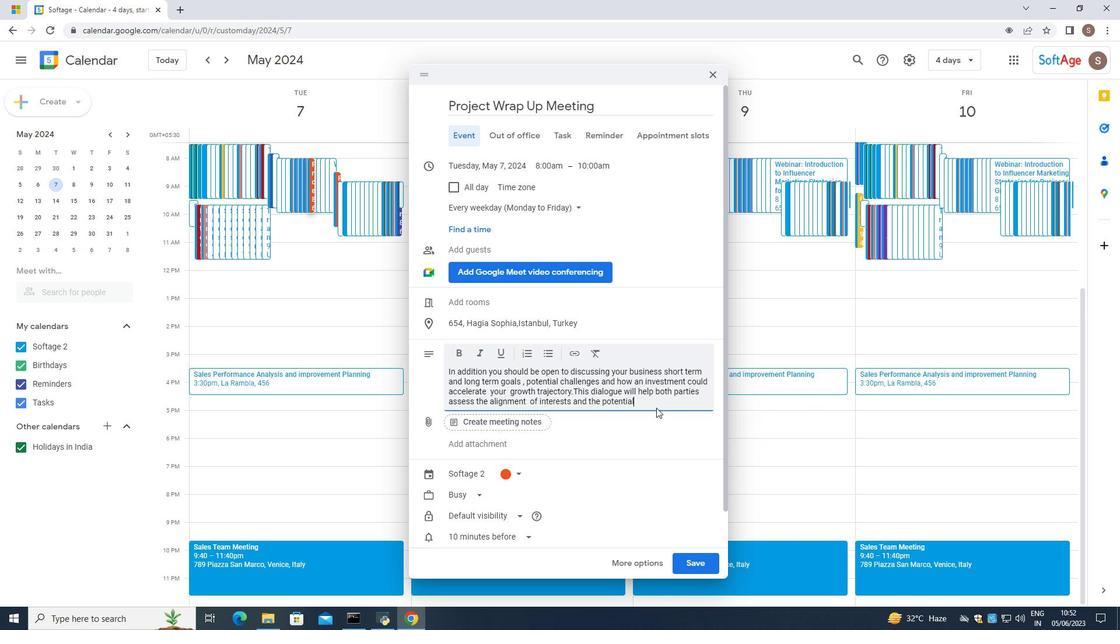 
Action: Mouse pressed left at (659, 407)
Screenshot: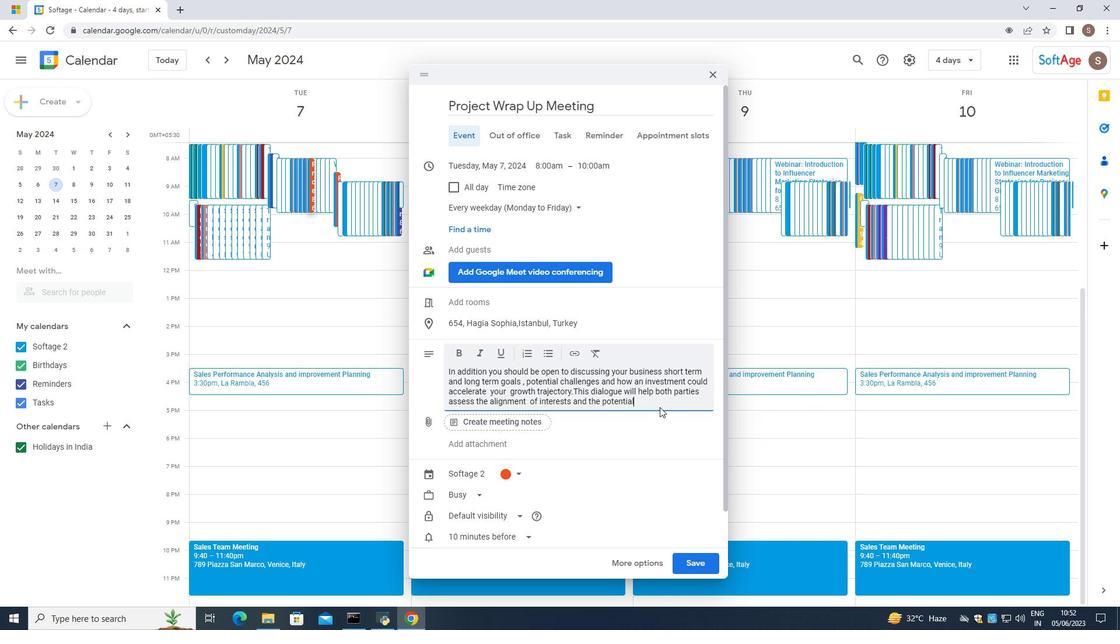 
Action: Mouse moved to (659, 406)
Screenshot: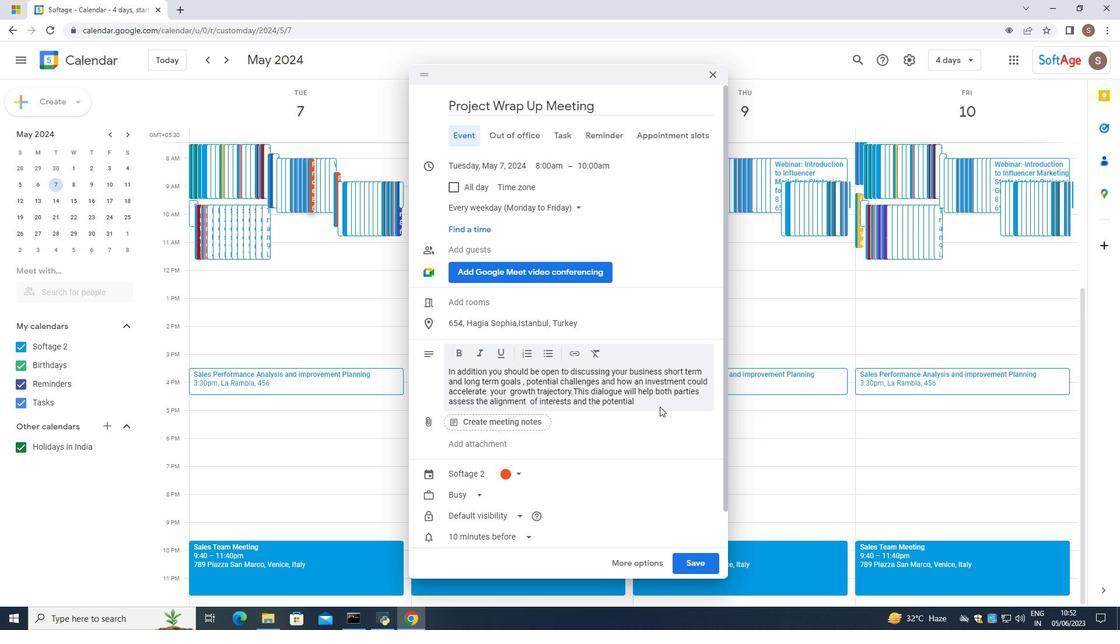 
Action: Key pressed <Key.space>foir<Key.space>
Screenshot: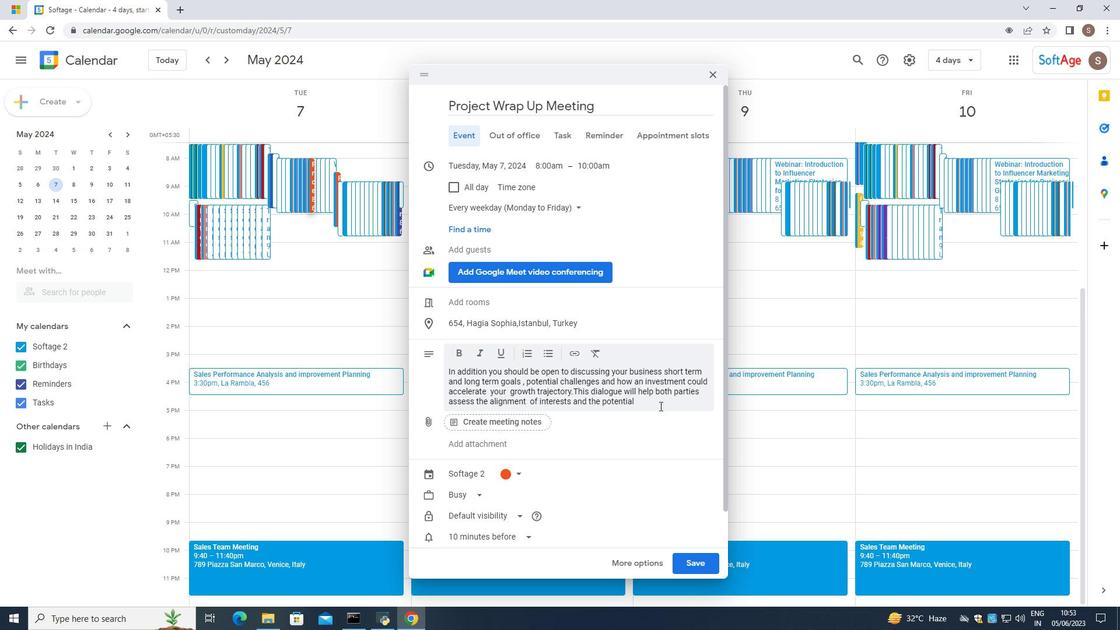 
Action: Mouse moved to (637, 396)
Screenshot: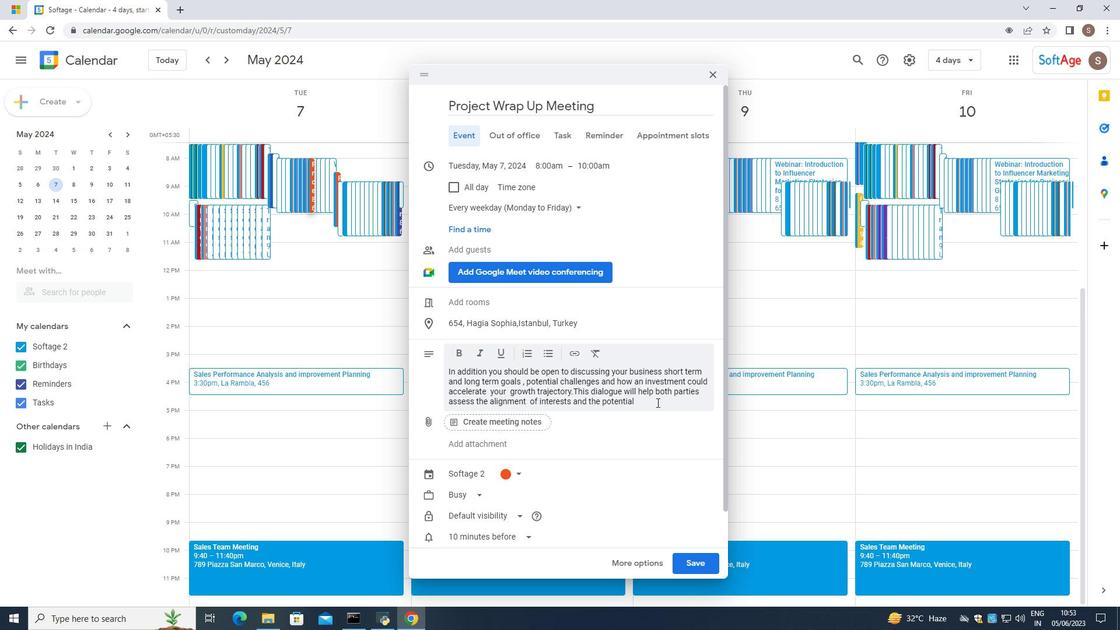 
Action: Mouse pressed left at (637, 396)
Screenshot: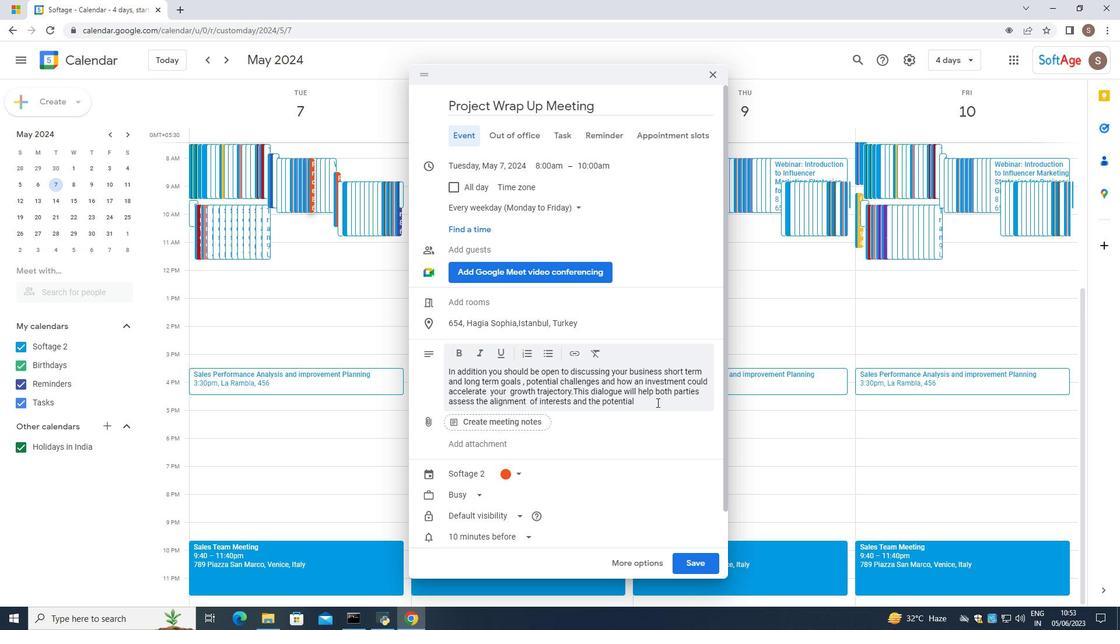 
Action: Mouse moved to (636, 399)
Screenshot: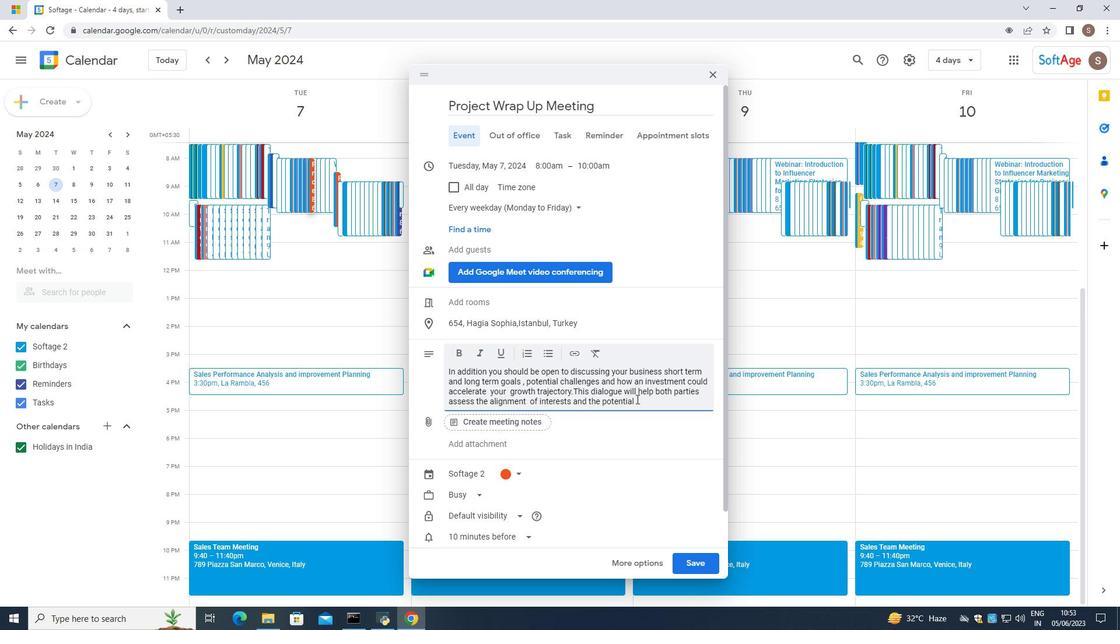 
Action: Key pressed for<Key.space>ac<Key.backspace><Key.space>successful<Key.space>o<Key.backspace>partr<Key.backspace>ner<Key.space><Key.backspace><Key.backspace>ship.
Screenshot: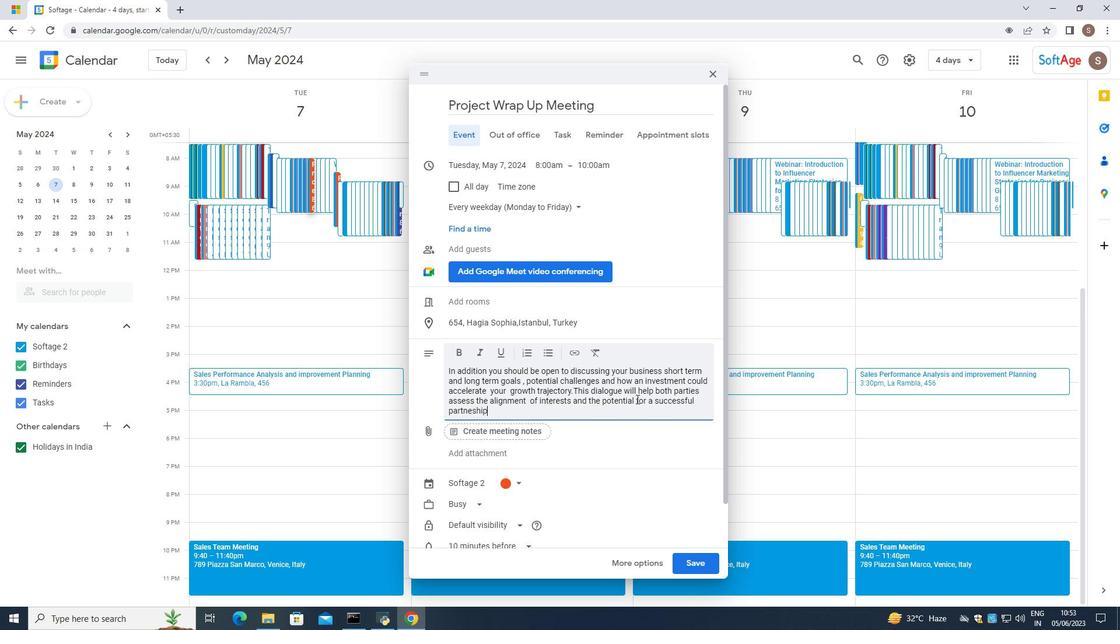 
Action: Mouse moved to (464, 412)
Screenshot: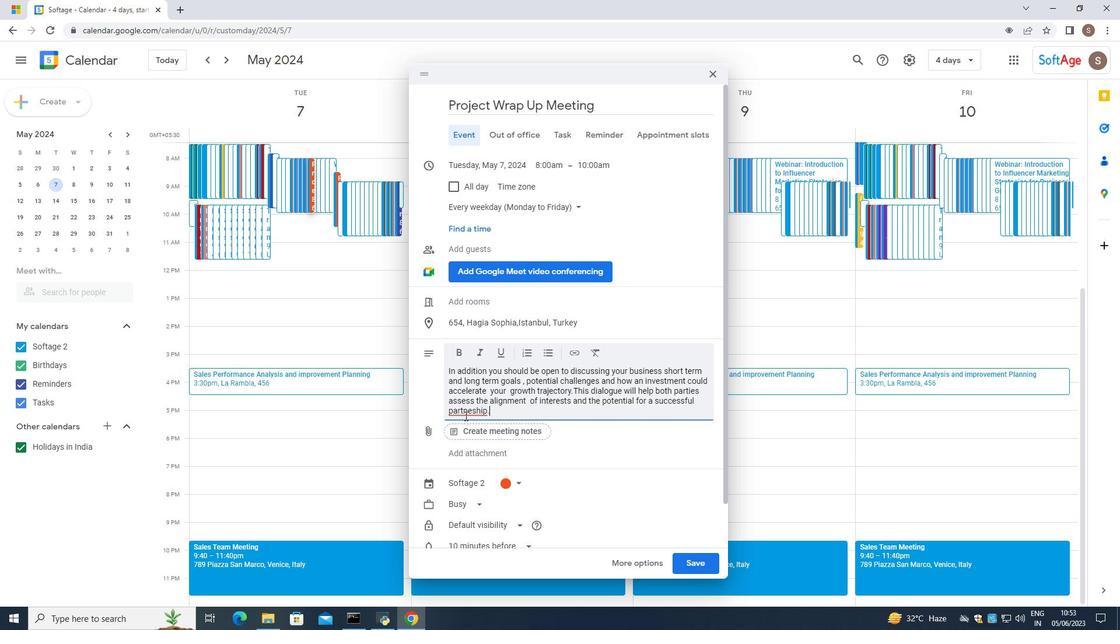 
Action: Mouse pressed left at (464, 412)
Screenshot: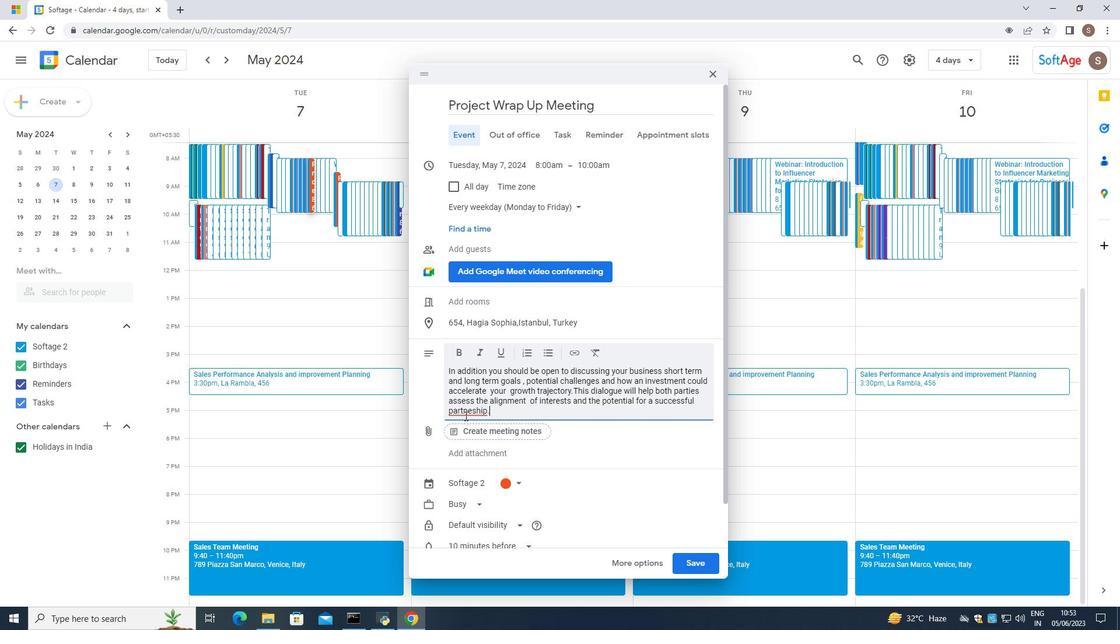 
Action: Mouse pressed right at (464, 412)
Screenshot: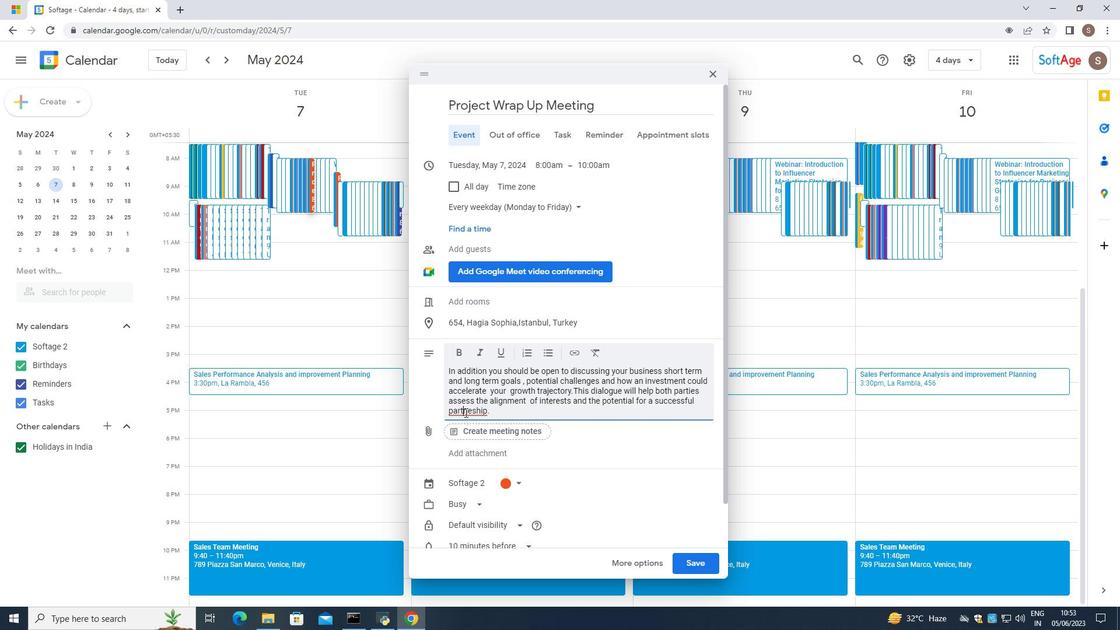 
Action: Mouse moved to (498, 422)
Screenshot: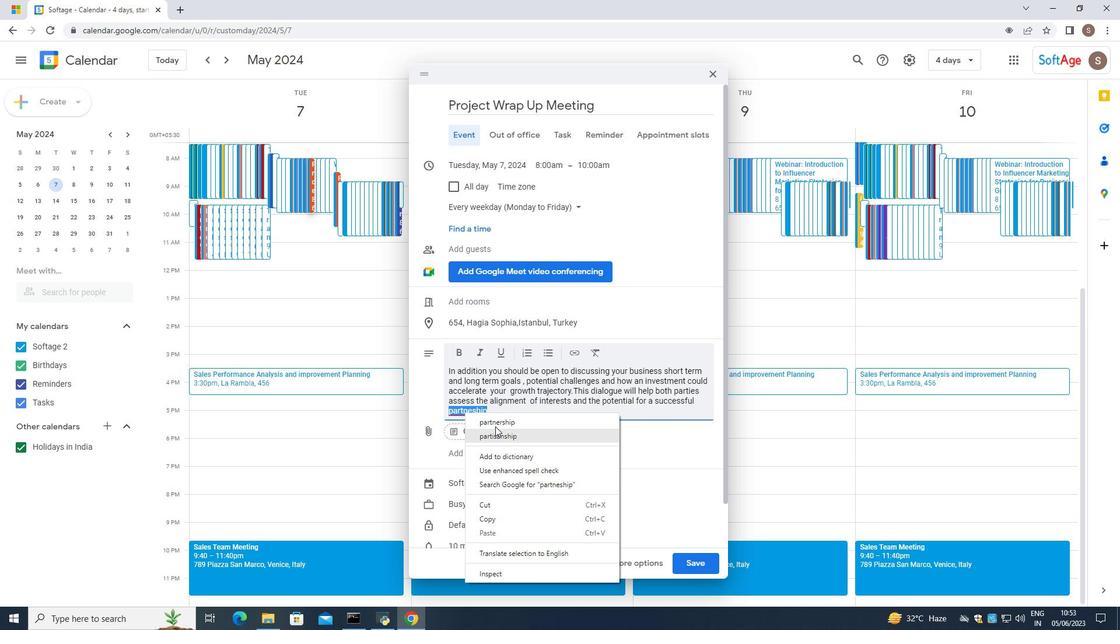 
Action: Mouse pressed left at (498, 422)
Screenshot: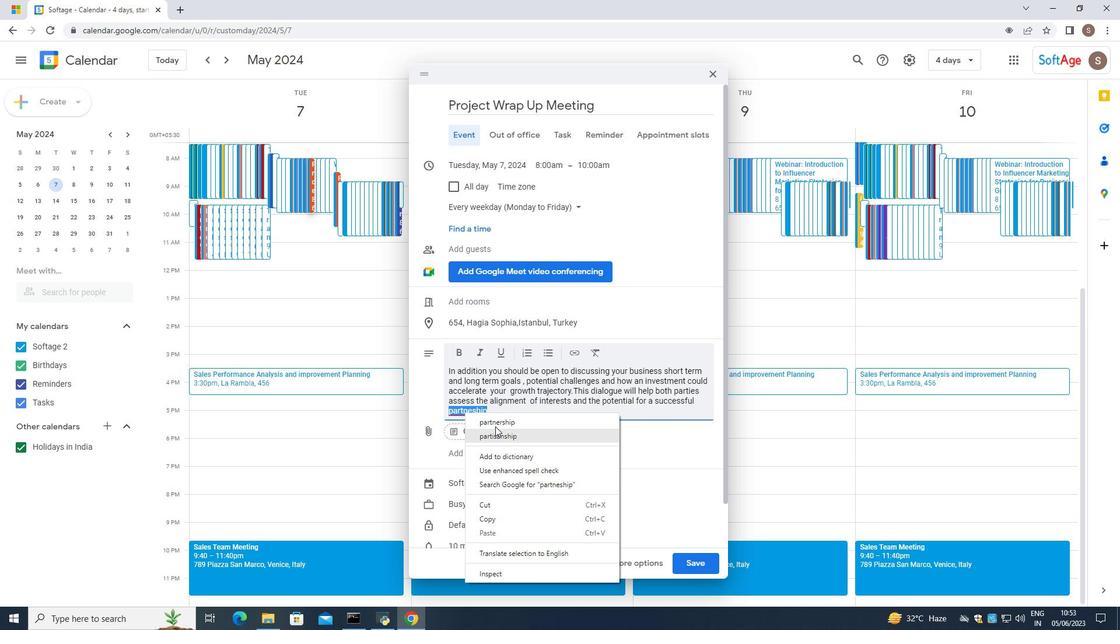 
Action: Mouse moved to (504, 413)
Screenshot: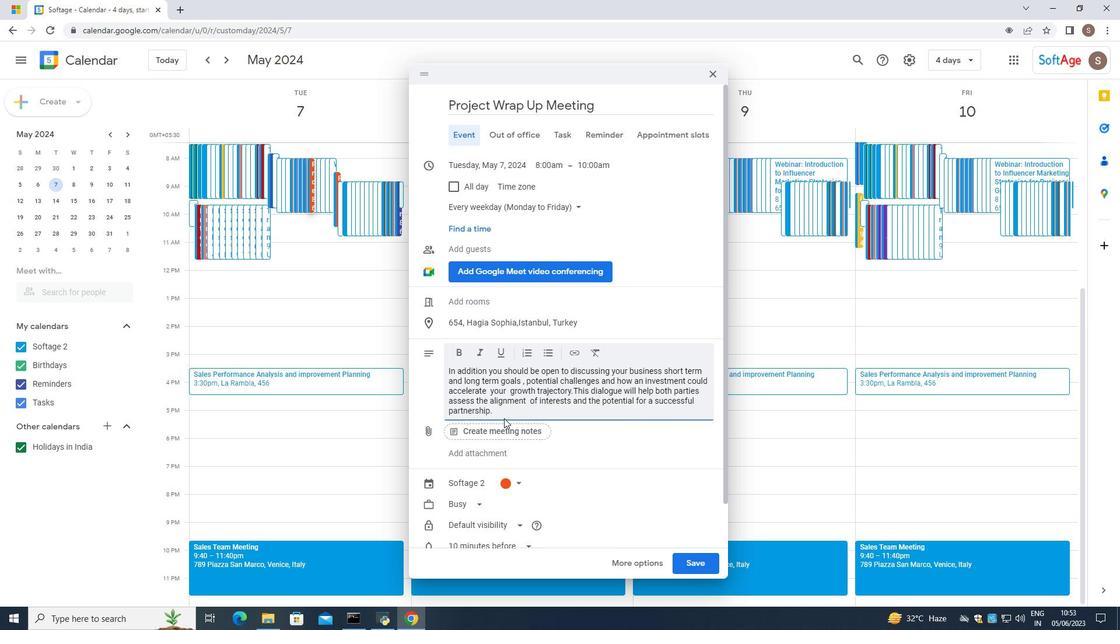 
Action: Mouse pressed left at (504, 413)
Screenshot: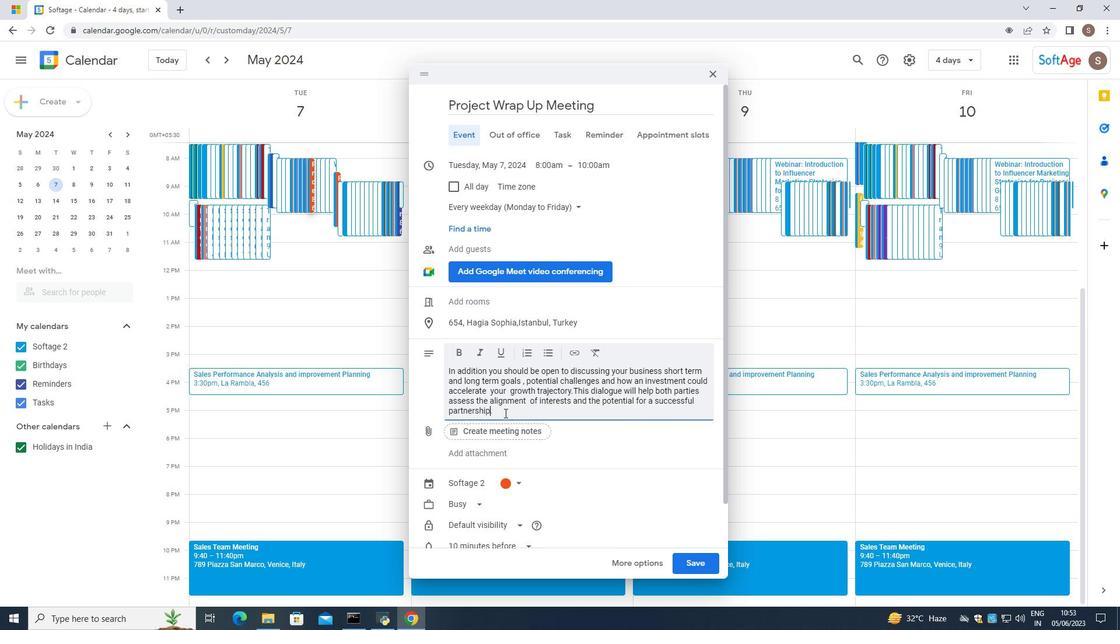 
Action: Mouse moved to (505, 408)
Screenshot: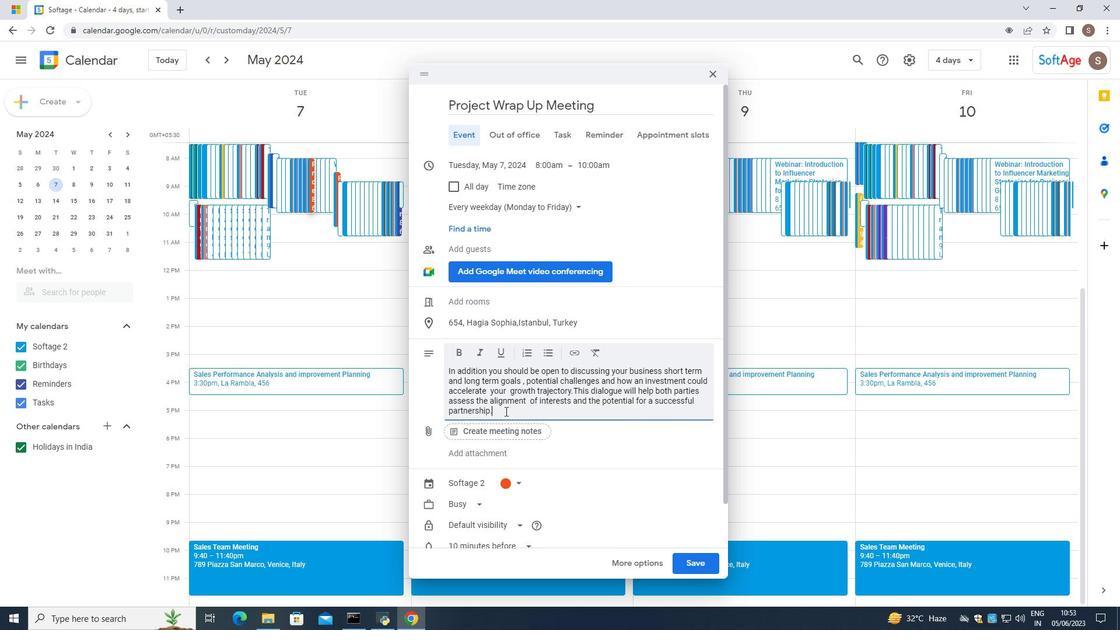 
Action: Mouse scrolled (505, 407) with delta (0, 0)
Screenshot: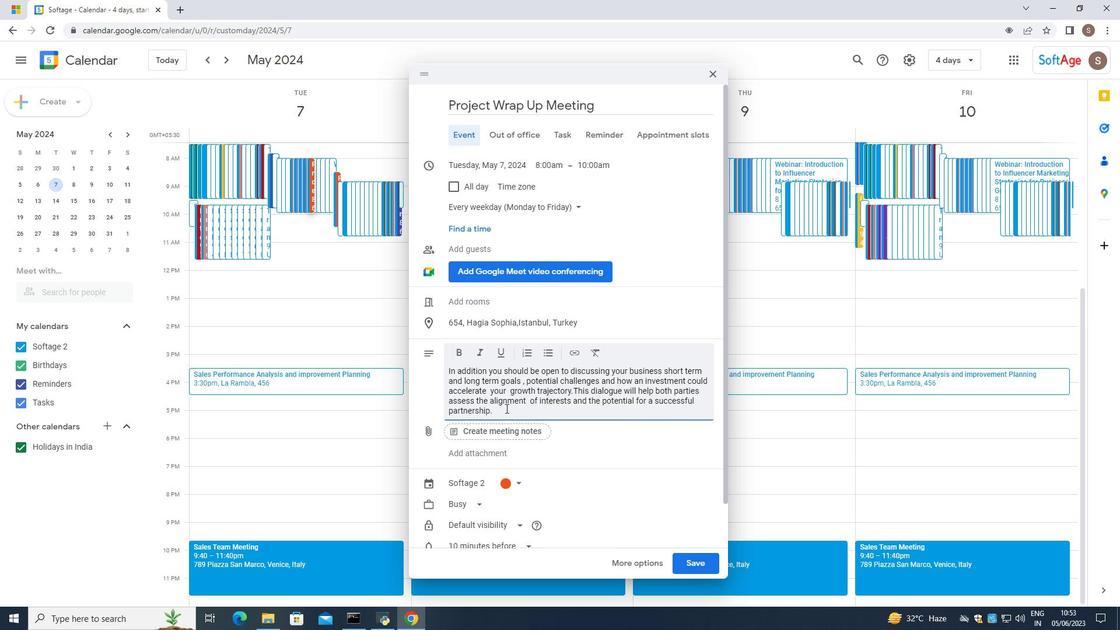 
Action: Mouse scrolled (505, 407) with delta (0, 0)
Screenshot: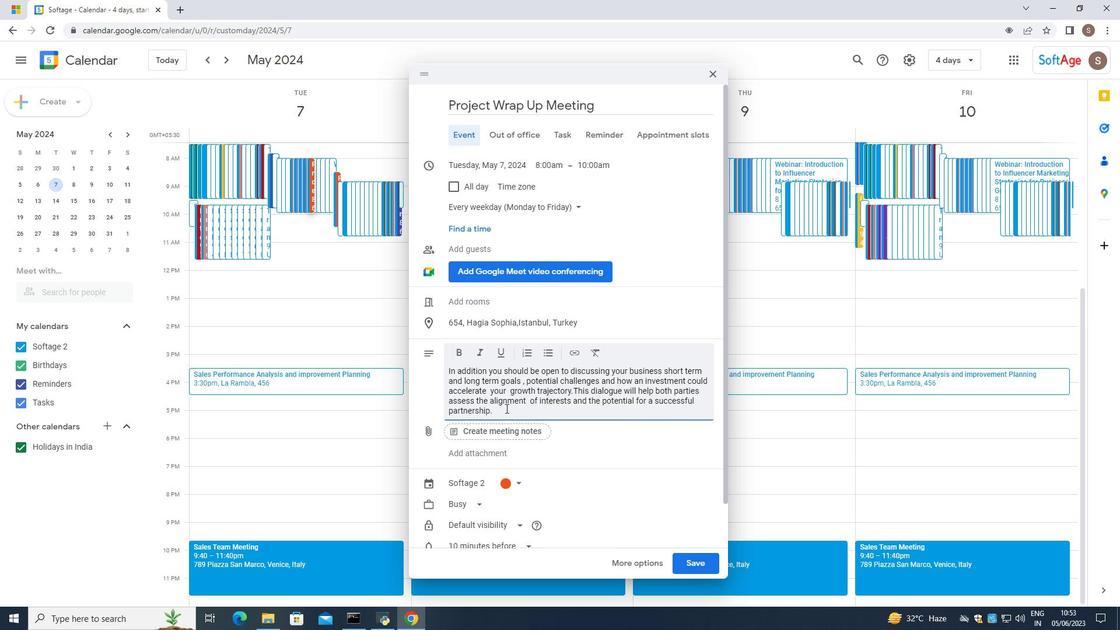 
Action: Mouse scrolled (505, 407) with delta (0, 0)
Screenshot: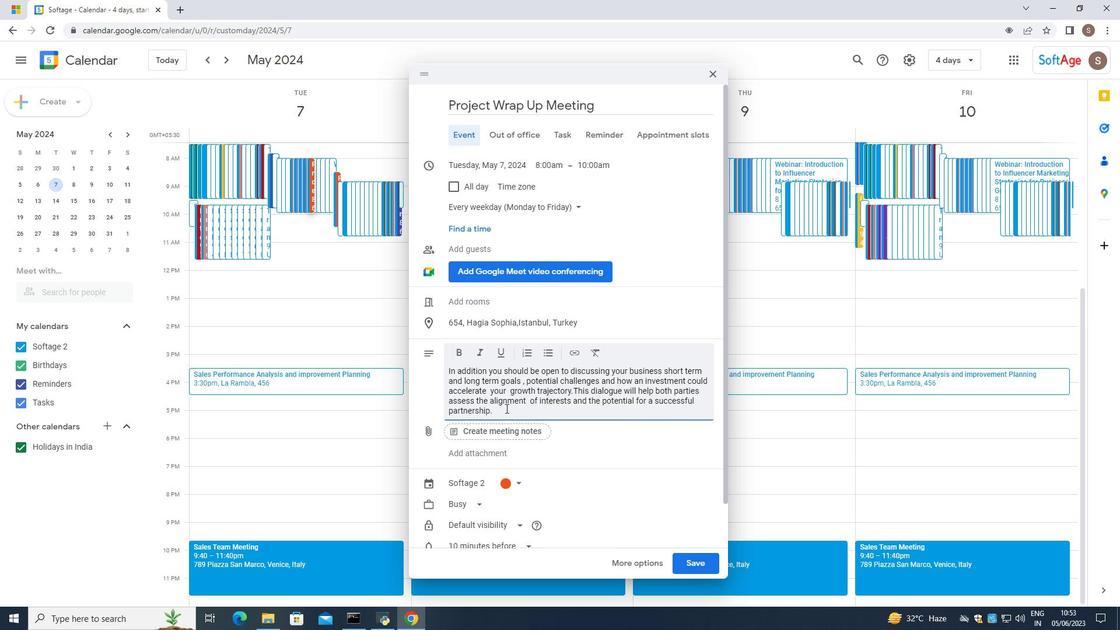
Action: Mouse scrolled (505, 407) with delta (0, 0)
Screenshot: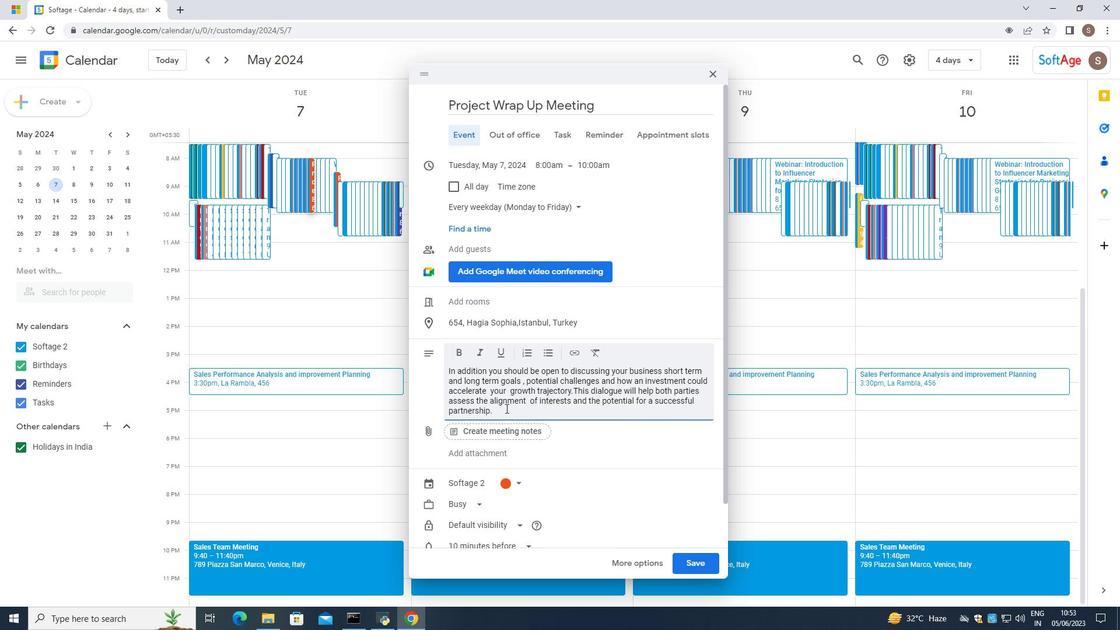 
Action: Mouse scrolled (505, 407) with delta (0, 0)
Screenshot: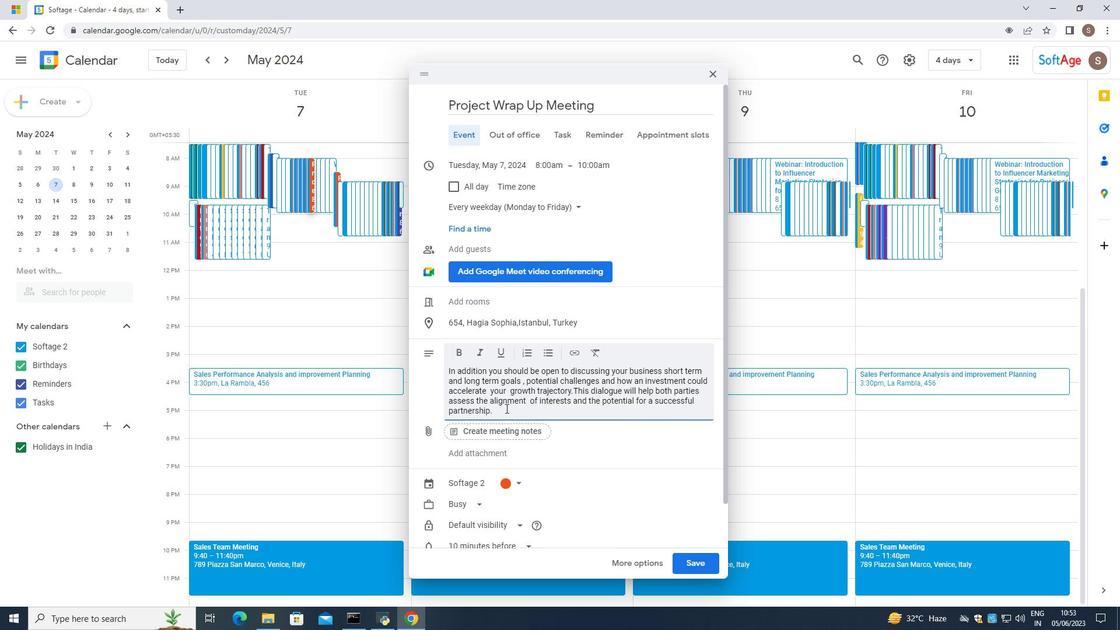 
Action: Mouse moved to (515, 445)
Screenshot: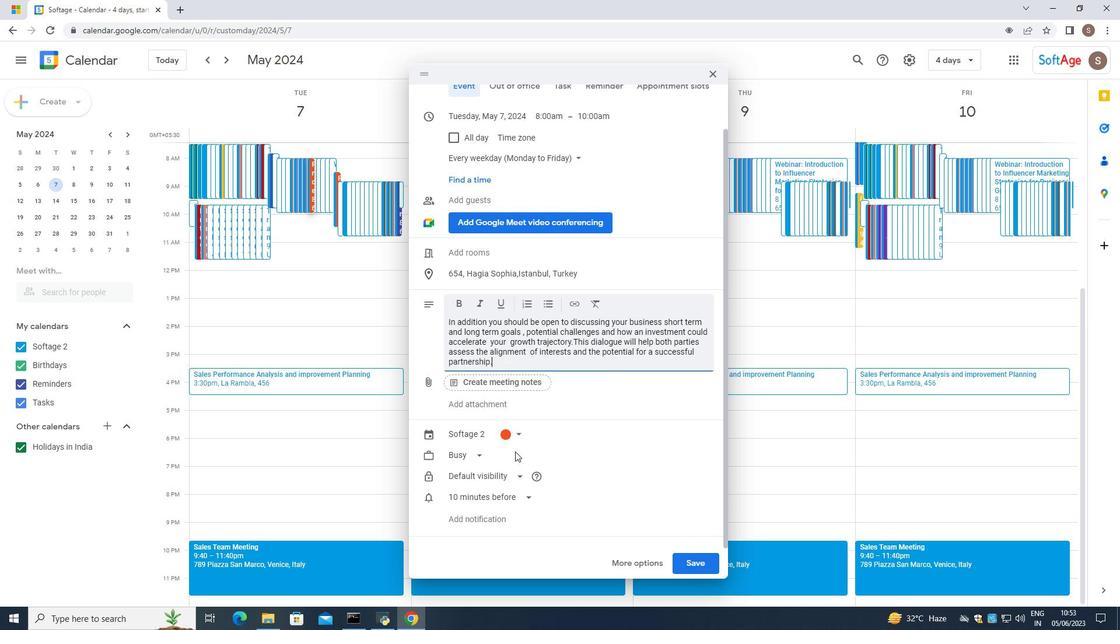 
Action: Mouse scrolled (515, 445) with delta (0, 0)
Screenshot: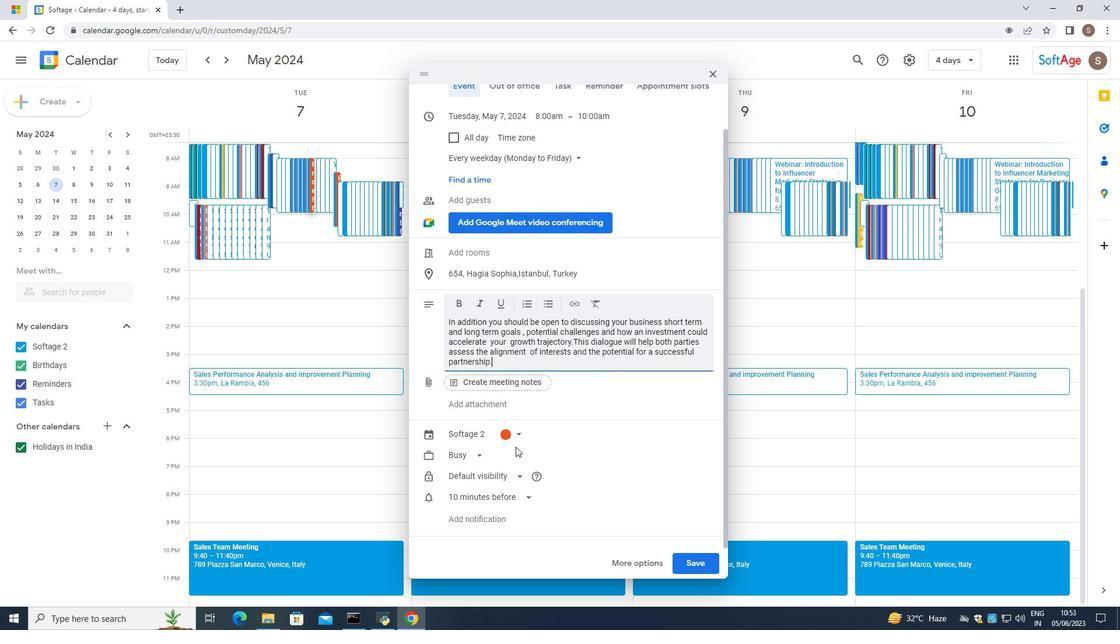 
Action: Mouse scrolled (515, 445) with delta (0, 0)
Screenshot: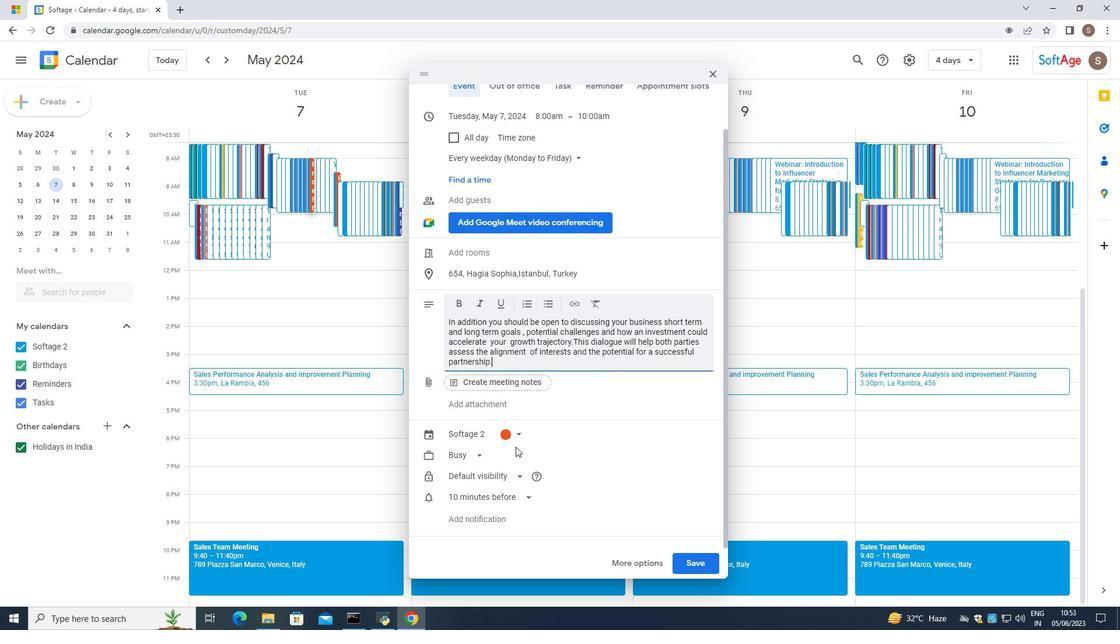 
Action: Mouse scrolled (515, 445) with delta (0, 0)
Screenshot: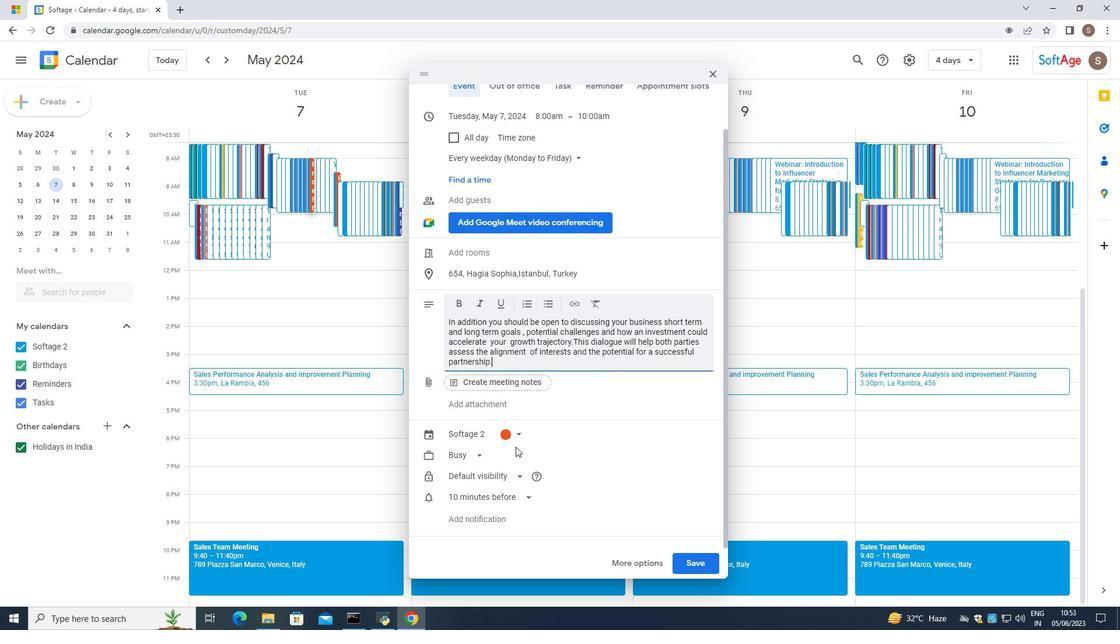 
Action: Mouse scrolled (515, 445) with delta (0, 0)
Screenshot: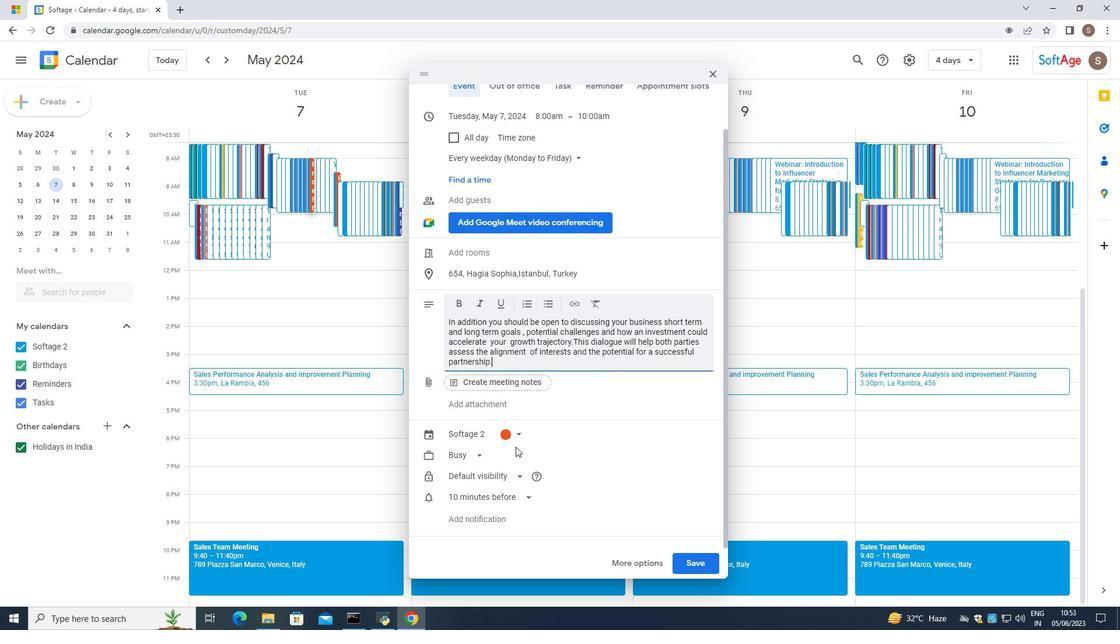 
Action: Mouse scrolled (515, 445) with delta (0, 0)
Screenshot: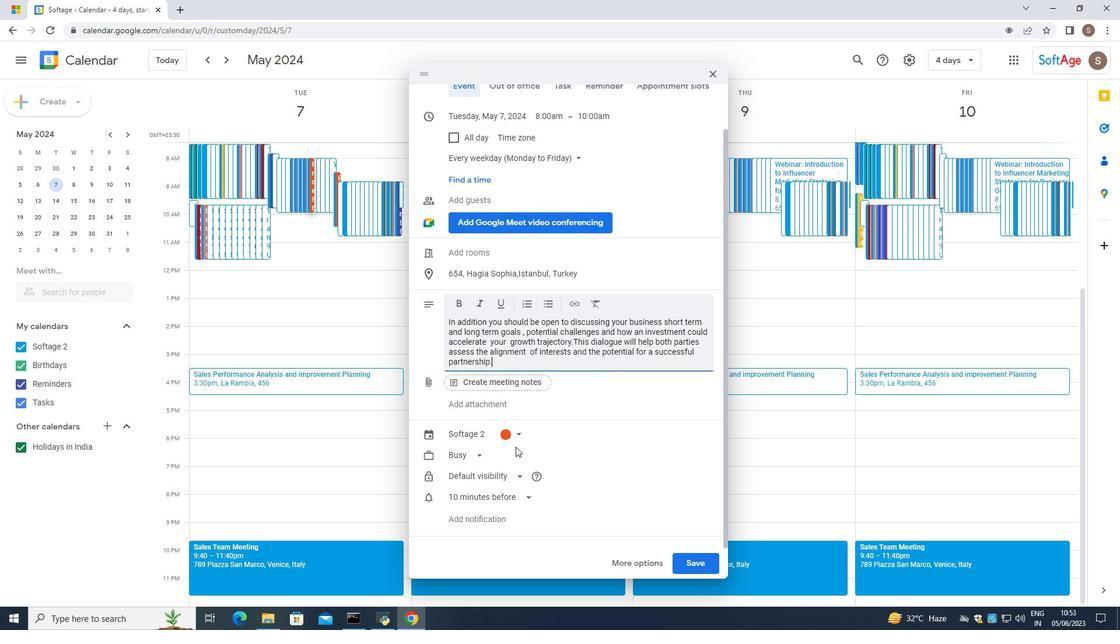 
Action: Mouse moved to (684, 559)
Screenshot: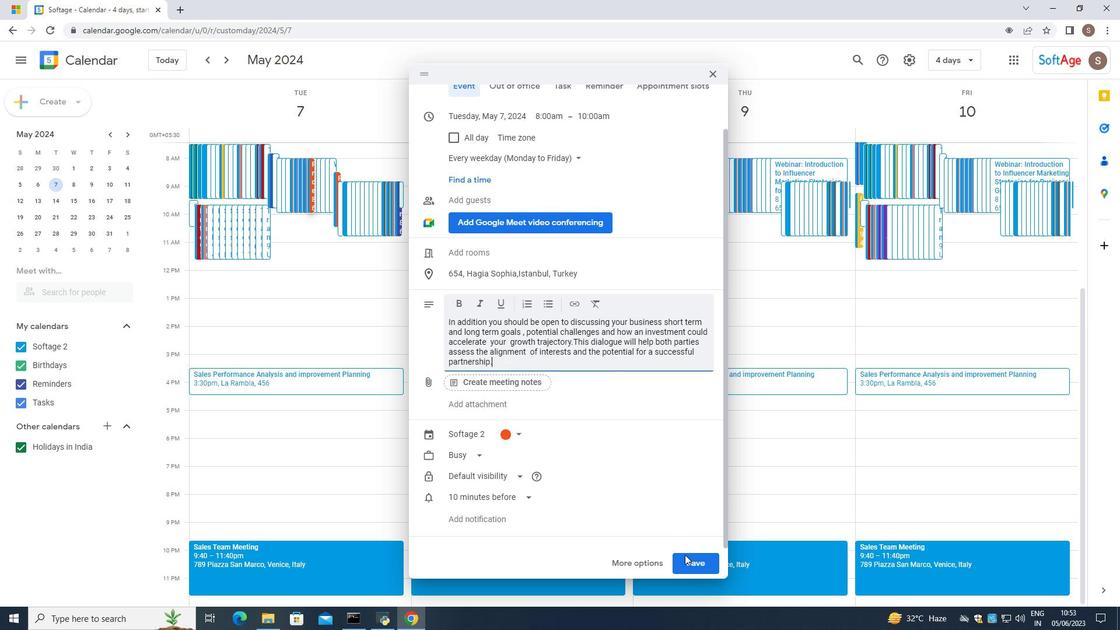 
Action: Mouse pressed left at (684, 559)
Screenshot: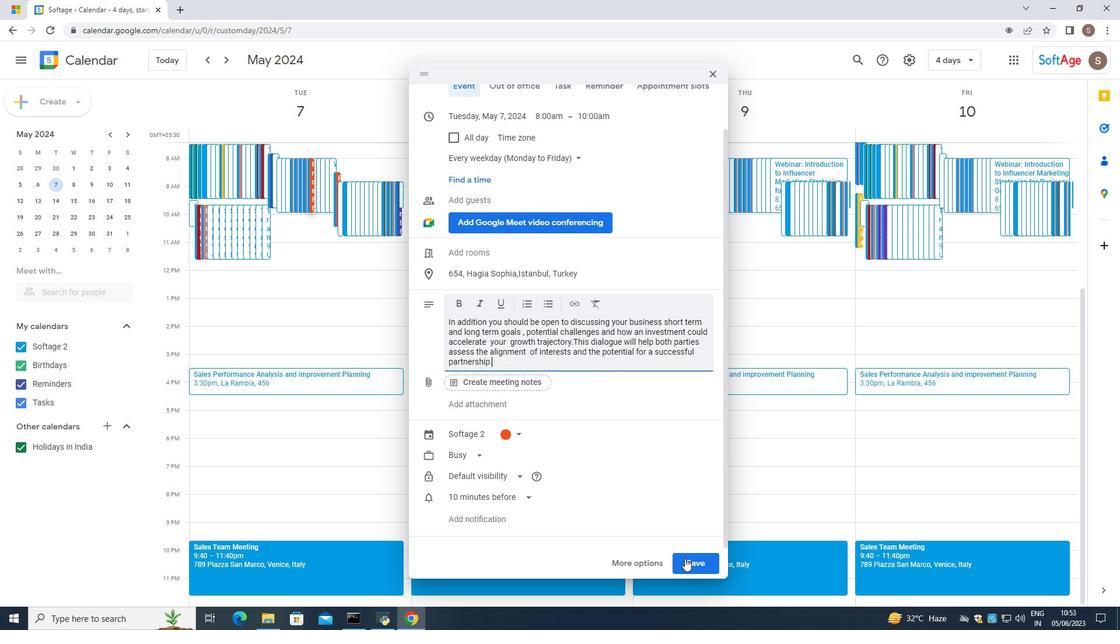 
Action: Mouse moved to (858, 56)
Screenshot: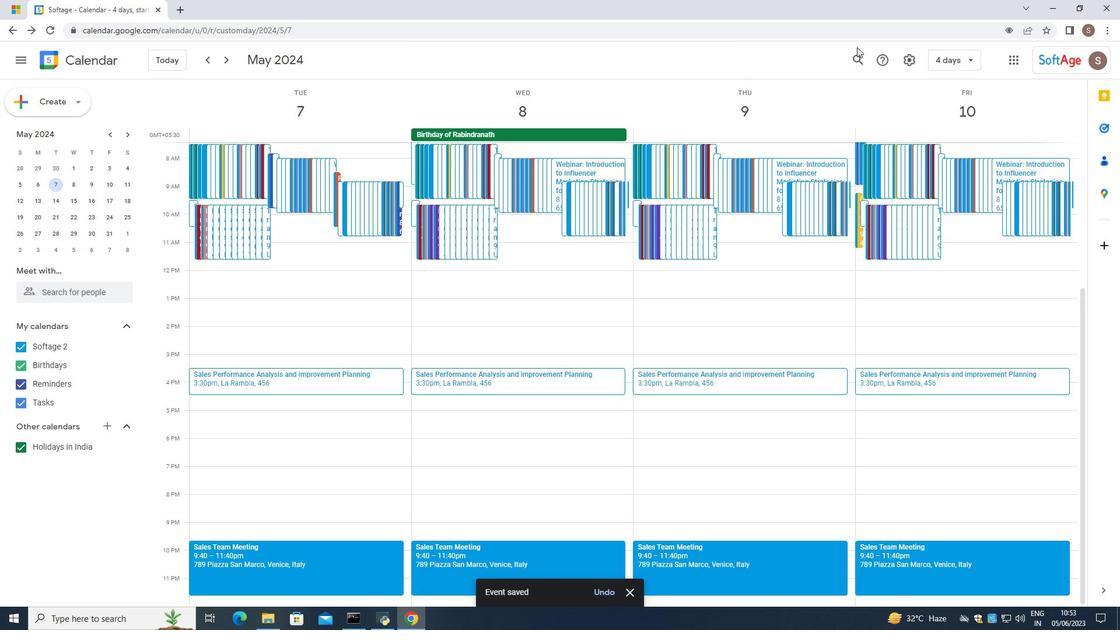 
Action: Mouse pressed left at (858, 56)
Screenshot: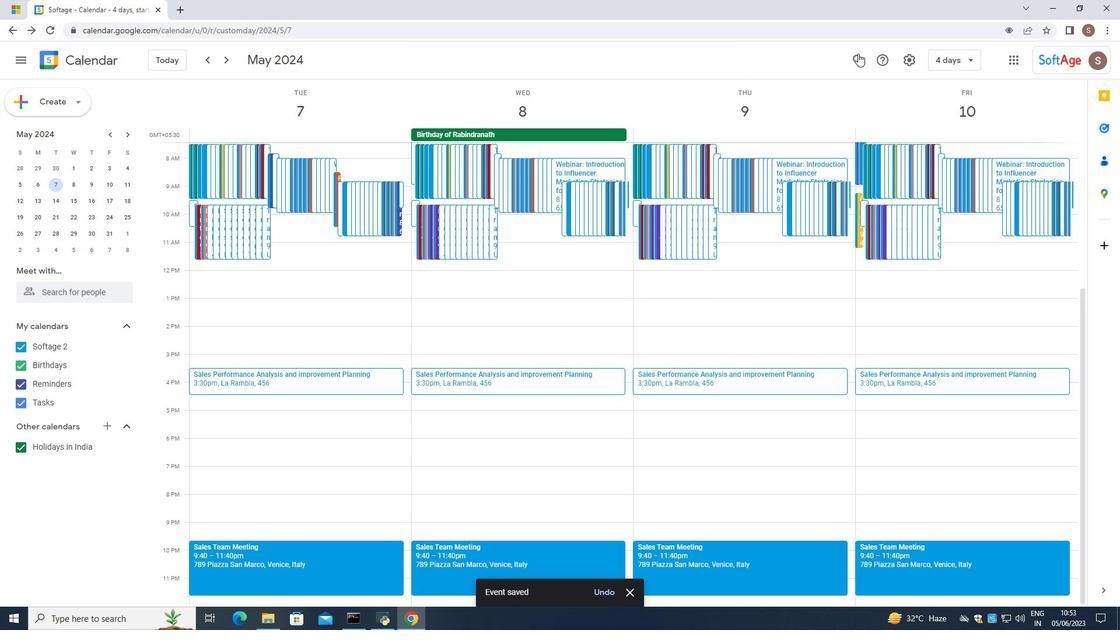 
Action: Mouse moved to (323, 72)
Screenshot: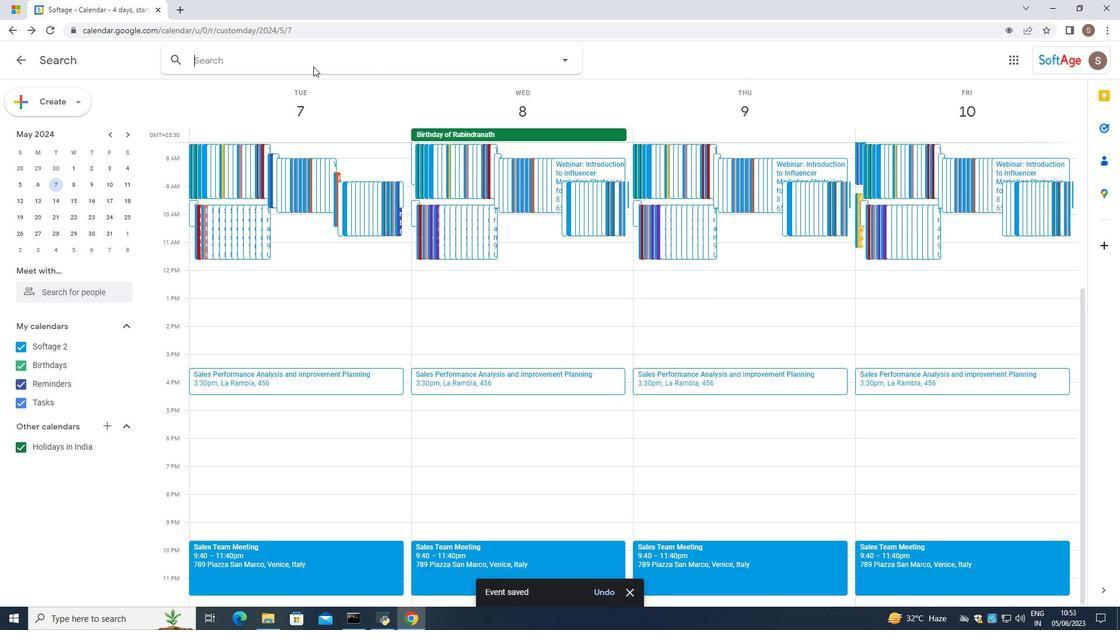 
Action: Key pressed project<Key.space>wrap<Key.space>up
Screenshot: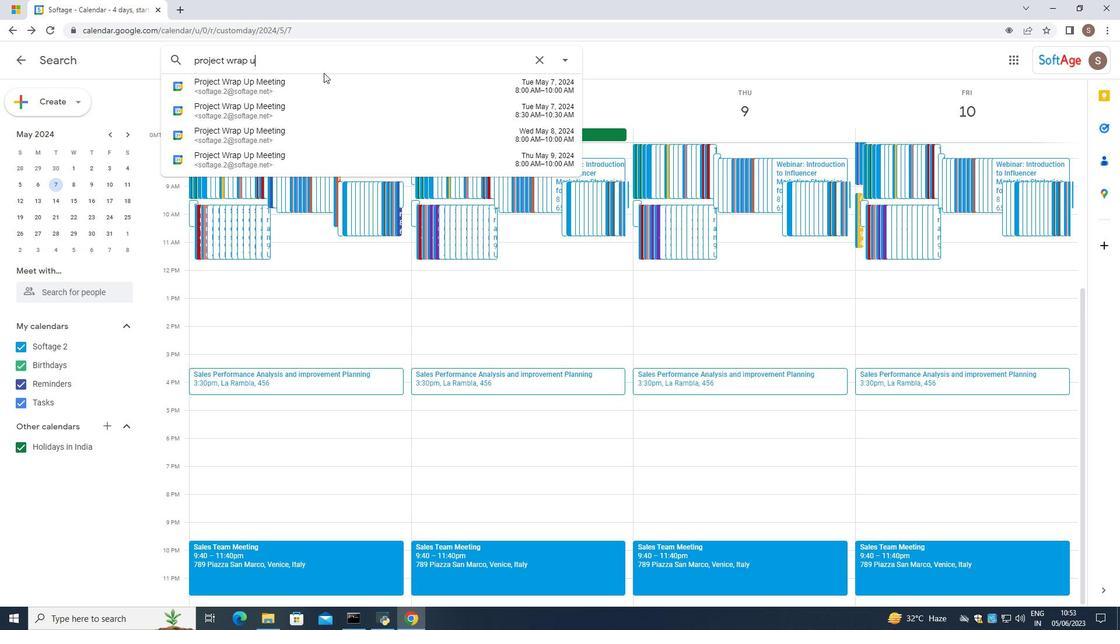 
Action: Mouse moved to (247, 89)
Screenshot: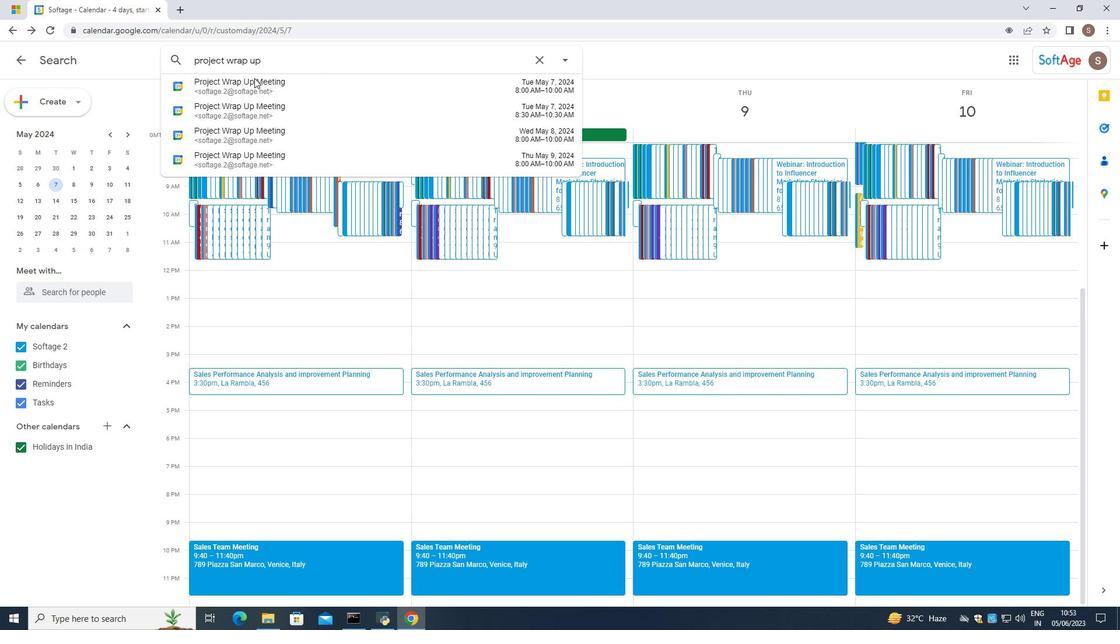 
Action: Mouse pressed left at (247, 89)
Screenshot: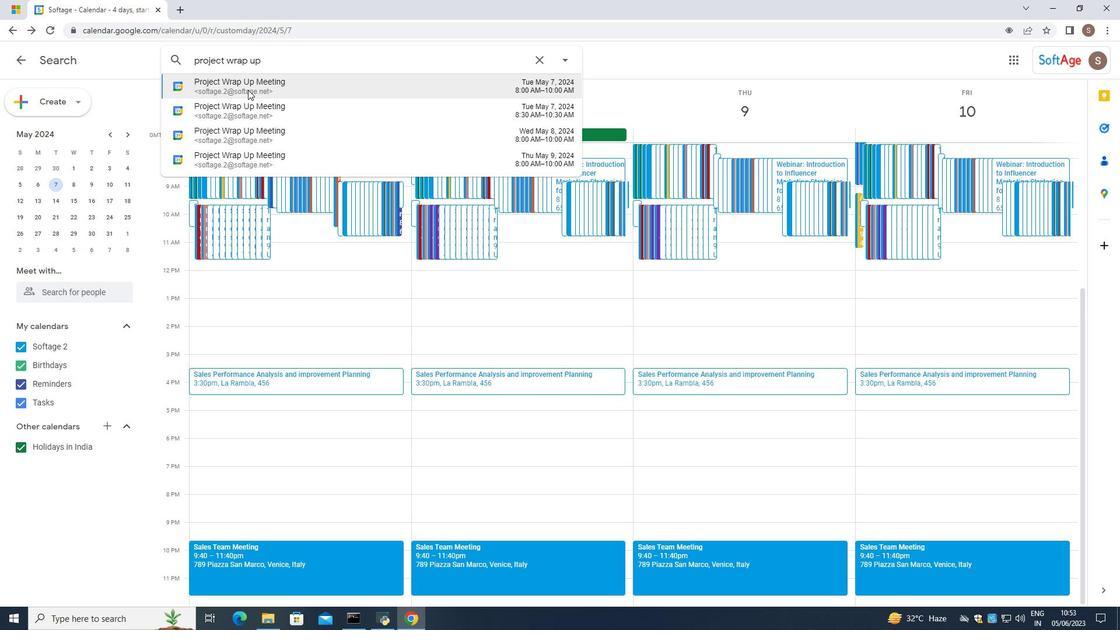 
Action: Mouse moved to (681, 212)
Screenshot: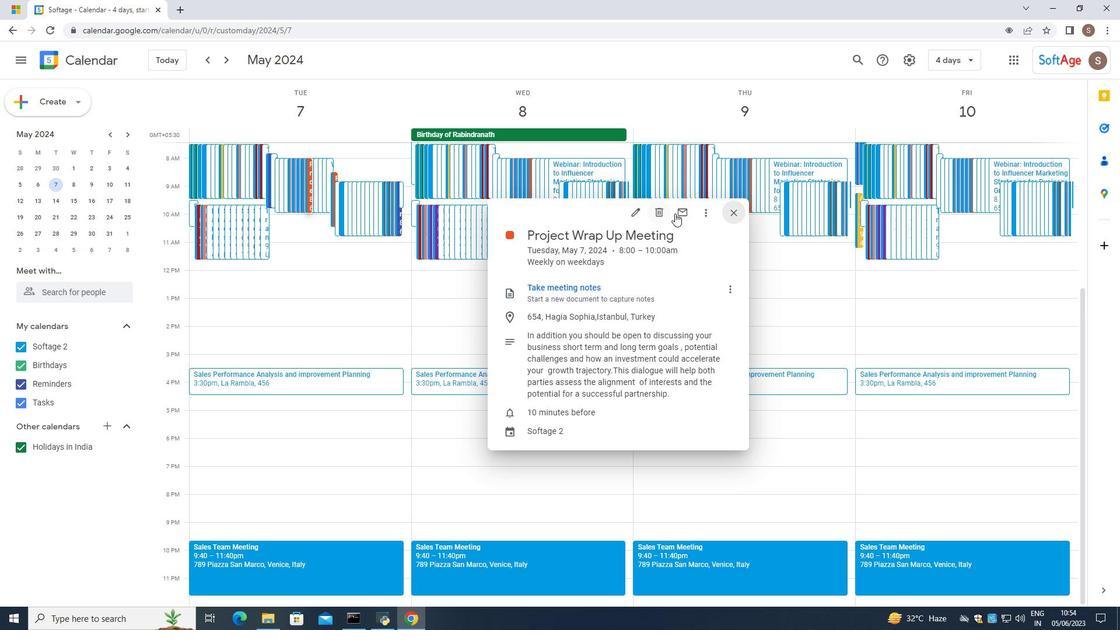 
Action: Mouse pressed left at (681, 212)
Screenshot: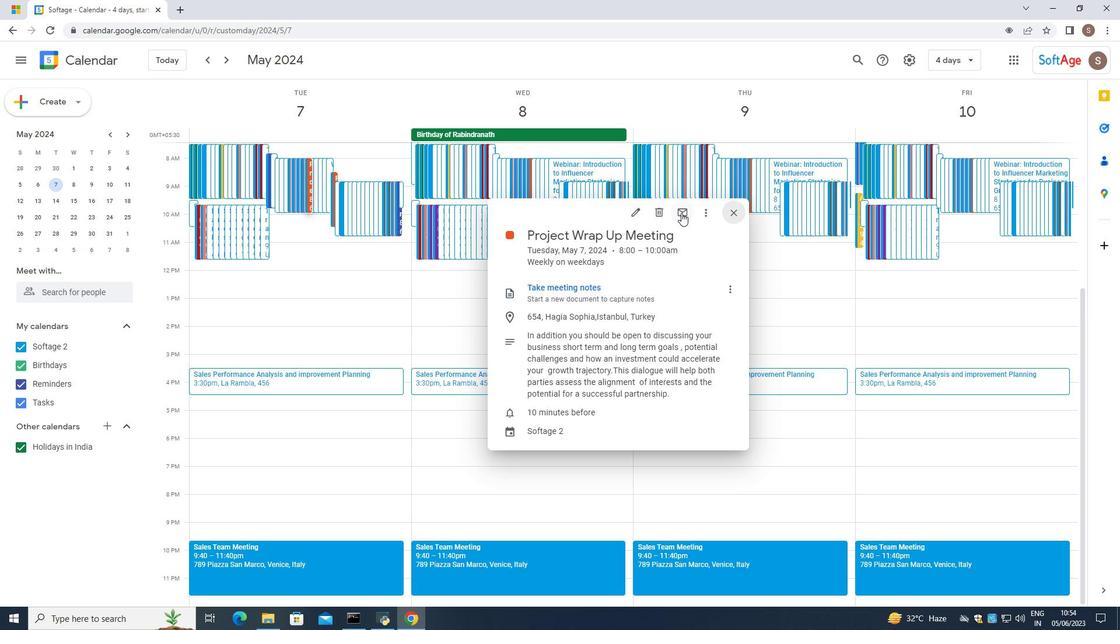 
Action: Mouse moved to (423, 268)
Screenshot: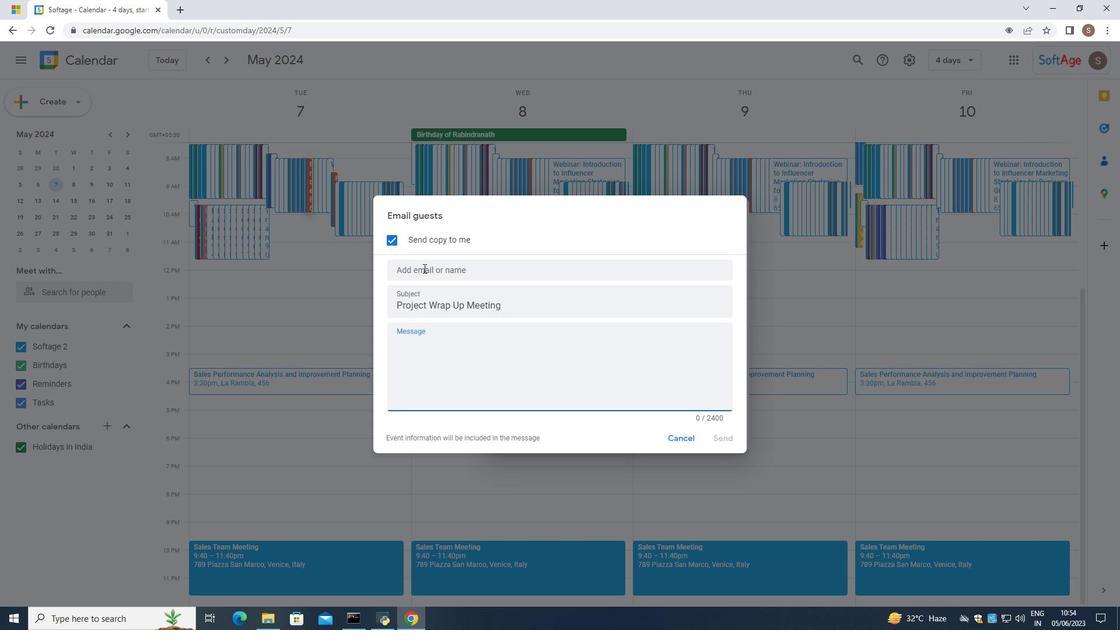 
Action: Mouse pressed left at (423, 268)
Screenshot: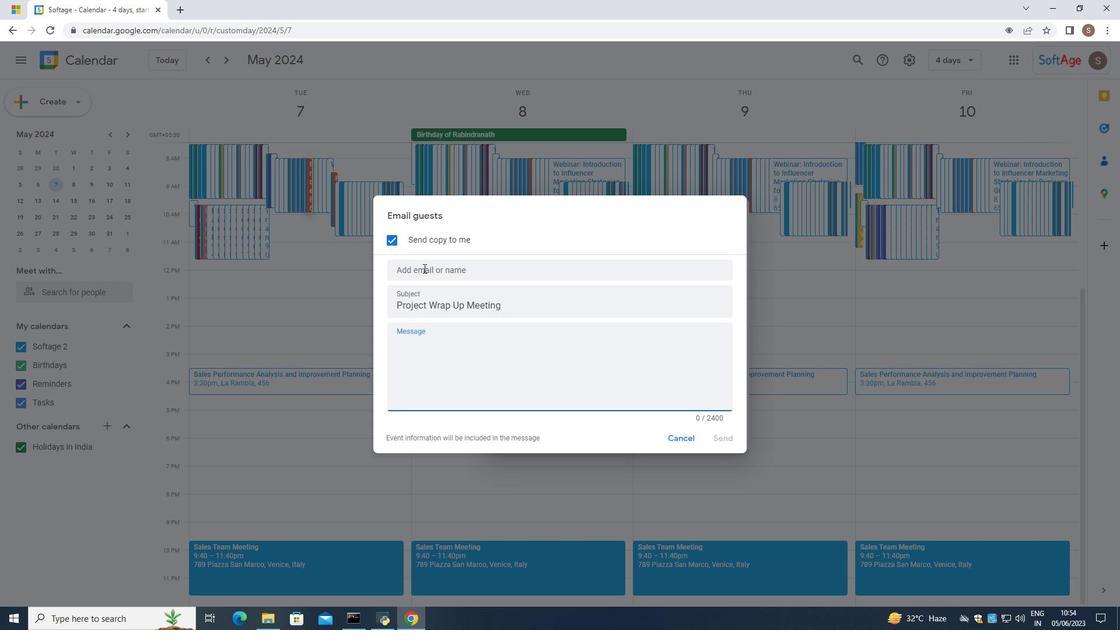 
Action: Mouse moved to (445, 341)
Screenshot: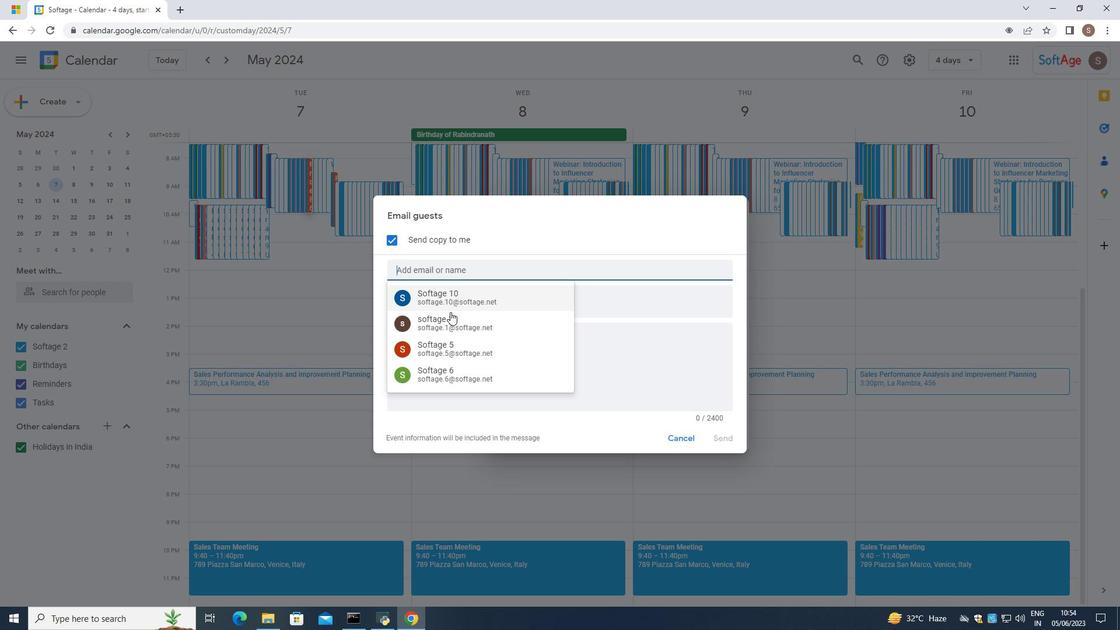
Action: Mouse pressed left at (445, 341)
Screenshot: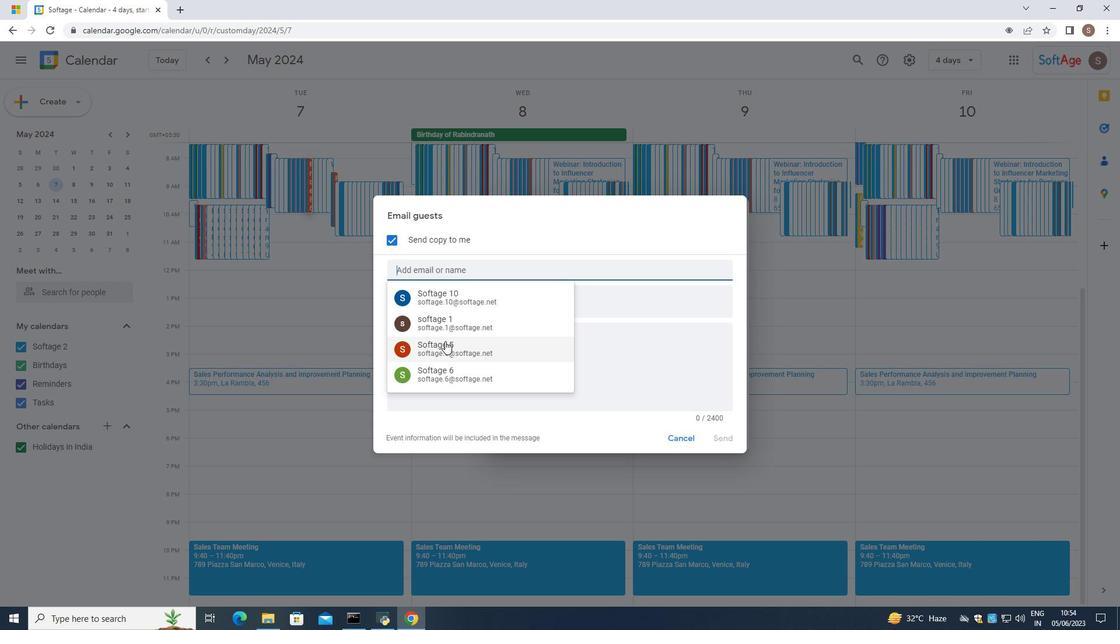 
Action: Mouse moved to (439, 287)
Screenshot: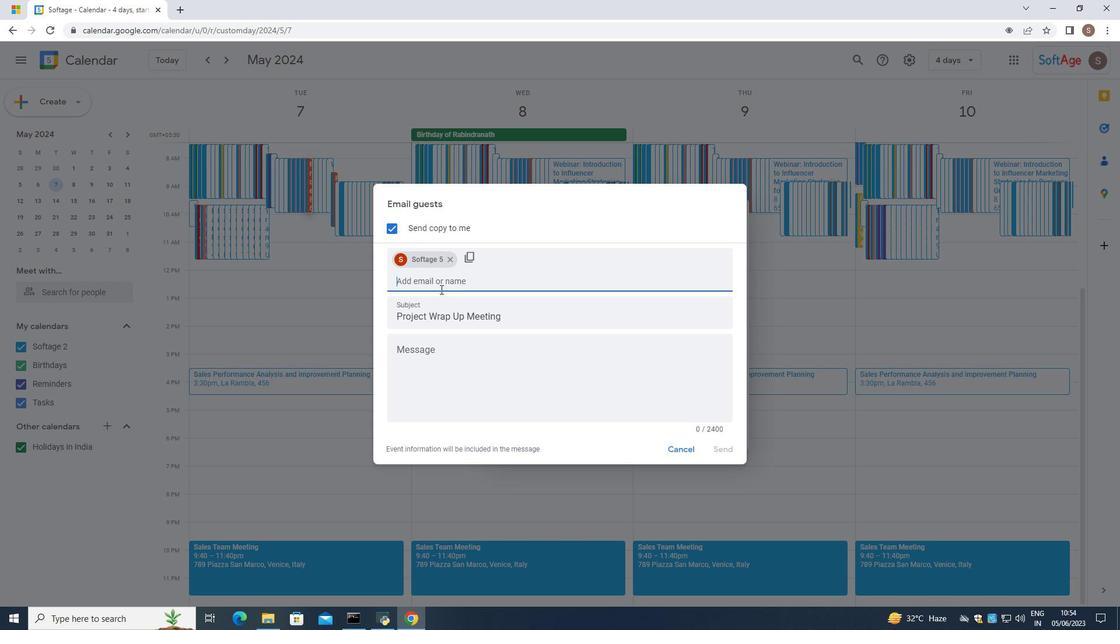 
Action: Mouse pressed left at (439, 287)
Screenshot: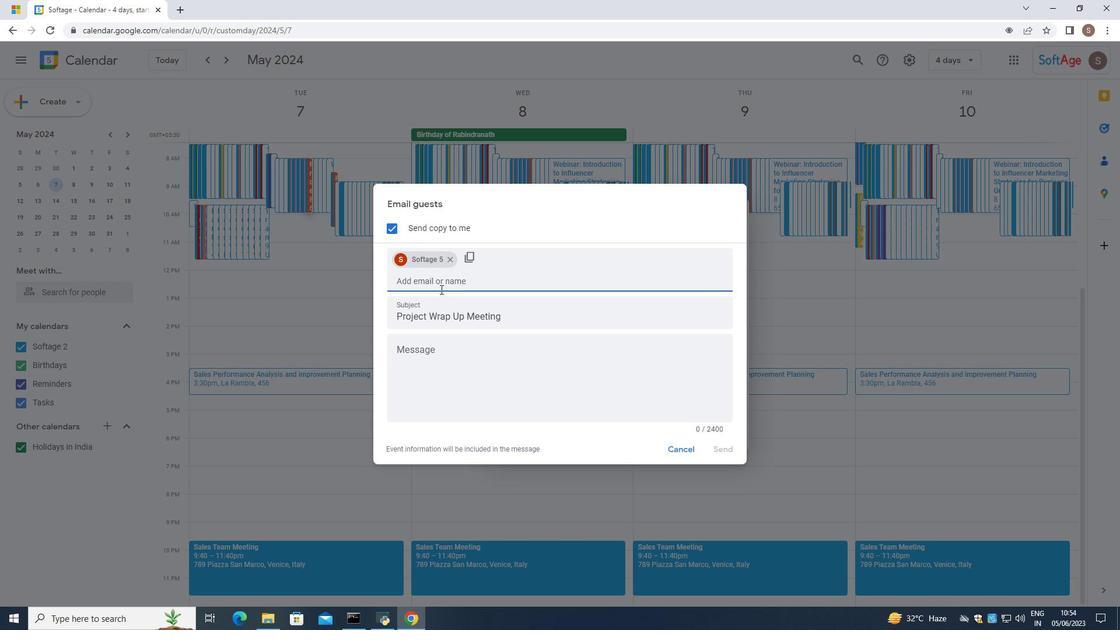 
Action: Mouse moved to (443, 353)
Screenshot: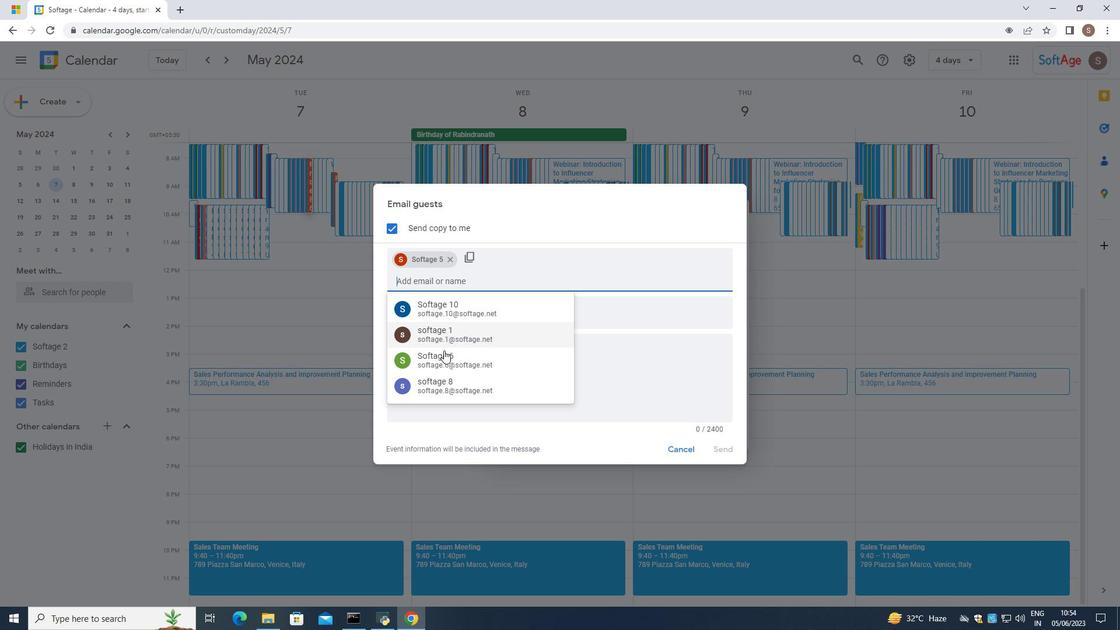 
Action: Mouse pressed left at (443, 353)
Screenshot: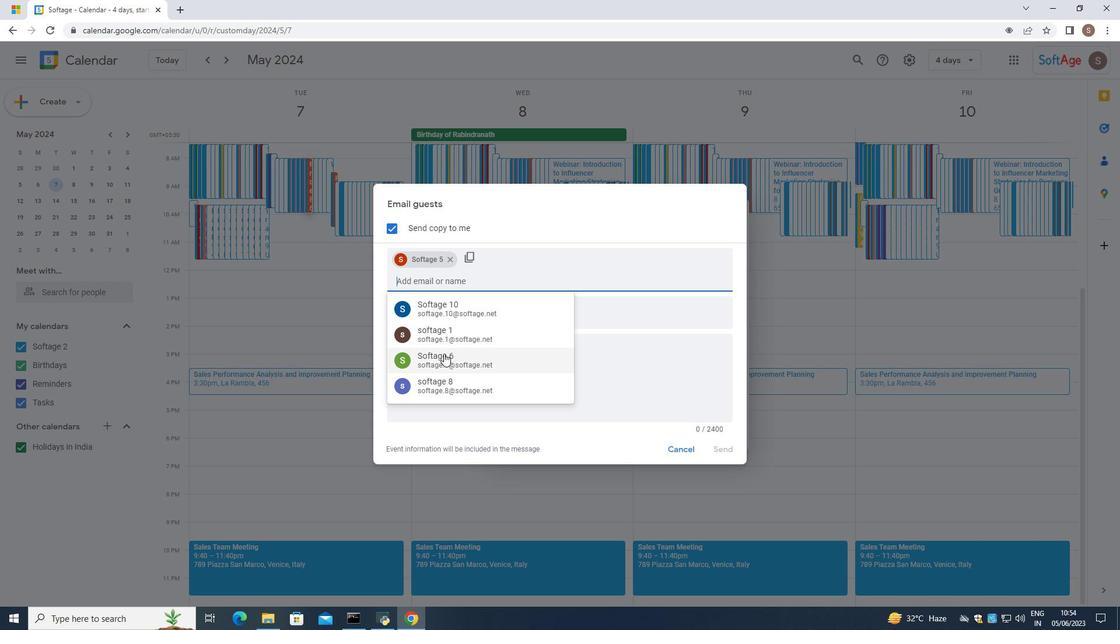 
Action: Mouse moved to (447, 339)
Screenshot: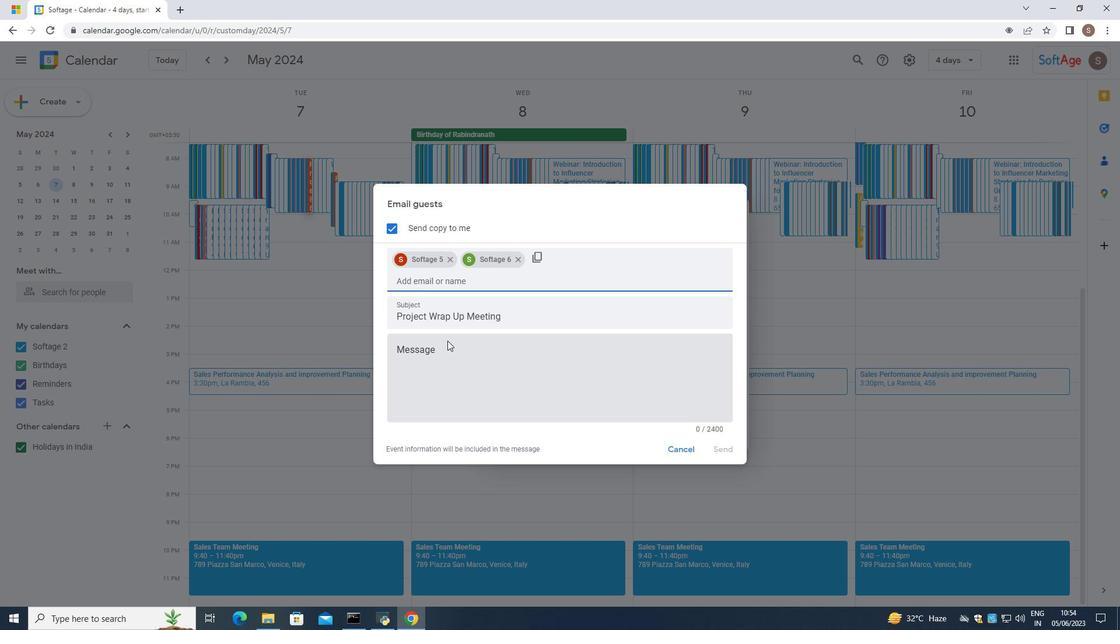 
Action: Mouse pressed left at (447, 339)
Screenshot: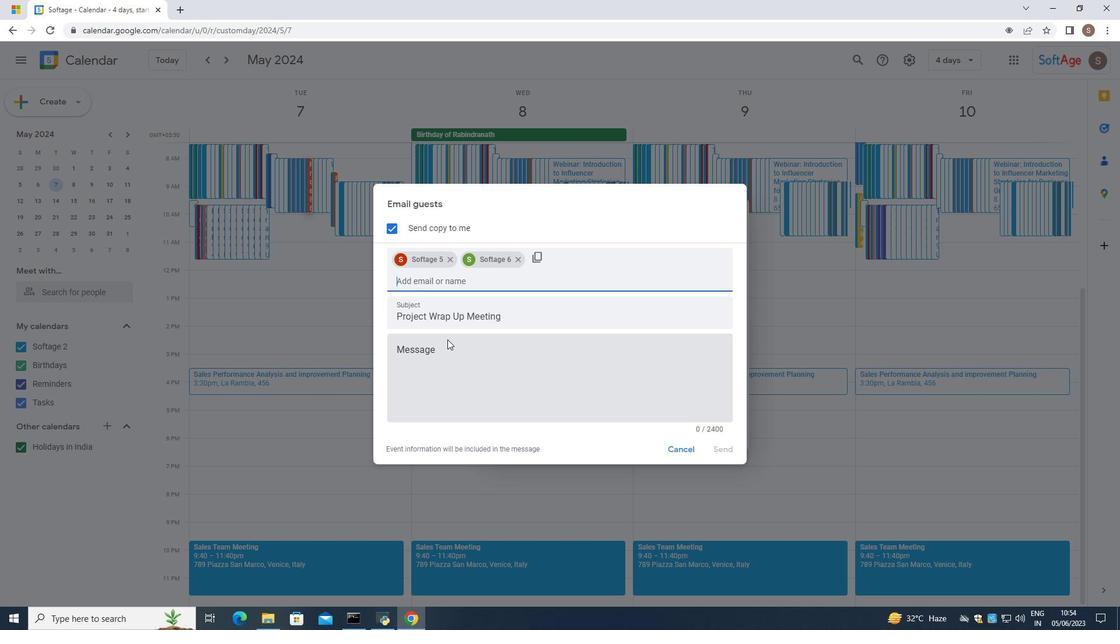 
Action: Mouse moved to (436, 354)
Screenshot: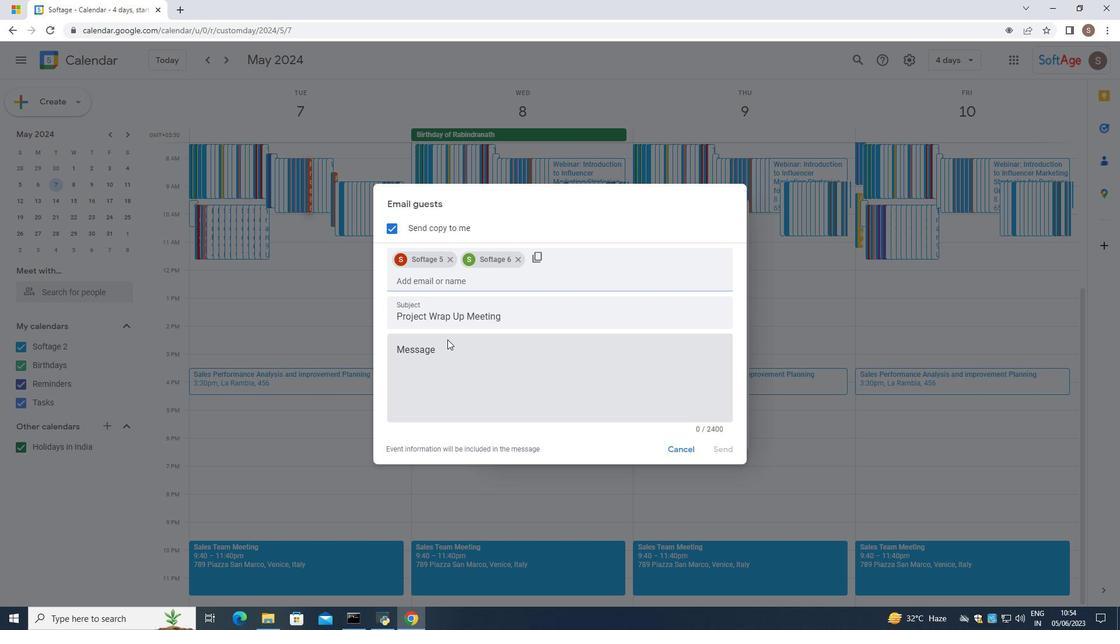 
Action: Mouse pressed left at (436, 354)
Screenshot: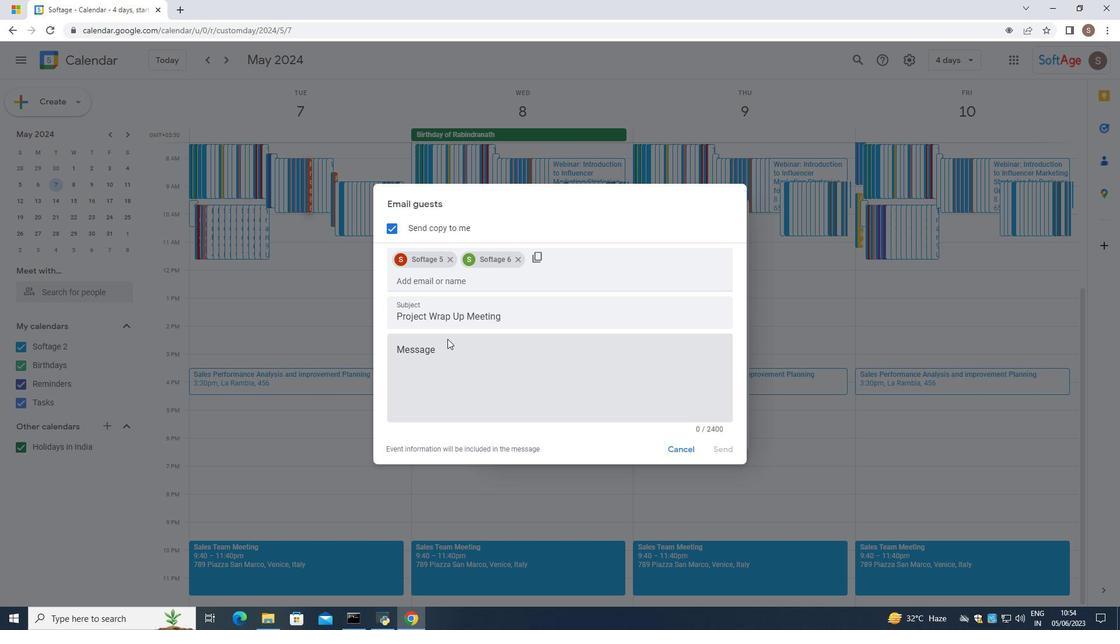 
Action: Key pressed paricipate
Screenshot: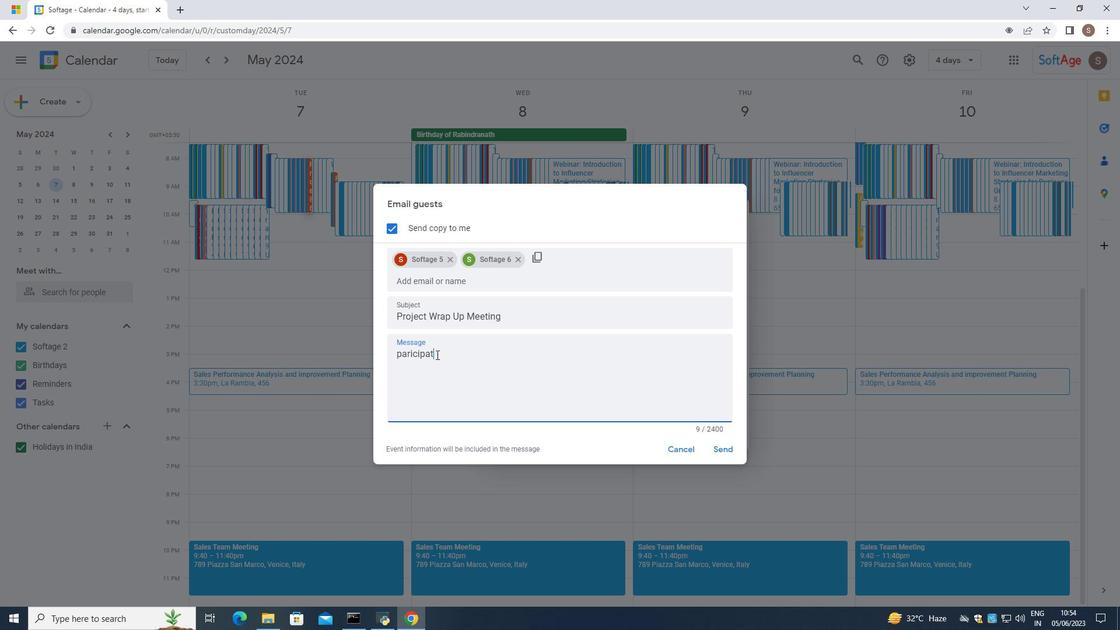 
Action: Mouse moved to (713, 456)
Screenshot: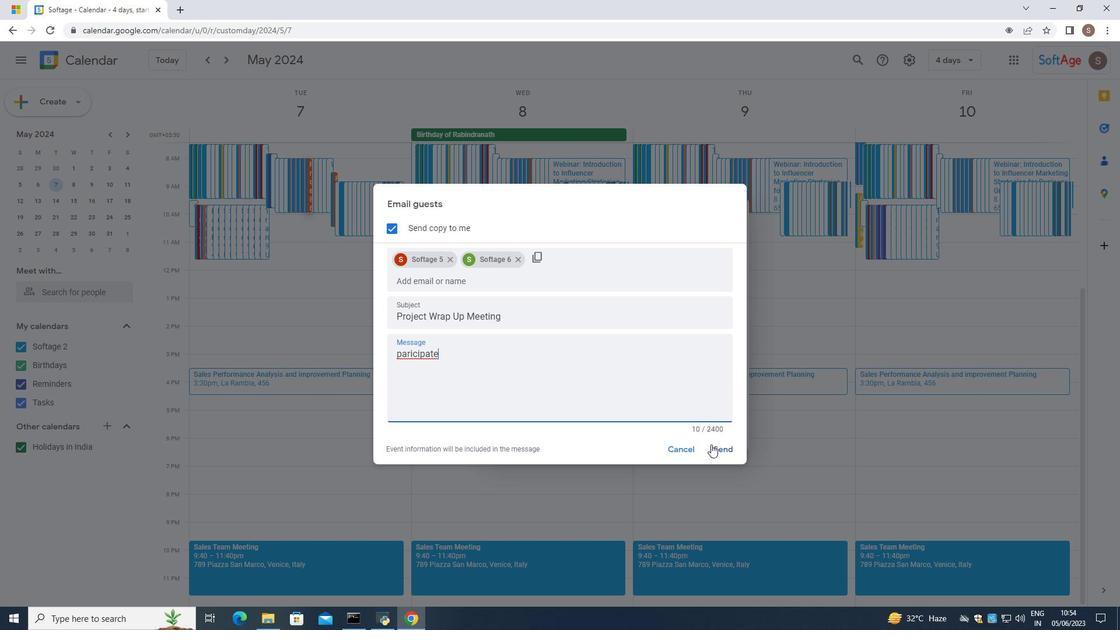 
Action: Mouse pressed left at (713, 456)
Screenshot: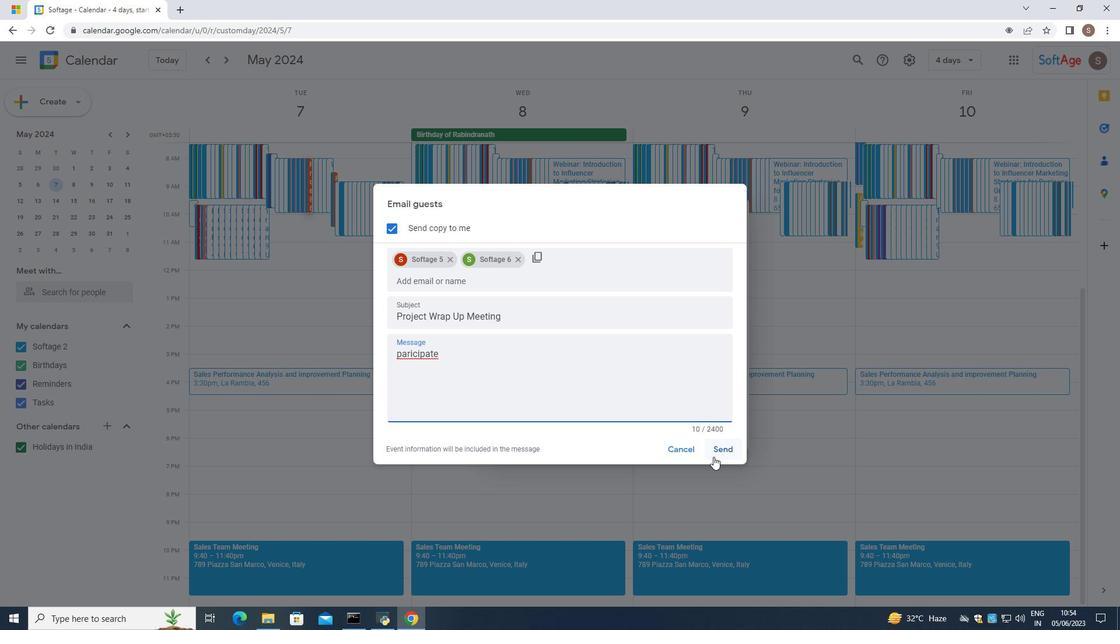 
